 Task: Share a travel diary album with fellow travelers and travel enthusiasts.
Action: Mouse moved to (53, 182)
Screenshot: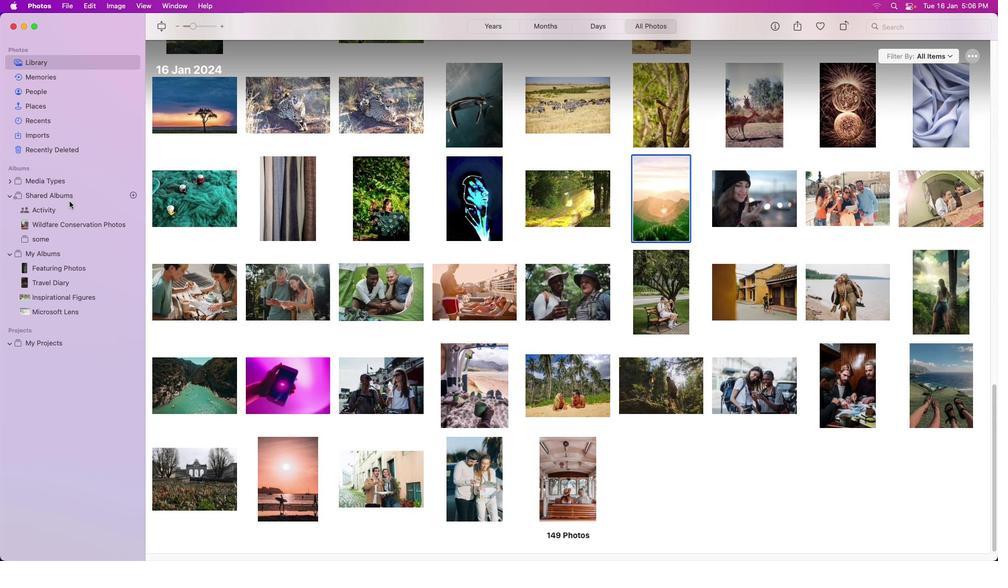 
Action: Mouse pressed left at (53, 182)
Screenshot: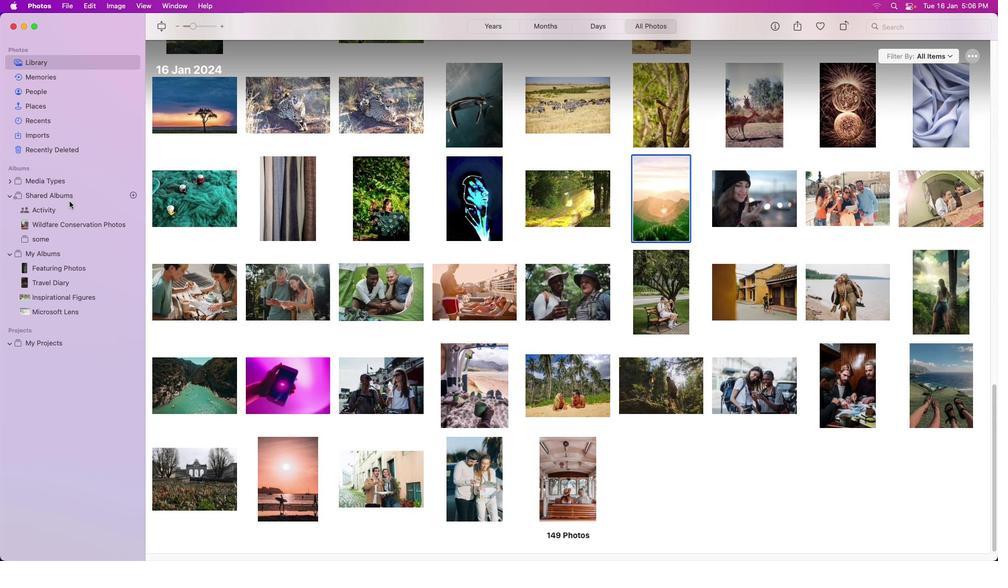 
Action: Mouse moved to (132, 251)
Screenshot: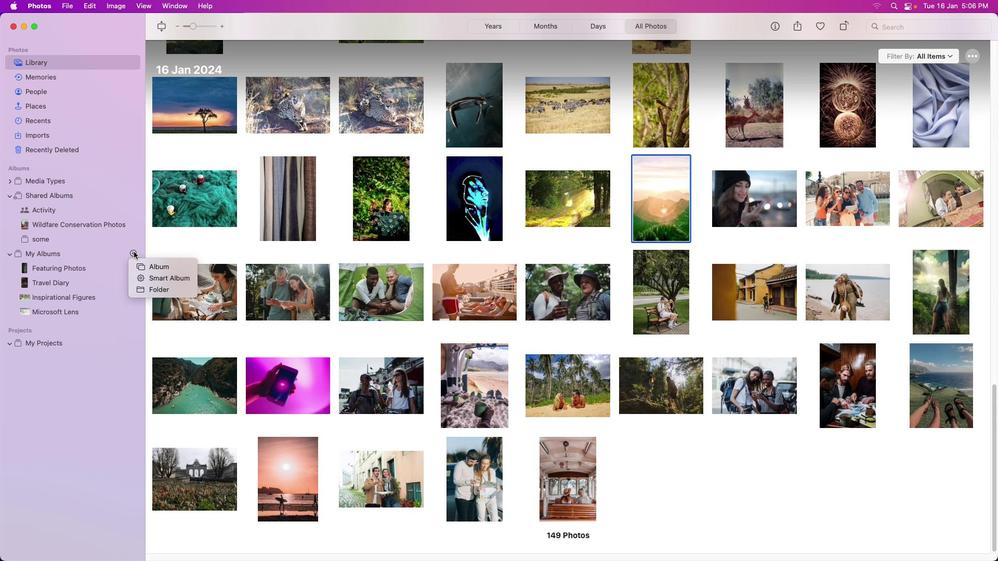 
Action: Mouse pressed left at (132, 251)
Screenshot: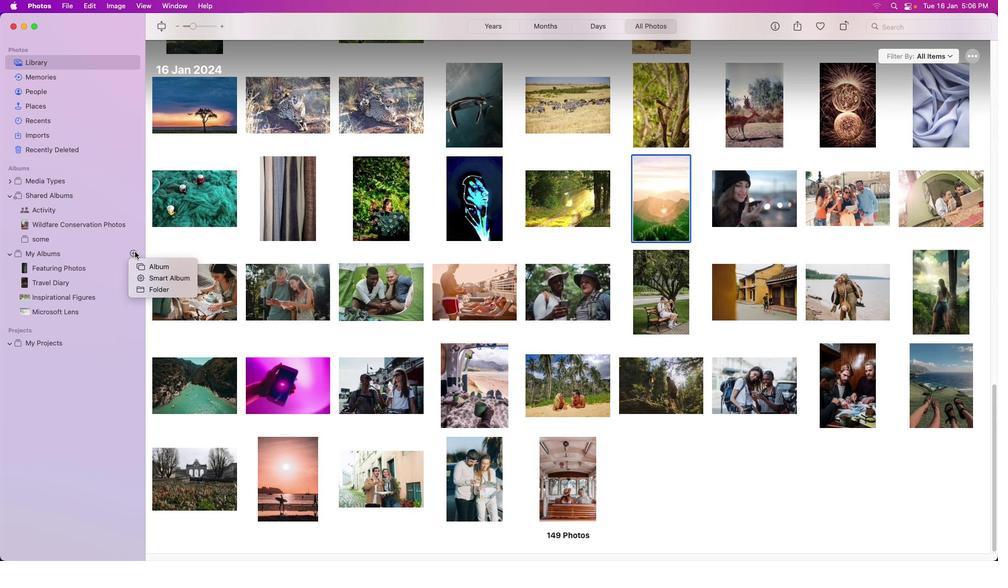 
Action: Mouse moved to (154, 268)
Screenshot: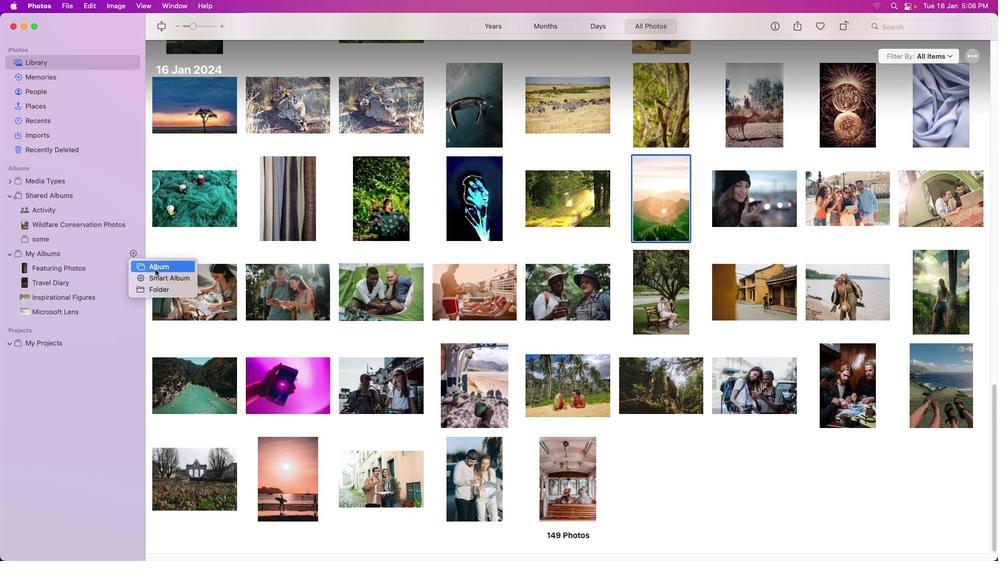 
Action: Mouse pressed left at (154, 268)
Screenshot: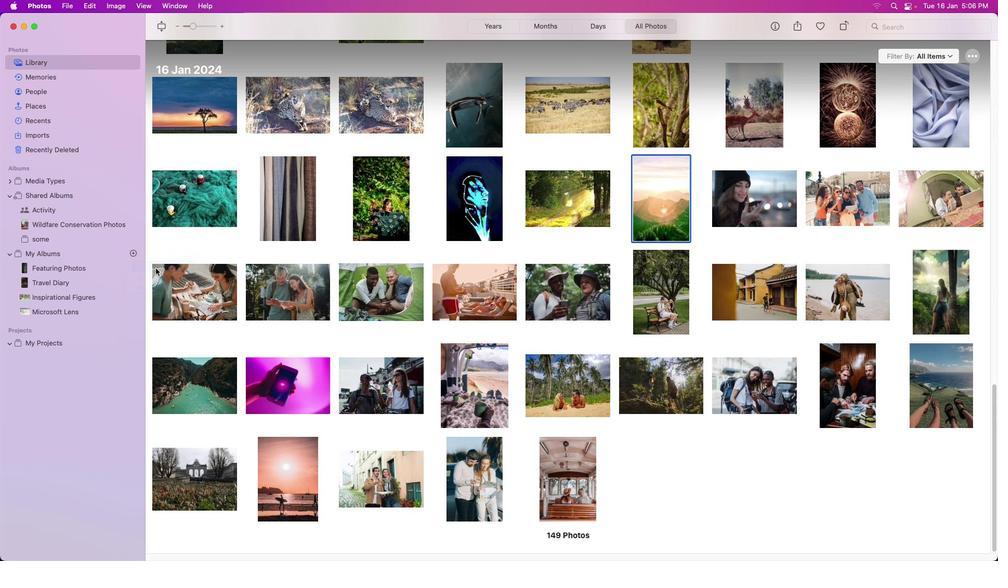 
Action: Mouse moved to (84, 268)
Screenshot: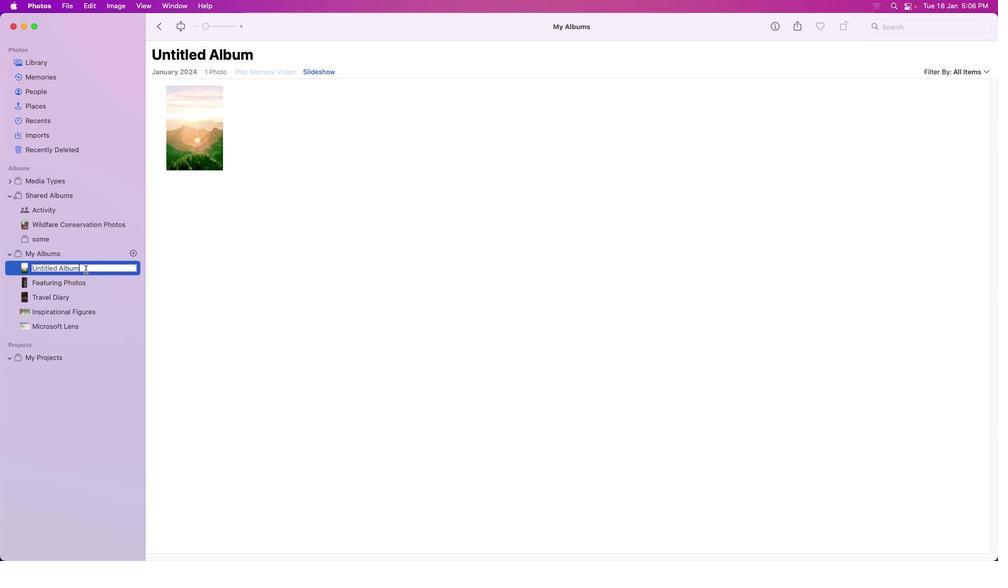 
Action: Mouse pressed left at (84, 268)
Screenshot: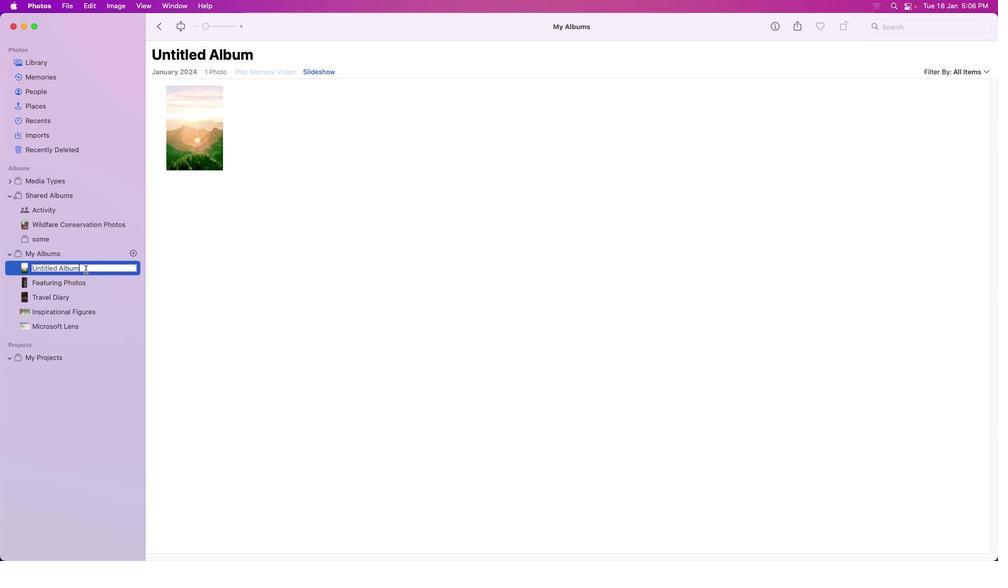 
Action: Mouse moved to (84, 268)
Screenshot: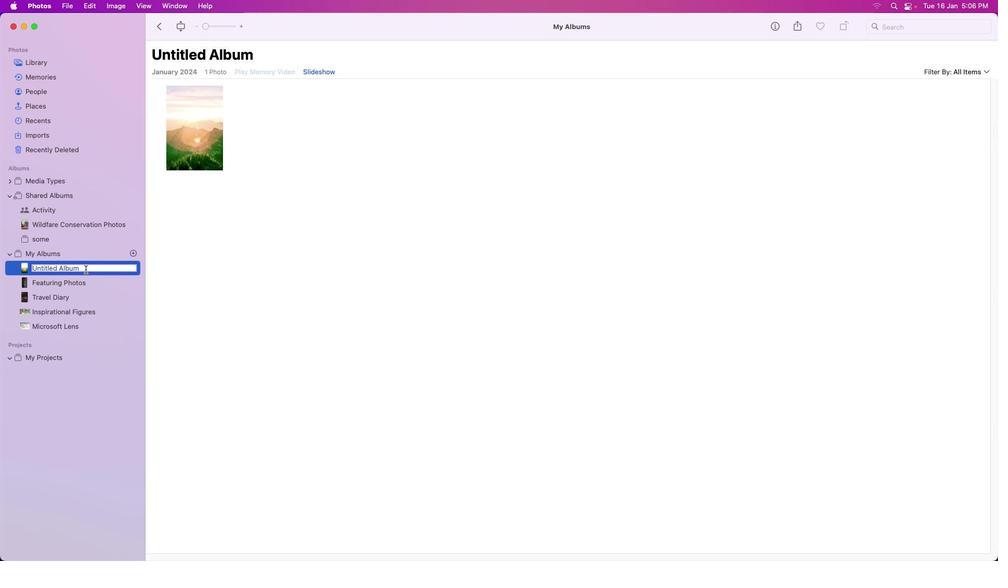 
Action: Key pressed Key.backspaceKey.backspaceKey.backspaceKey.backspaceKey.backspaceKey.backspaceKey.backspaceKey.backspaceKey.backspaceKey.backspaceKey.backspaceKey.backspaceKey.backspaceKey.backspaceKey.backspaceKey.backspaceKey.backspaceKey.shift_r'T''r''a''v''e''l'Key.space'd''i''a''r''y'Key.space'a''l''b''u''m'Key.space'a'Key.backspaceKey.enter
Screenshot: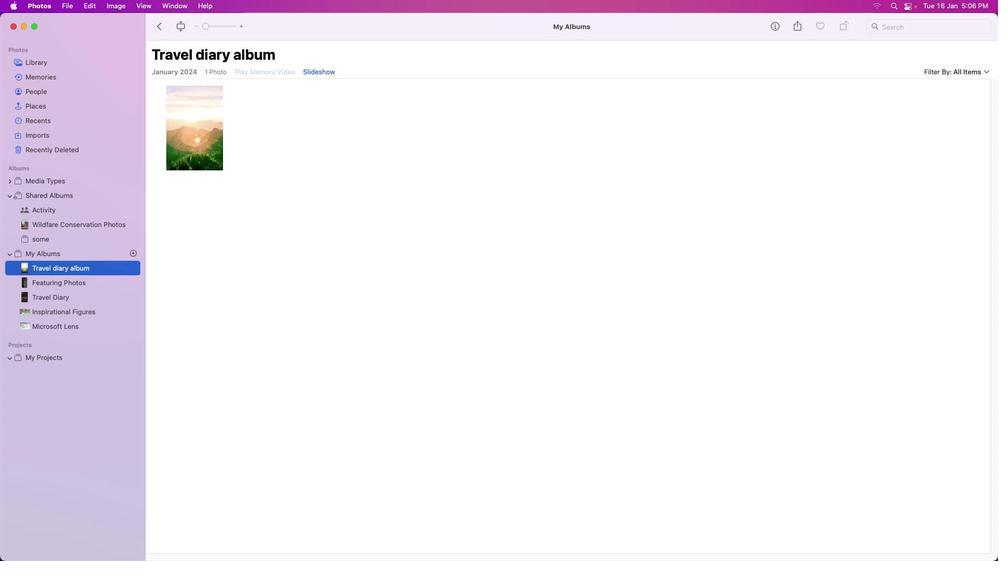 
Action: Mouse moved to (39, 264)
Screenshot: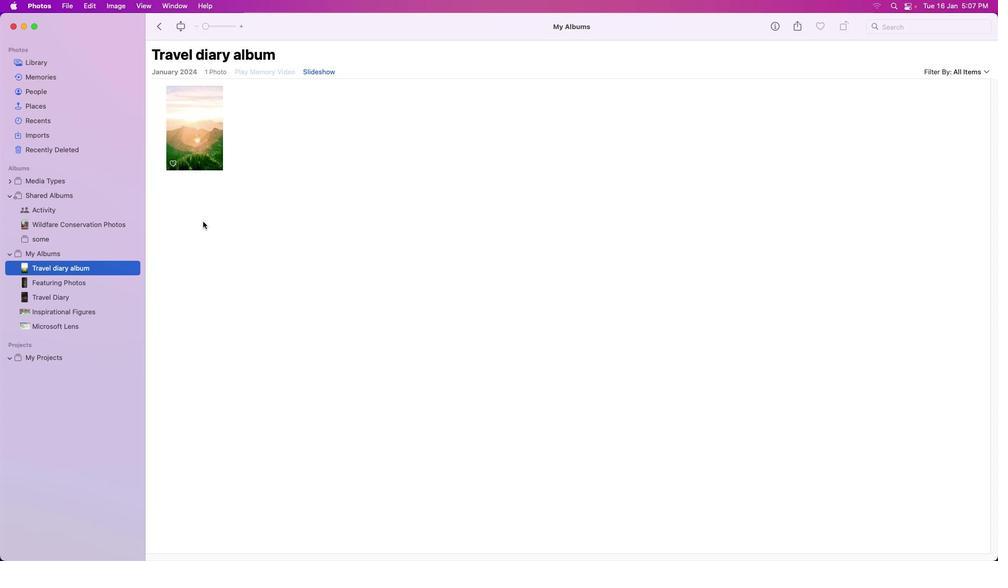 
Action: Mouse pressed left at (39, 264)
Screenshot: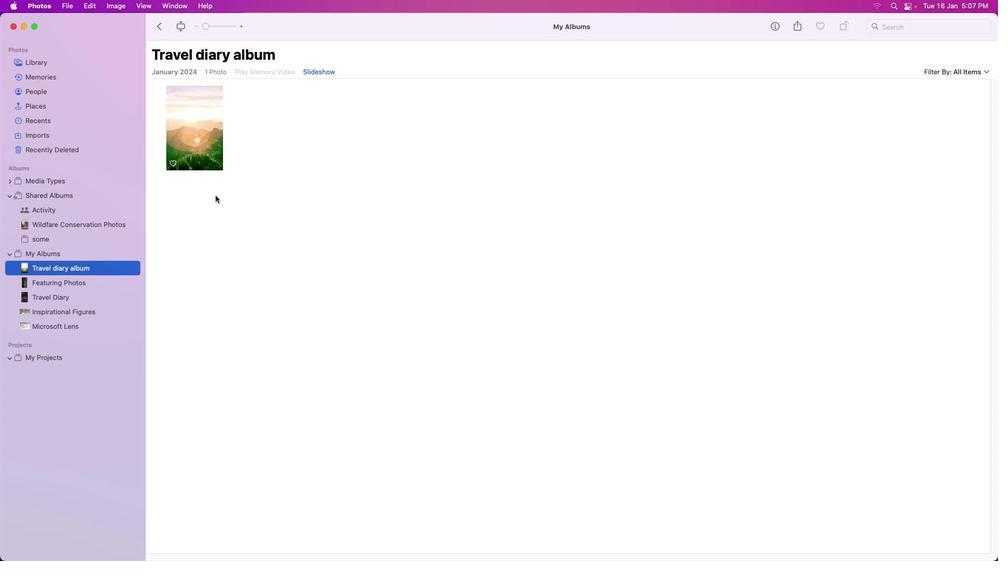 
Action: Mouse moved to (259, 136)
Screenshot: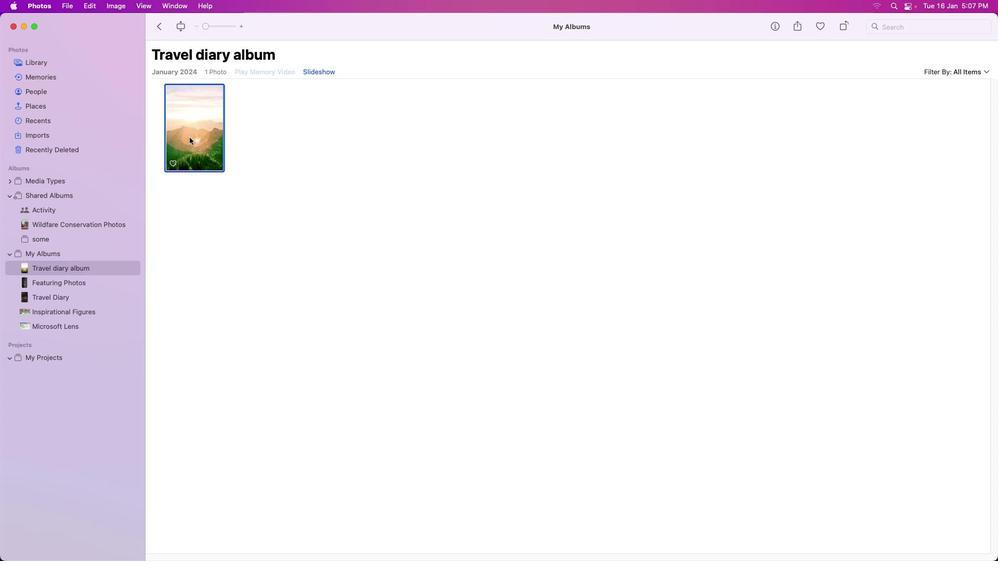 
Action: Mouse pressed left at (259, 136)
Screenshot: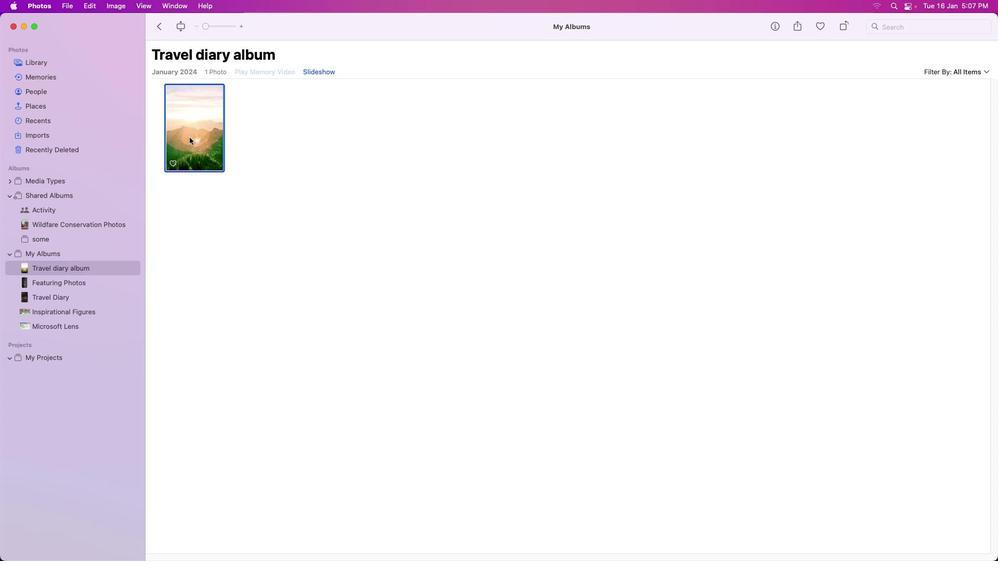 
Action: Mouse moved to (191, 135)
Screenshot: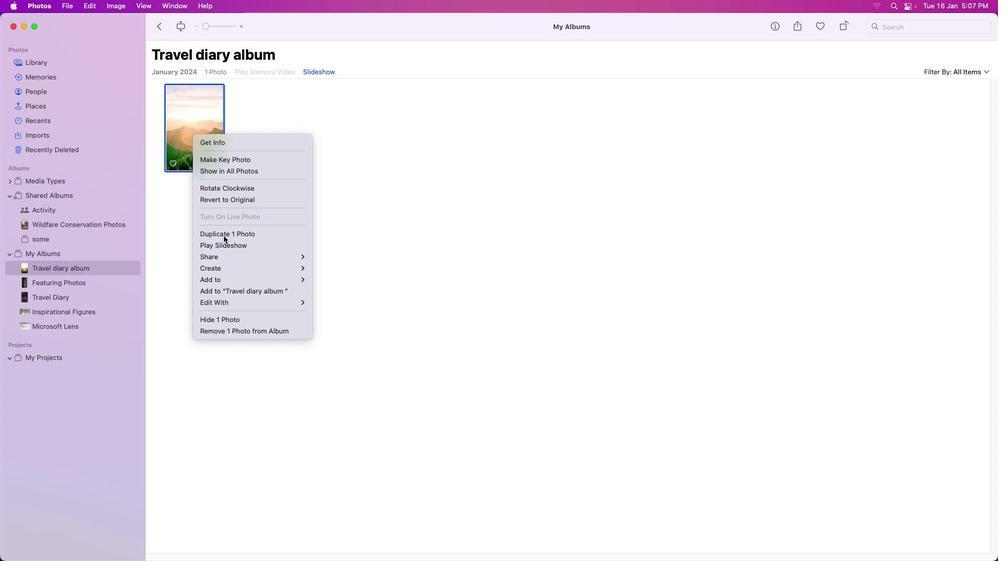 
Action: Mouse pressed right at (191, 135)
Screenshot: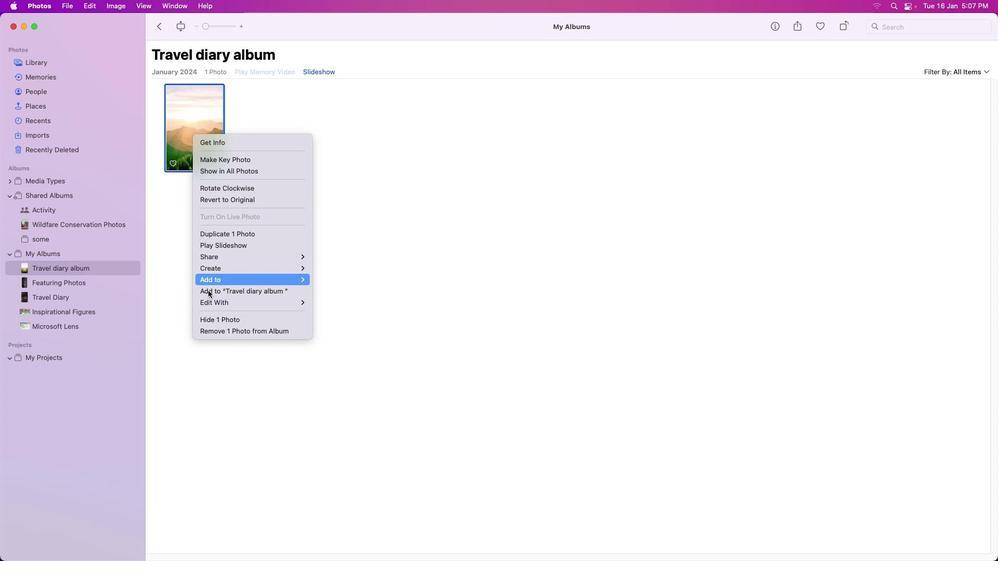 
Action: Mouse moved to (216, 327)
Screenshot: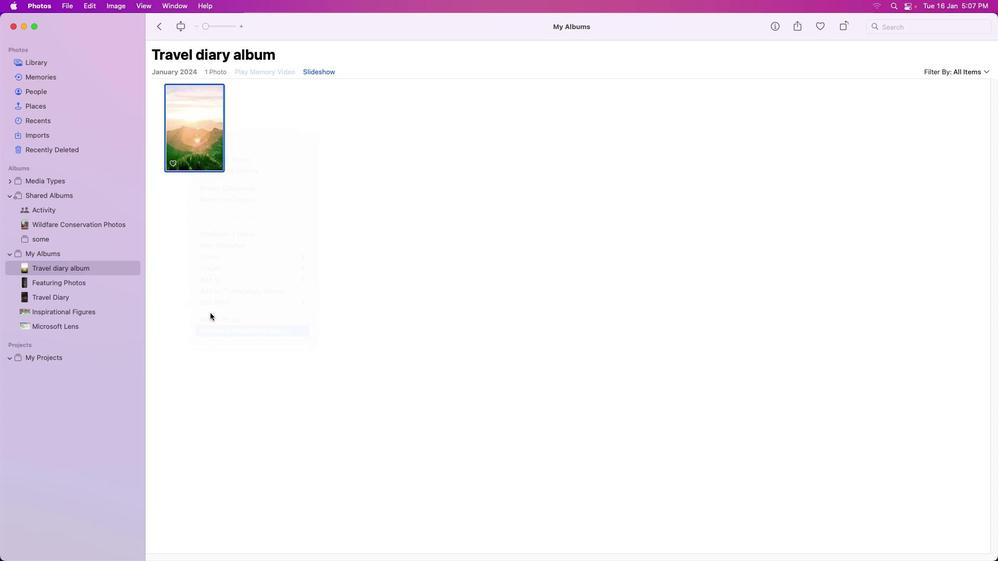 
Action: Mouse pressed left at (216, 327)
Screenshot: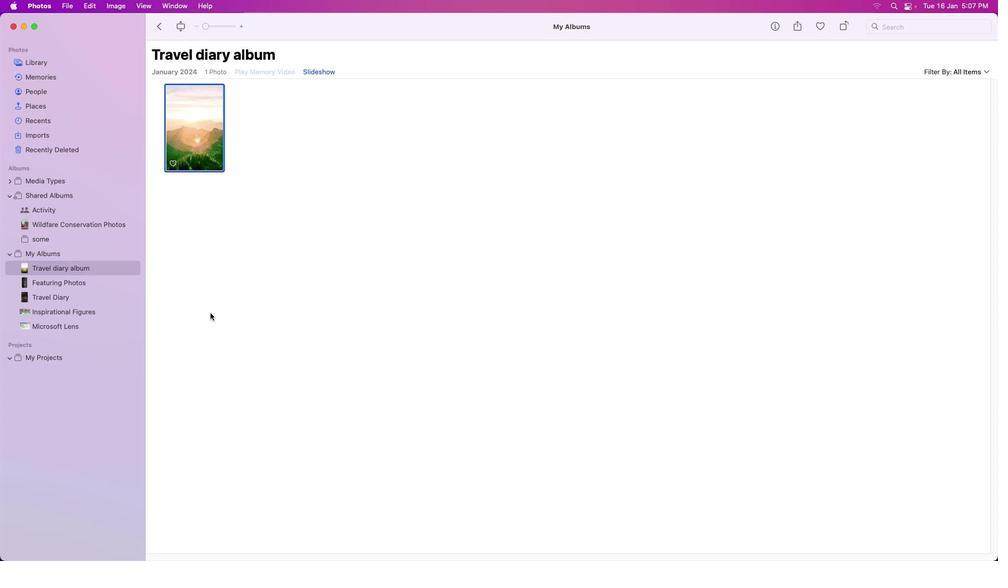 
Action: Mouse moved to (94, 265)
Screenshot: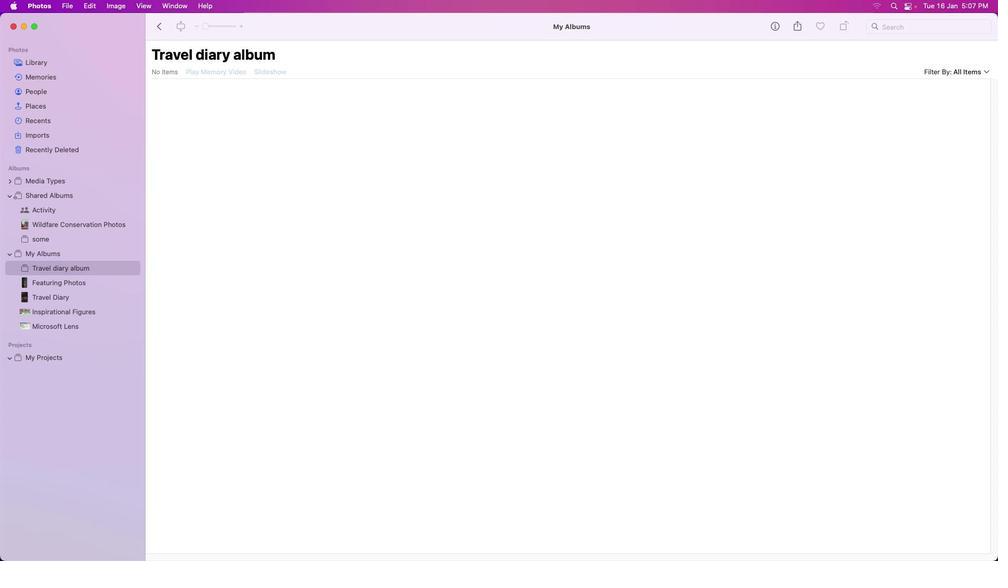 
Action: Mouse pressed left at (94, 265)
Screenshot: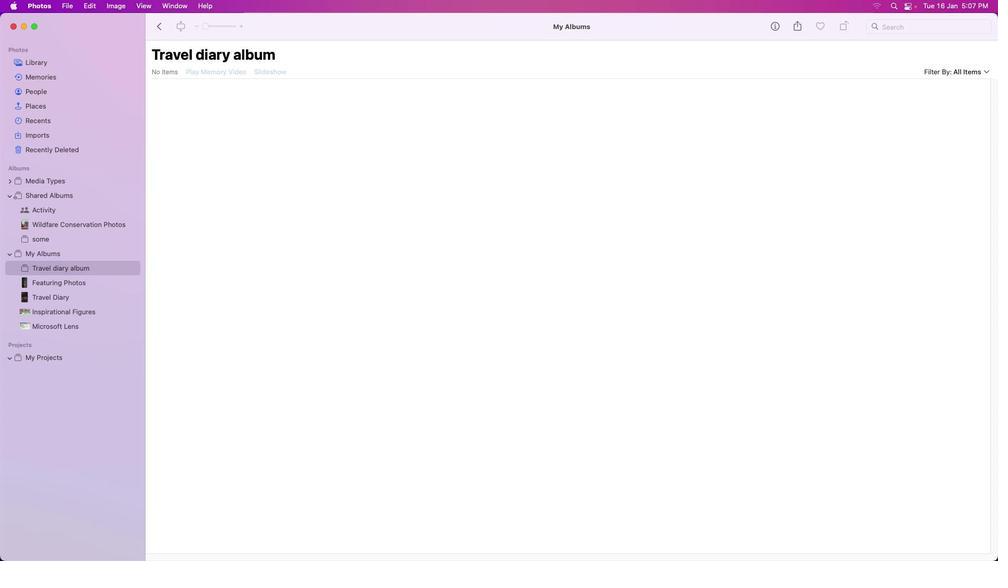 
Action: Mouse moved to (56, 68)
Screenshot: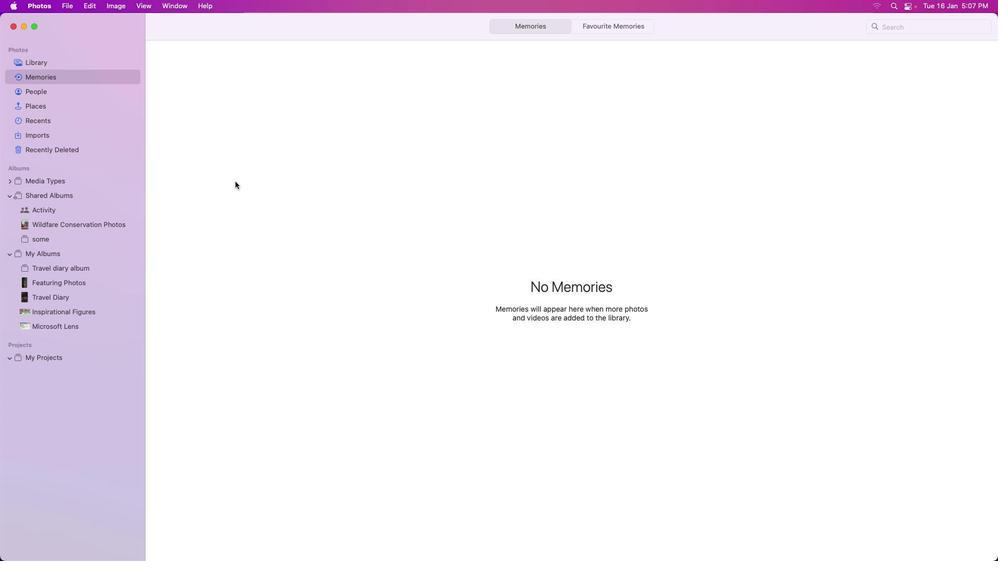 
Action: Mouse pressed left at (56, 68)
Screenshot: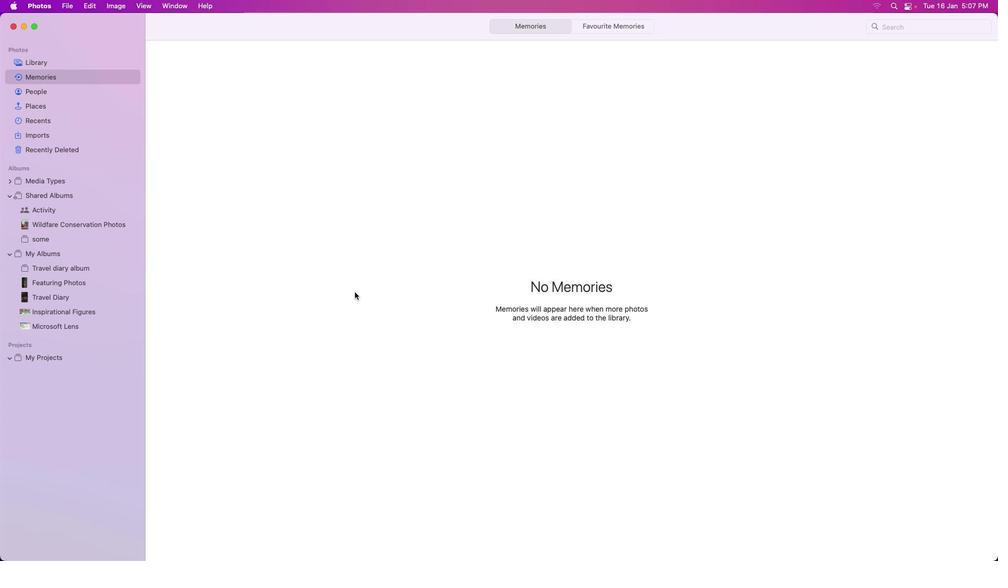 
Action: Mouse moved to (56, 62)
Screenshot: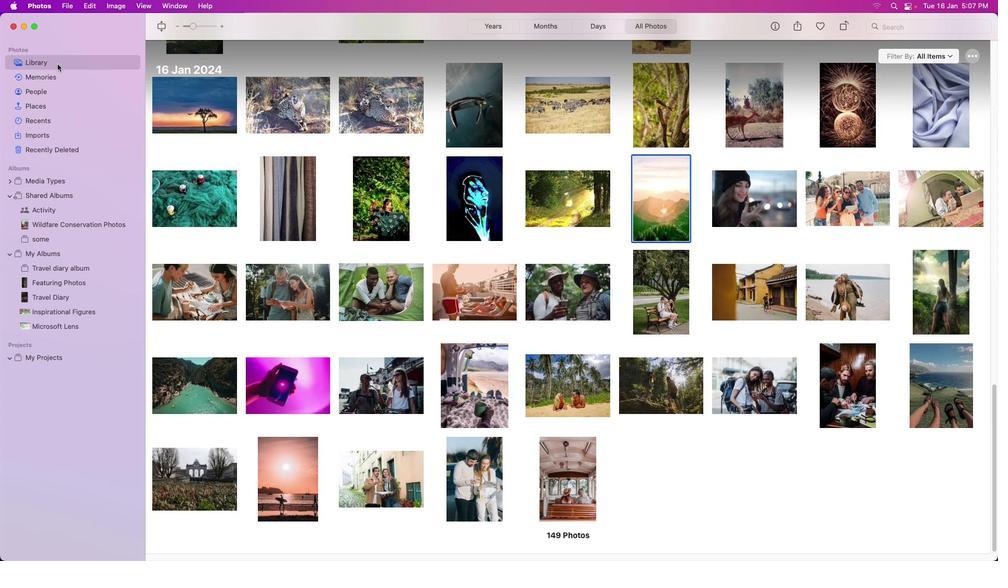 
Action: Mouse pressed left at (56, 62)
Screenshot: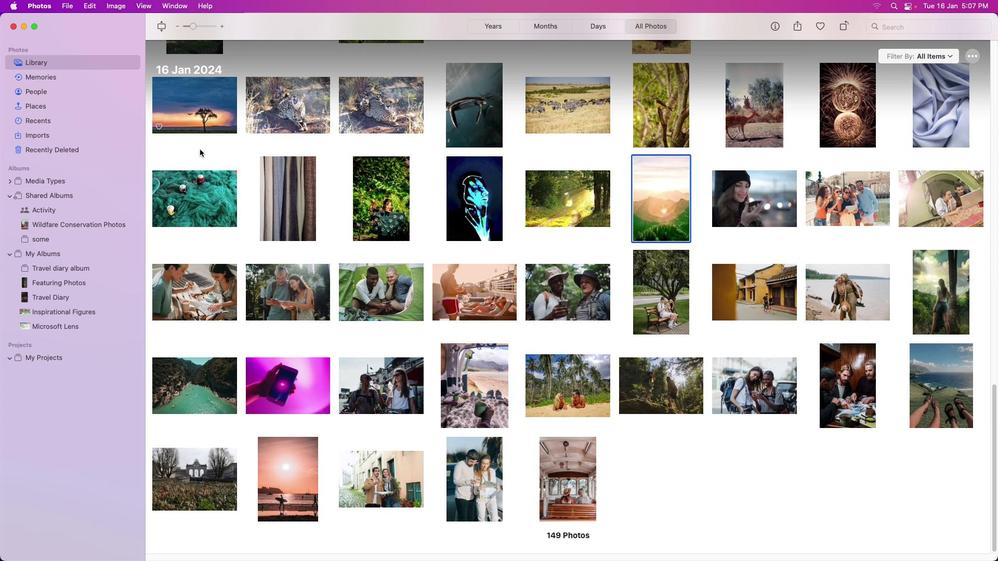 
Action: Mouse moved to (391, 348)
Screenshot: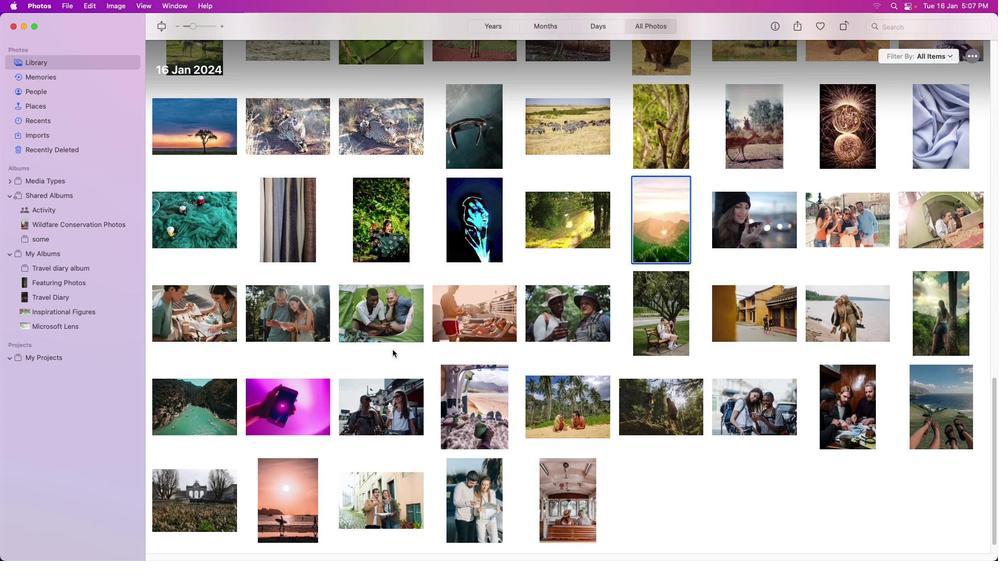 
Action: Mouse scrolled (391, 348) with delta (0, -1)
Screenshot: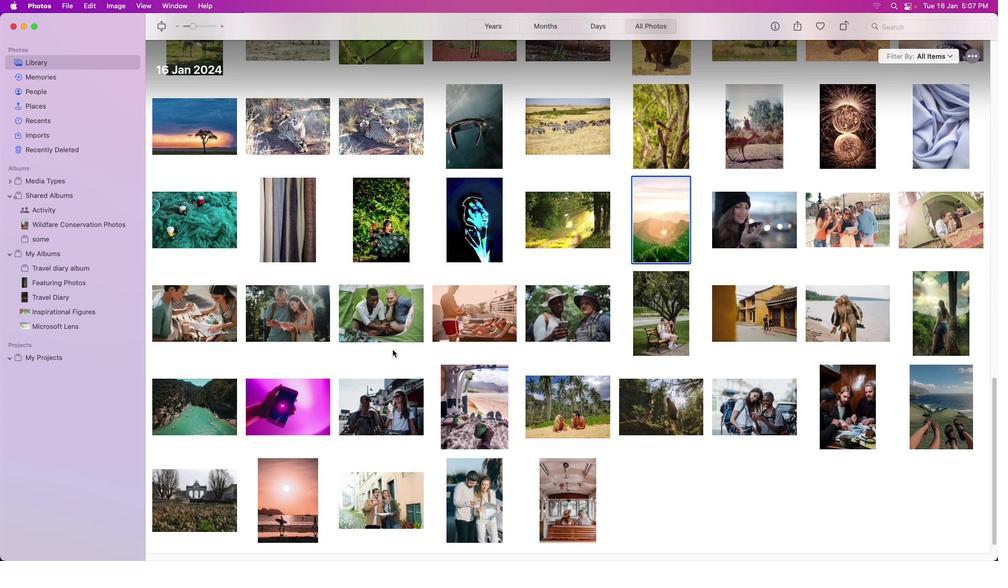 
Action: Mouse scrolled (391, 348) with delta (0, -1)
Screenshot: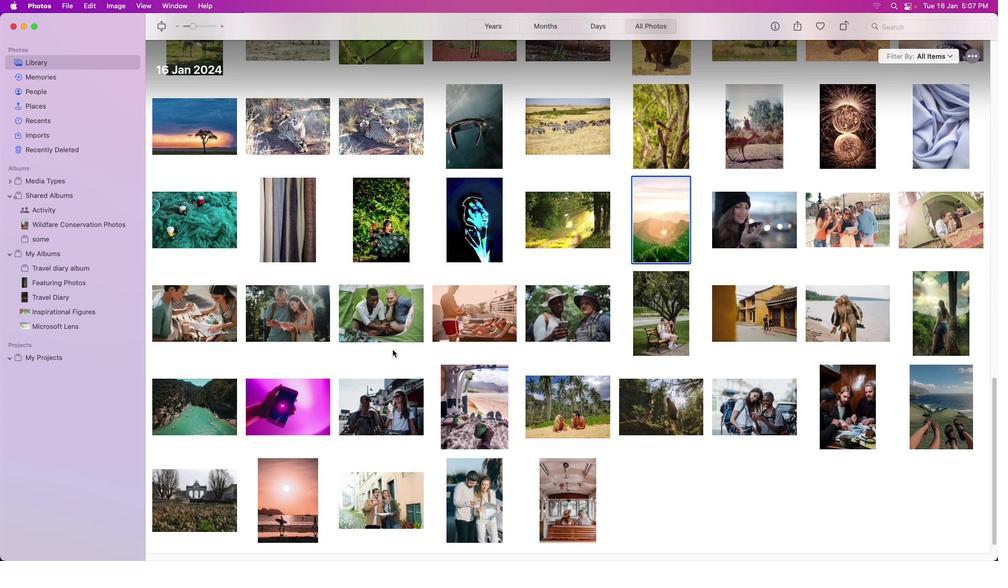 
Action: Mouse scrolled (391, 348) with delta (0, -2)
Screenshot: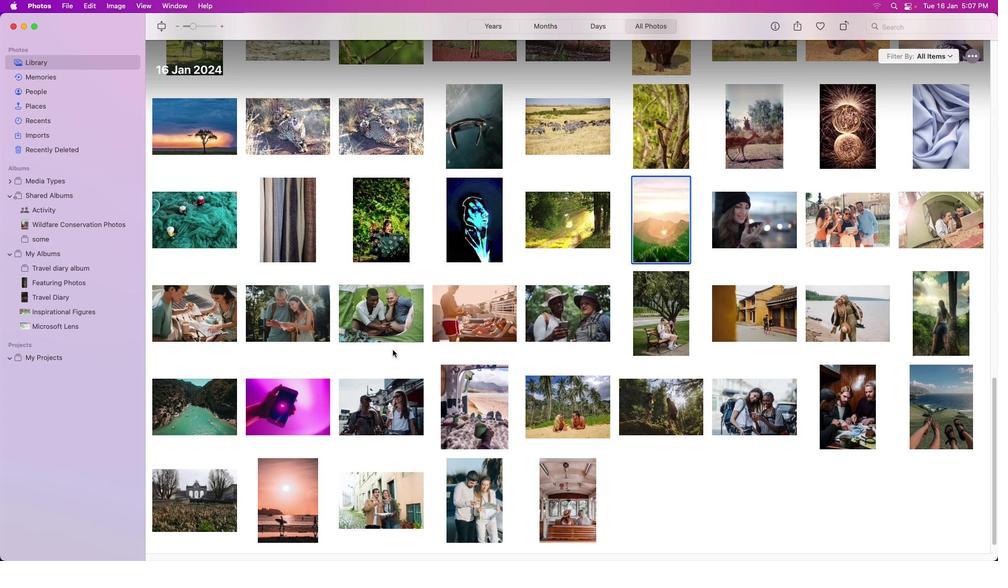 
Action: Mouse scrolled (391, 348) with delta (0, -3)
Screenshot: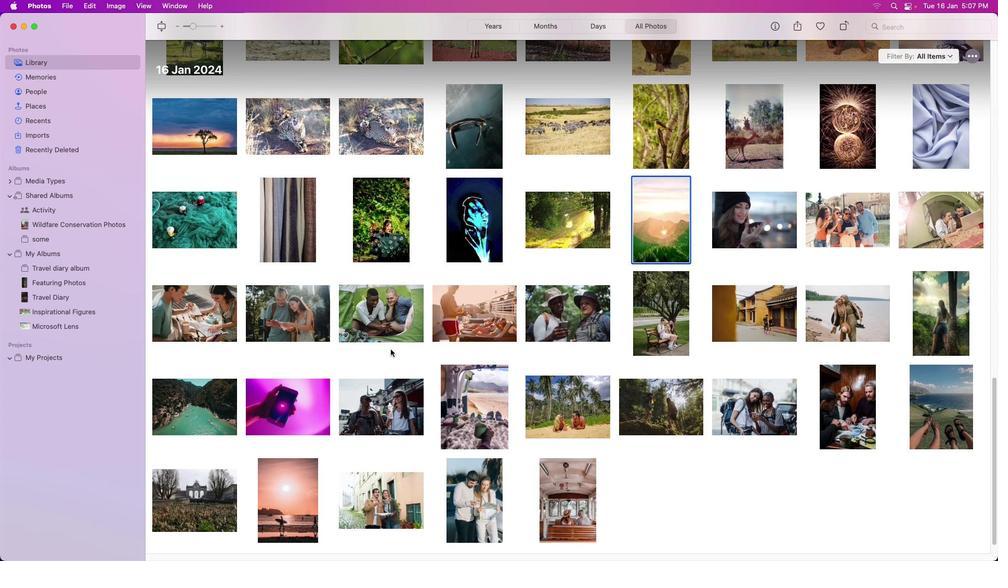 
Action: Mouse moved to (391, 349)
Screenshot: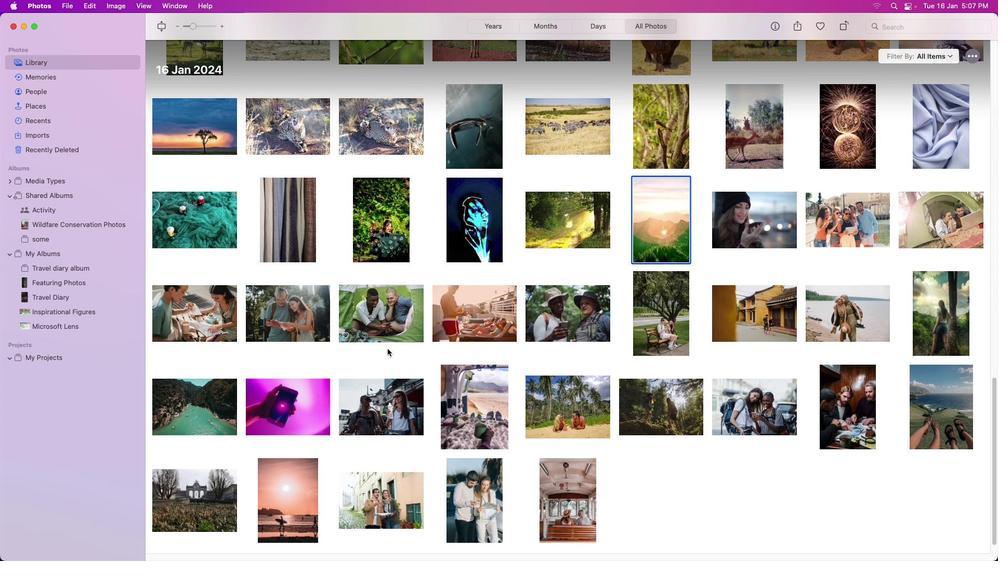 
Action: Mouse scrolled (391, 349) with delta (0, -3)
Screenshot: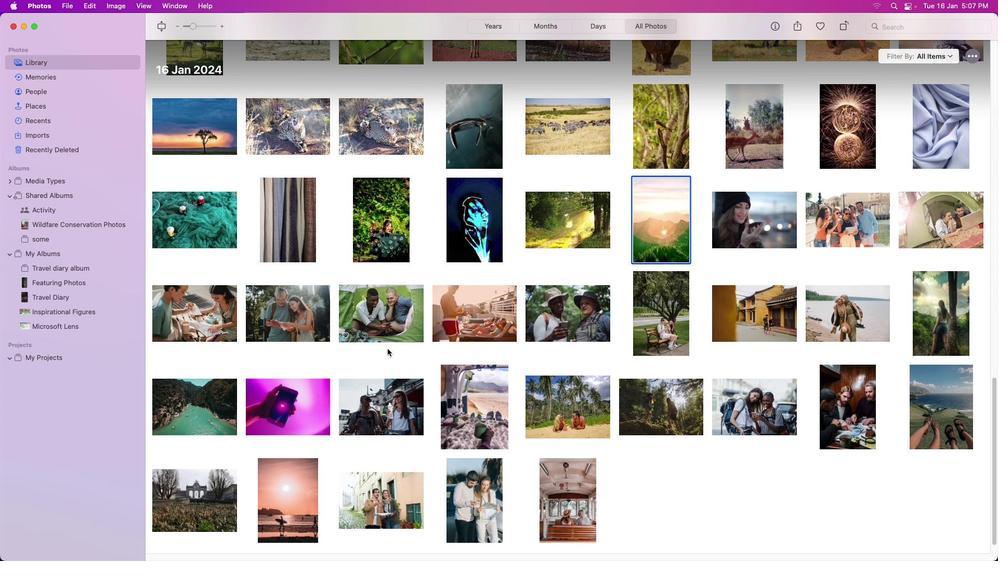 
Action: Mouse scrolled (391, 349) with delta (0, 0)
Screenshot: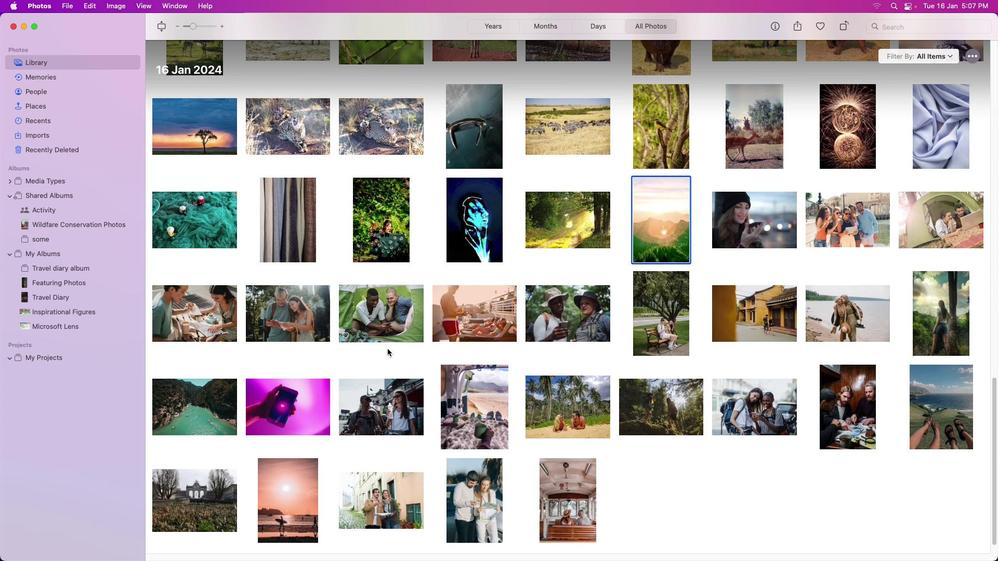 
Action: Mouse scrolled (391, 349) with delta (0, 0)
Screenshot: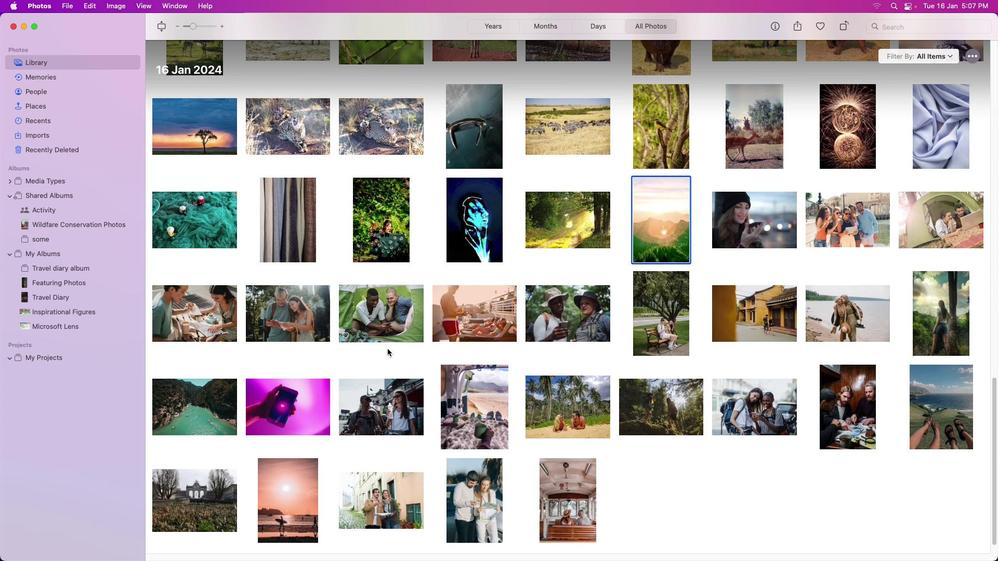 
Action: Mouse scrolled (391, 349) with delta (0, 0)
Screenshot: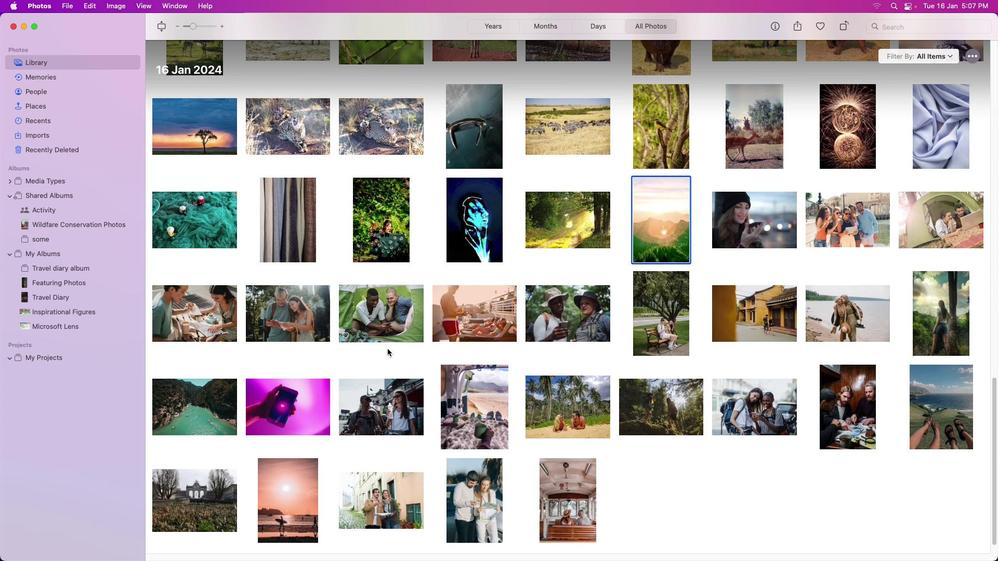 
Action: Mouse moved to (749, 228)
Screenshot: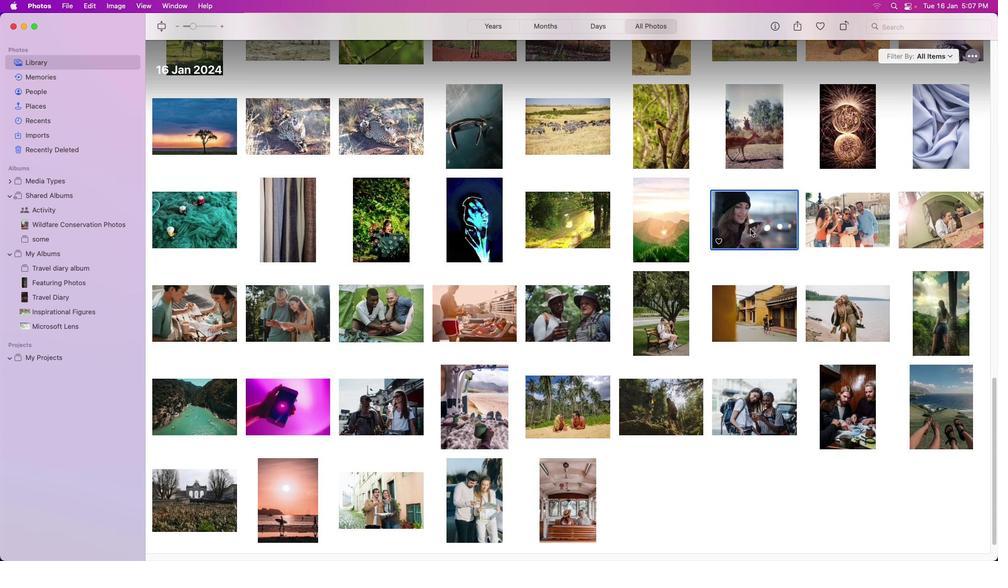 
Action: Mouse pressed left at (749, 228)
Screenshot: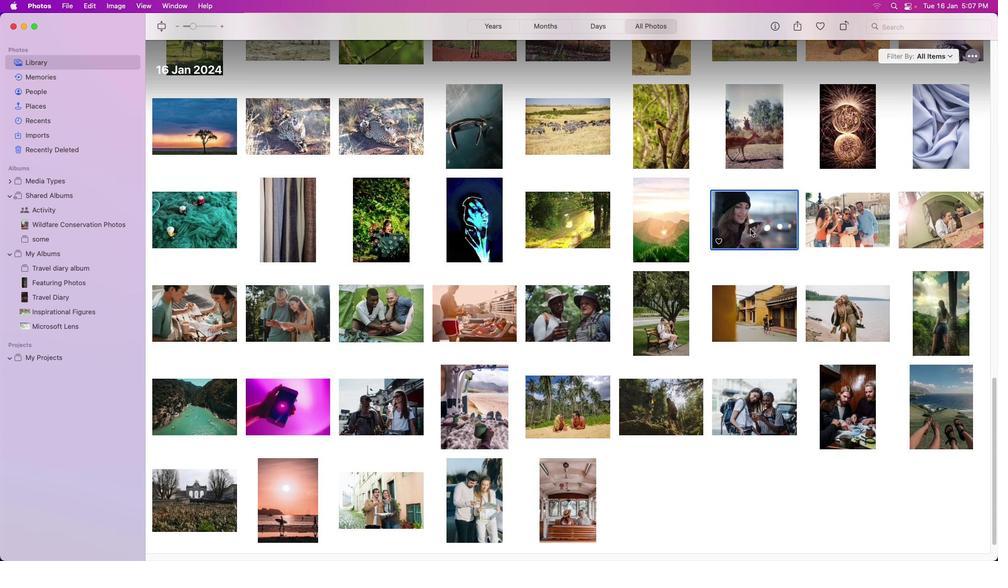 
Action: Mouse moved to (749, 228)
Screenshot: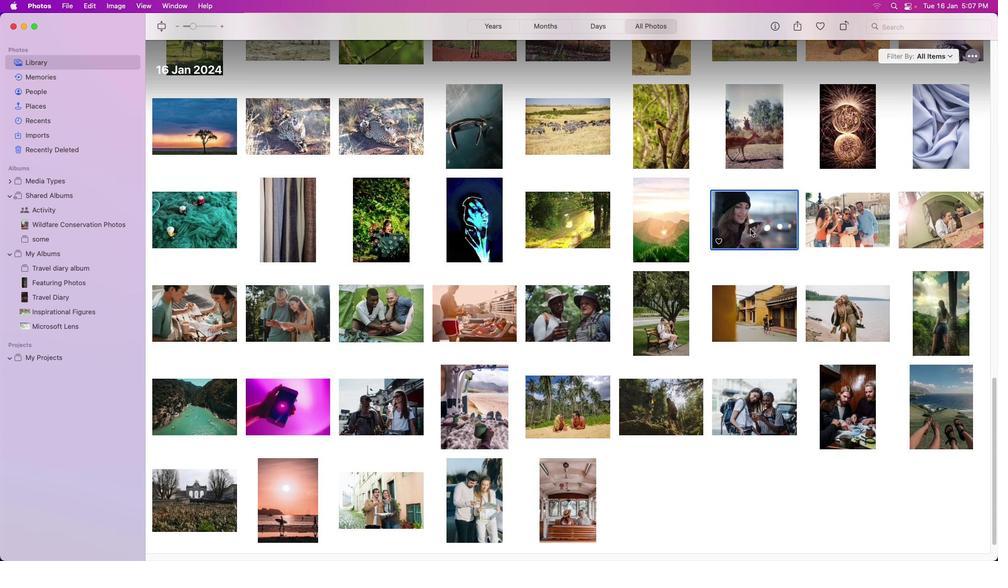 
Action: Mouse pressed right at (749, 228)
Screenshot: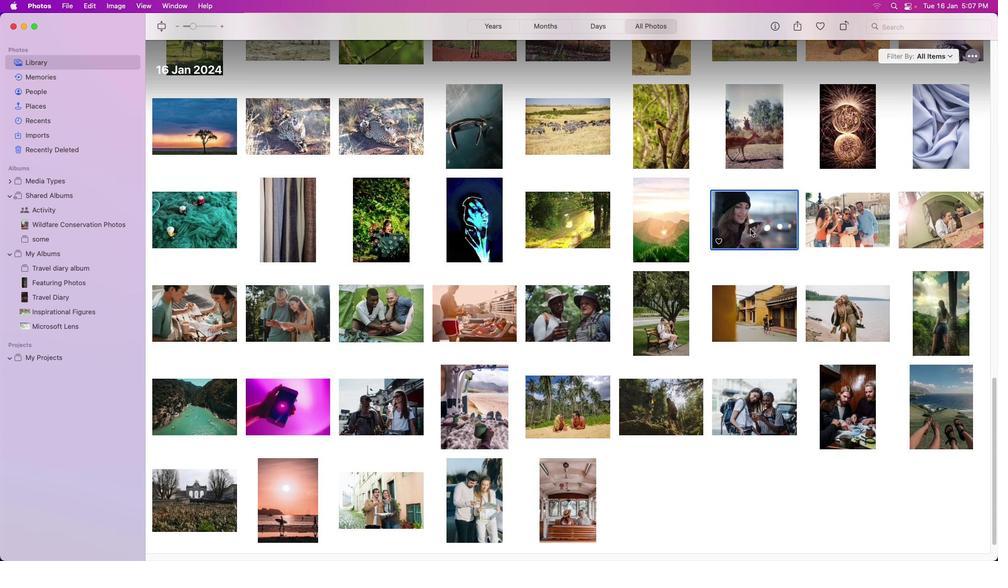 
Action: Mouse moved to (846, 225)
Screenshot: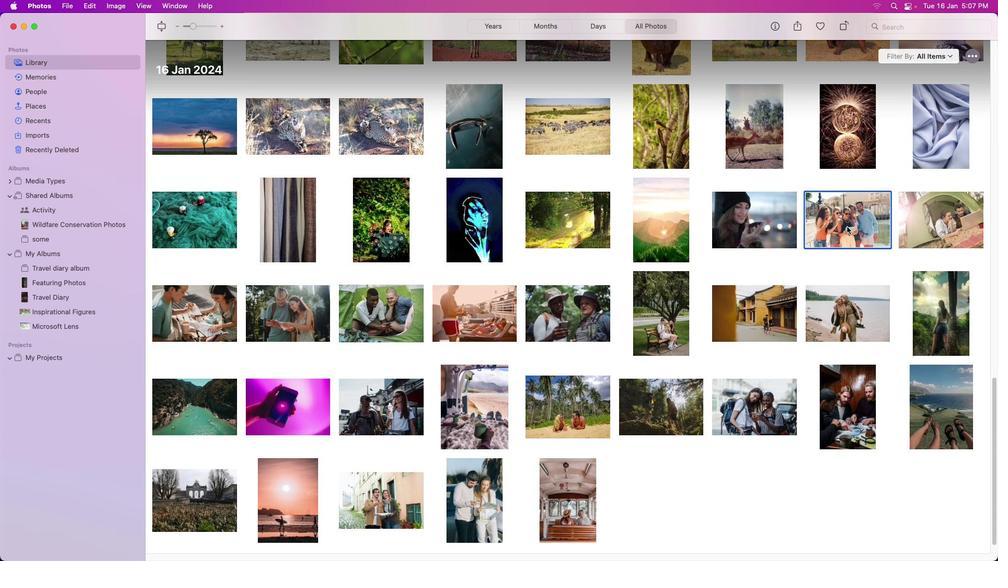 
Action: Mouse pressed left at (846, 225)
Screenshot: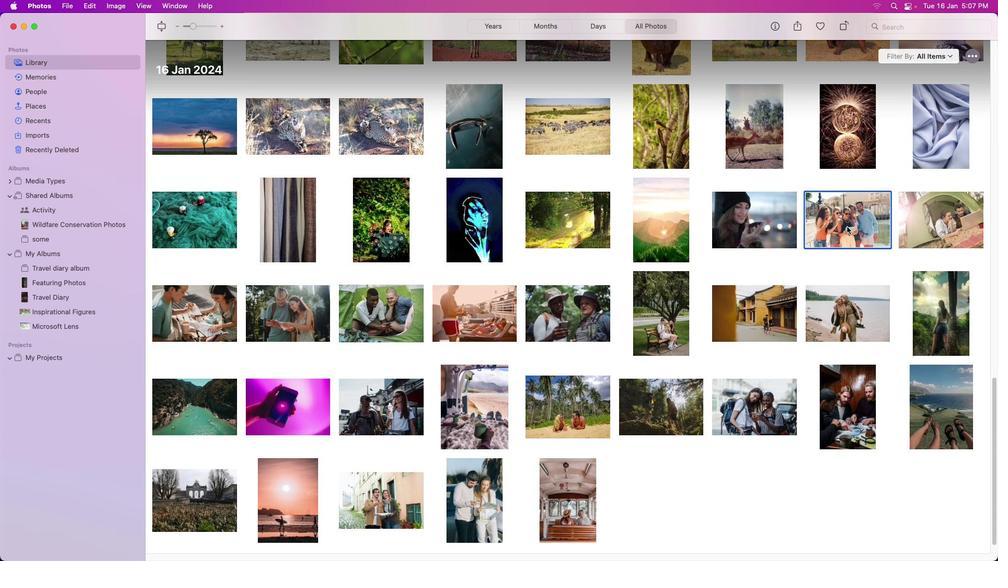 
Action: Mouse moved to (845, 225)
Screenshot: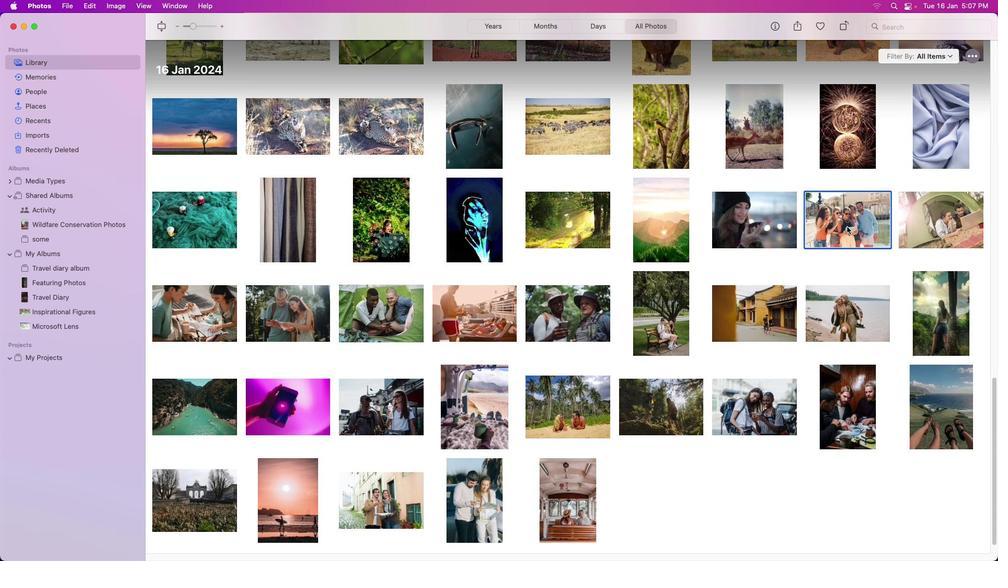
Action: Mouse pressed right at (845, 225)
Screenshot: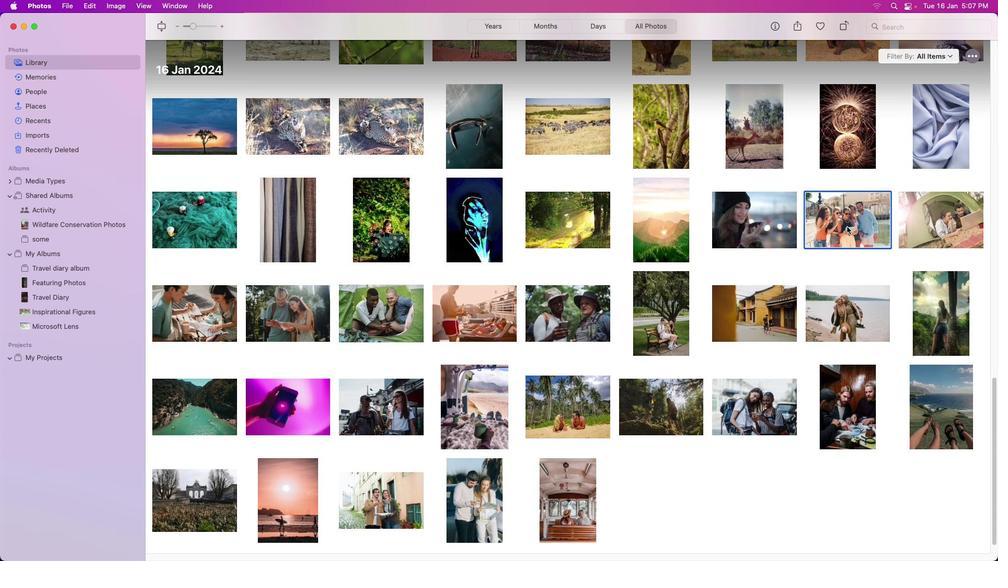 
Action: Mouse pressed right at (845, 225)
Screenshot: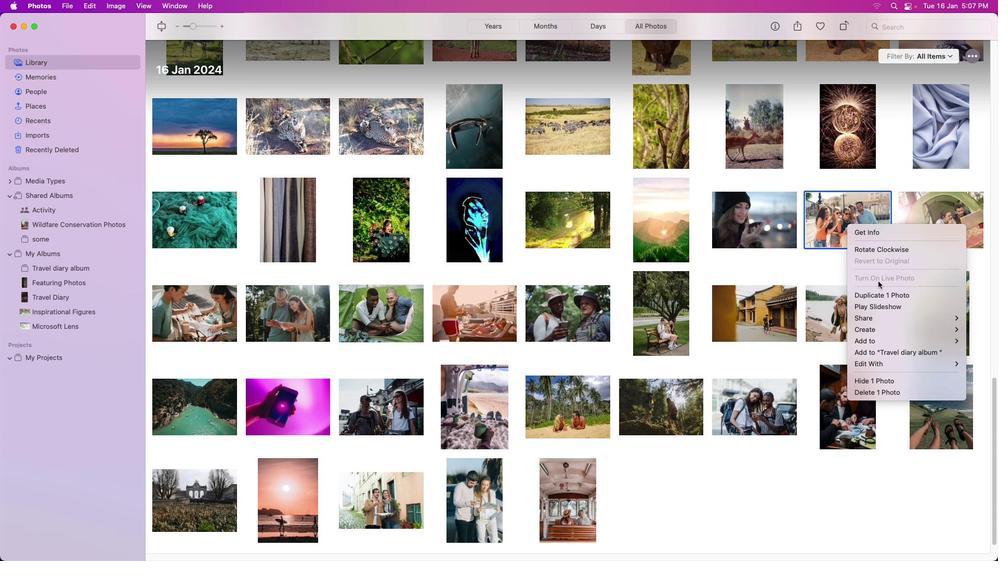 
Action: Mouse moved to (823, 354)
Screenshot: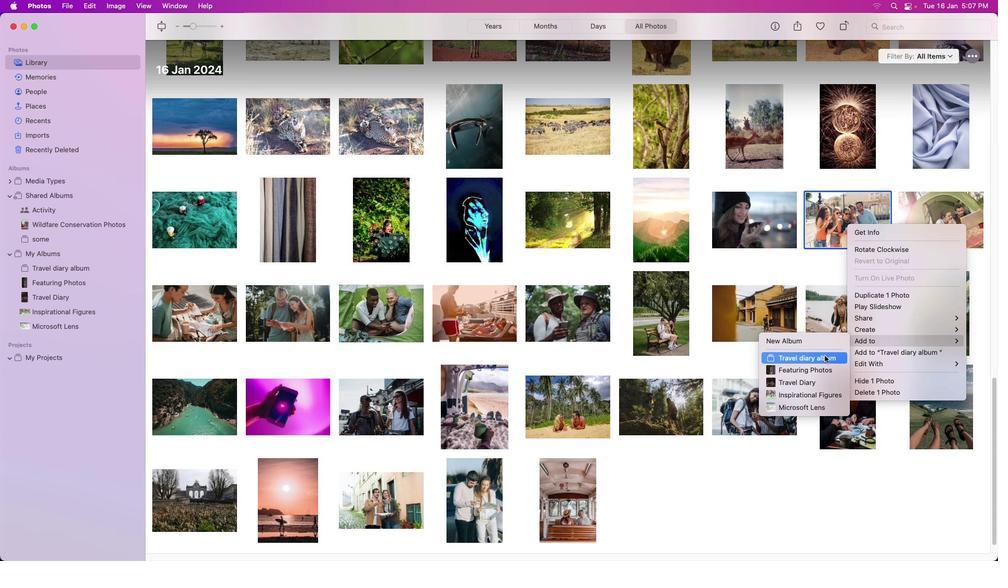
Action: Mouse pressed left at (823, 354)
Screenshot: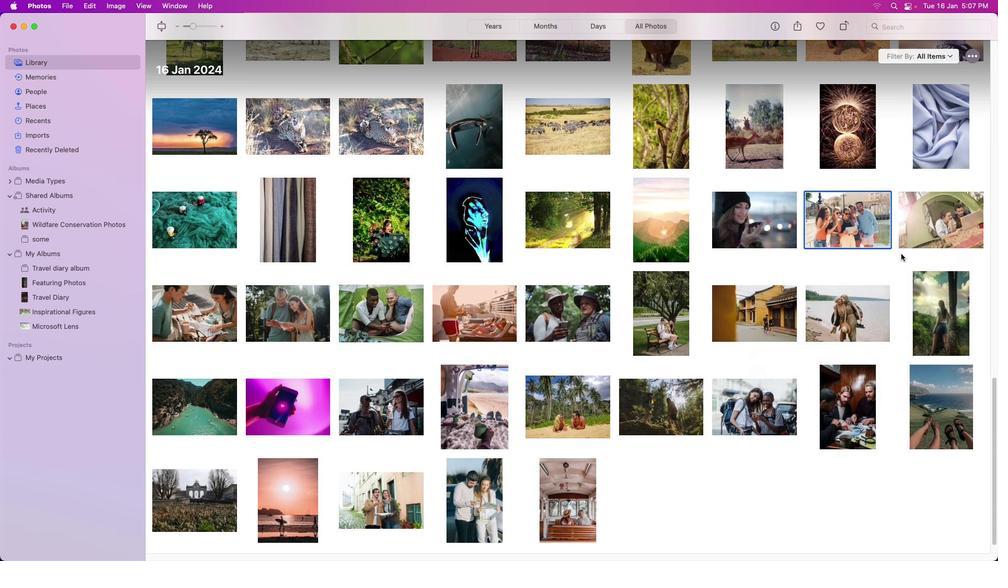 
Action: Mouse moved to (924, 220)
Screenshot: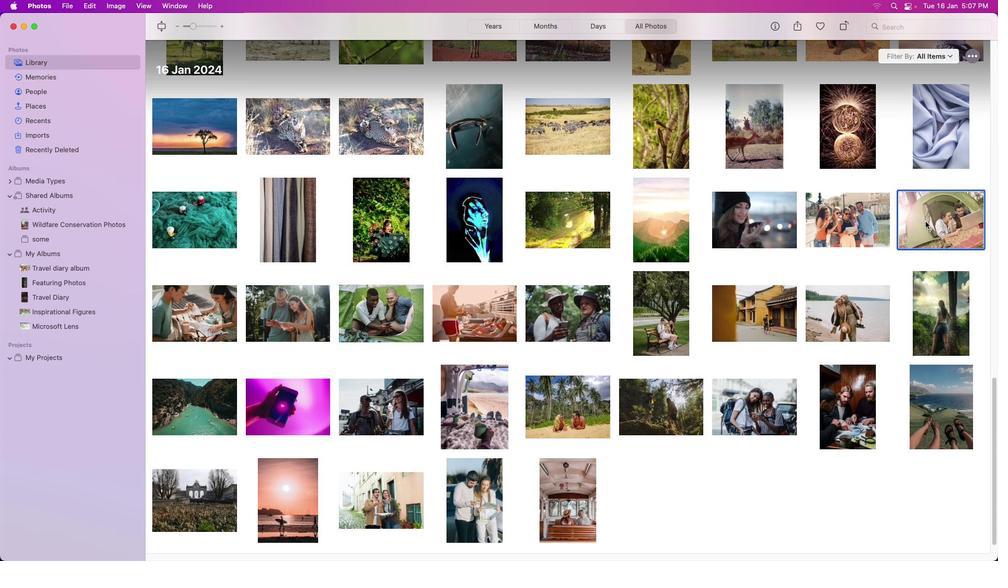 
Action: Mouse pressed left at (924, 220)
Screenshot: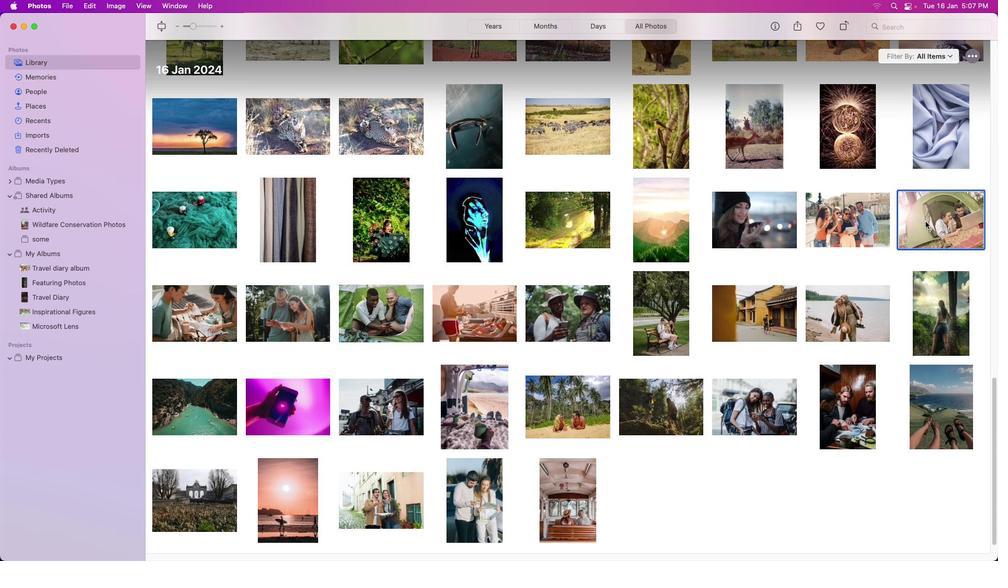 
Action: Mouse pressed right at (924, 220)
Screenshot: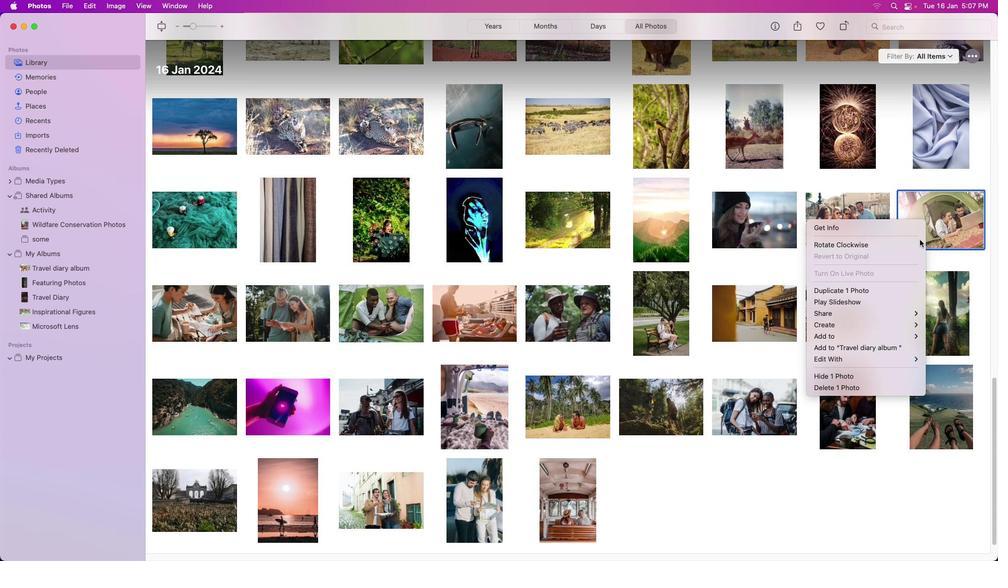 
Action: Mouse moved to (750, 348)
Screenshot: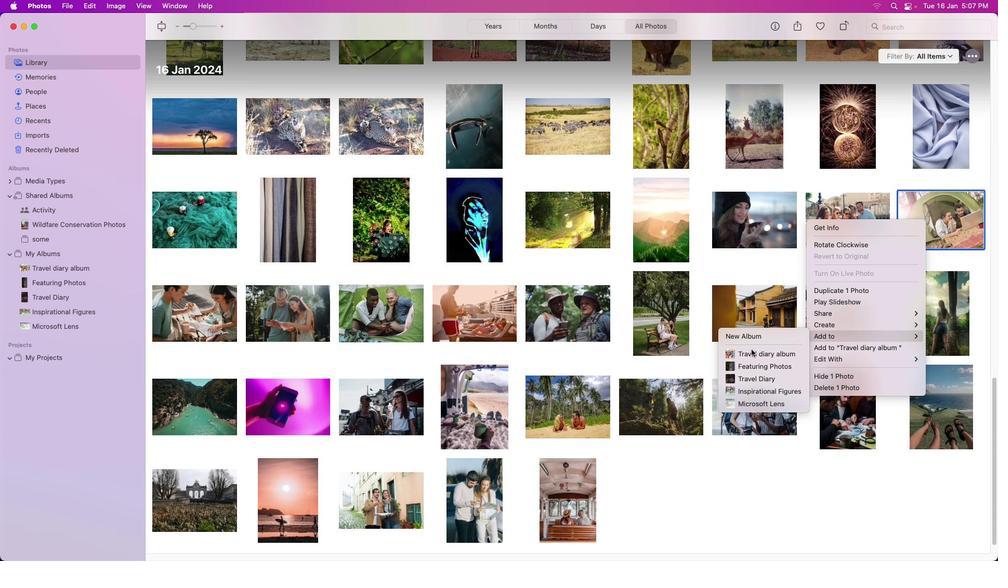 
Action: Mouse pressed left at (750, 348)
Screenshot: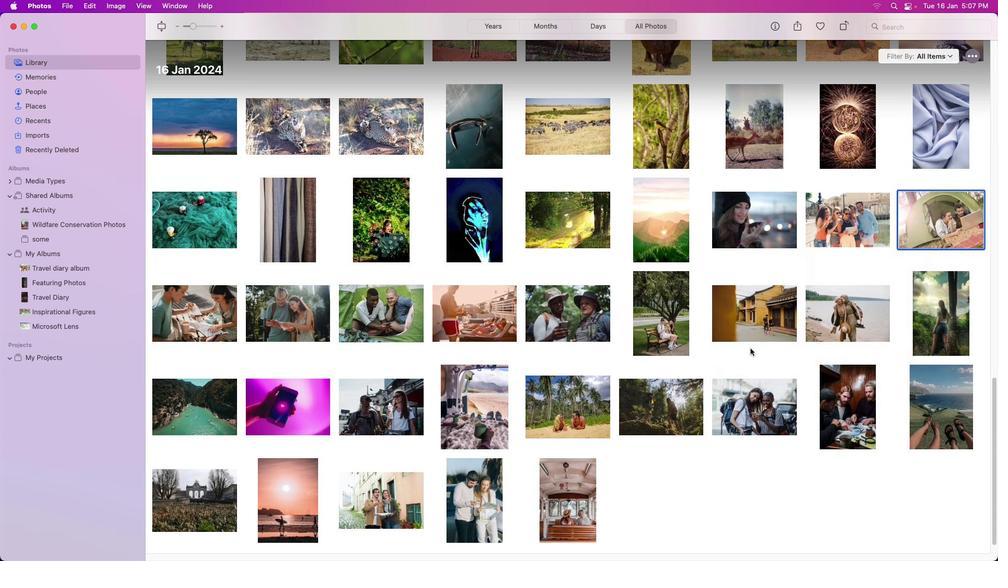 
Action: Mouse moved to (175, 294)
Screenshot: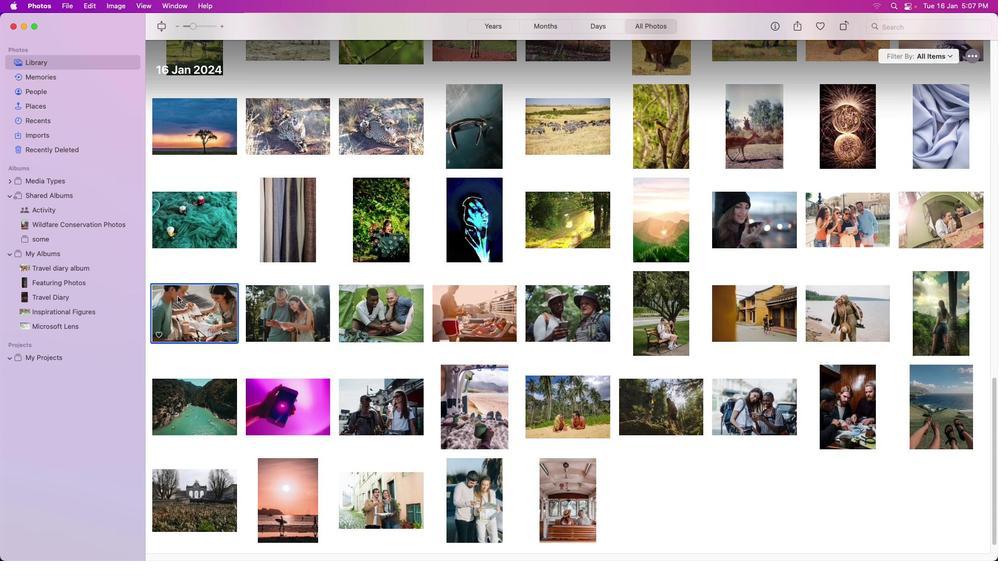 
Action: Mouse pressed left at (175, 294)
Screenshot: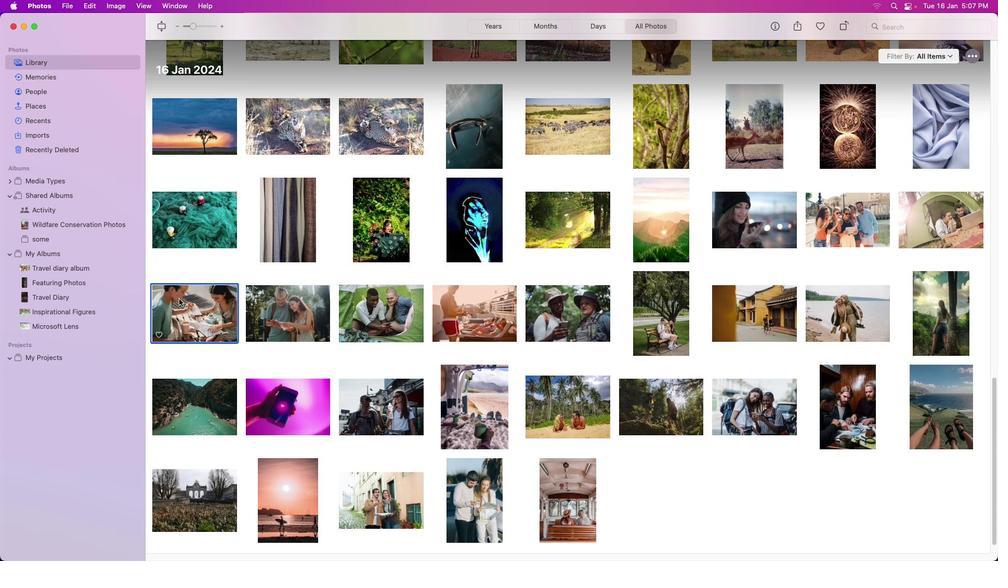 
Action: Mouse moved to (177, 297)
Screenshot: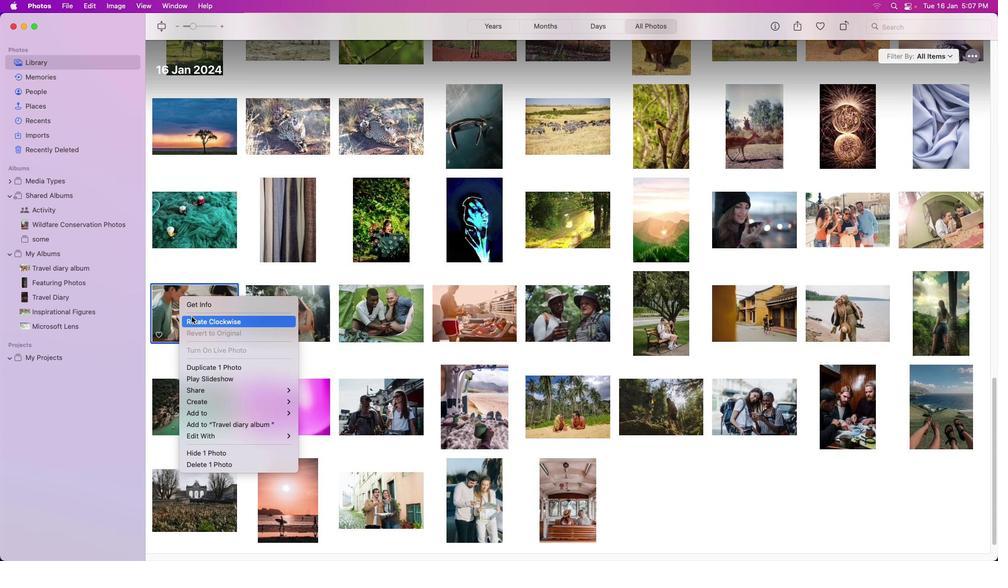 
Action: Mouse pressed right at (177, 297)
Screenshot: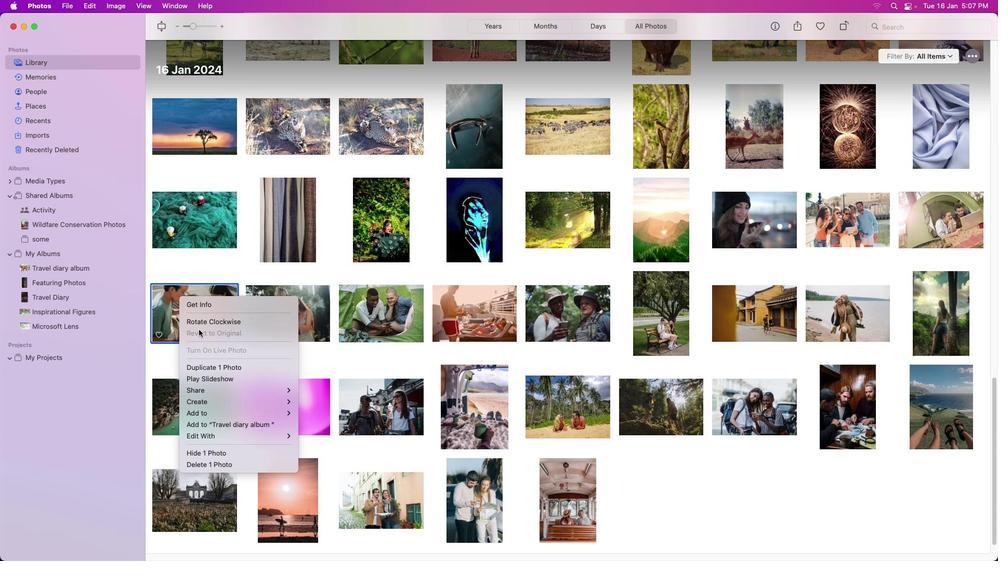 
Action: Mouse moved to (357, 427)
Screenshot: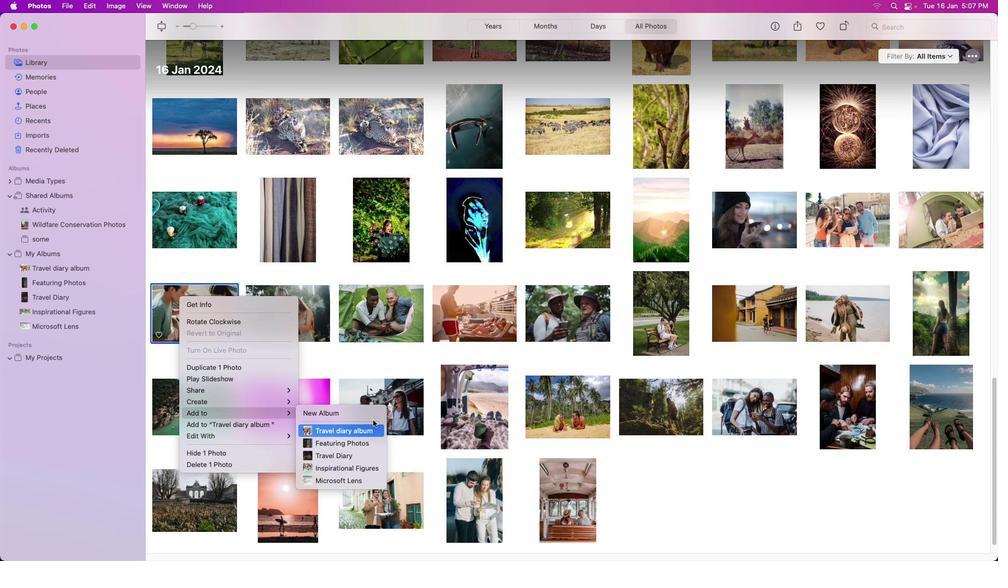 
Action: Mouse pressed left at (357, 427)
Screenshot: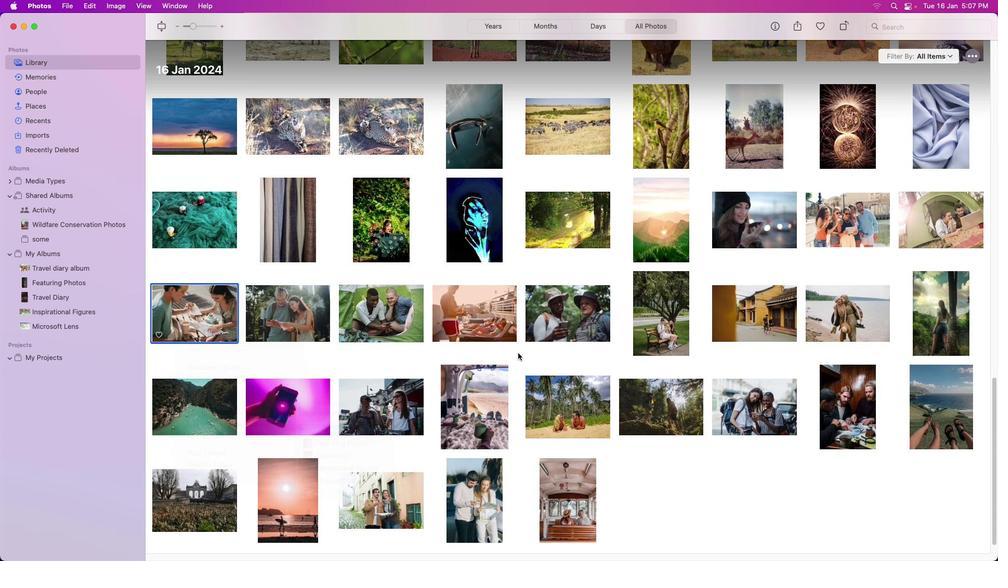 
Action: Mouse moved to (271, 320)
Screenshot: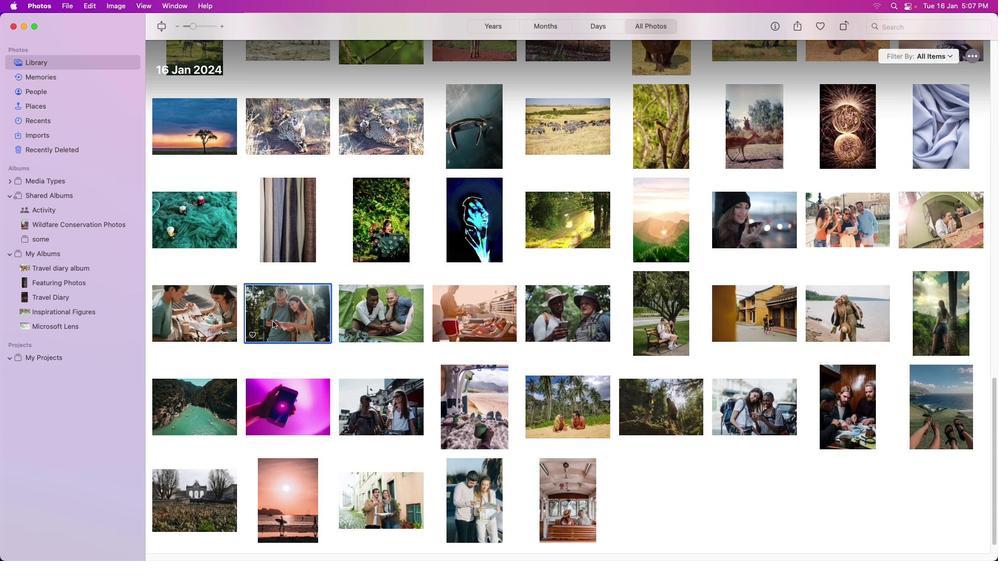 
Action: Mouse pressed left at (271, 320)
Screenshot: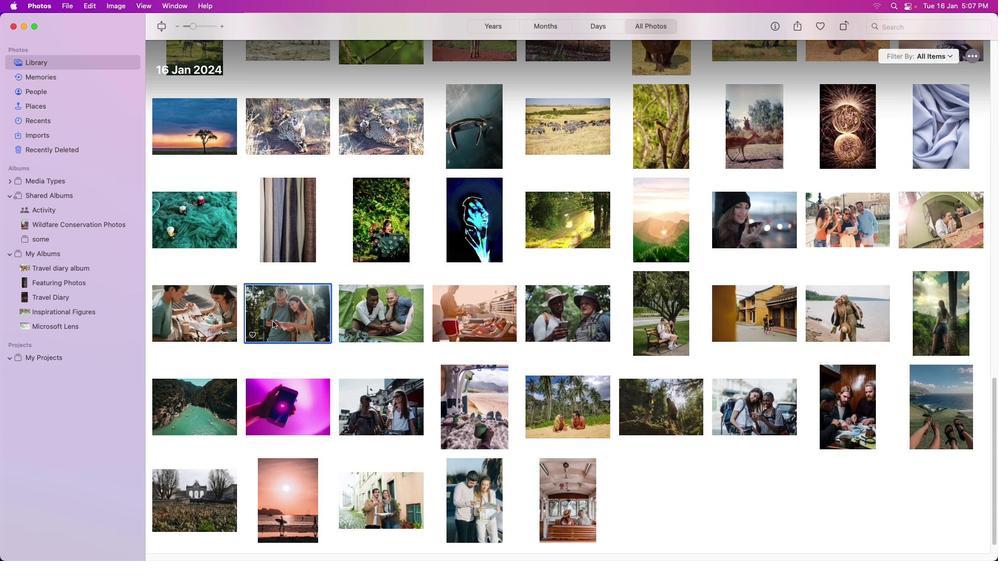 
Action: Mouse moved to (271, 320)
Screenshot: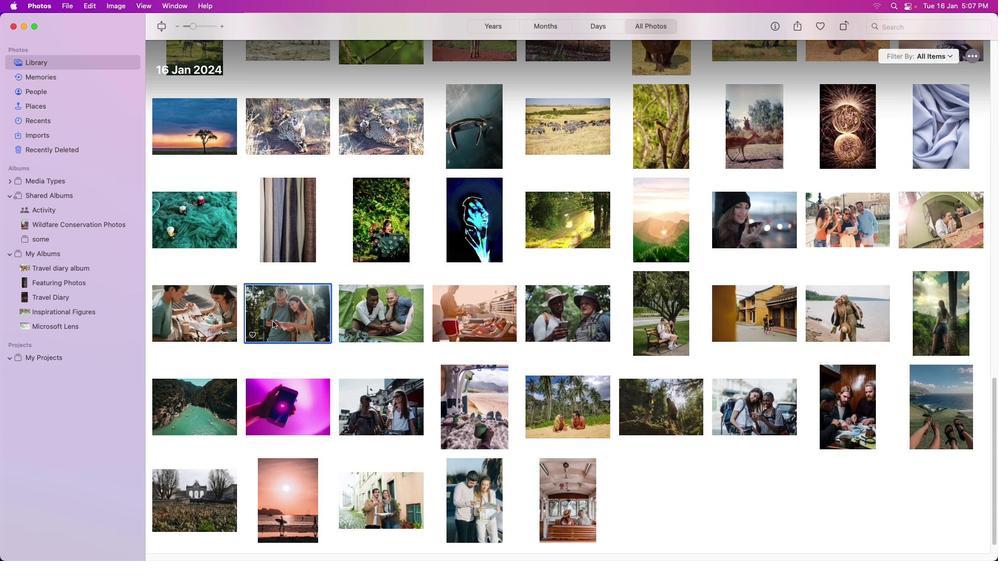 
Action: Mouse pressed right at (271, 320)
Screenshot: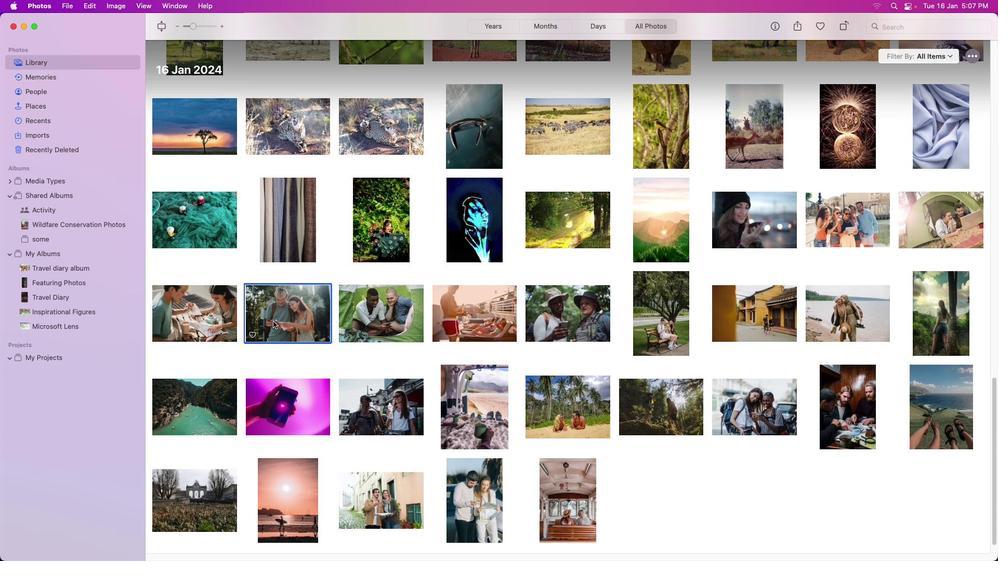 
Action: Mouse moved to (272, 320)
Screenshot: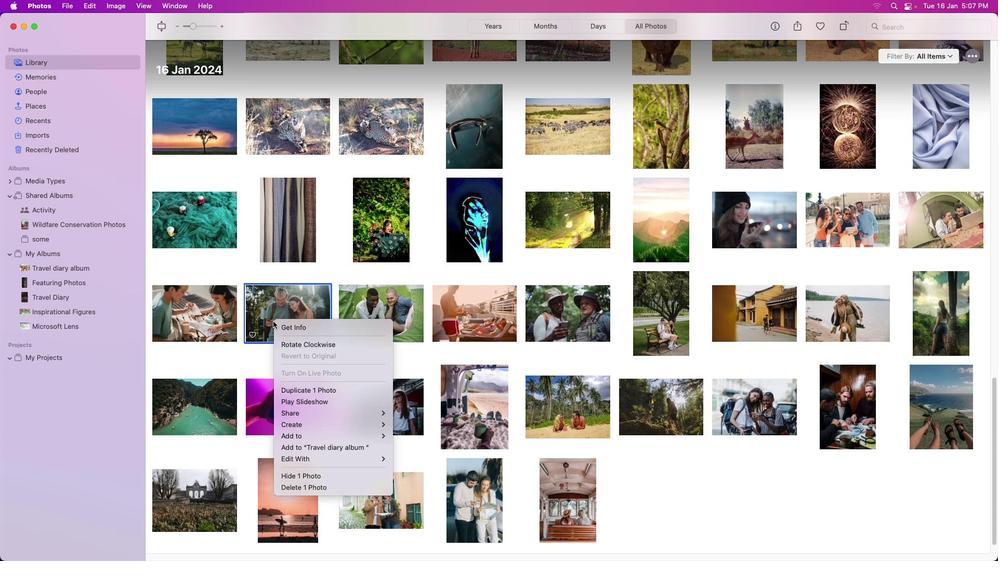 
Action: Mouse pressed right at (272, 320)
Screenshot: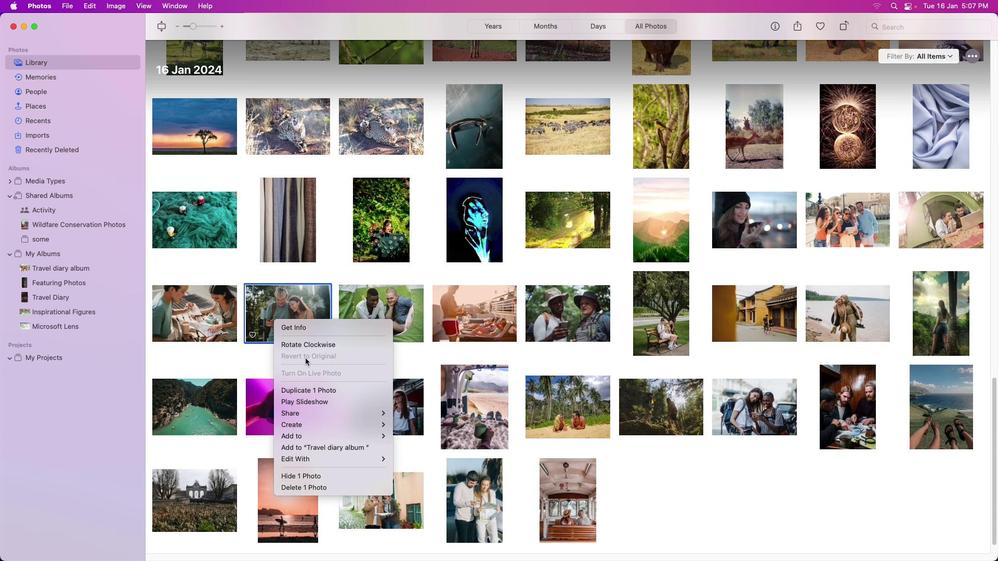 
Action: Mouse moved to (434, 451)
Screenshot: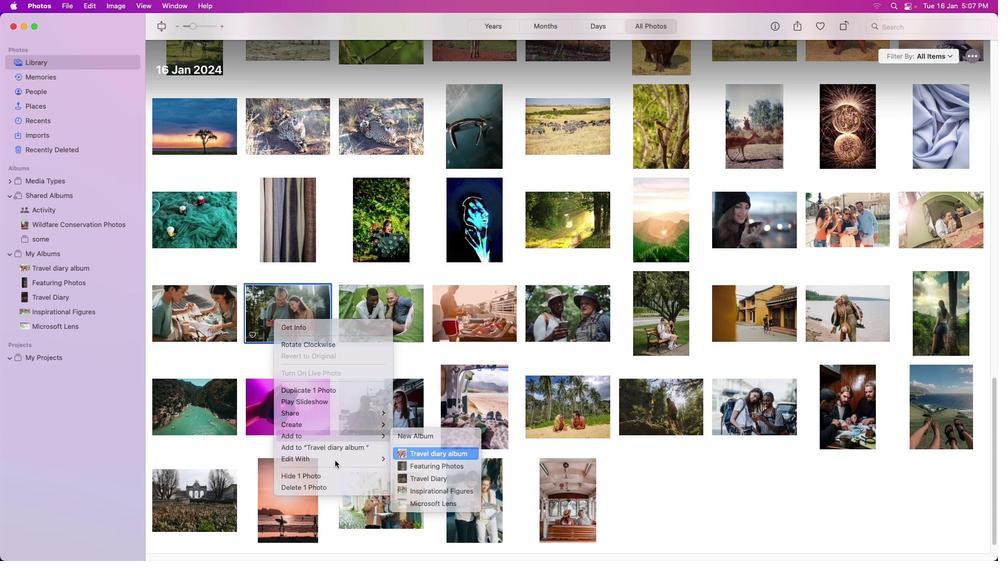 
Action: Mouse pressed left at (434, 451)
Screenshot: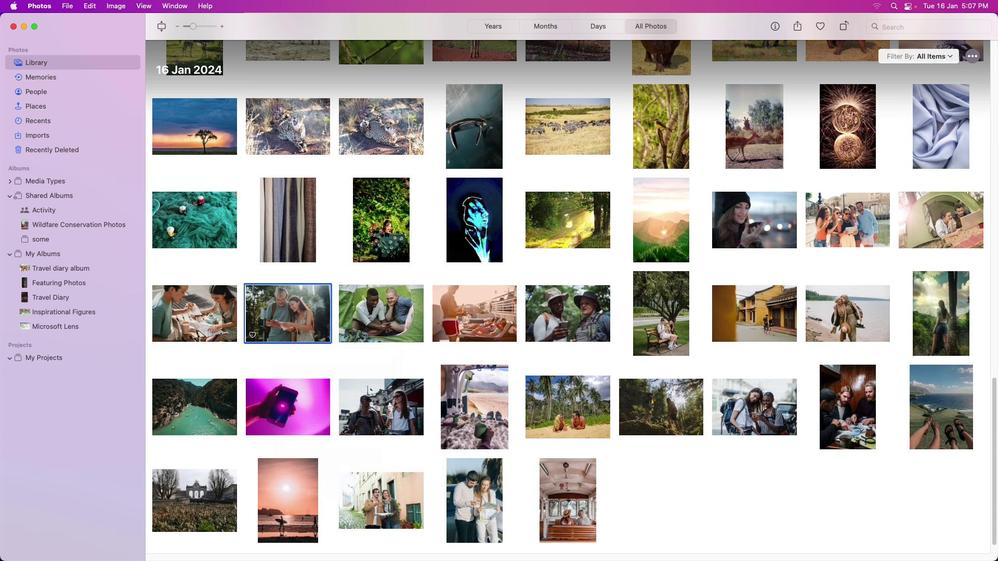
Action: Mouse moved to (363, 318)
Screenshot: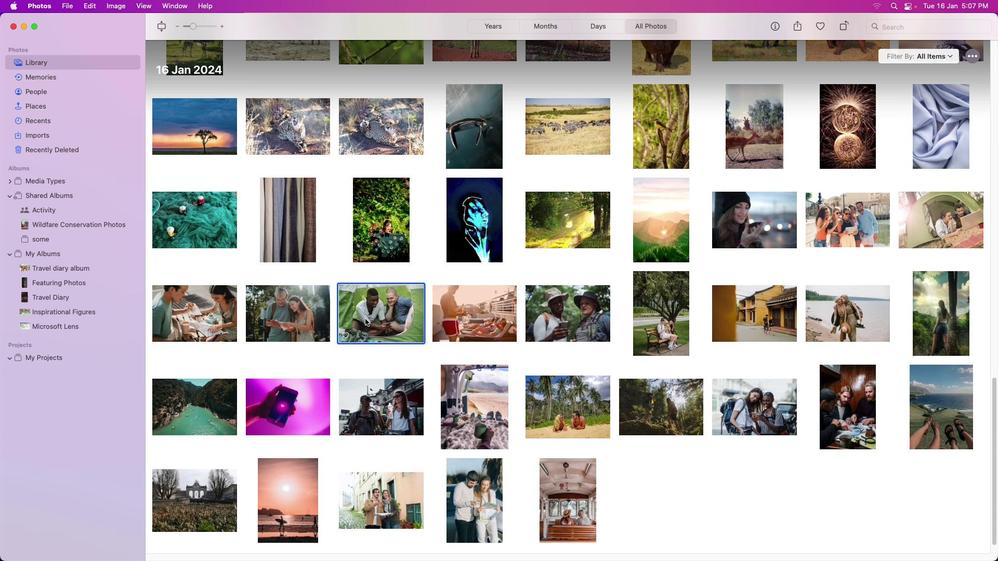 
Action: Mouse pressed left at (363, 318)
Screenshot: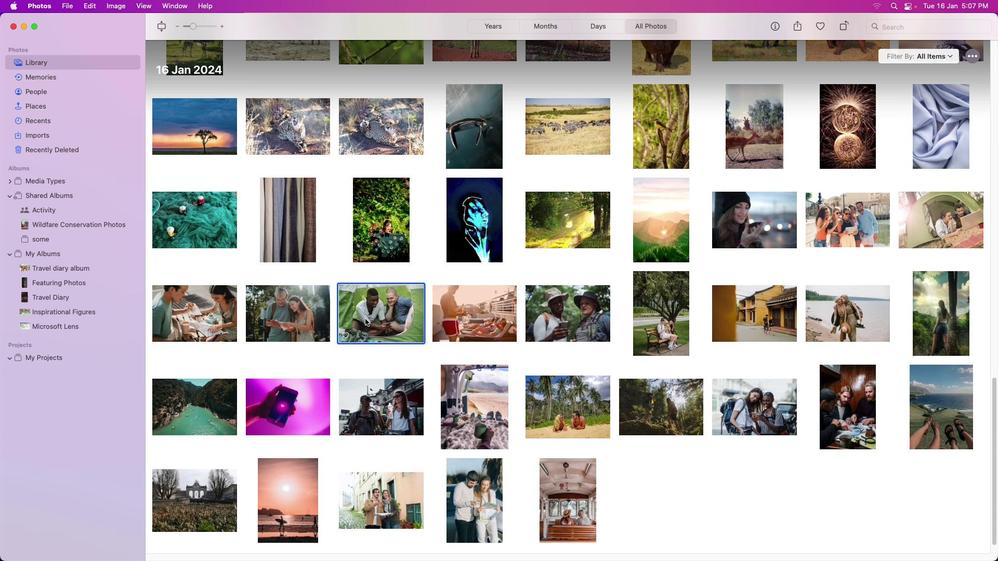 
Action: Mouse moved to (364, 318)
Screenshot: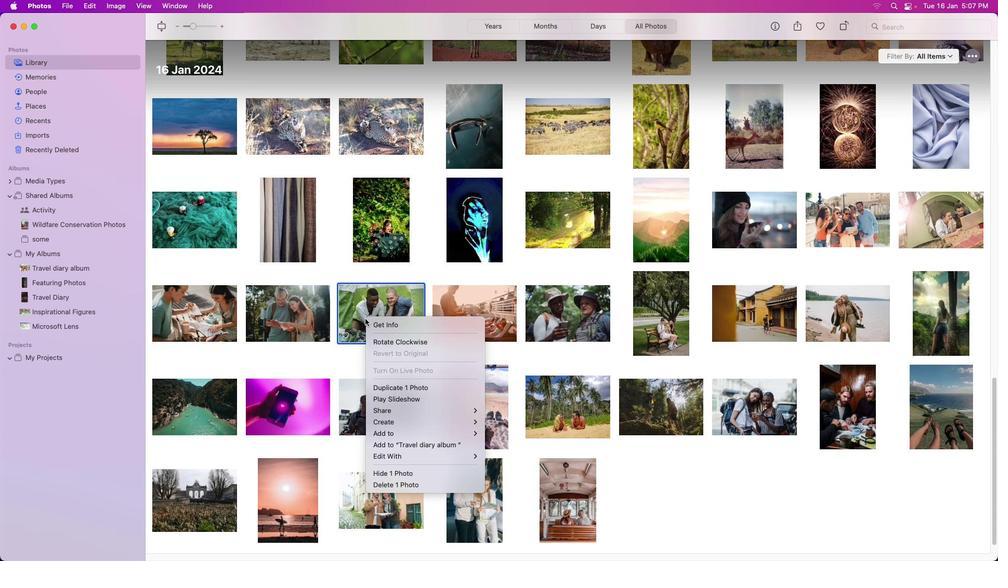
Action: Mouse pressed right at (364, 318)
Screenshot: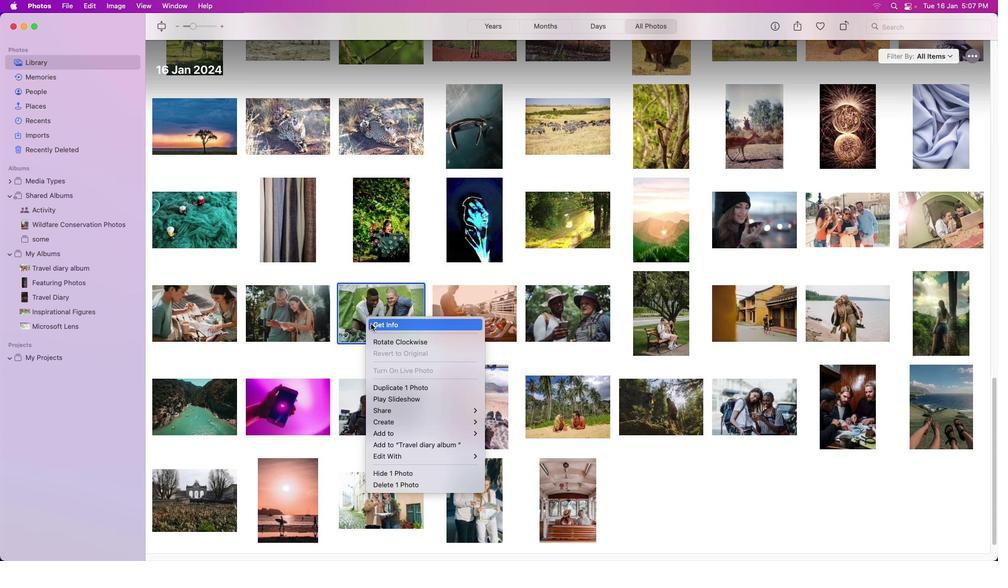 
Action: Mouse moved to (513, 444)
Screenshot: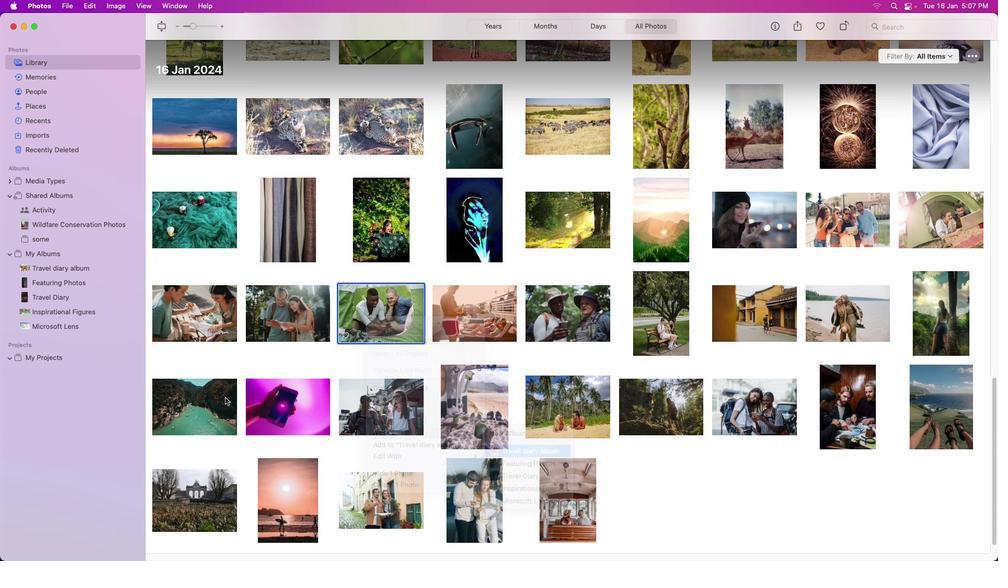
Action: Mouse pressed left at (513, 444)
Screenshot: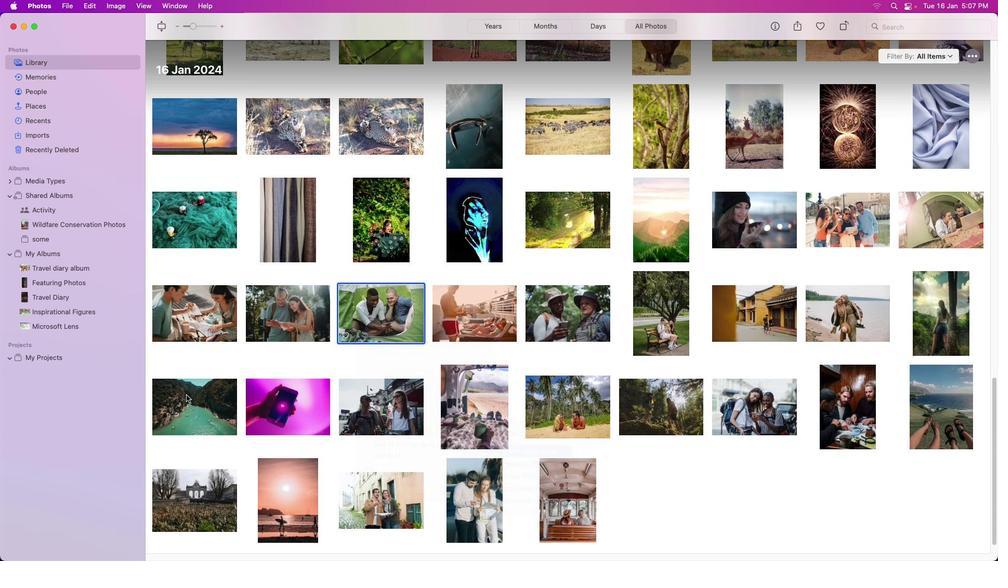 
Action: Mouse moved to (456, 334)
Screenshot: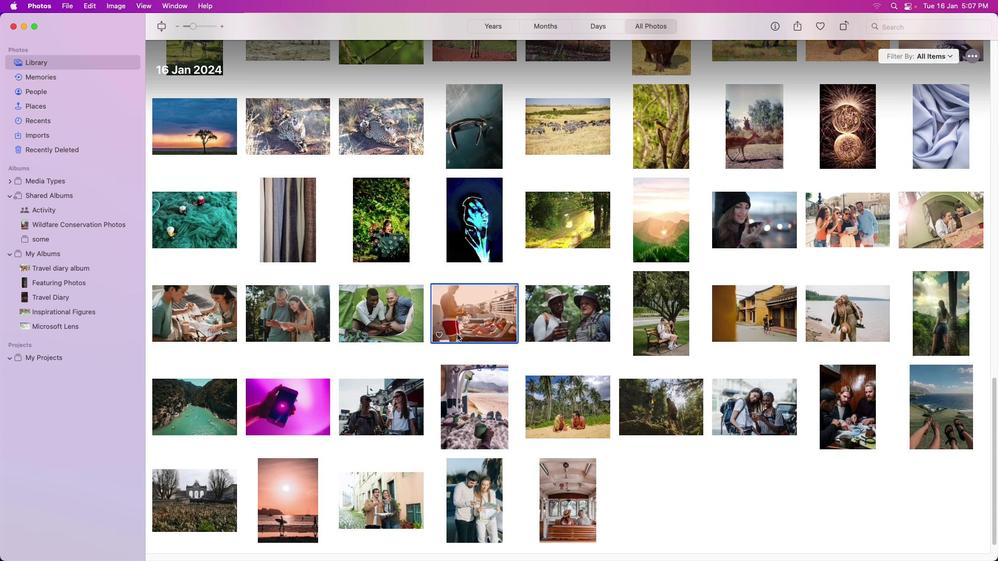 
Action: Mouse pressed left at (456, 334)
Screenshot: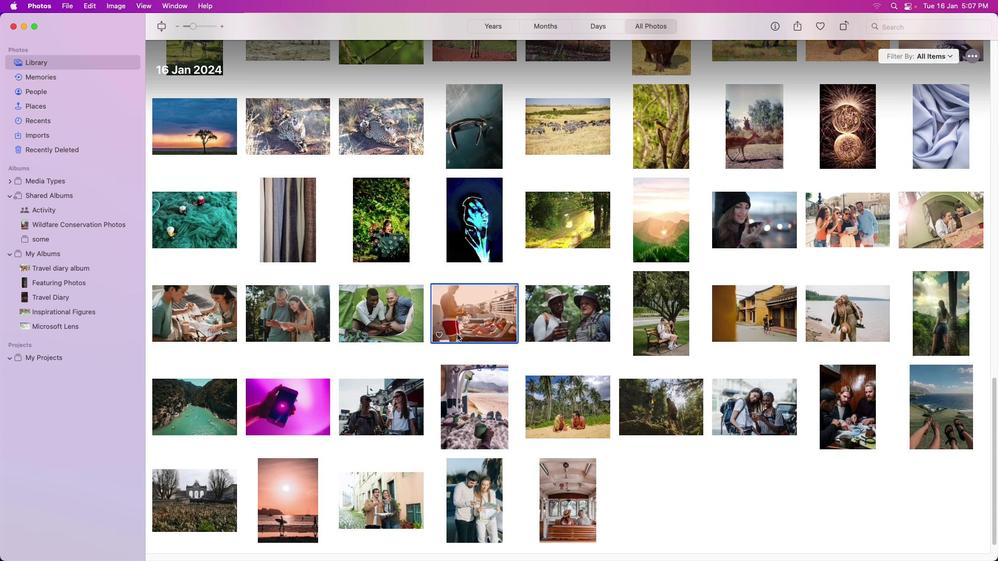 
Action: Mouse moved to (455, 333)
Screenshot: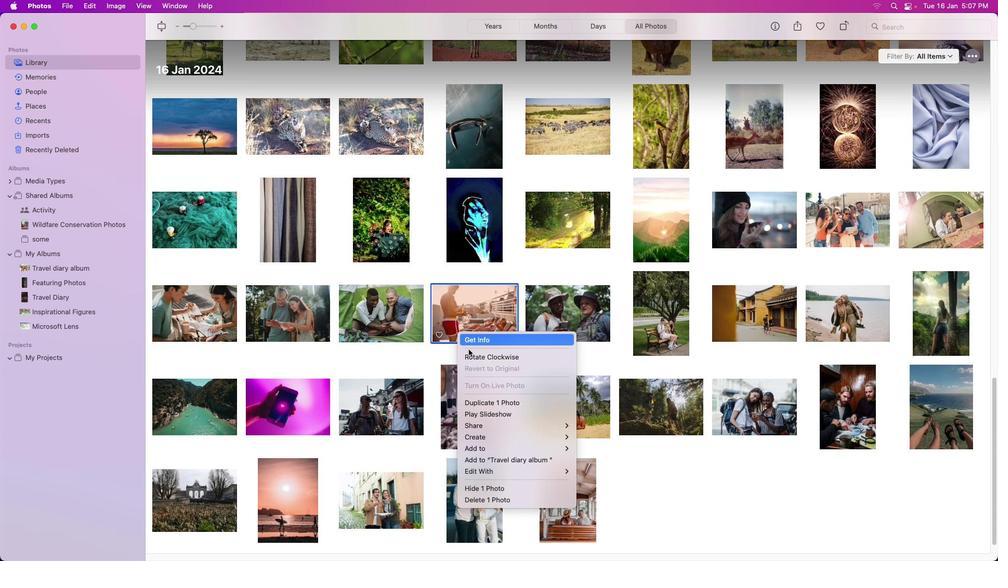 
Action: Mouse pressed right at (455, 333)
Screenshot: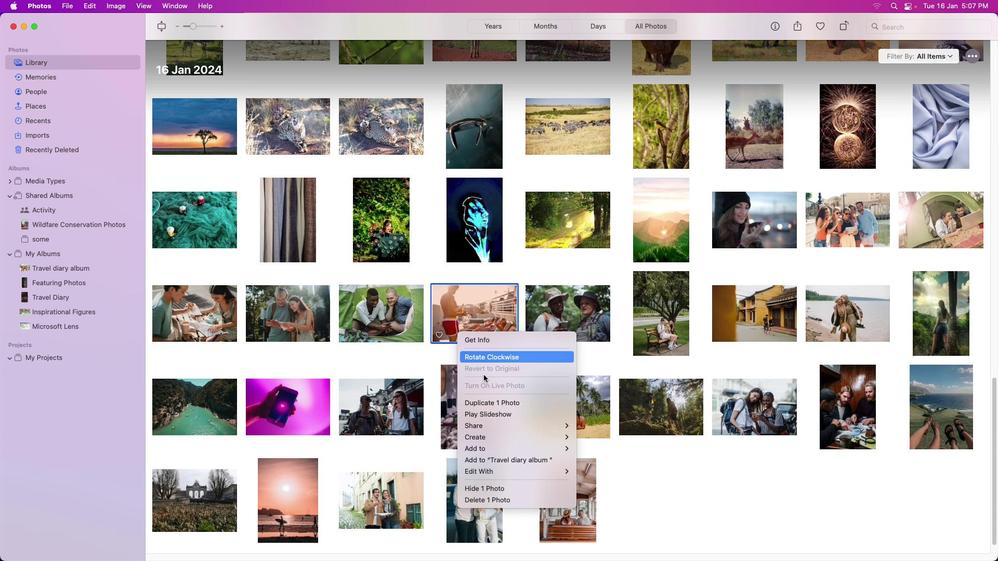
Action: Mouse moved to (608, 458)
Screenshot: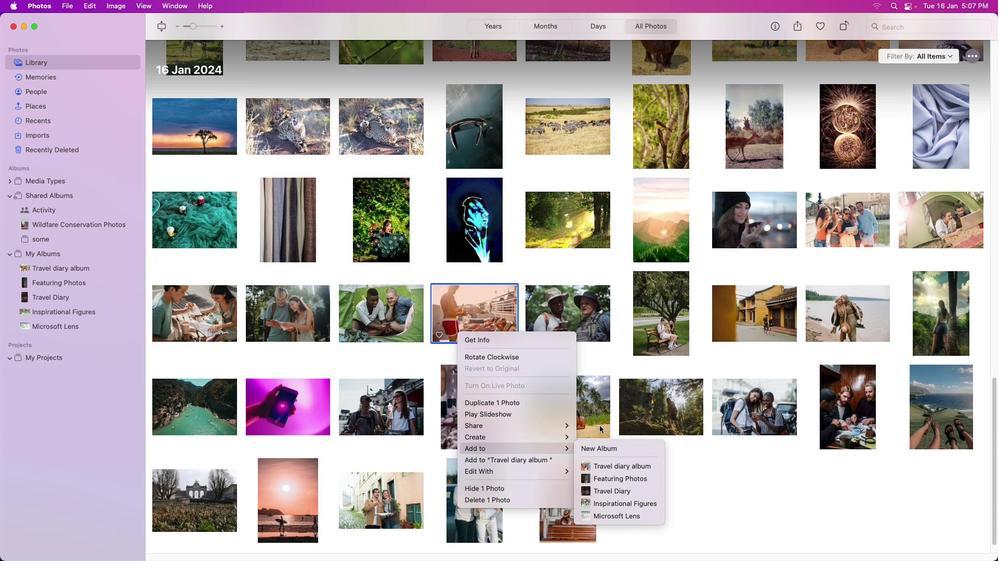 
Action: Mouse pressed left at (608, 458)
Screenshot: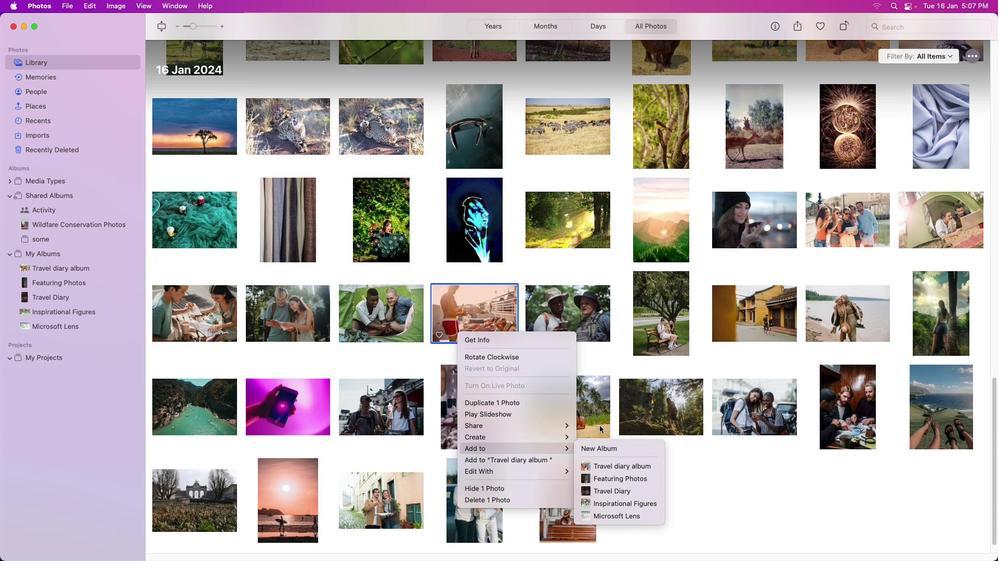 
Action: Mouse moved to (605, 461)
Screenshot: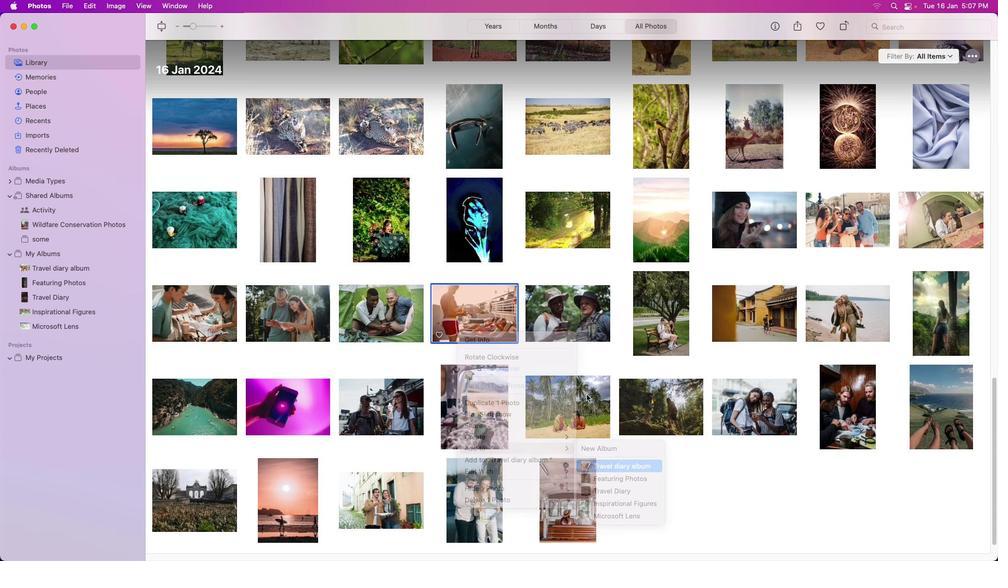 
Action: Mouse pressed left at (605, 461)
Screenshot: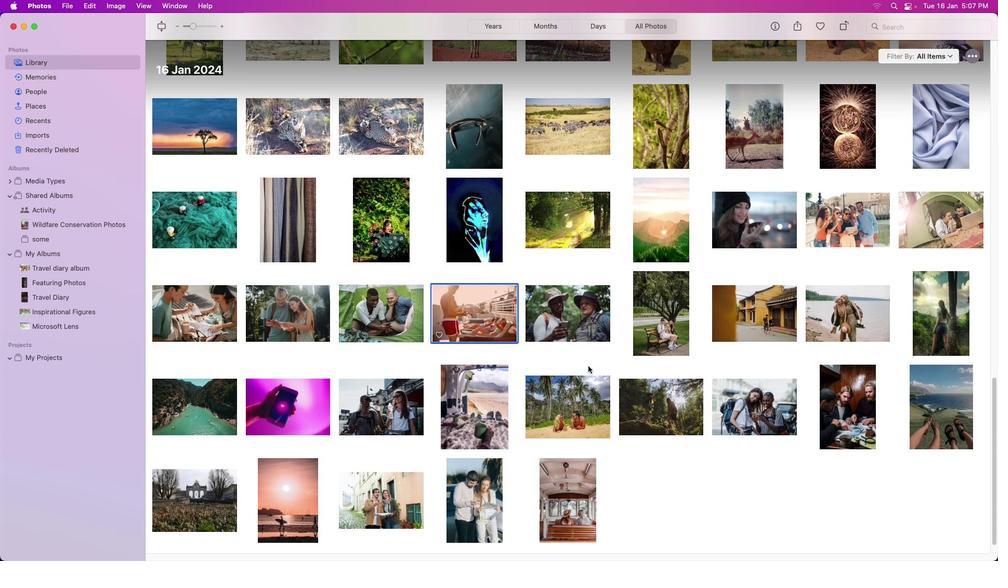 
Action: Mouse moved to (564, 324)
Screenshot: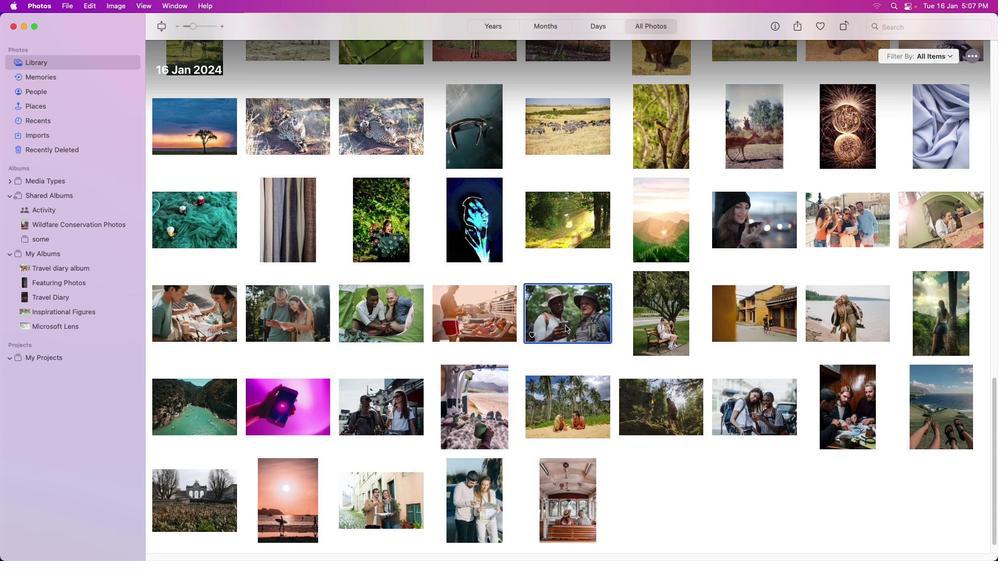 
Action: Mouse pressed left at (564, 324)
Screenshot: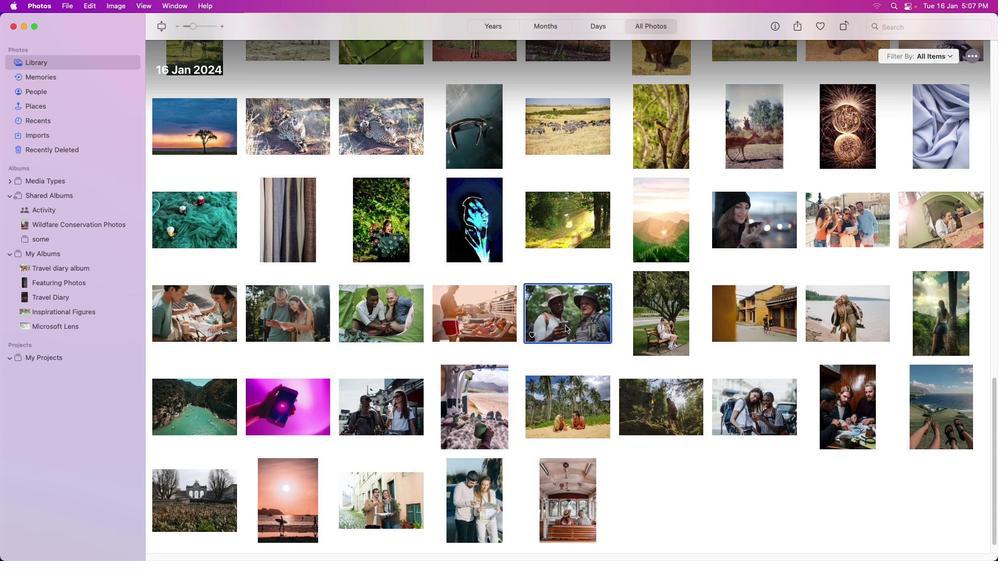 
Action: Mouse pressed right at (564, 324)
Screenshot: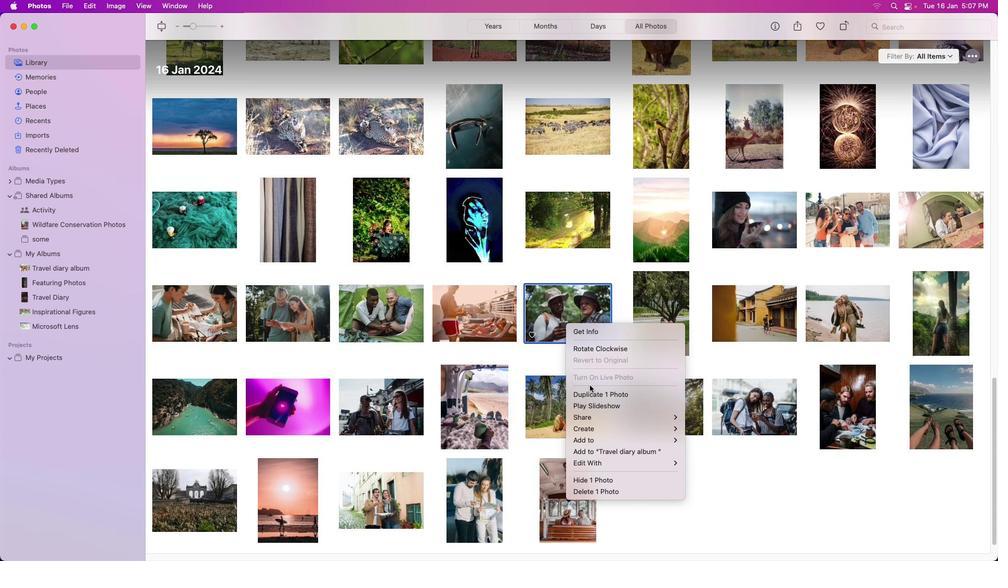
Action: Mouse moved to (732, 459)
Screenshot: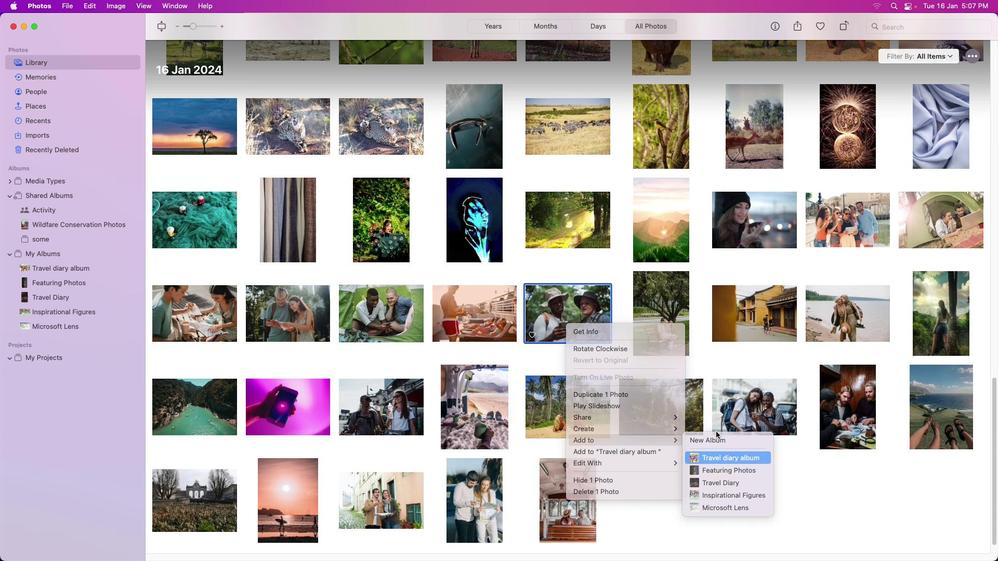 
Action: Mouse pressed left at (732, 459)
Screenshot: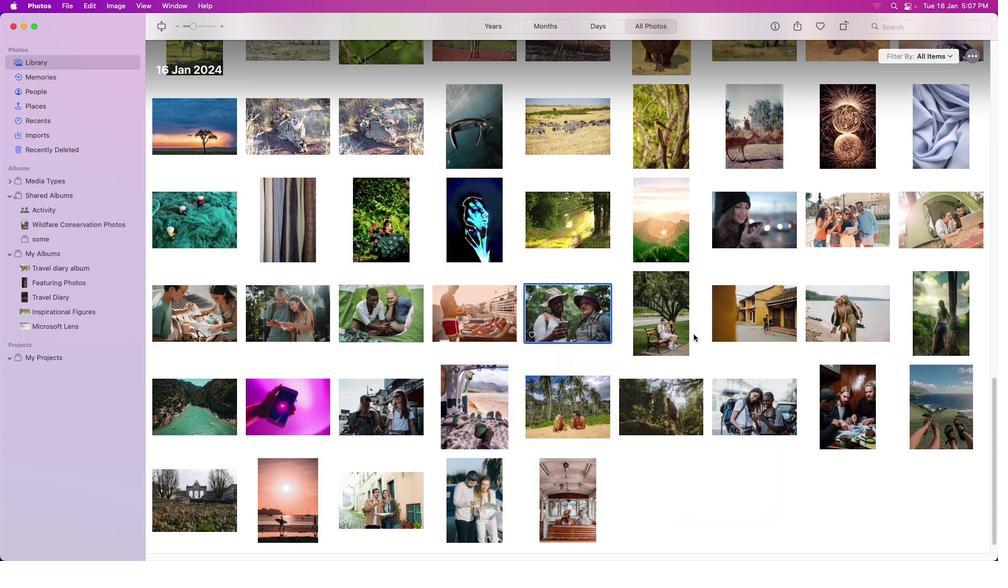 
Action: Mouse moved to (663, 314)
Screenshot: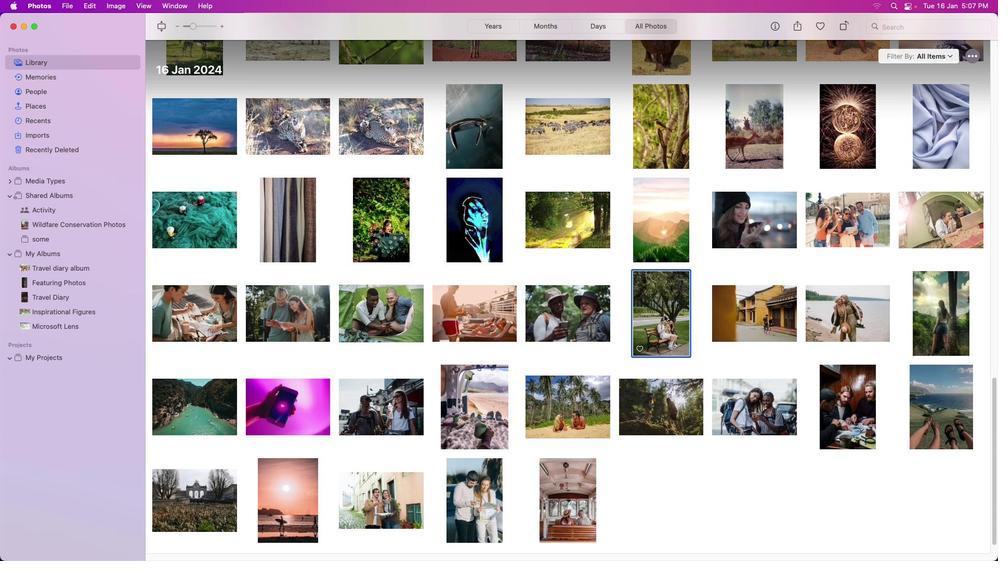 
Action: Mouse pressed left at (663, 314)
Screenshot: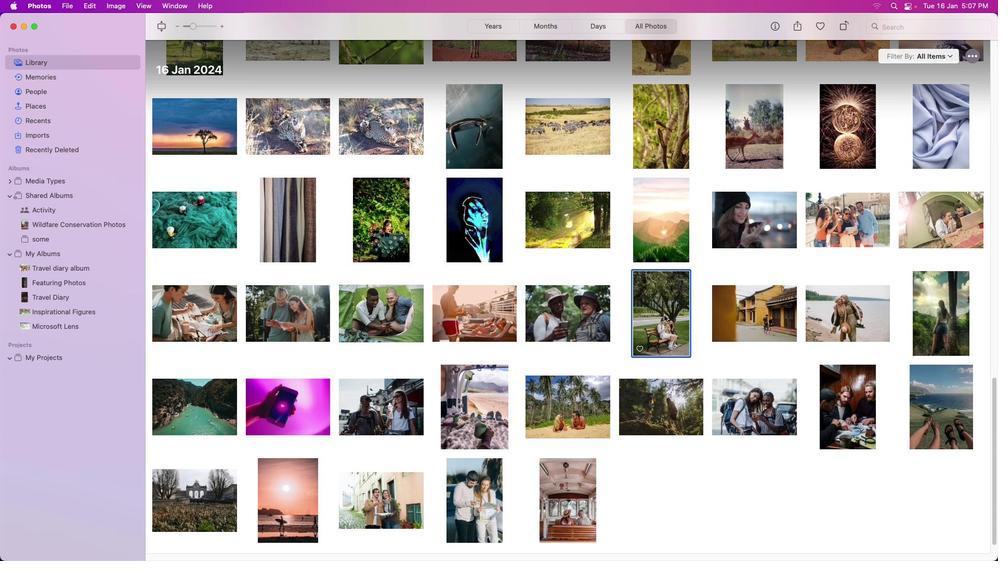 
Action: Mouse pressed right at (663, 314)
Screenshot: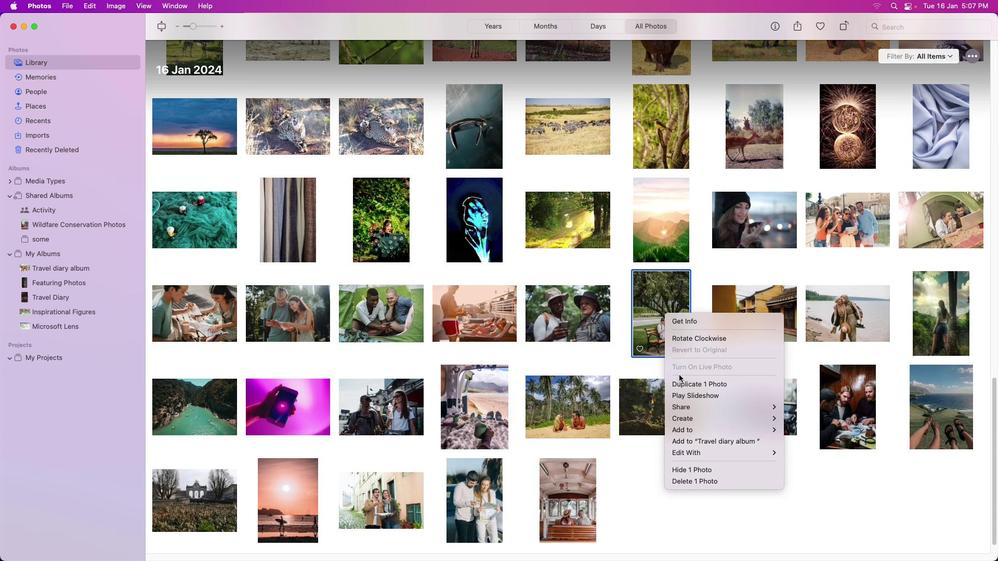 
Action: Mouse moved to (822, 444)
Screenshot: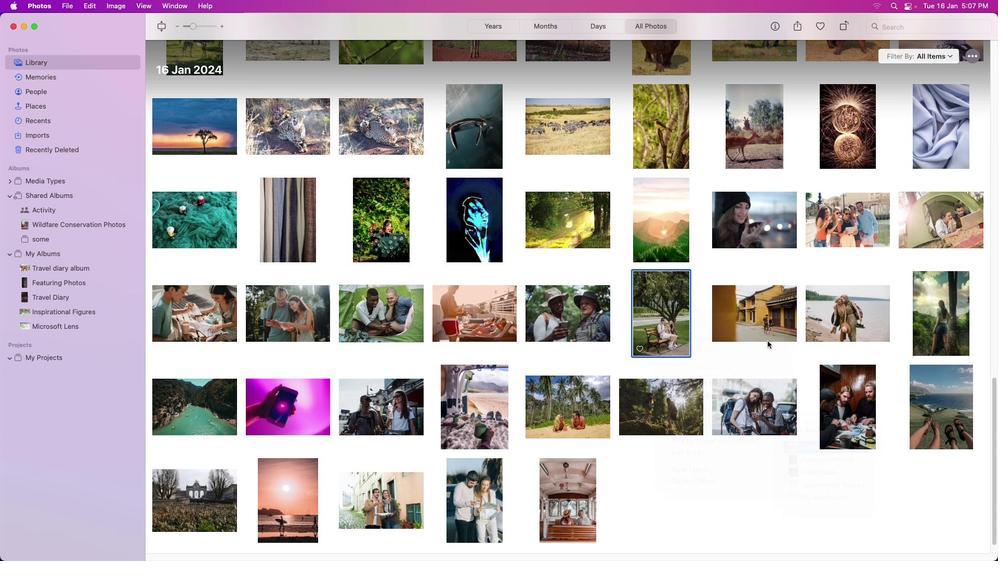 
Action: Mouse pressed left at (822, 444)
Screenshot: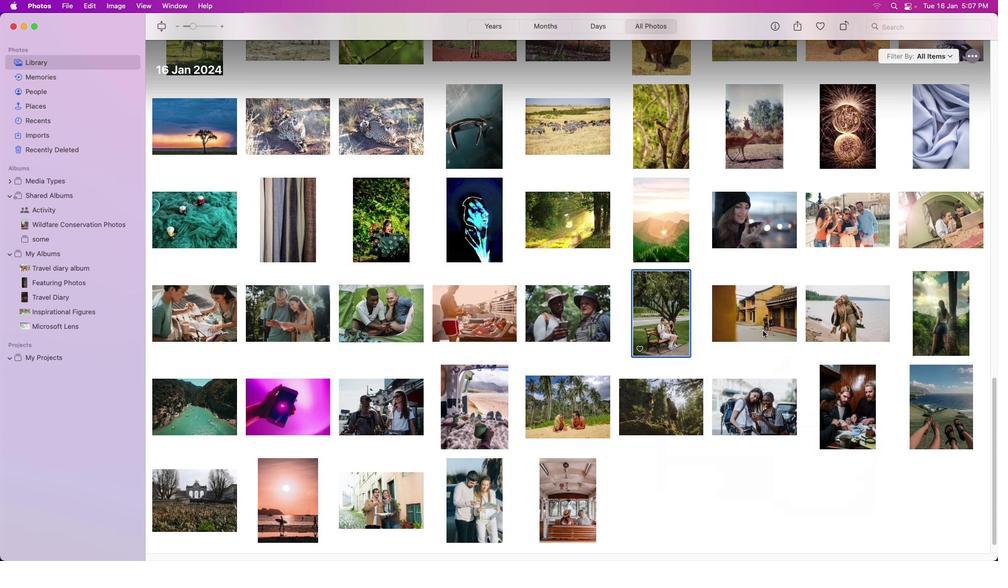 
Action: Mouse moved to (749, 323)
Screenshot: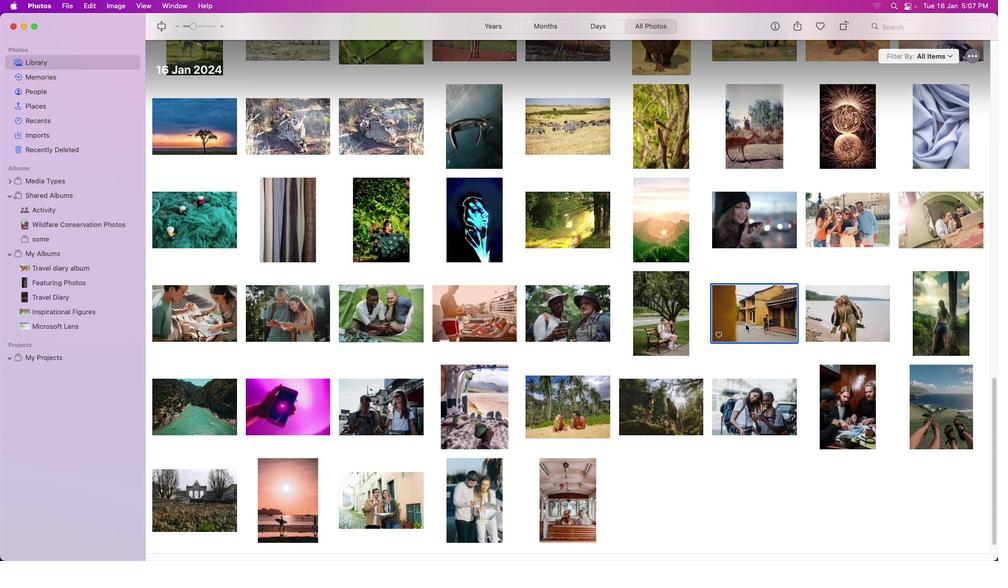 
Action: Mouse pressed left at (749, 323)
Screenshot: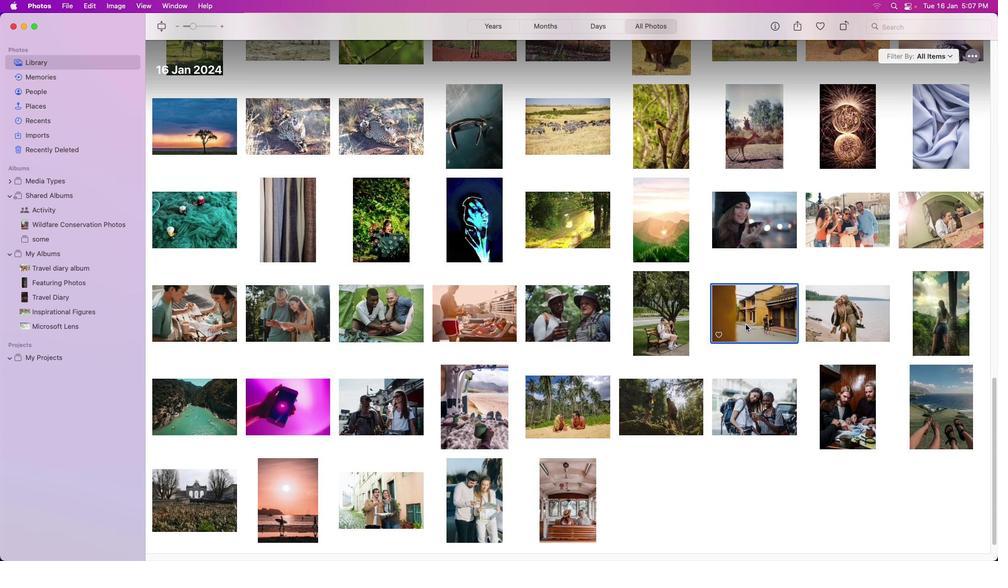 
Action: Mouse moved to (744, 323)
Screenshot: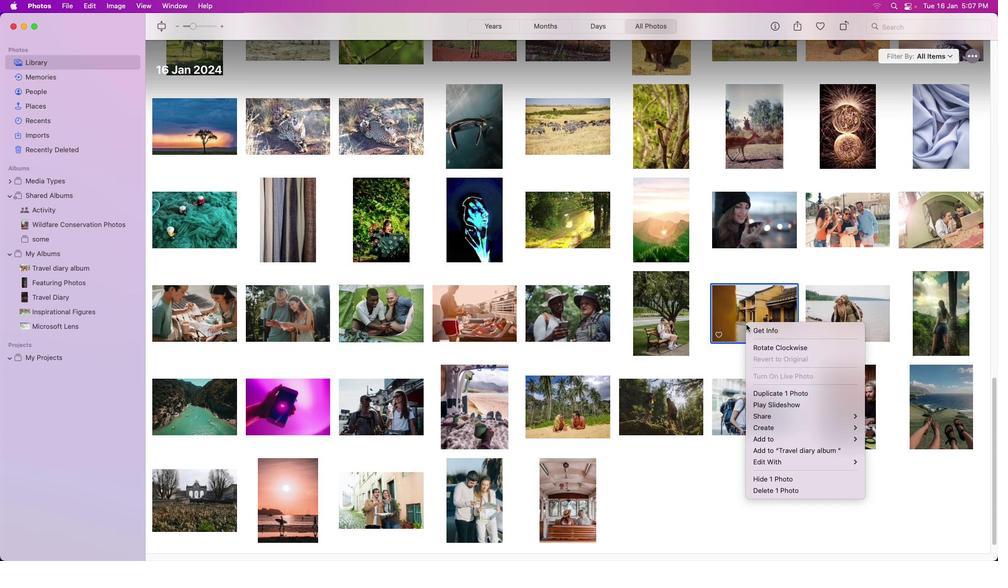 
Action: Mouse pressed right at (744, 323)
Screenshot: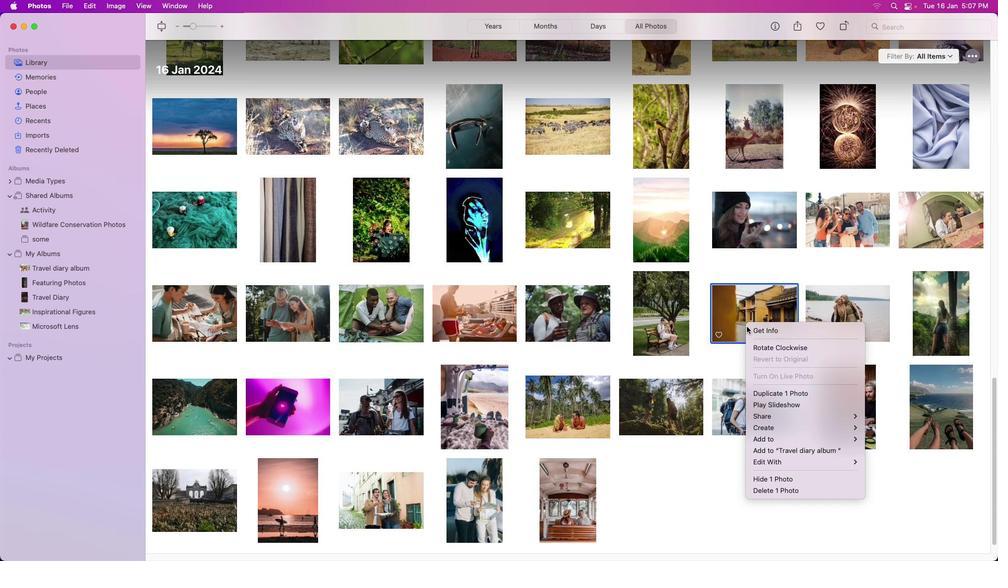 
Action: Mouse moved to (914, 455)
Screenshot: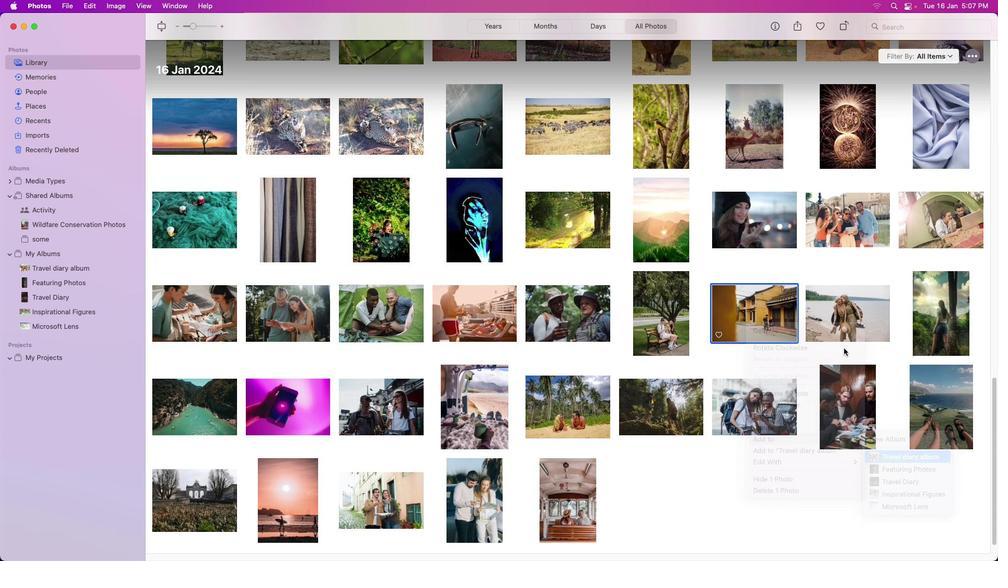 
Action: Mouse pressed left at (914, 455)
Screenshot: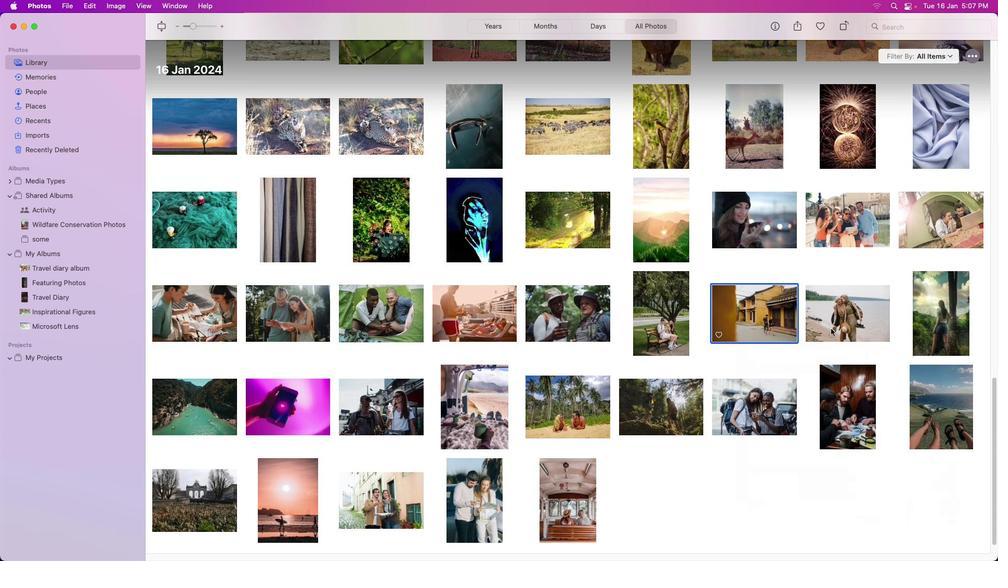 
Action: Mouse moved to (834, 321)
Screenshot: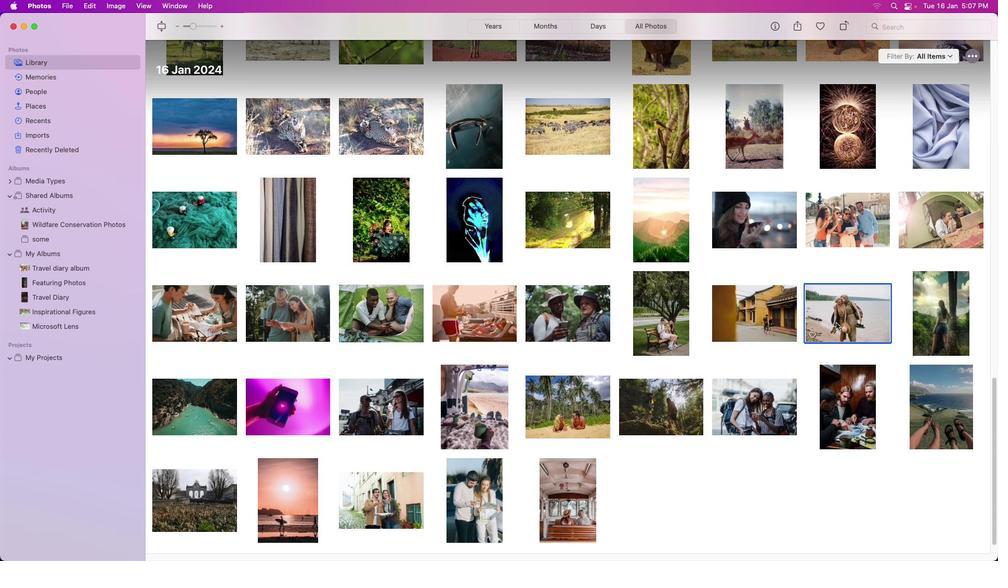 
Action: Mouse pressed left at (834, 321)
Screenshot: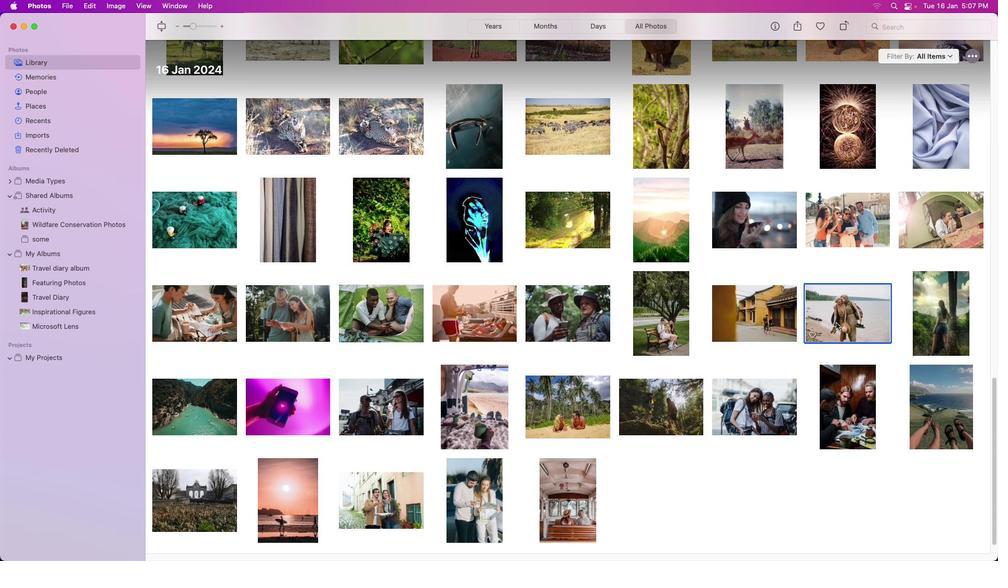 
Action: Mouse pressed right at (834, 321)
Screenshot: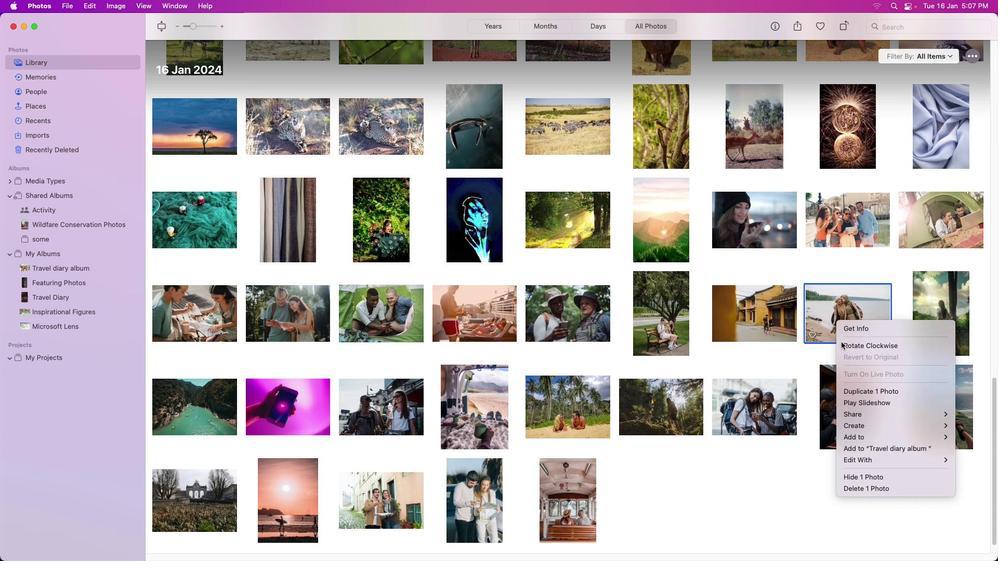 
Action: Mouse moved to (779, 452)
Screenshot: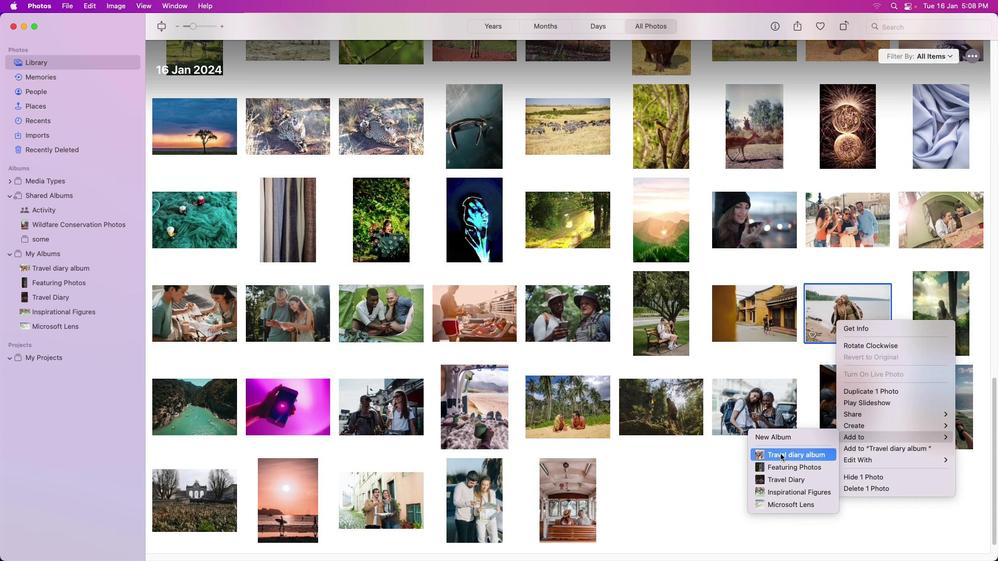 
Action: Mouse pressed left at (779, 452)
Screenshot: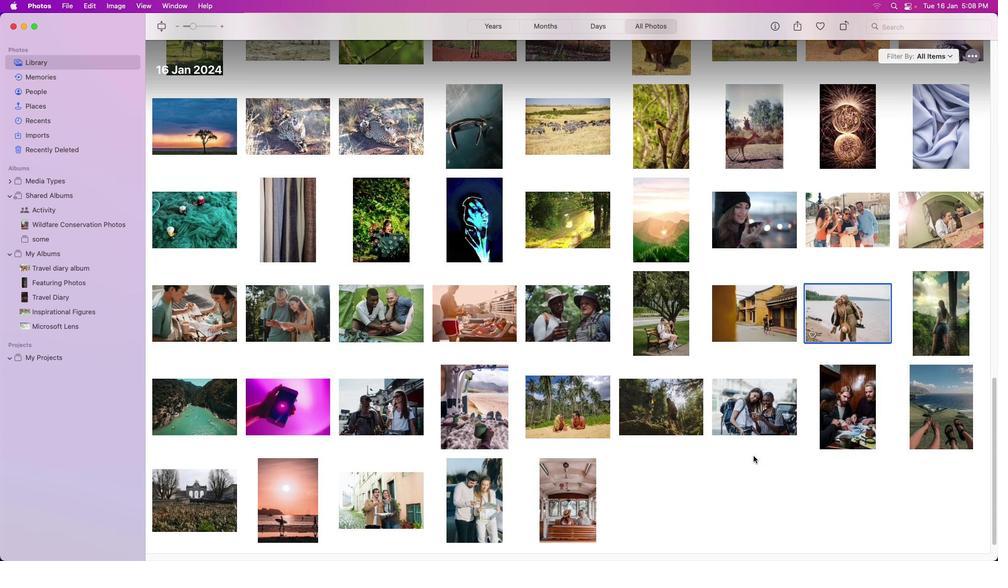 
Action: Mouse moved to (931, 311)
Screenshot: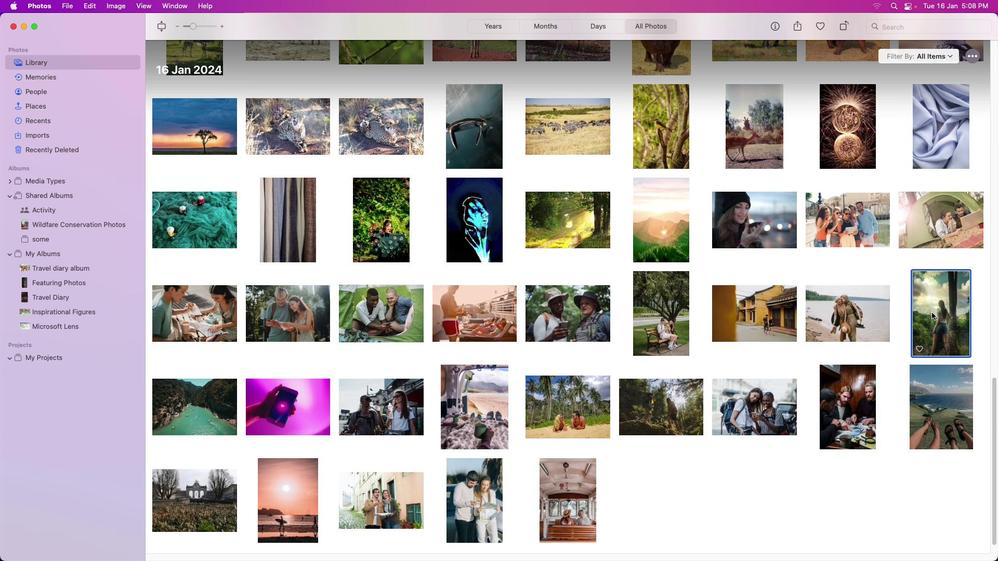 
Action: Mouse pressed left at (931, 311)
Screenshot: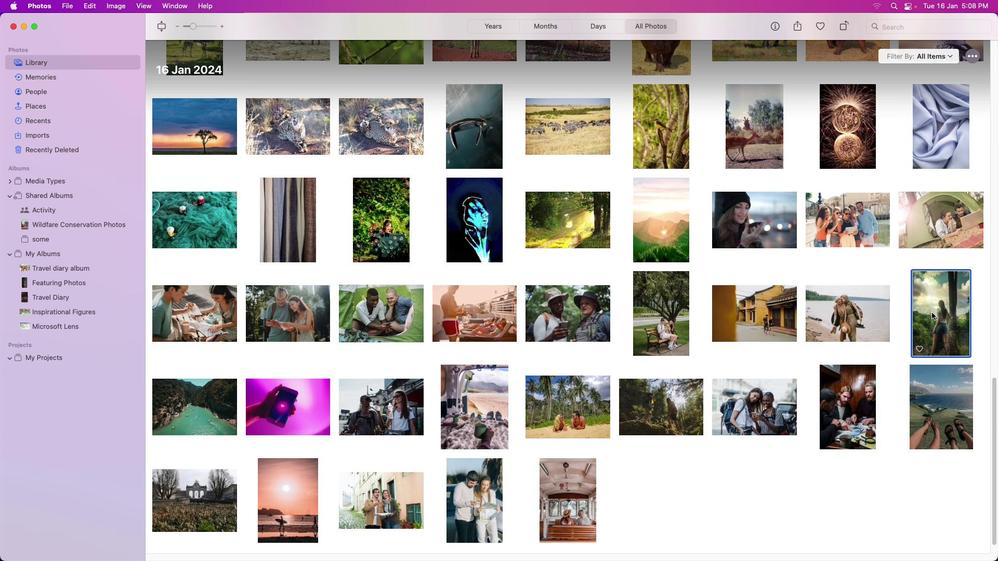 
Action: Mouse pressed right at (931, 311)
Screenshot: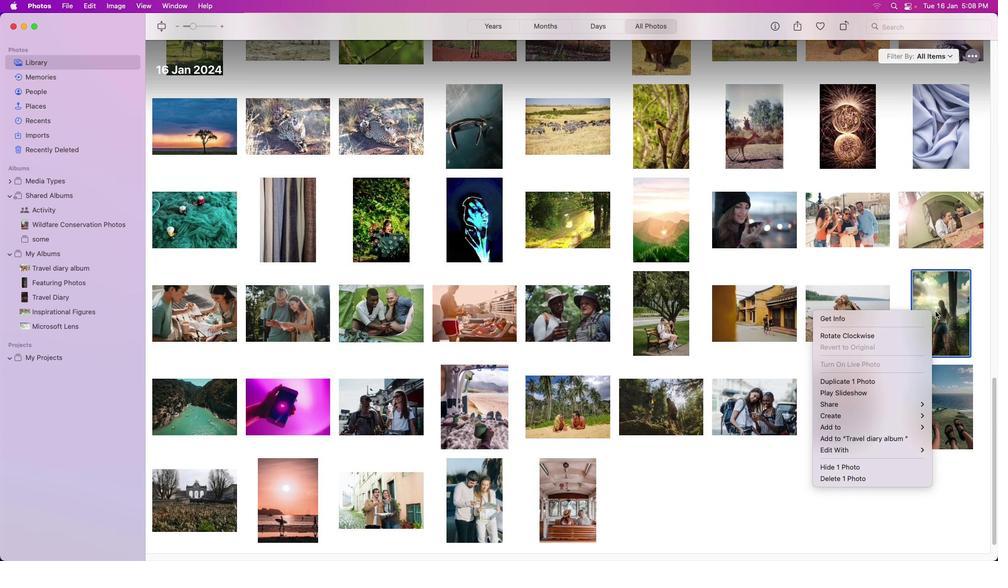 
Action: Mouse moved to (778, 441)
Screenshot: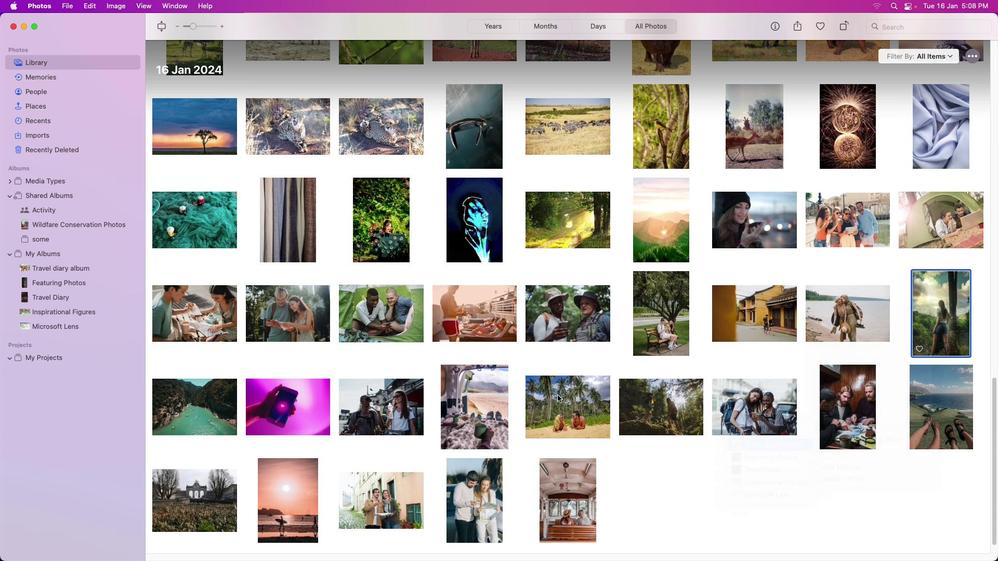 
Action: Mouse pressed left at (778, 441)
Screenshot: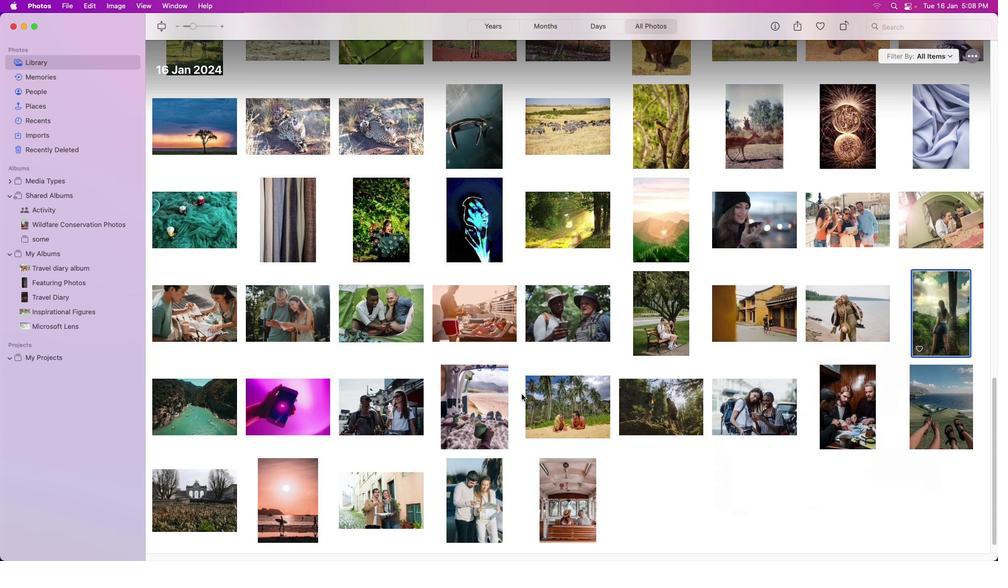 
Action: Mouse moved to (185, 397)
Screenshot: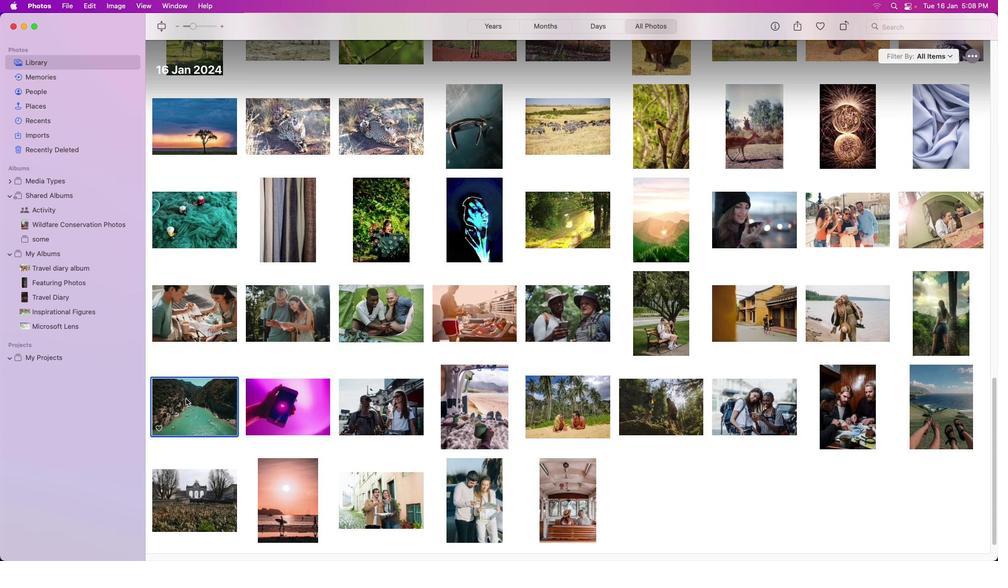 
Action: Mouse pressed left at (185, 397)
Screenshot: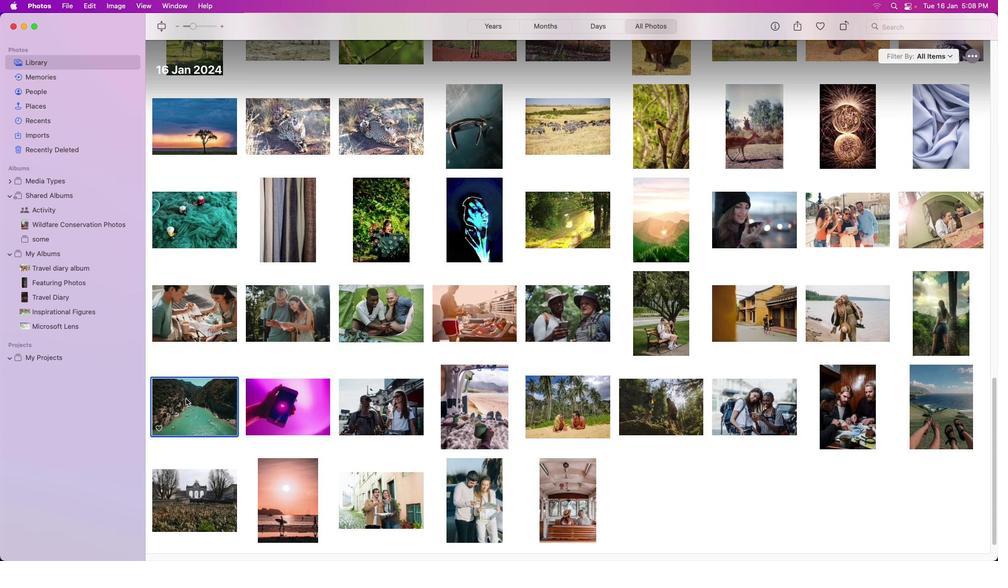 
Action: Mouse pressed right at (185, 397)
Screenshot: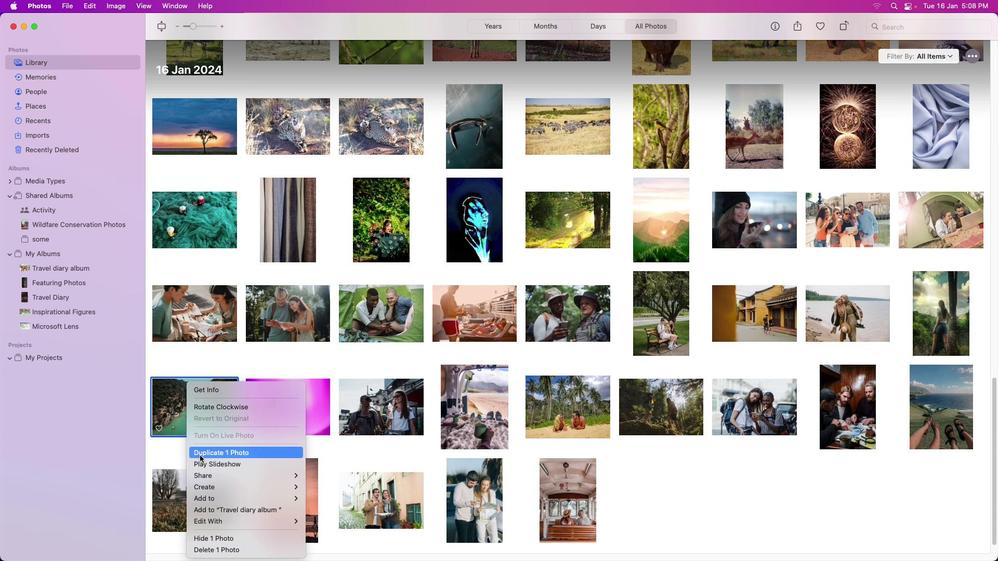 
Action: Mouse moved to (339, 501)
Screenshot: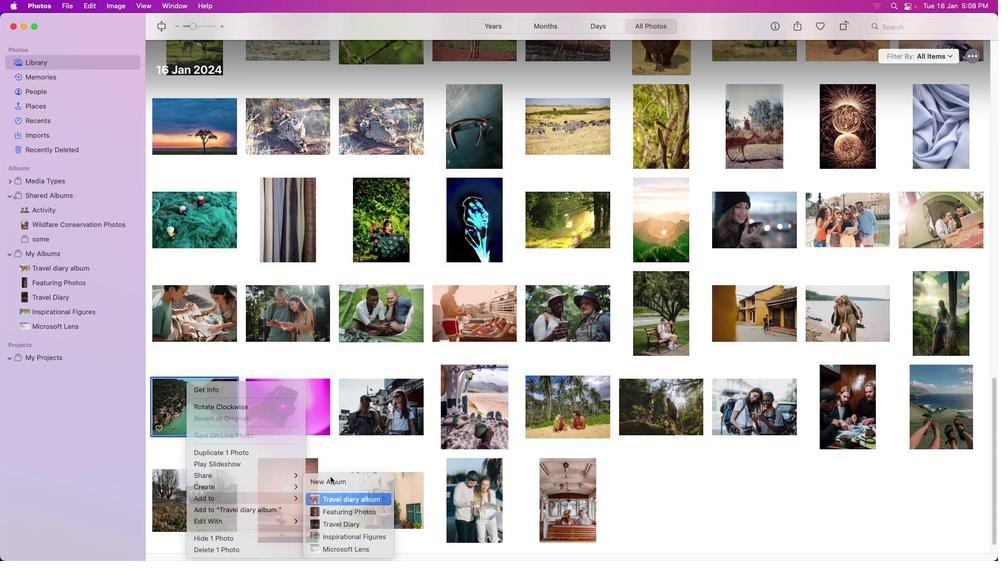 
Action: Mouse pressed left at (339, 501)
Screenshot: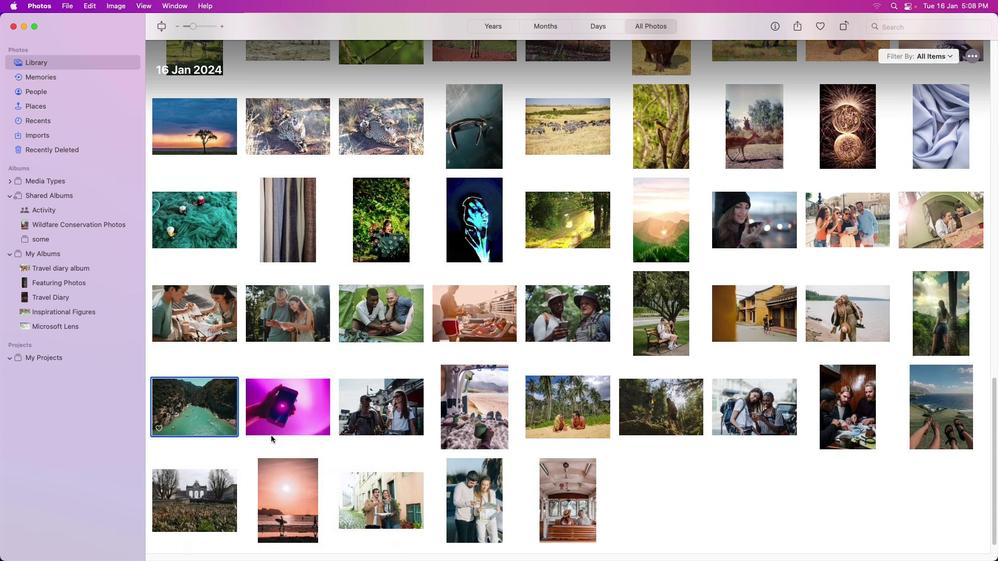 
Action: Mouse moved to (290, 412)
Screenshot: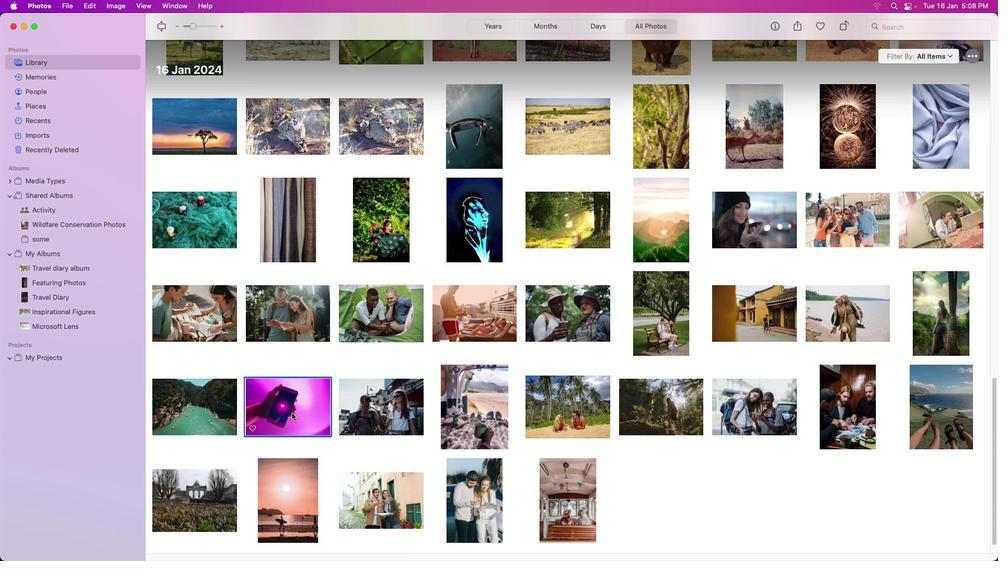 
Action: Mouse pressed left at (290, 412)
Screenshot: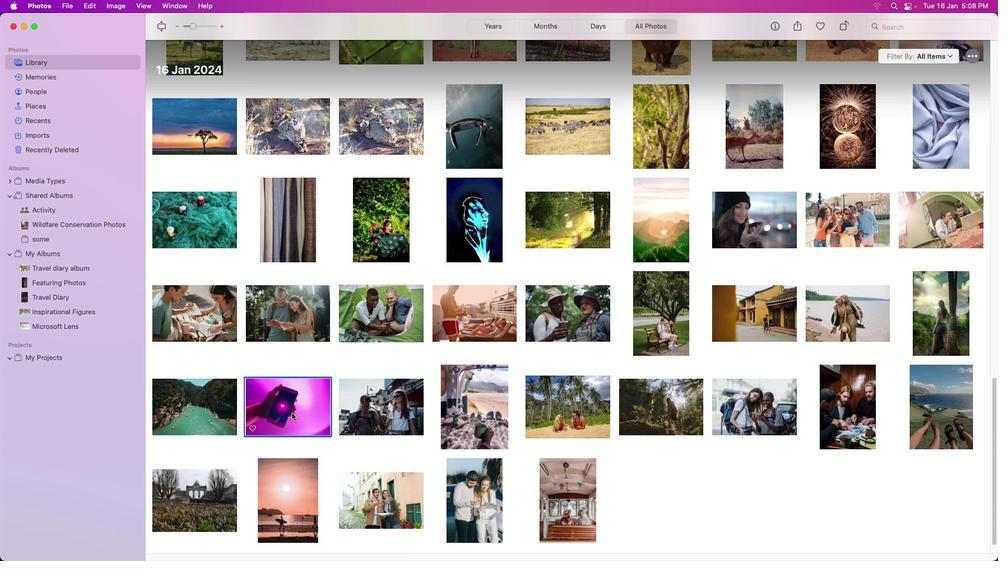 
Action: Mouse moved to (377, 412)
Screenshot: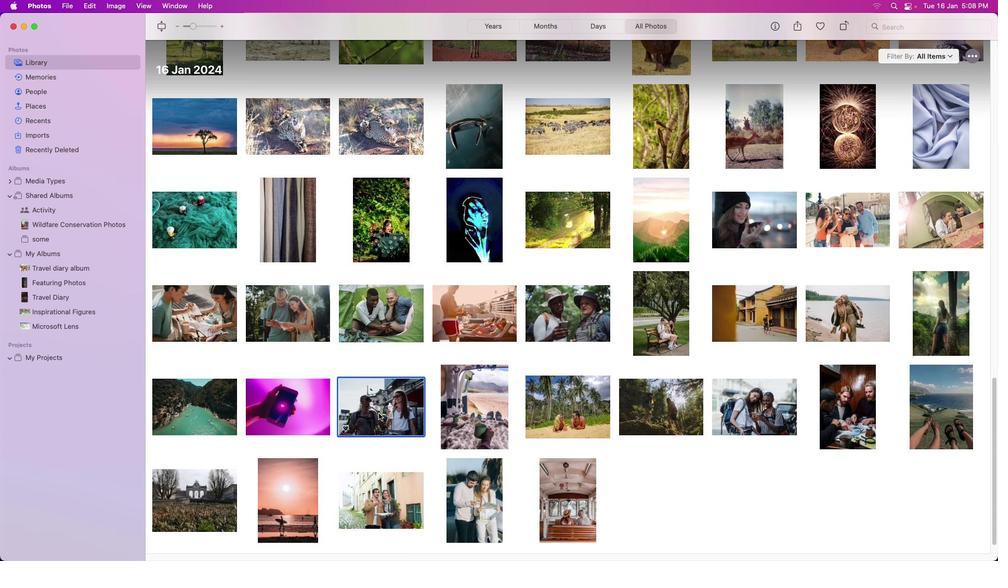 
Action: Mouse pressed left at (377, 412)
Screenshot: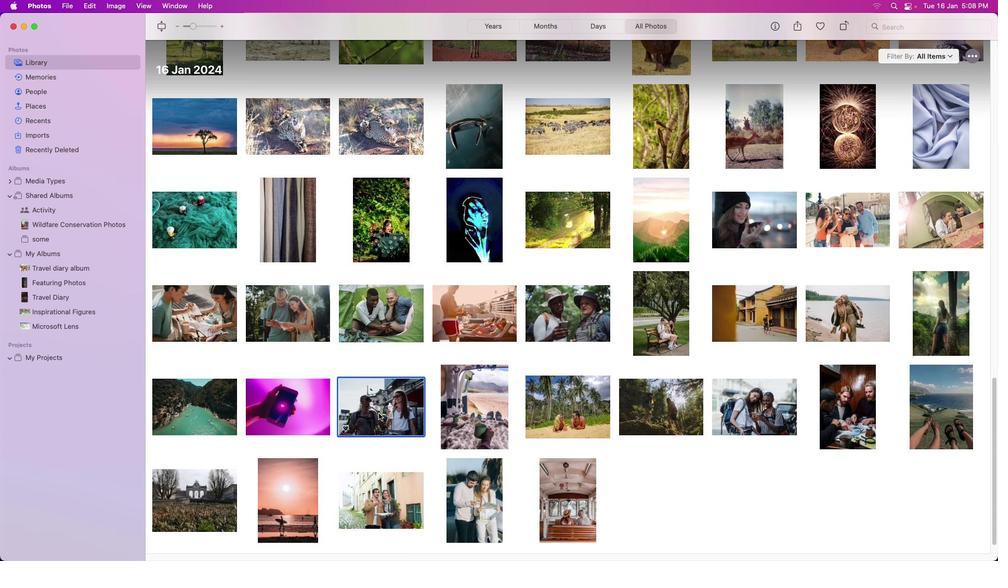 
Action: Mouse pressed right at (377, 412)
Screenshot: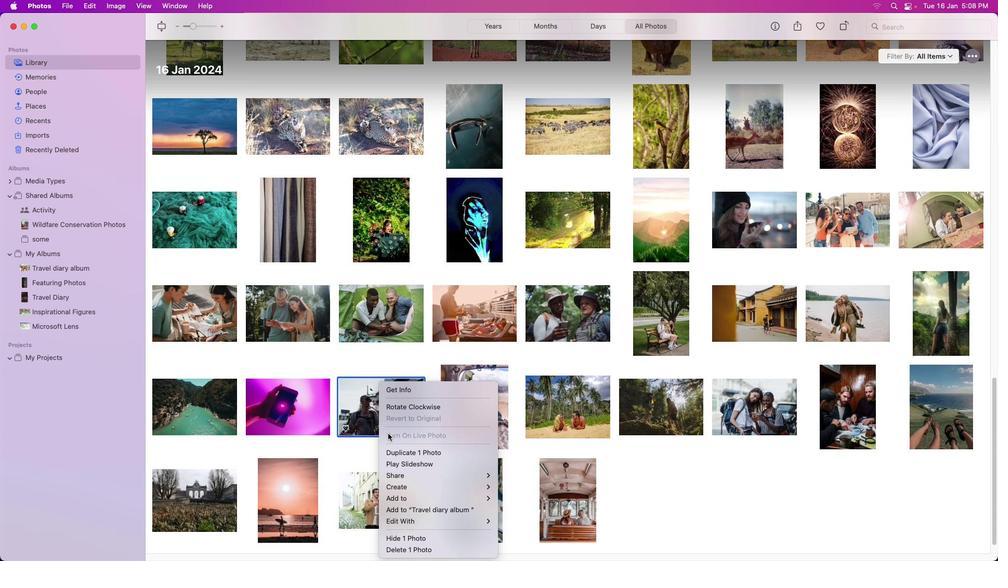 
Action: Mouse moved to (420, 507)
Screenshot: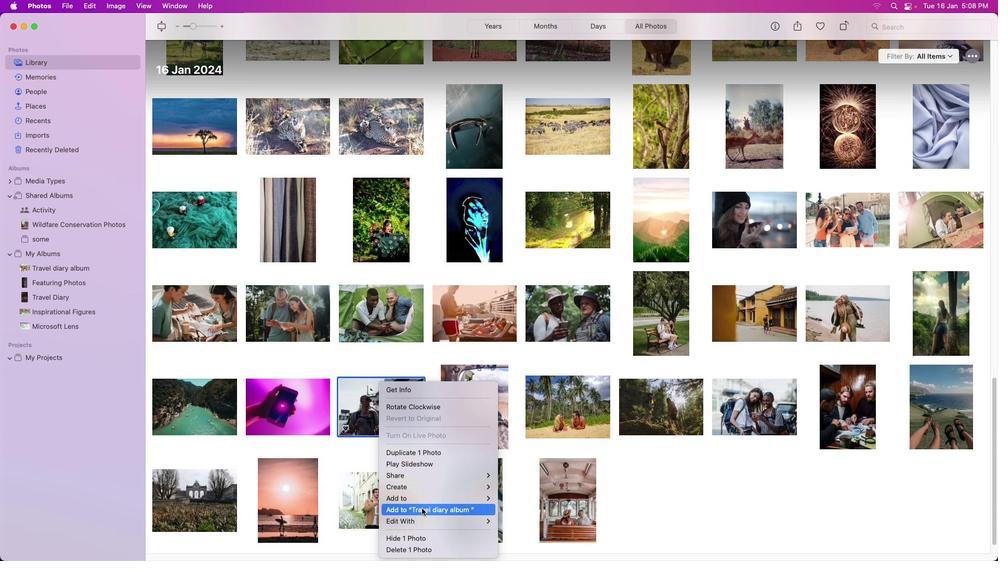 
Action: Mouse pressed left at (420, 507)
Screenshot: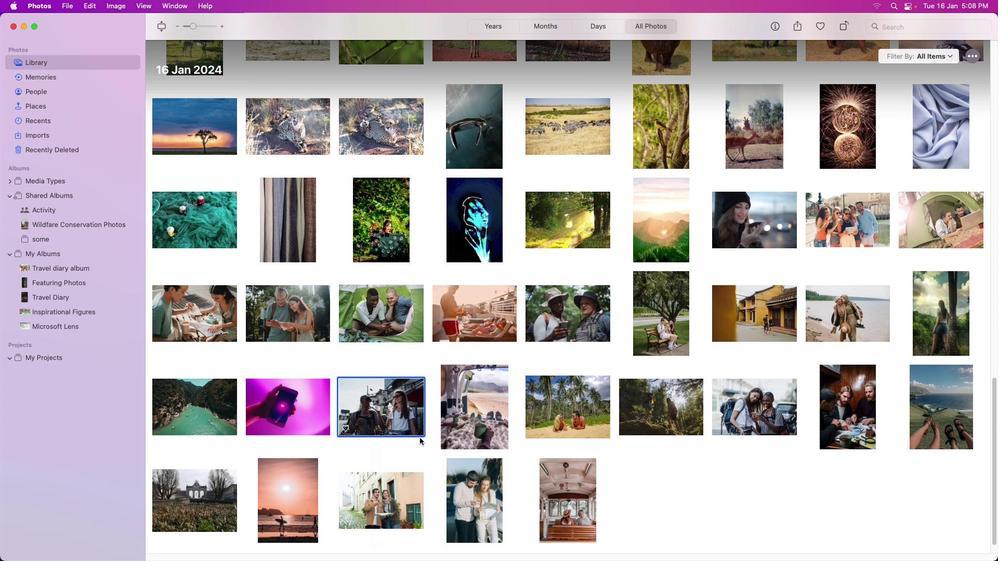 
Action: Mouse moved to (462, 391)
Screenshot: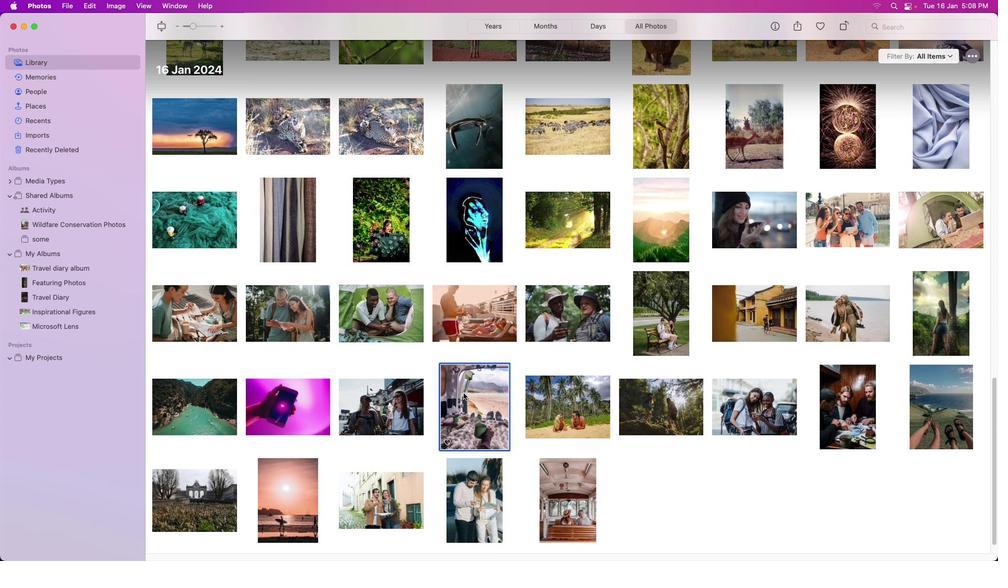 
Action: Mouse pressed left at (462, 391)
Screenshot: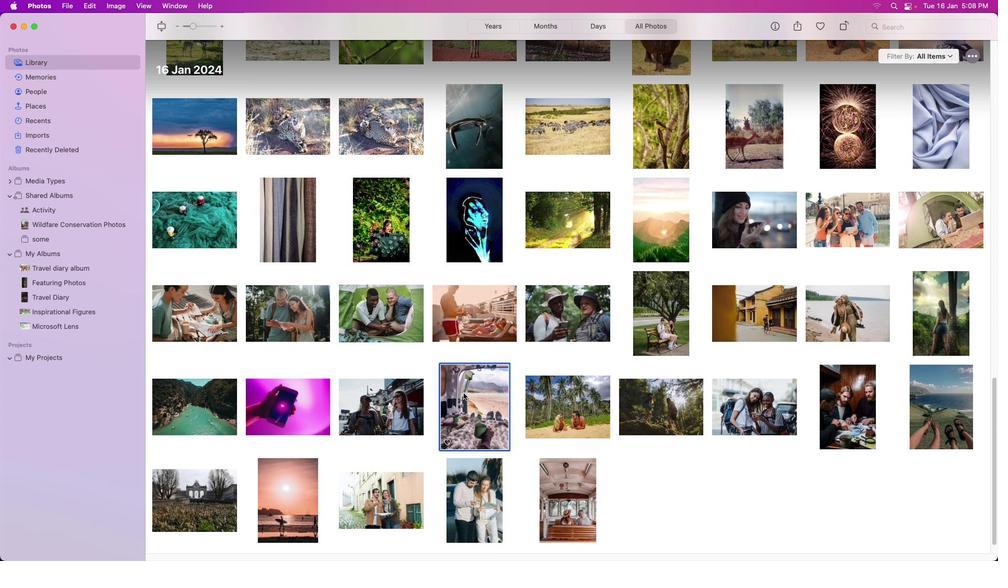 
Action: Mouse pressed right at (462, 391)
Screenshot: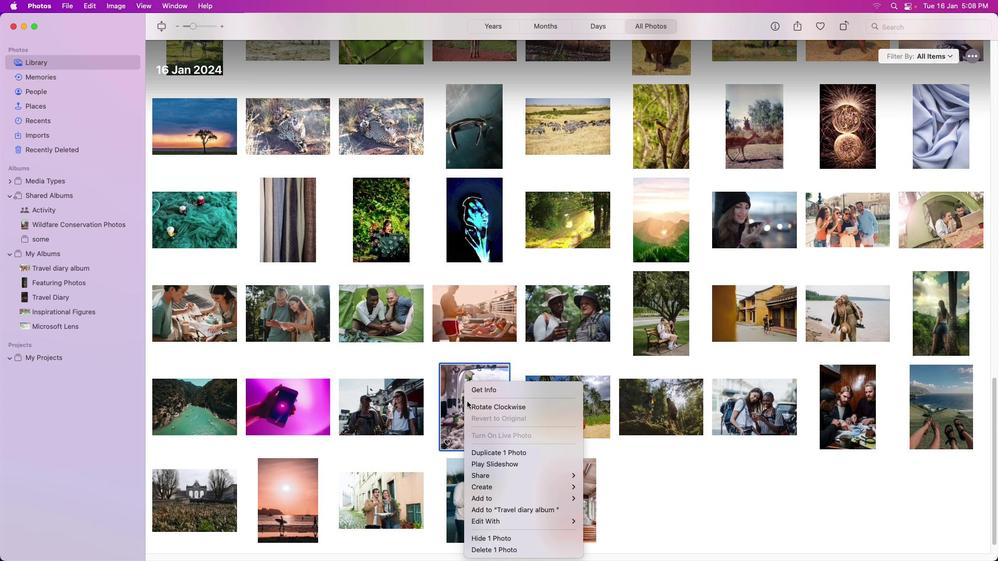 
Action: Mouse moved to (666, 494)
Screenshot: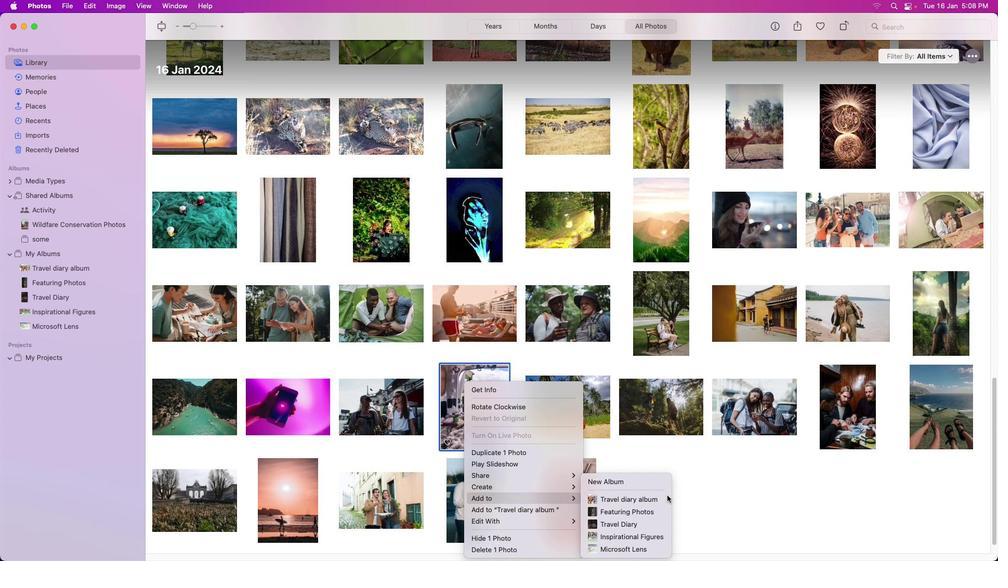 
Action: Mouse pressed left at (666, 494)
Screenshot: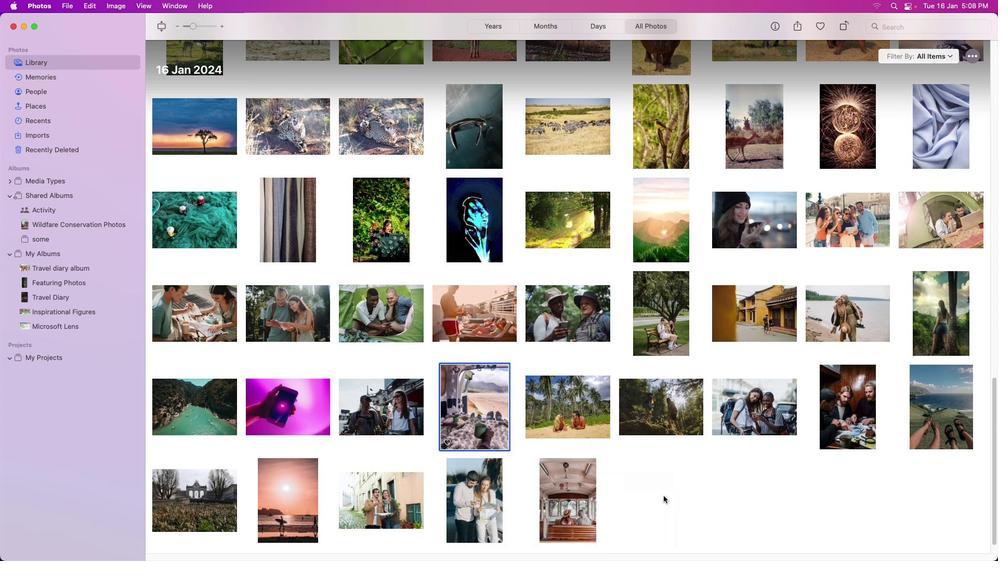 
Action: Mouse moved to (572, 403)
Screenshot: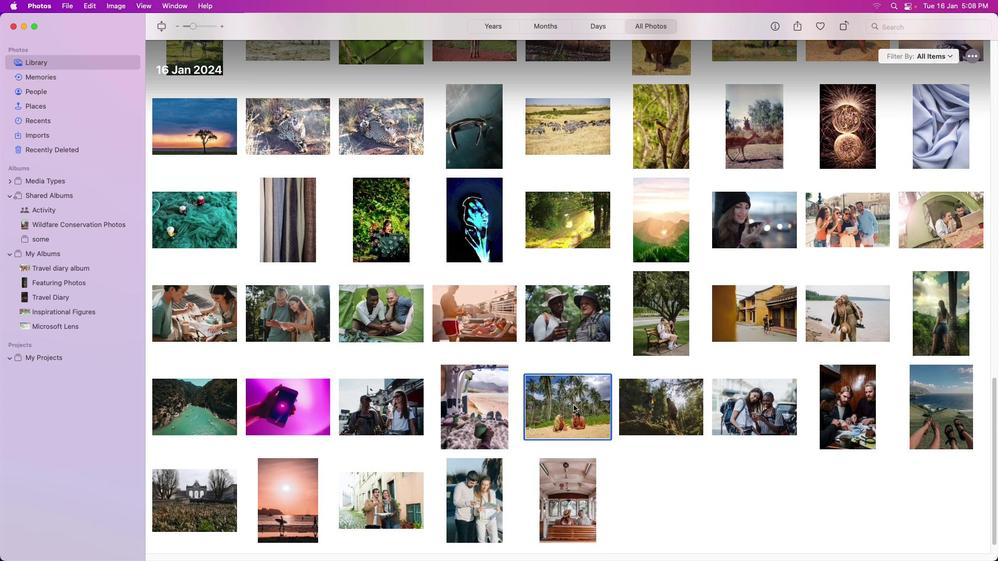 
Action: Mouse pressed left at (572, 403)
Screenshot: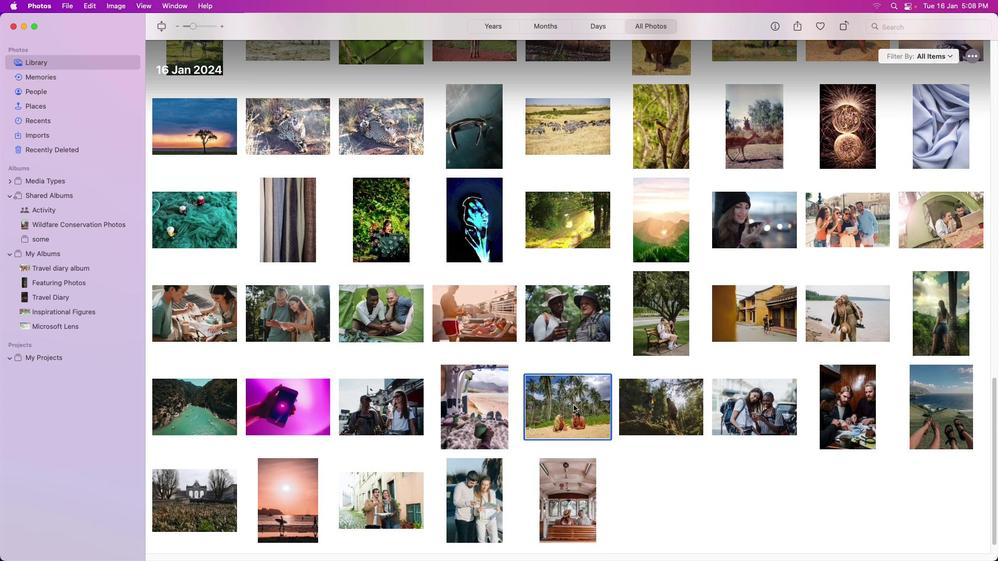 
Action: Mouse pressed right at (572, 403)
Screenshot: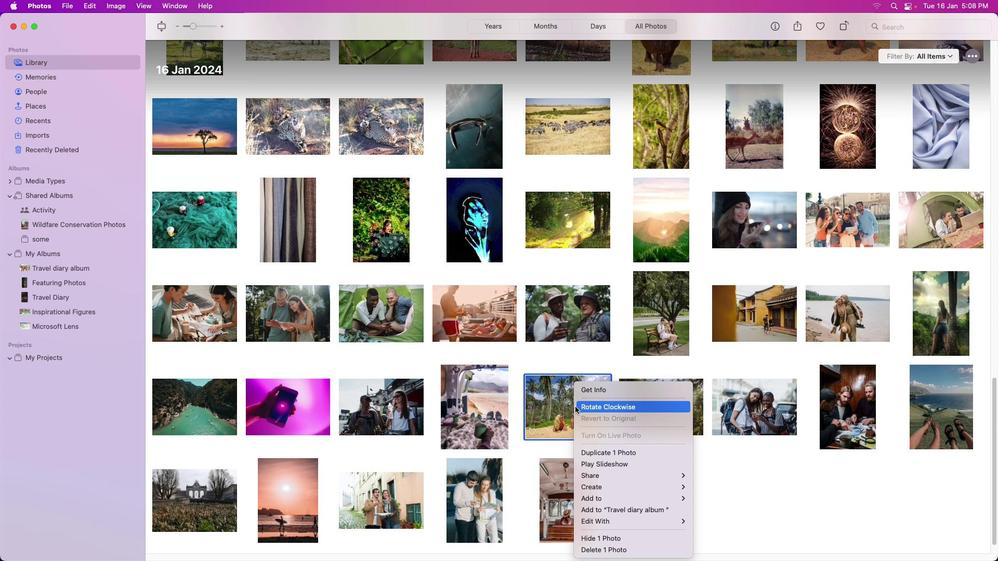 
Action: Mouse moved to (622, 507)
Screenshot: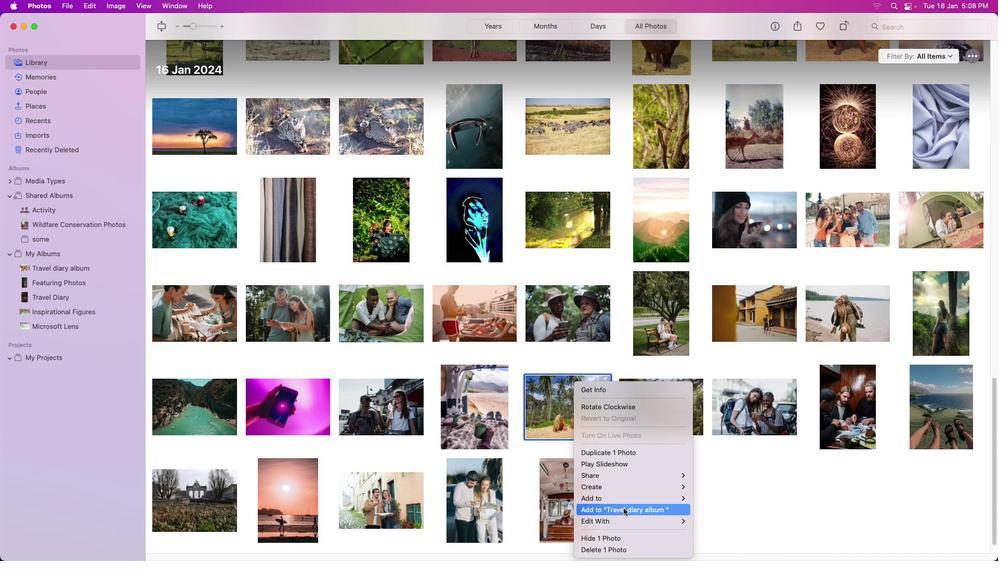 
Action: Mouse pressed left at (622, 507)
Screenshot: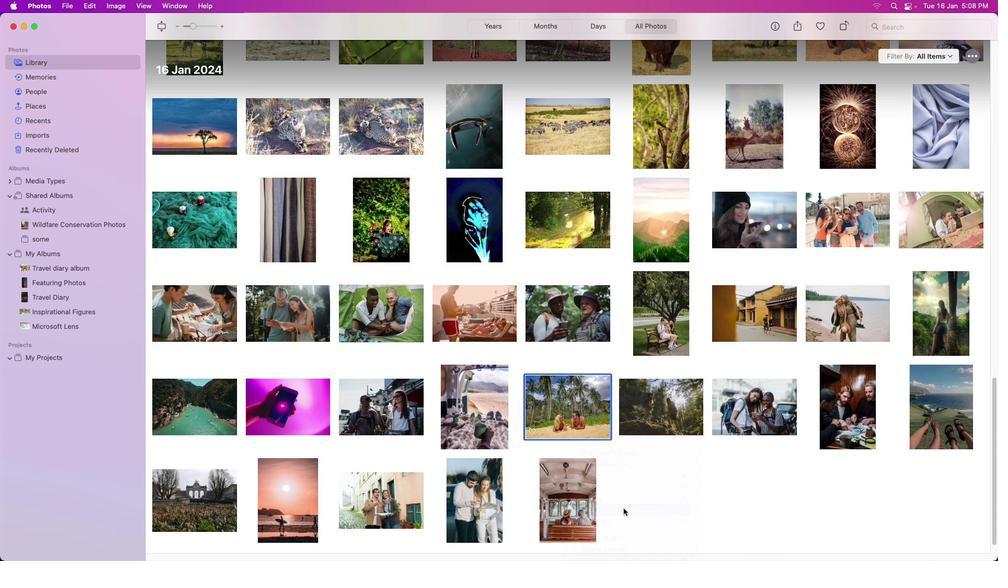 
Action: Mouse moved to (650, 415)
Screenshot: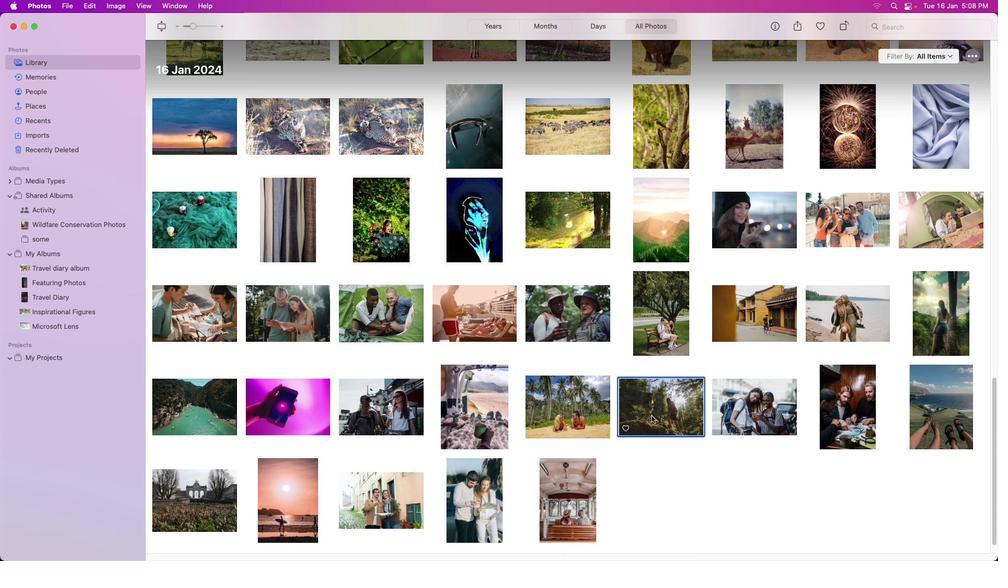 
Action: Mouse pressed left at (650, 415)
Screenshot: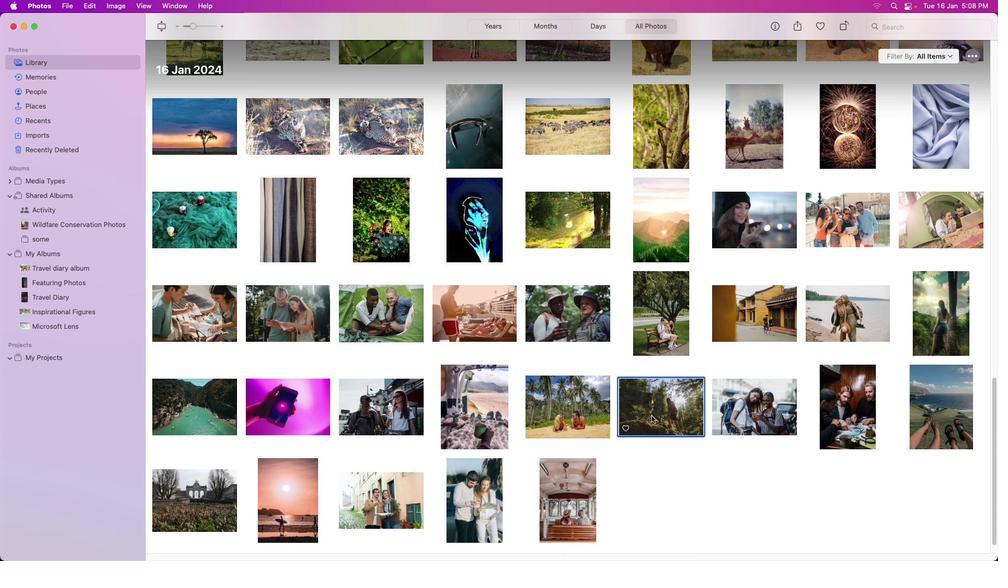 
Action: Mouse pressed right at (650, 415)
Screenshot: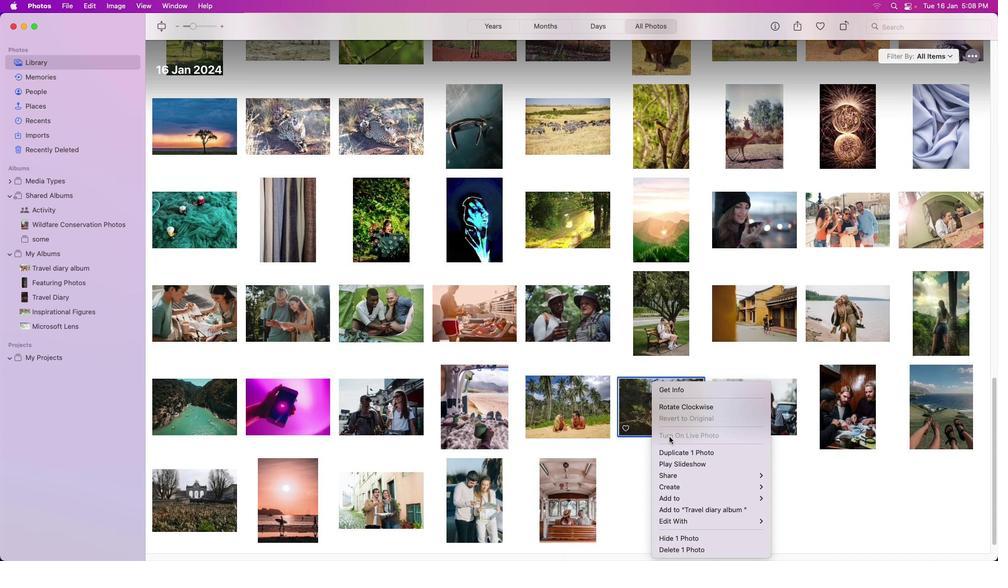 
Action: Mouse moved to (691, 505)
Screenshot: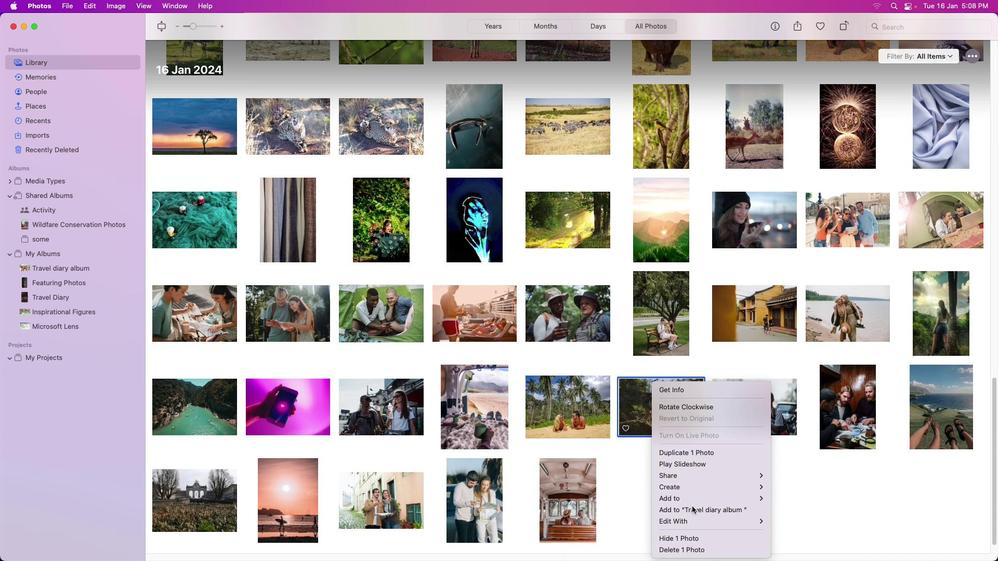
Action: Mouse pressed left at (691, 505)
Screenshot: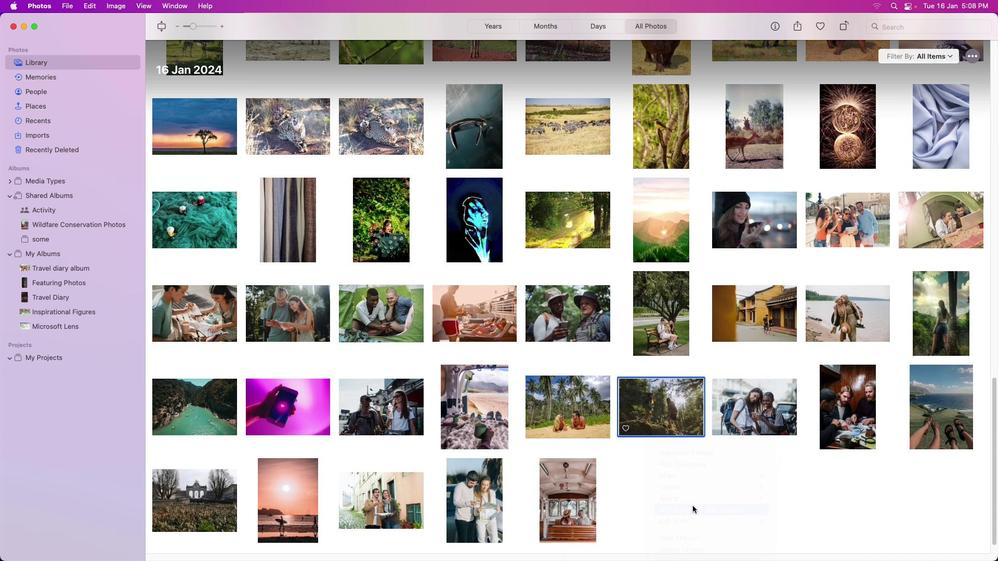 
Action: Mouse moved to (731, 405)
Screenshot: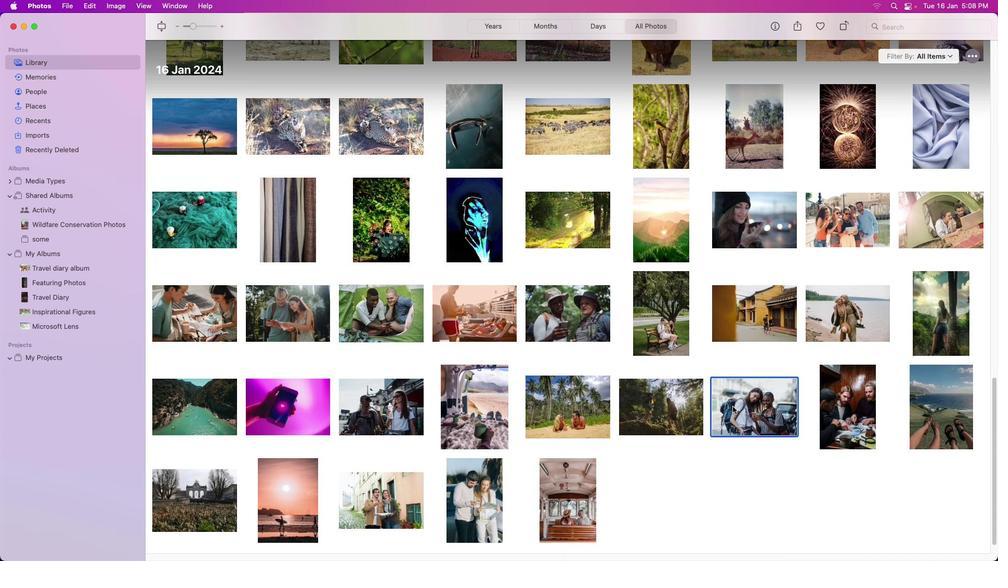 
Action: Mouse pressed left at (731, 405)
Screenshot: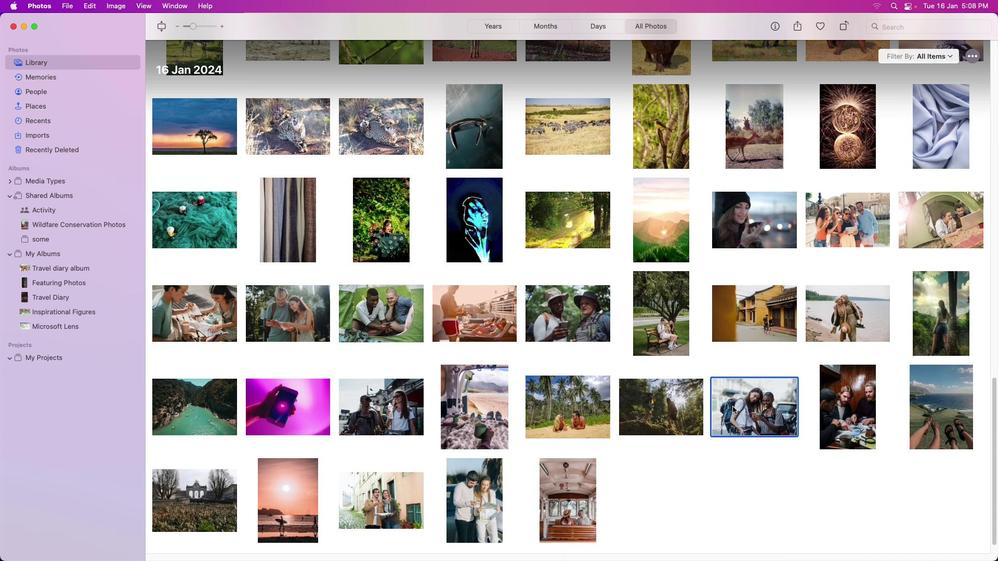 
Action: Mouse pressed right at (731, 405)
Screenshot: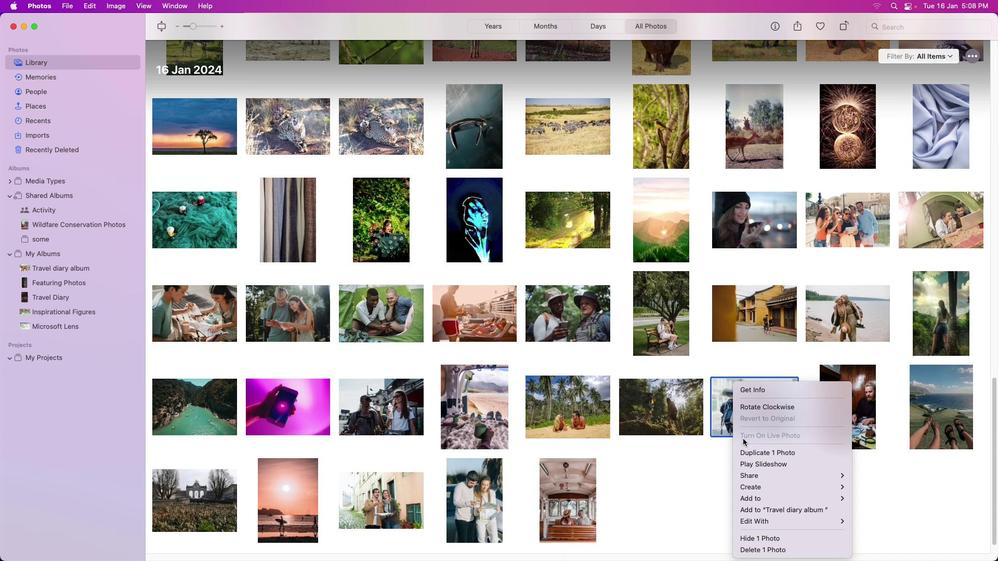
Action: Mouse moved to (759, 508)
Screenshot: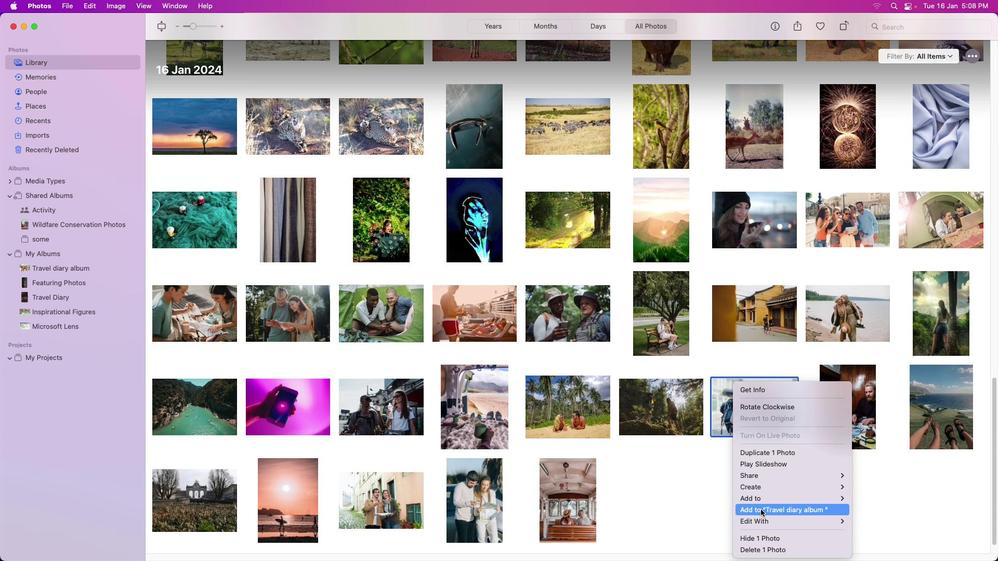 
Action: Mouse pressed left at (759, 508)
Screenshot: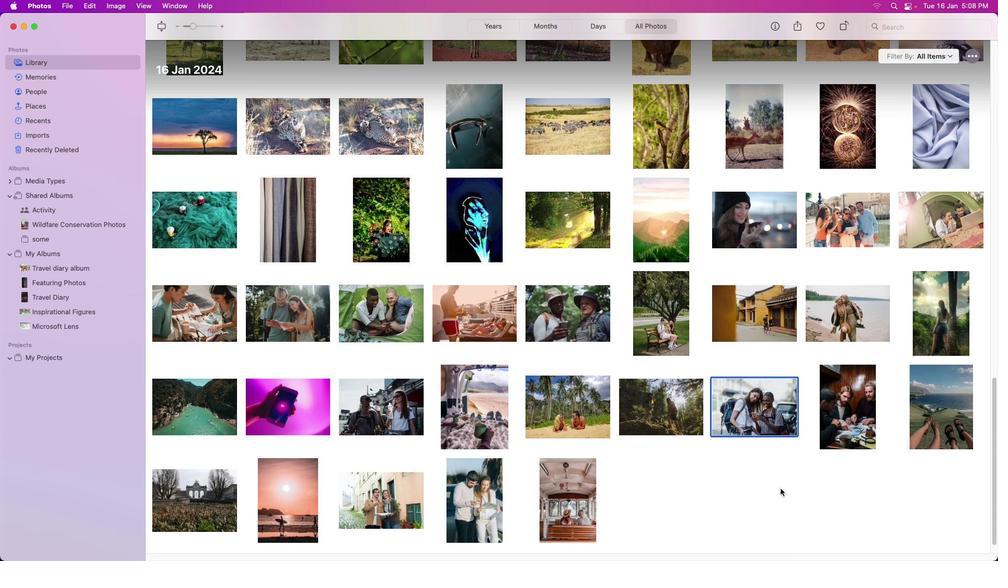 
Action: Mouse moved to (849, 422)
Screenshot: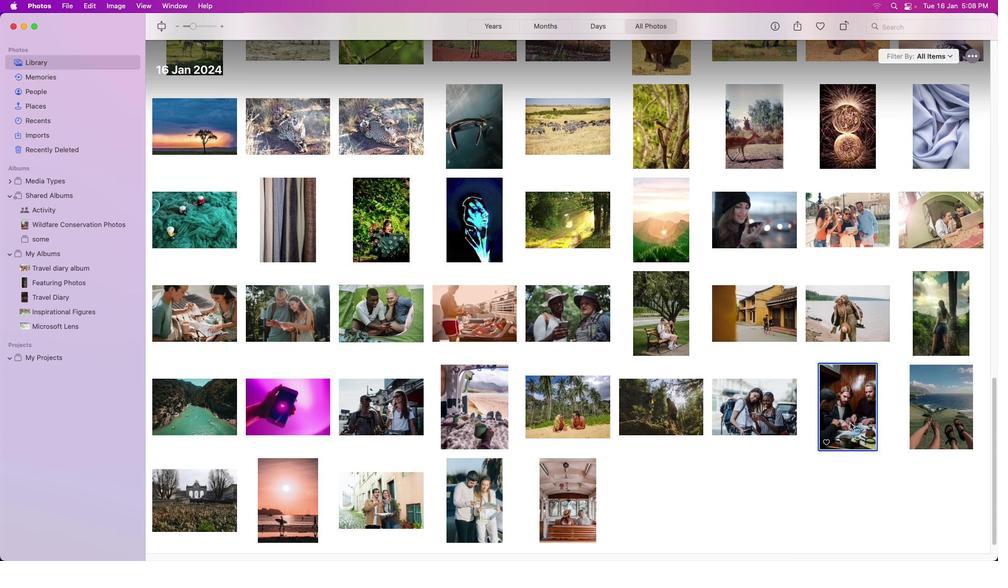 
Action: Mouse pressed left at (849, 422)
Screenshot: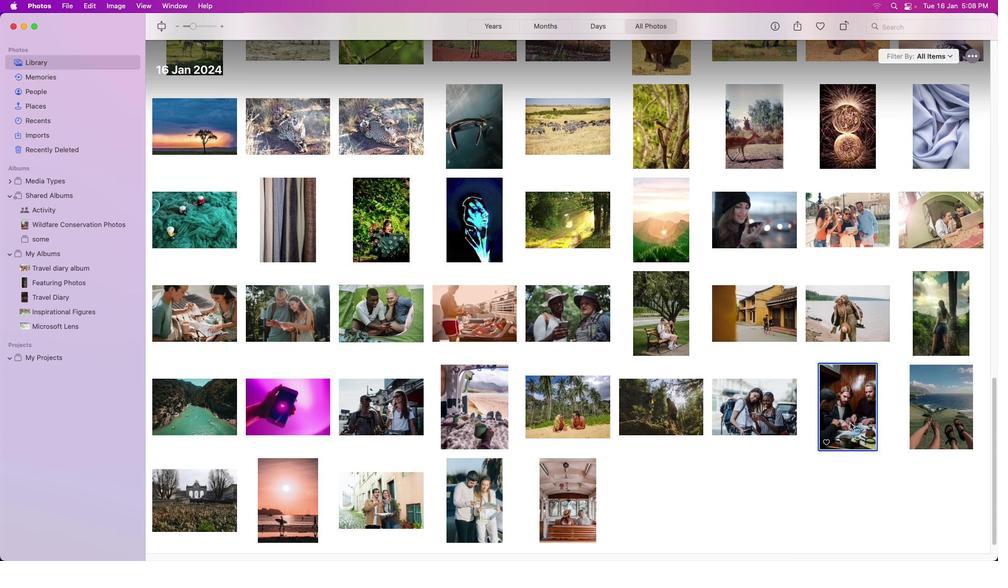 
Action: Mouse pressed right at (849, 422)
Screenshot: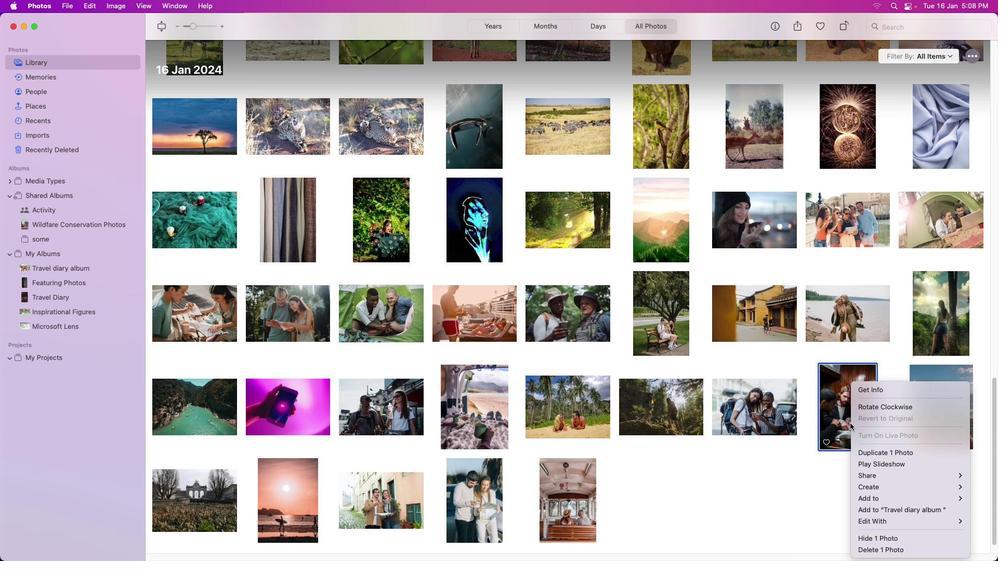 
Action: Mouse moved to (864, 509)
Screenshot: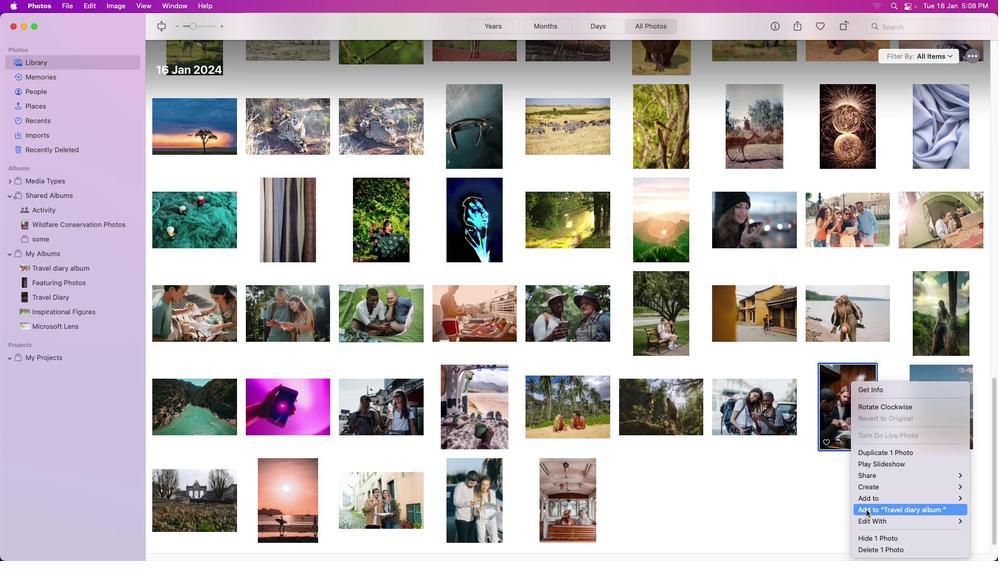 
Action: Mouse pressed left at (864, 509)
Screenshot: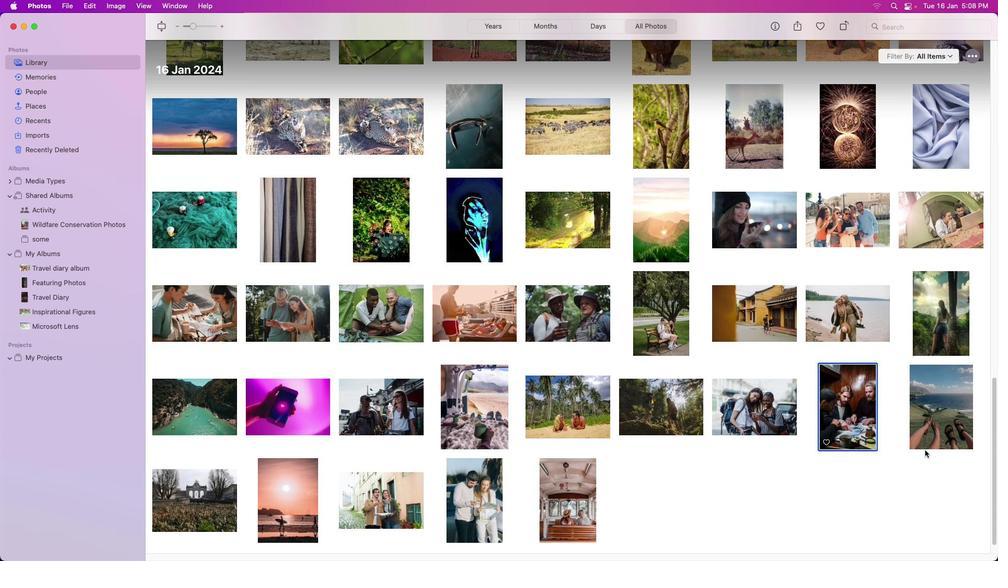 
Action: Mouse moved to (924, 417)
Screenshot: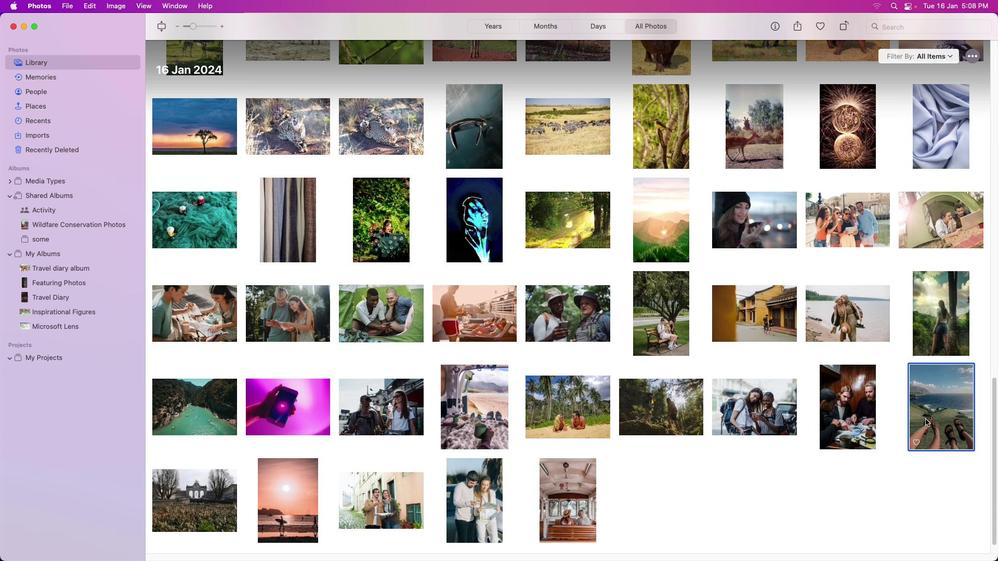
Action: Mouse pressed left at (924, 417)
Screenshot: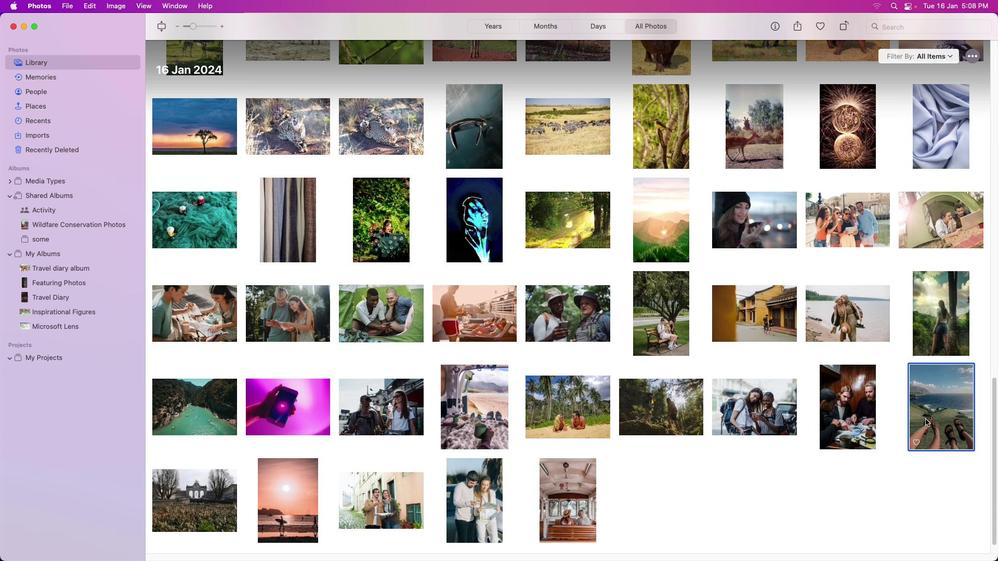 
Action: Mouse pressed right at (924, 417)
Screenshot: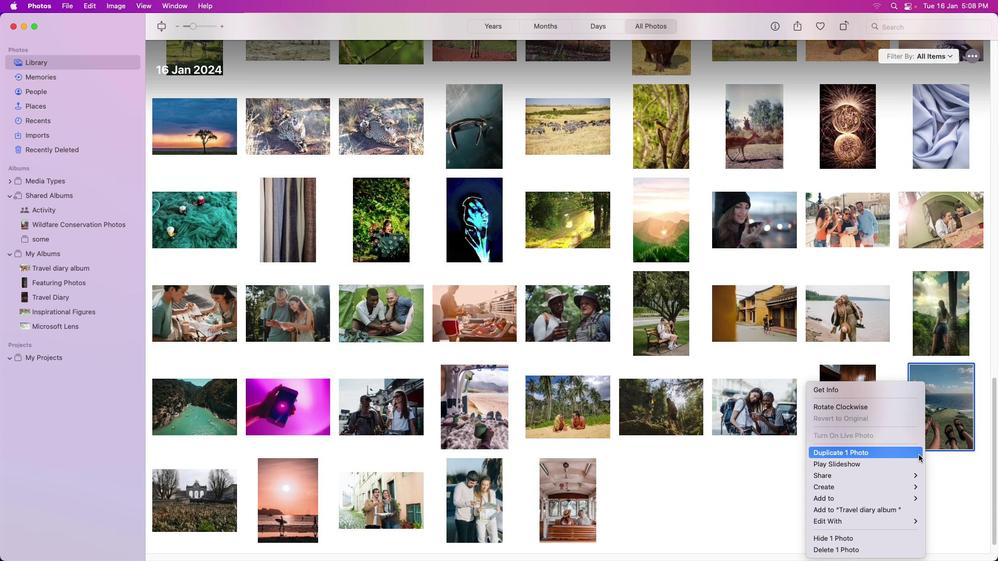 
Action: Mouse moved to (863, 509)
Screenshot: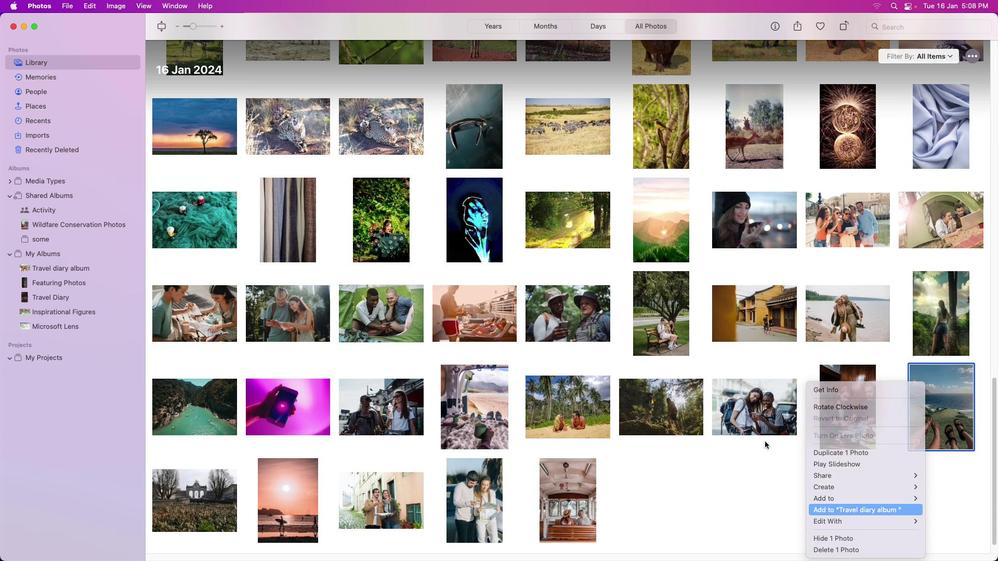 
Action: Mouse pressed left at (863, 509)
Screenshot: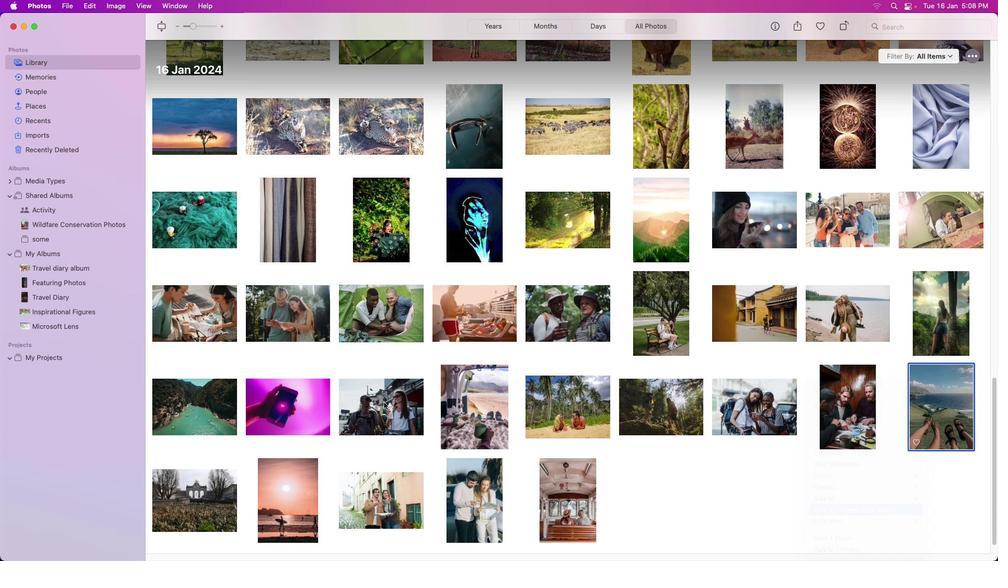 
Action: Mouse moved to (170, 505)
Screenshot: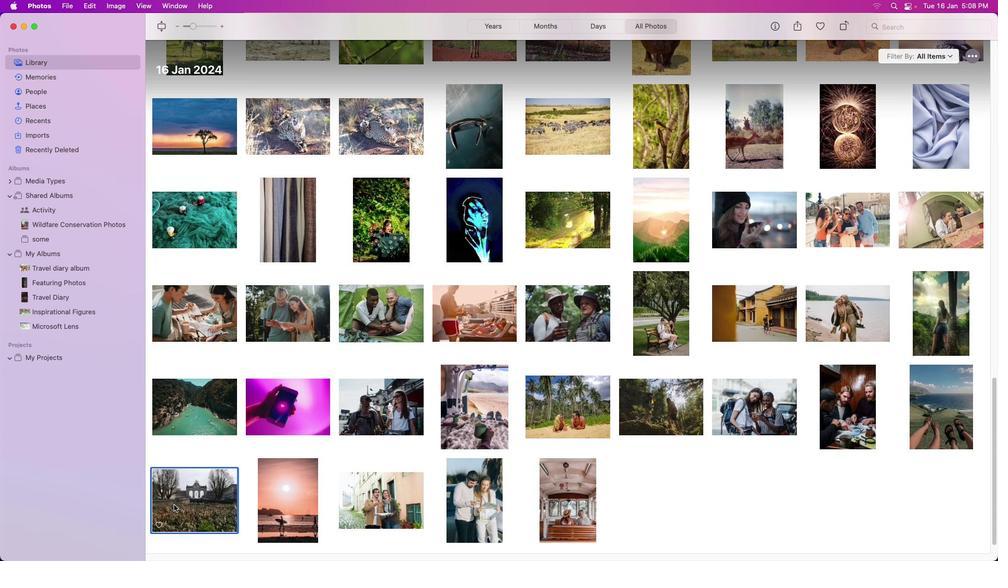 
Action: Mouse pressed left at (170, 505)
Screenshot: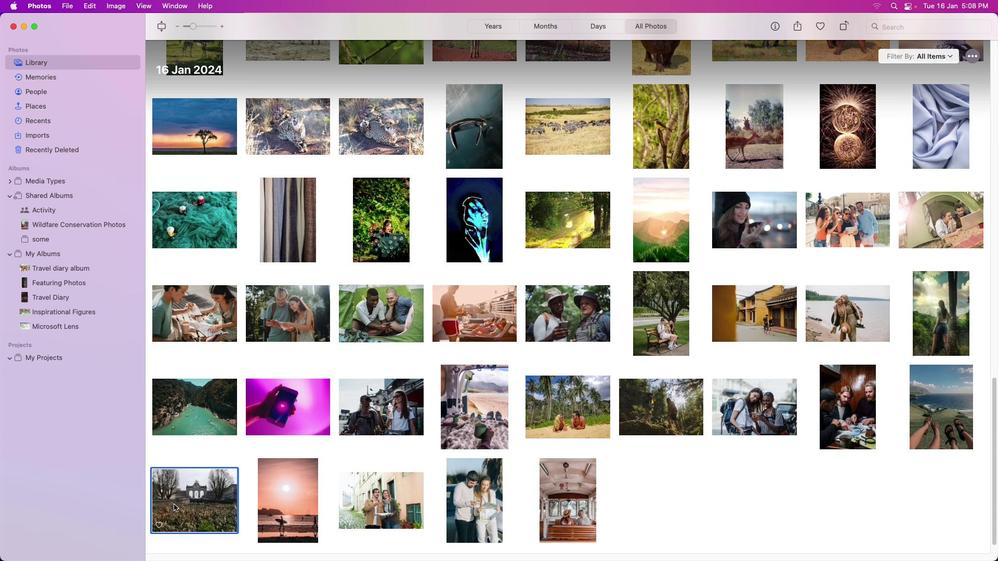 
Action: Mouse moved to (173, 503)
Screenshot: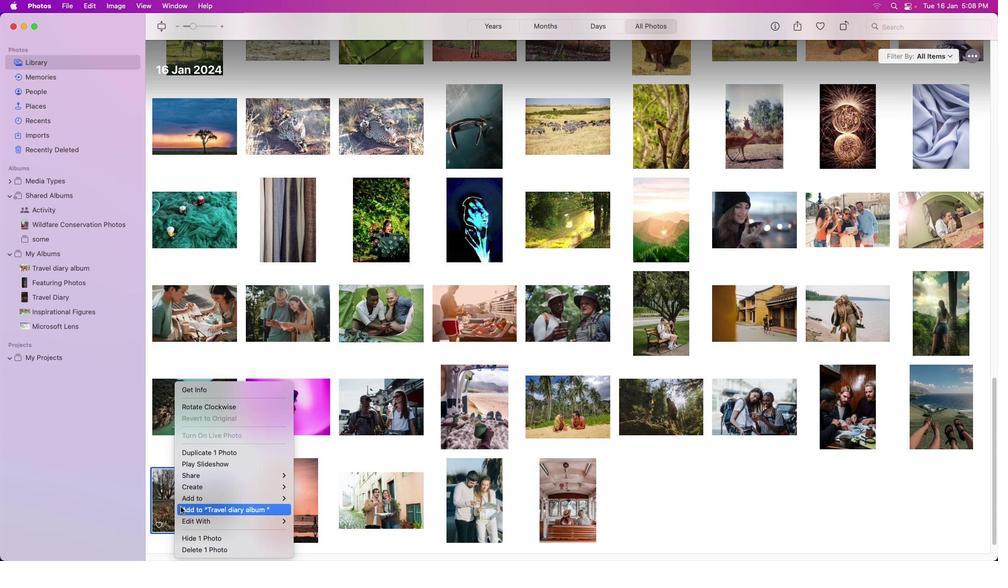 
Action: Mouse pressed right at (173, 503)
Screenshot: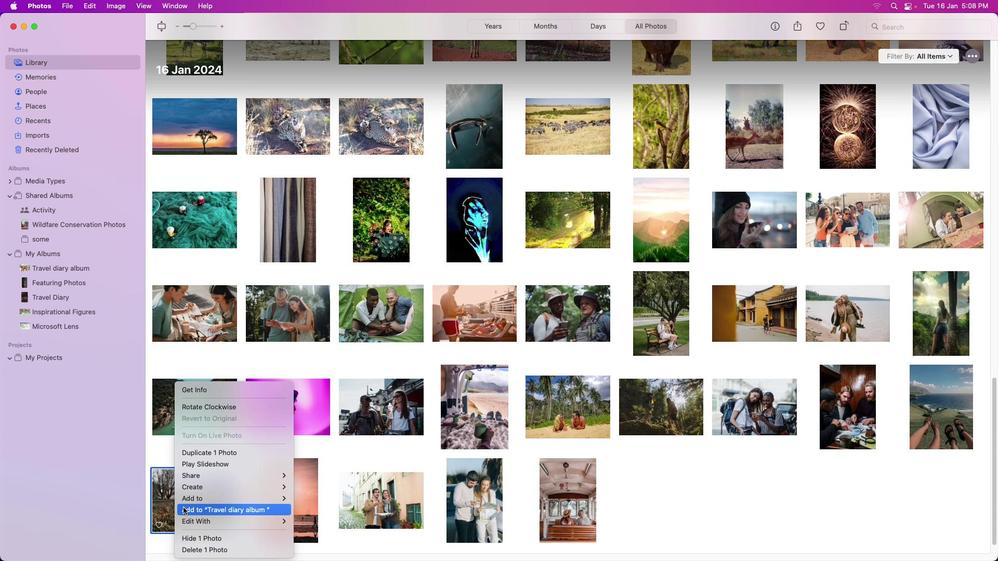 
Action: Mouse moved to (186, 507)
Screenshot: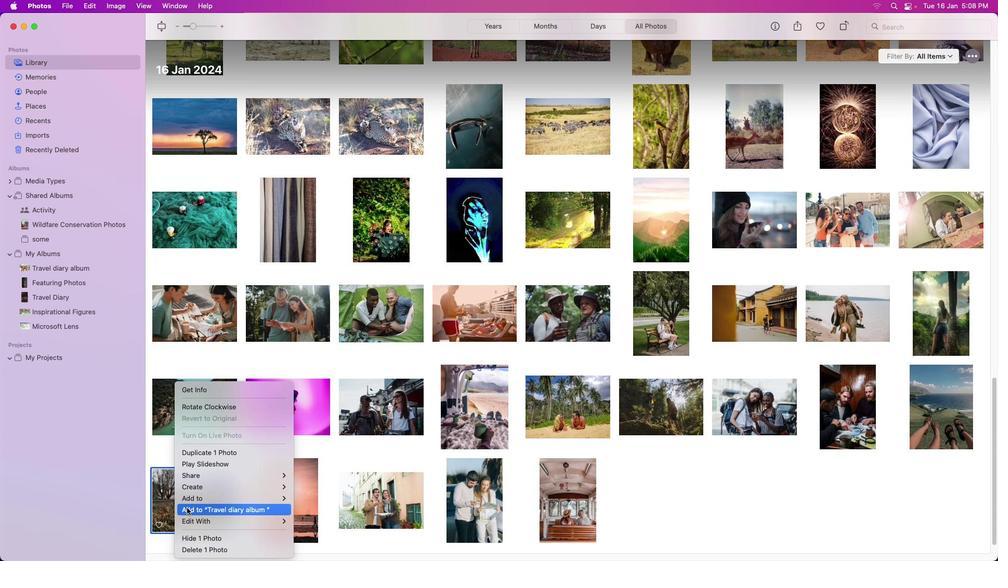 
Action: Mouse pressed left at (186, 507)
Screenshot: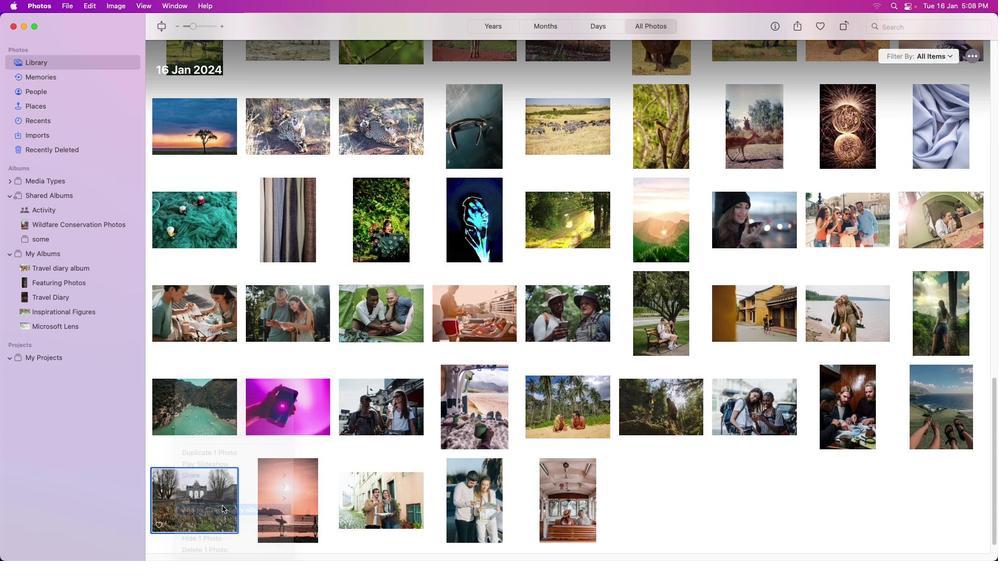
Action: Mouse moved to (274, 497)
Screenshot: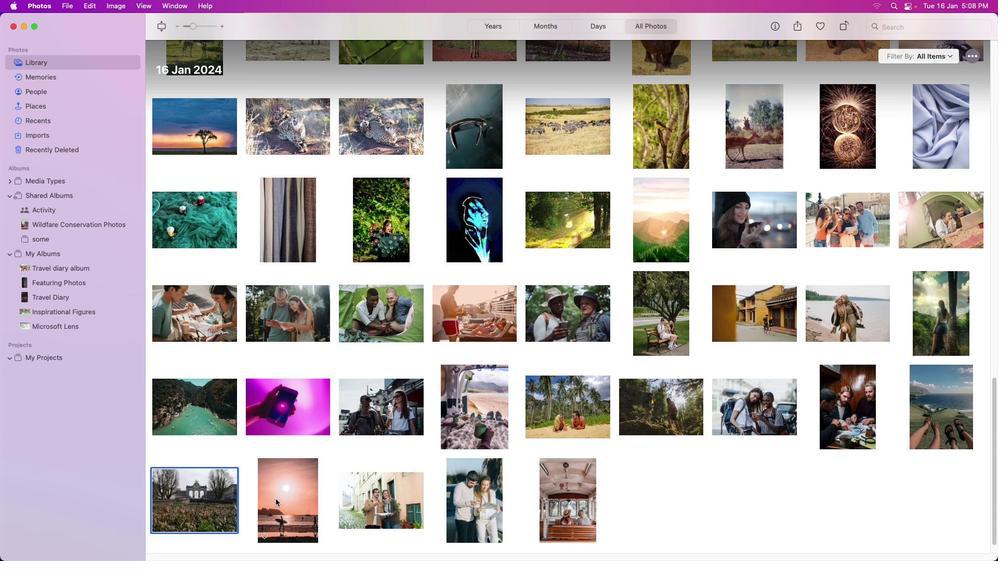 
Action: Mouse pressed left at (274, 497)
Screenshot: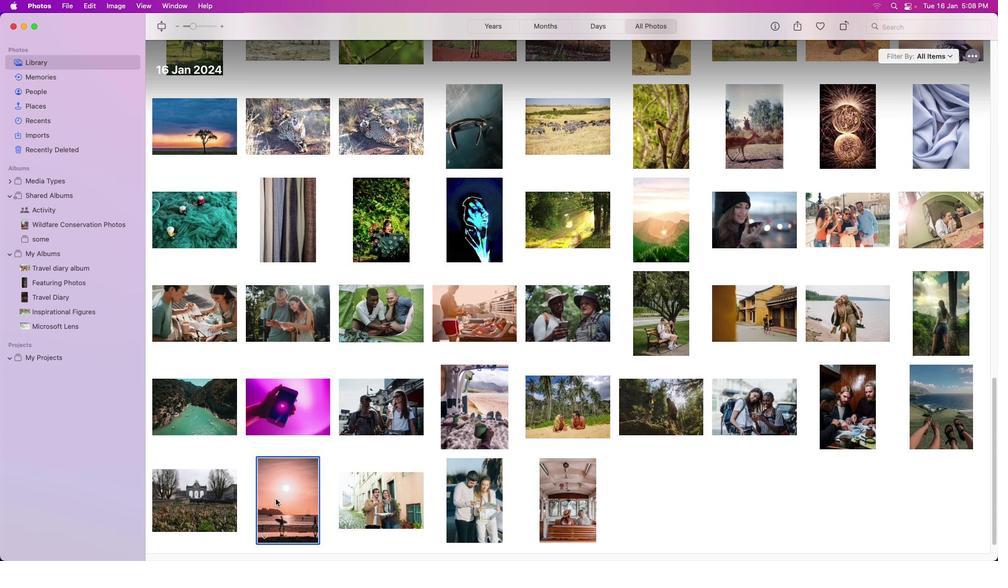 
Action: Mouse pressed right at (274, 497)
Screenshot: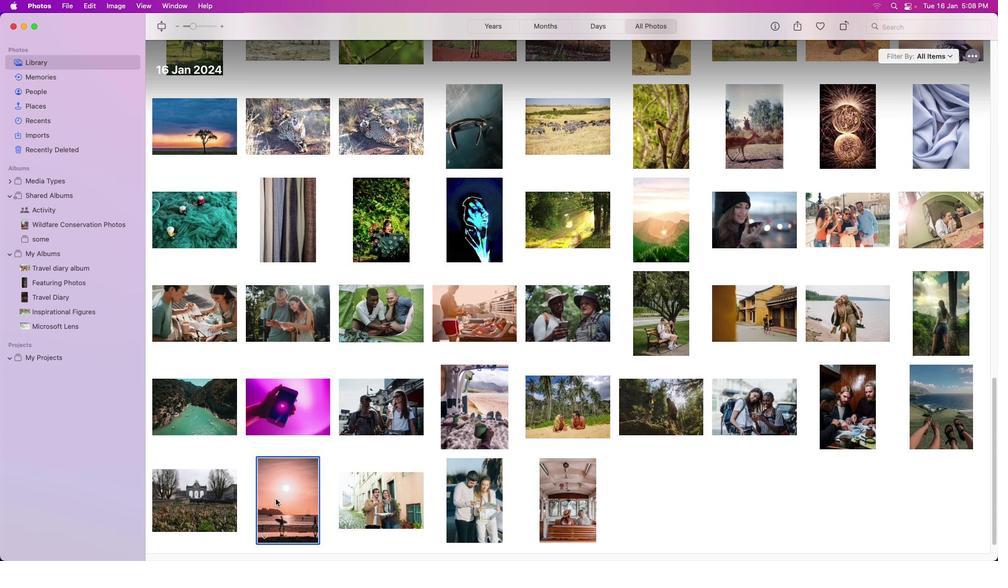 
Action: Mouse moved to (409, 497)
Screenshot: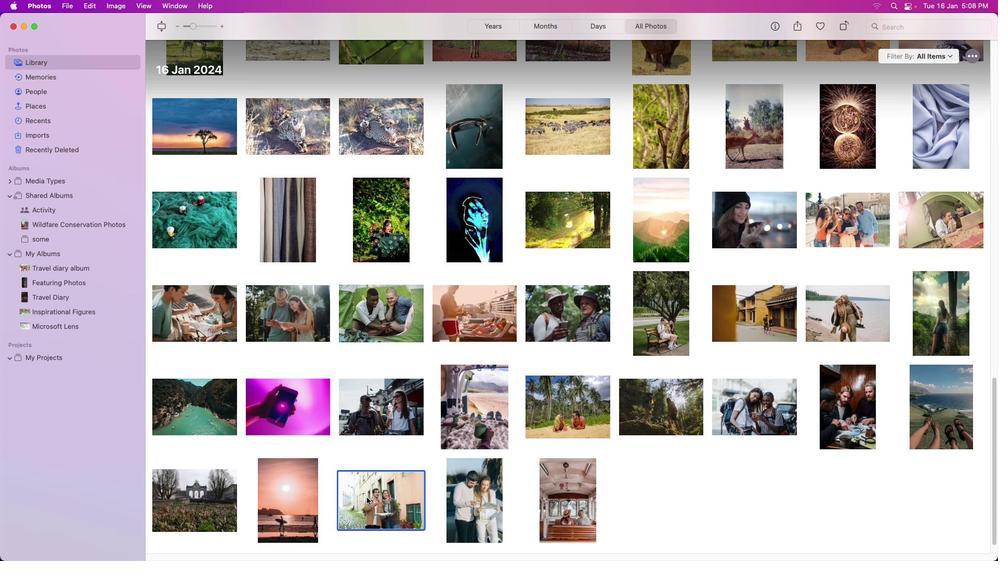 
Action: Mouse pressed left at (409, 497)
Screenshot: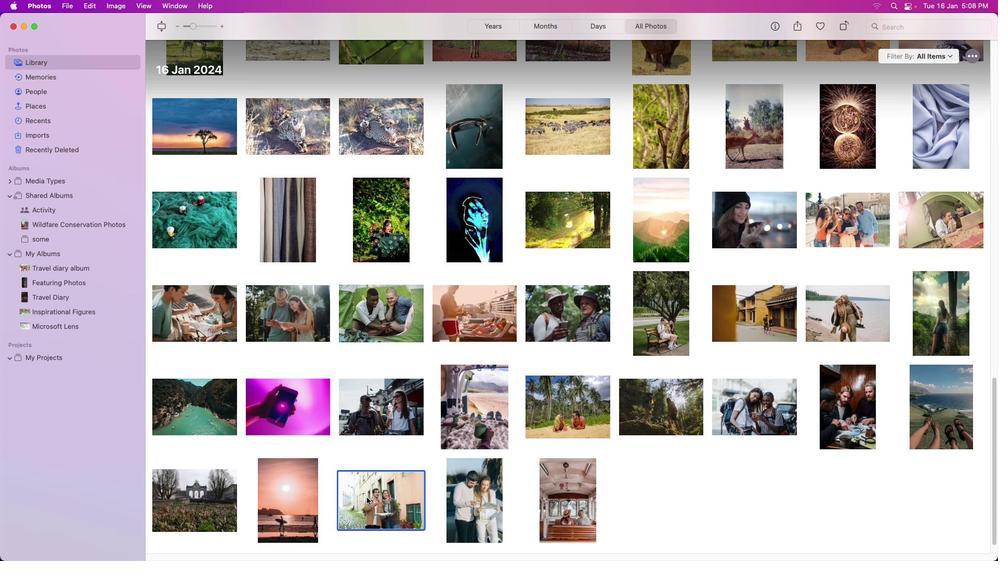 
Action: Mouse moved to (365, 496)
Screenshot: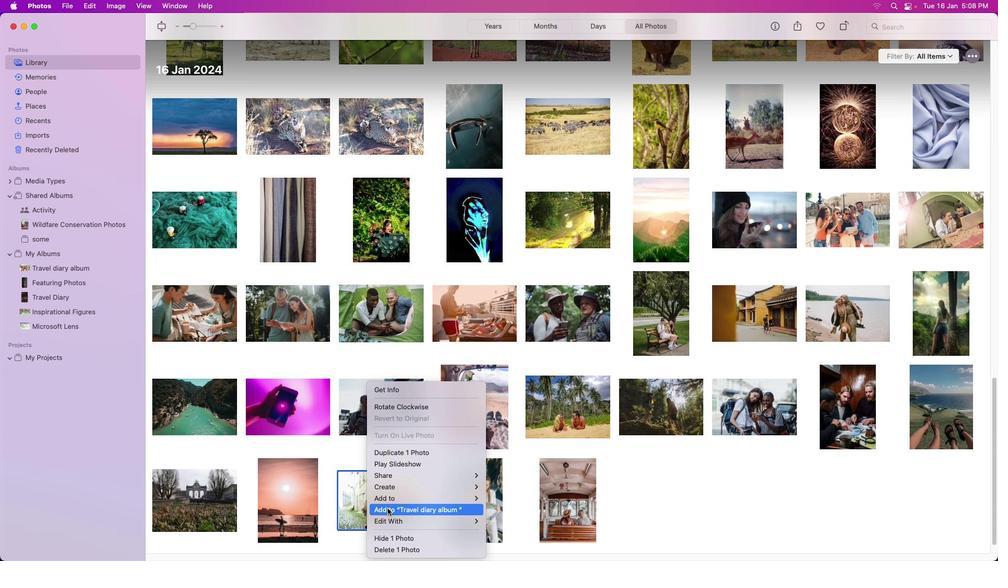 
Action: Mouse pressed right at (365, 496)
Screenshot: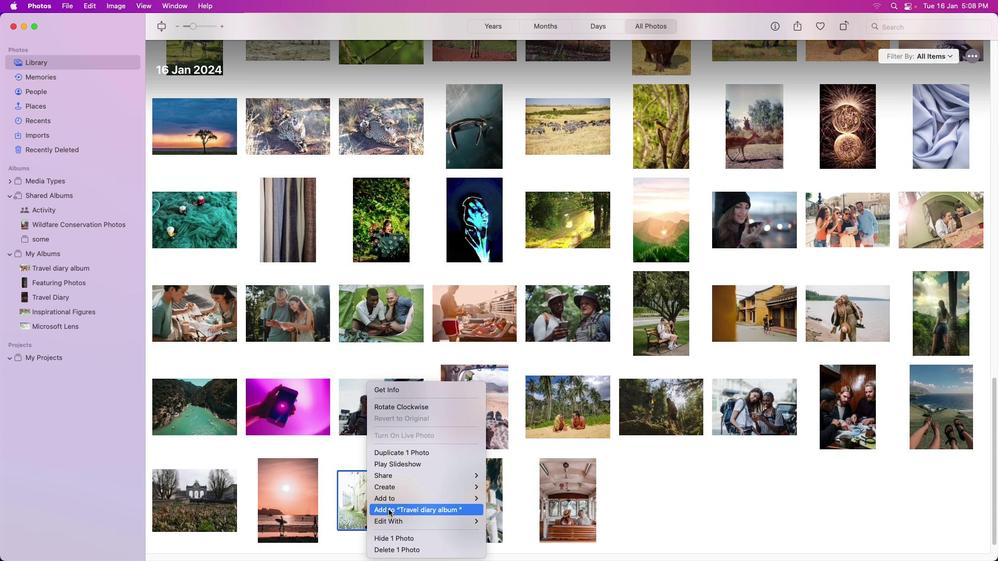 
Action: Mouse moved to (397, 507)
Screenshot: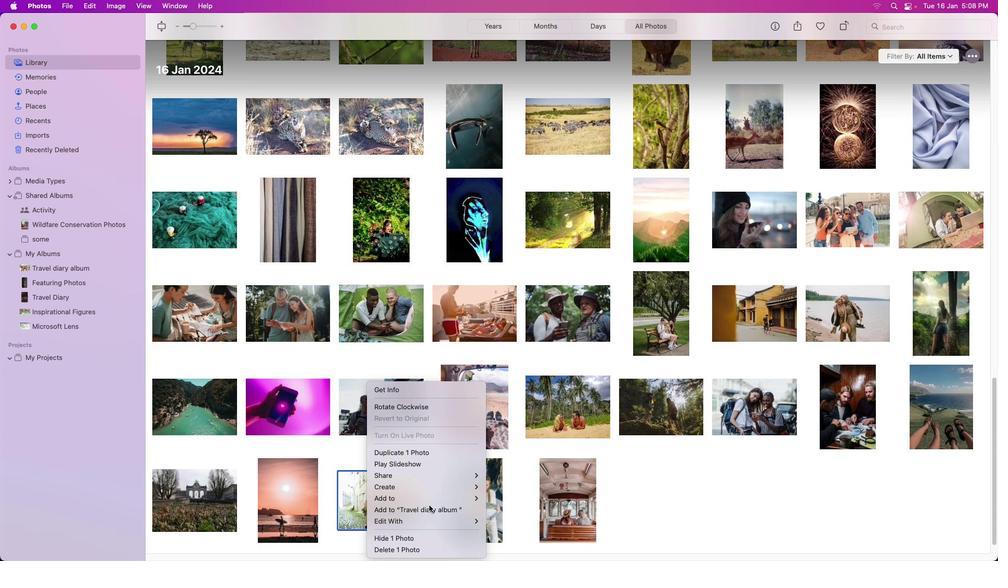 
Action: Mouse pressed left at (397, 507)
Screenshot: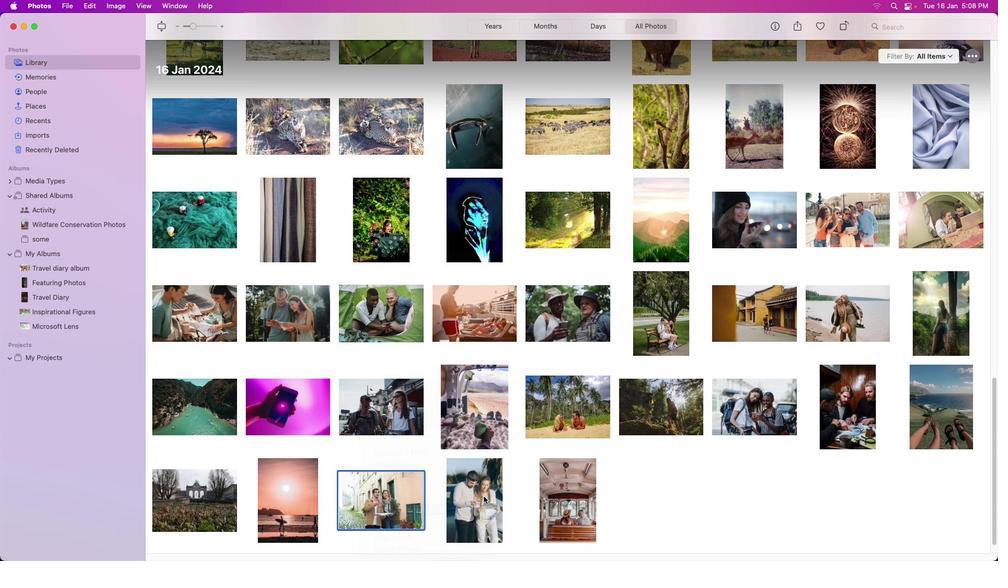 
Action: Mouse moved to (483, 495)
Screenshot: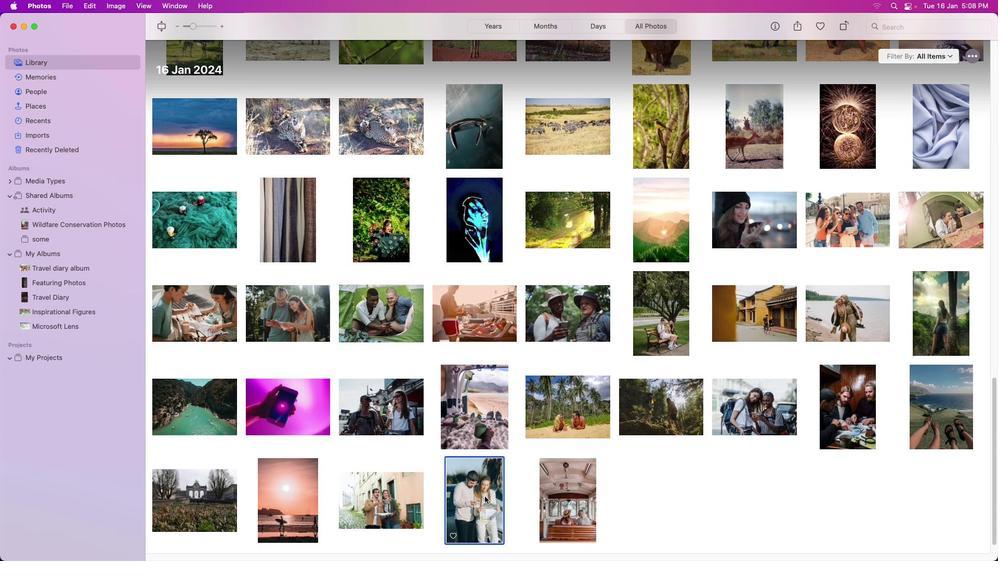 
Action: Mouse pressed left at (483, 495)
Screenshot: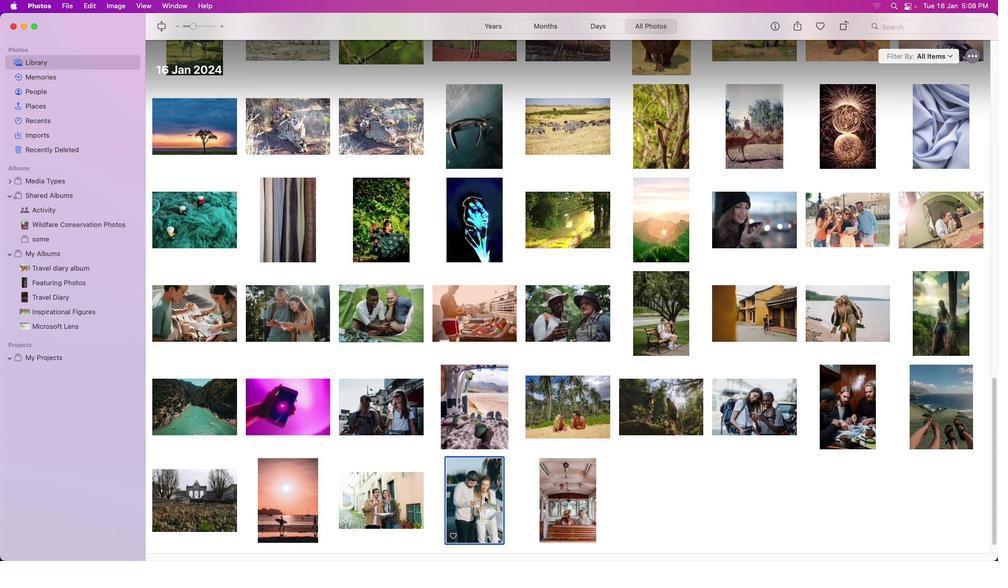 
Action: Mouse moved to (479, 494)
Screenshot: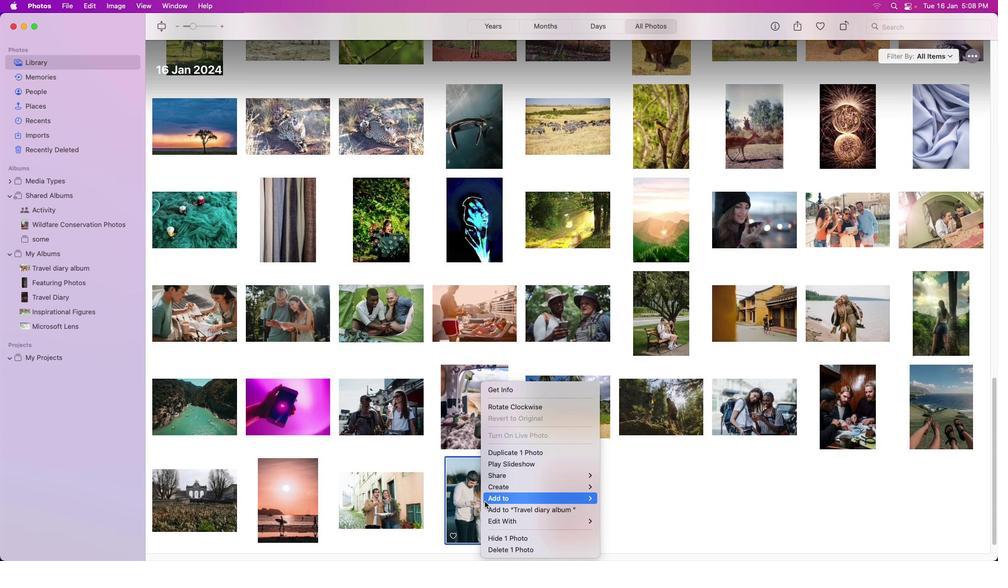 
Action: Mouse pressed right at (479, 494)
Screenshot: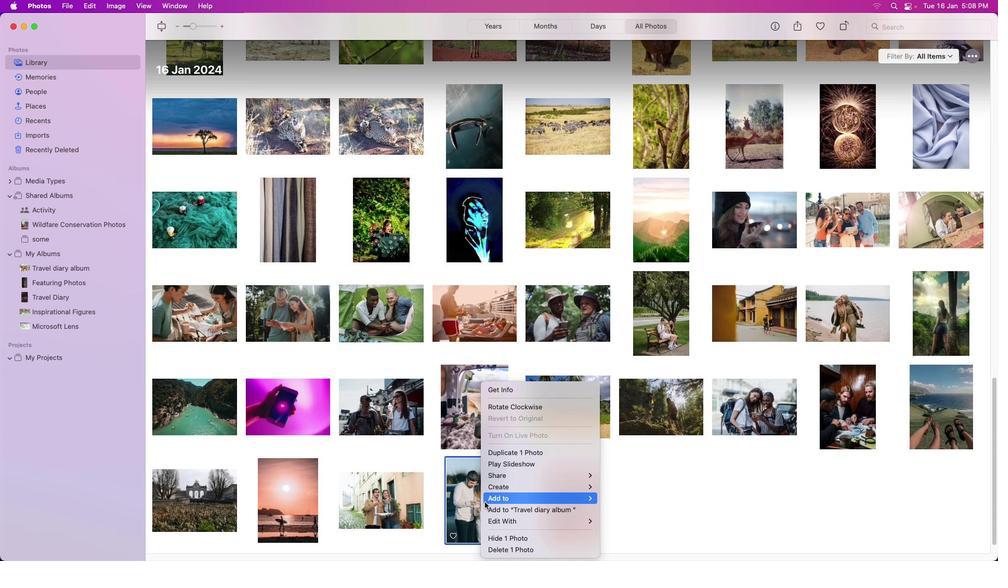 
Action: Mouse moved to (494, 505)
Screenshot: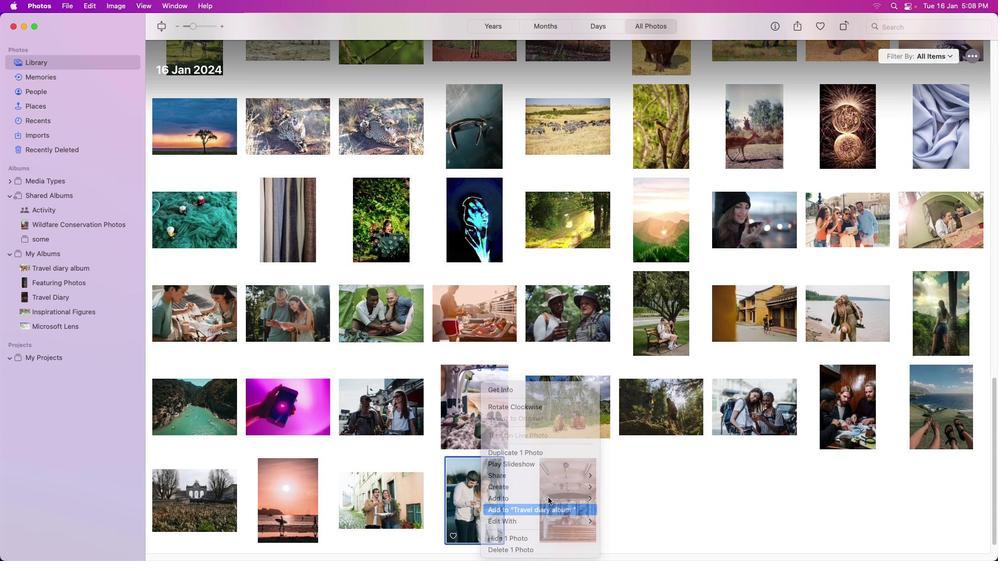 
Action: Mouse pressed left at (494, 505)
Screenshot: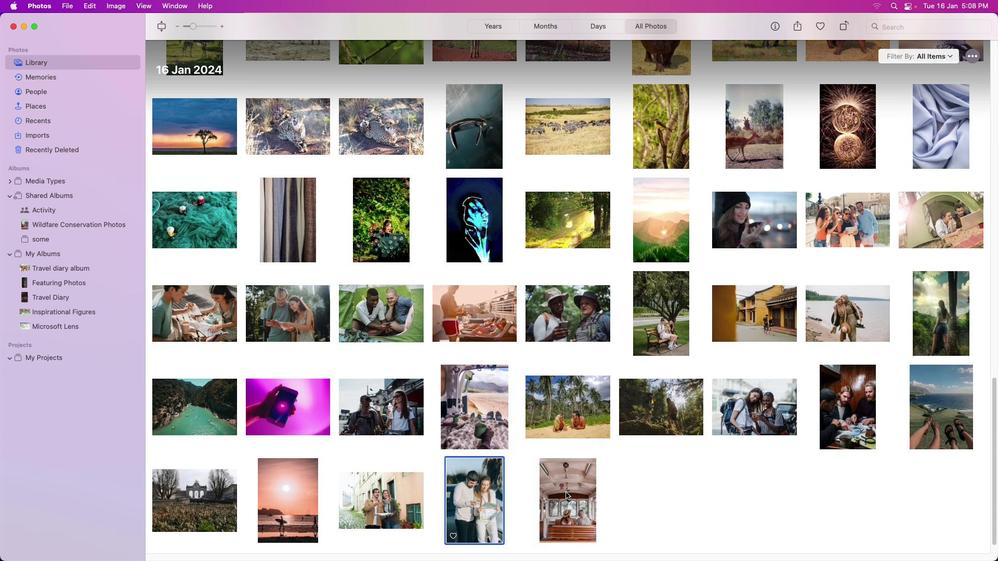 
Action: Mouse moved to (566, 490)
Screenshot: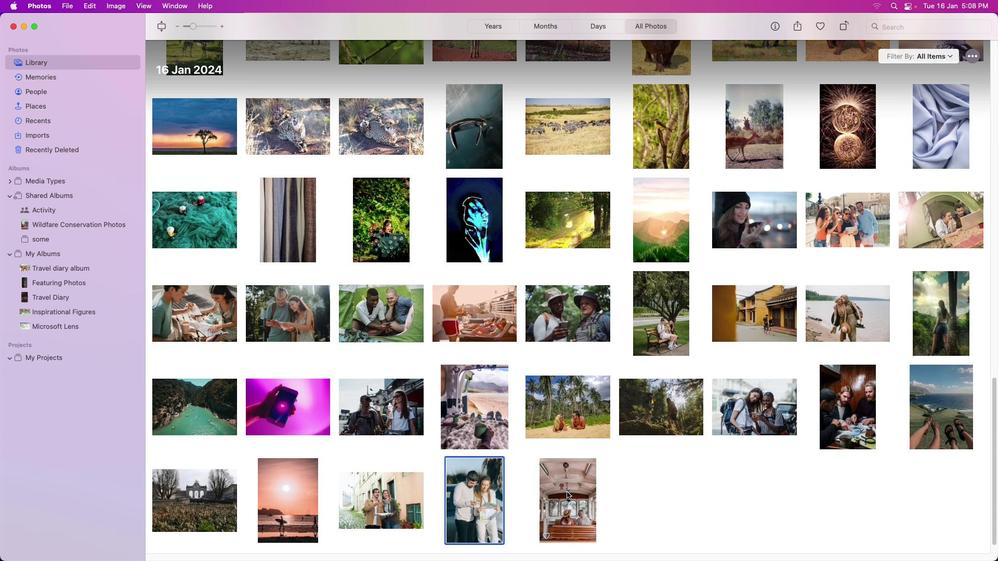 
Action: Mouse pressed left at (566, 490)
Screenshot: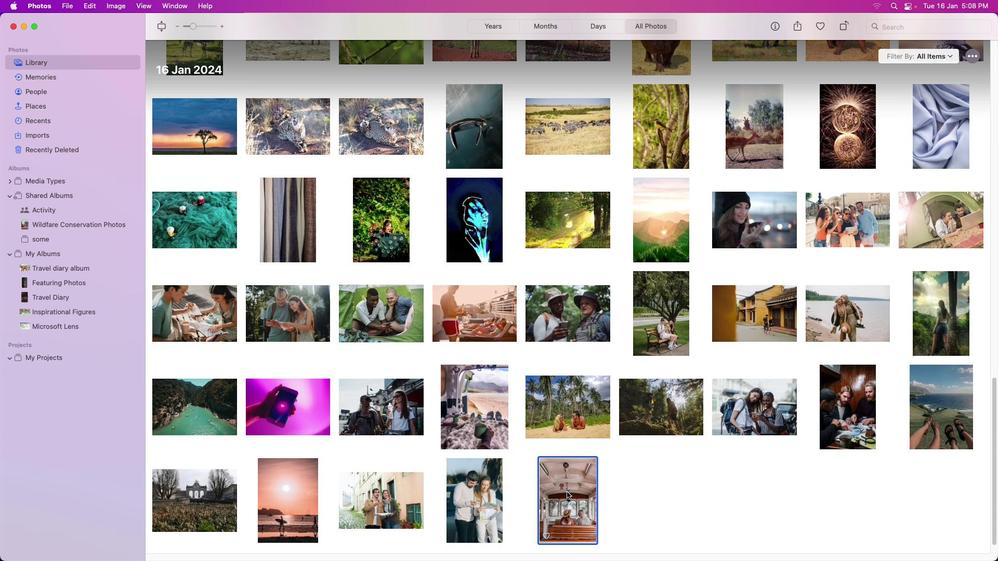 
Action: Mouse pressed right at (566, 490)
Screenshot: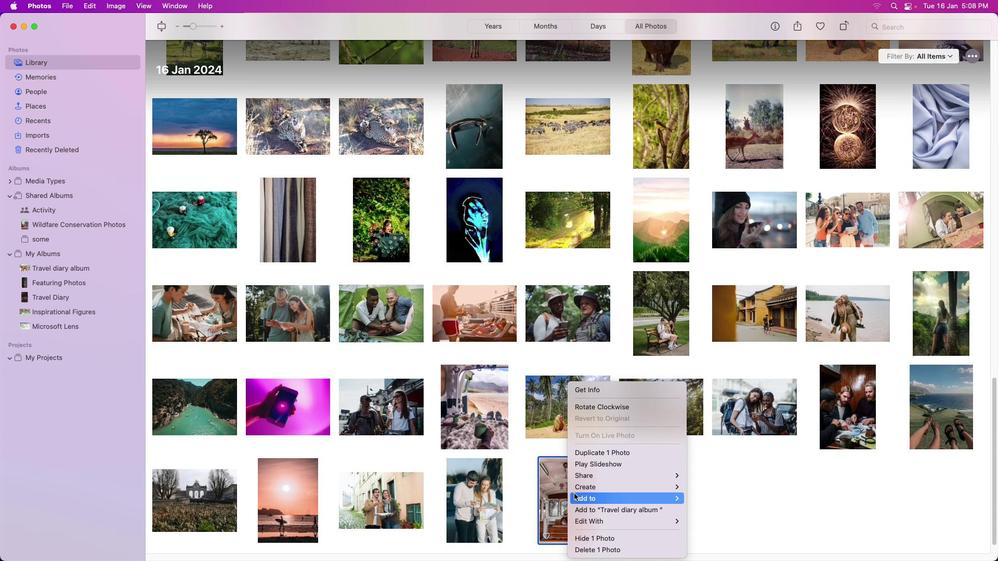 
Action: Mouse moved to (656, 504)
Screenshot: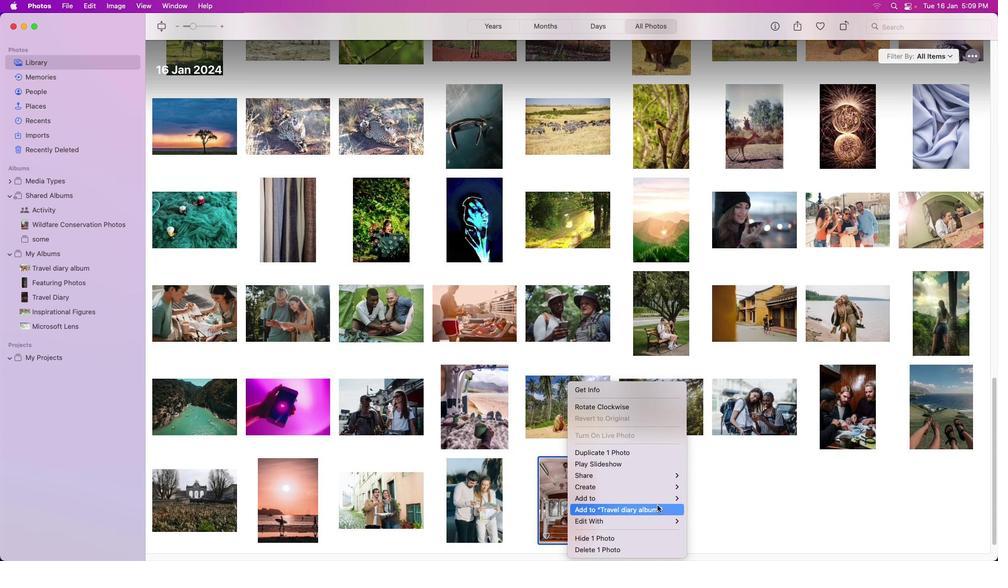 
Action: Mouse pressed left at (656, 504)
Screenshot: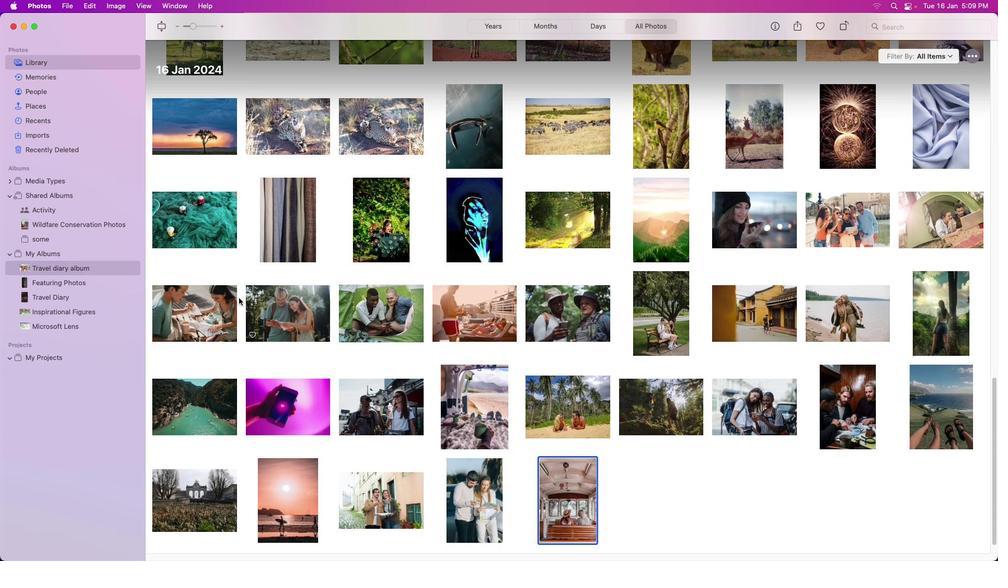 
Action: Mouse moved to (74, 266)
Screenshot: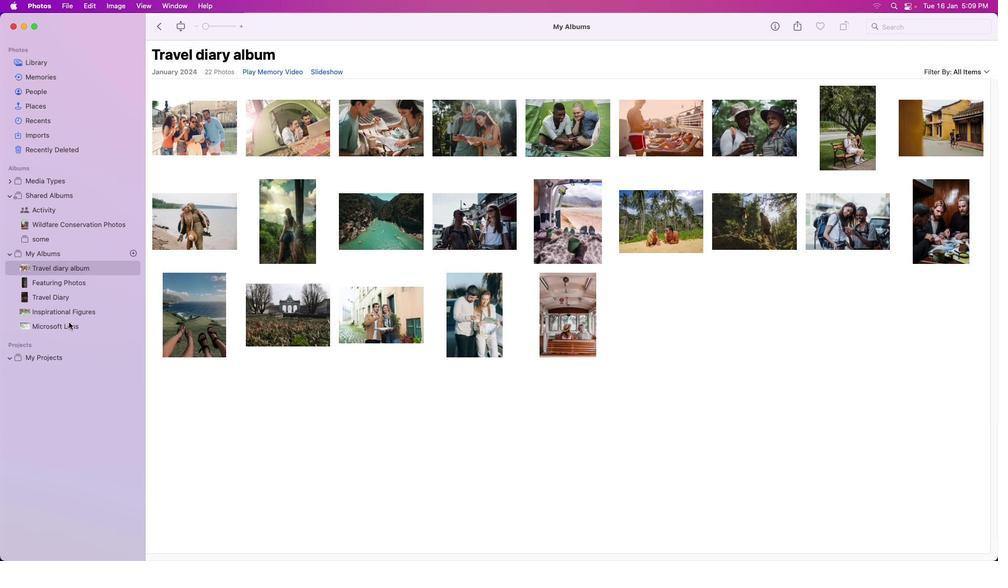 
Action: Mouse pressed left at (74, 266)
Screenshot: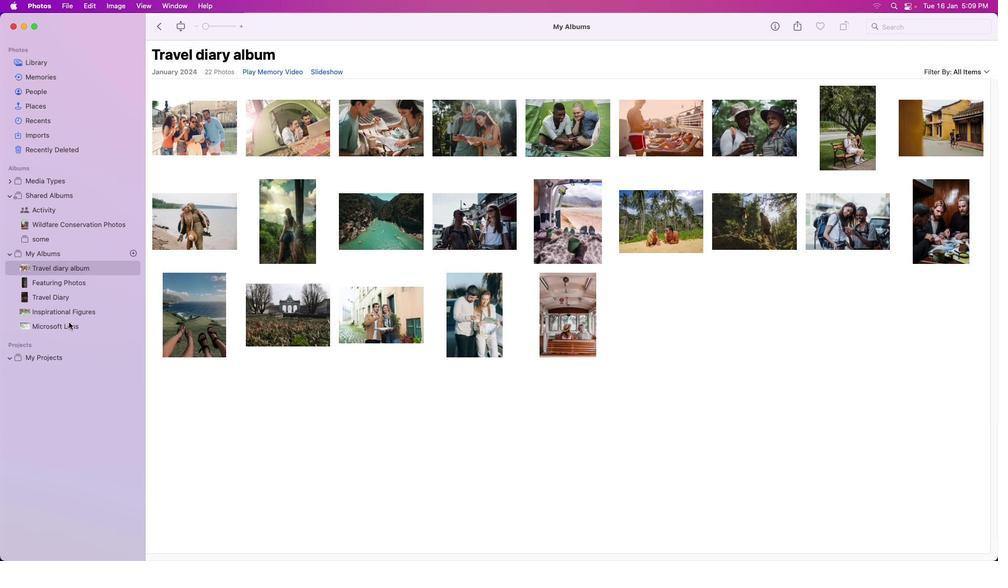 
Action: Mouse moved to (727, 370)
Screenshot: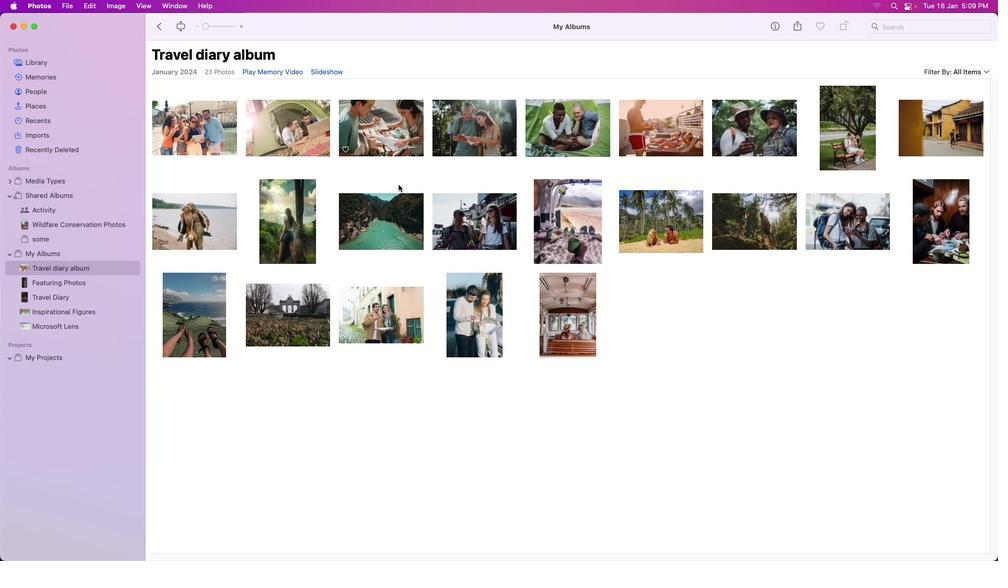 
Action: Mouse scrolled (727, 370) with delta (0, 0)
Screenshot: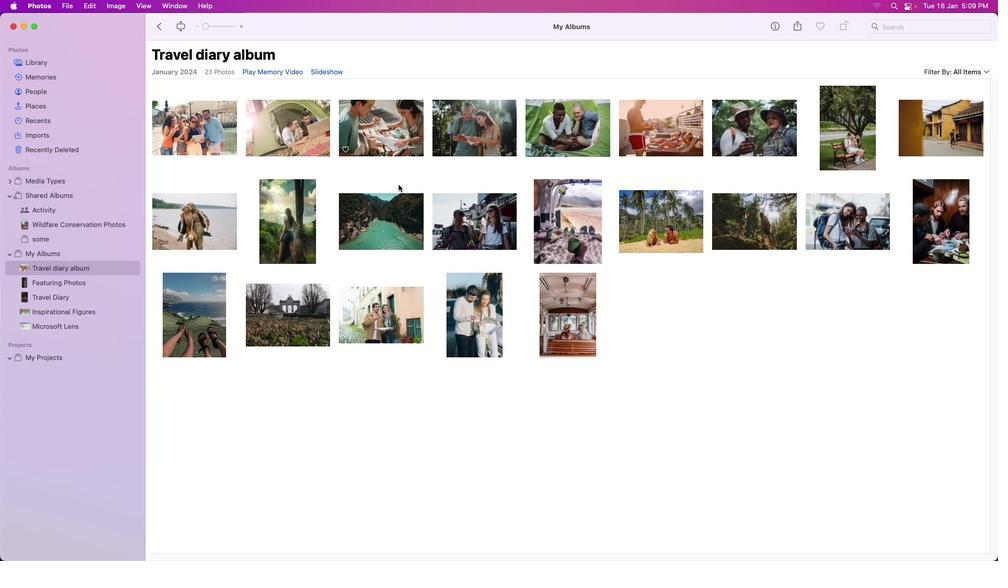 
Action: Mouse moved to (727, 370)
Screenshot: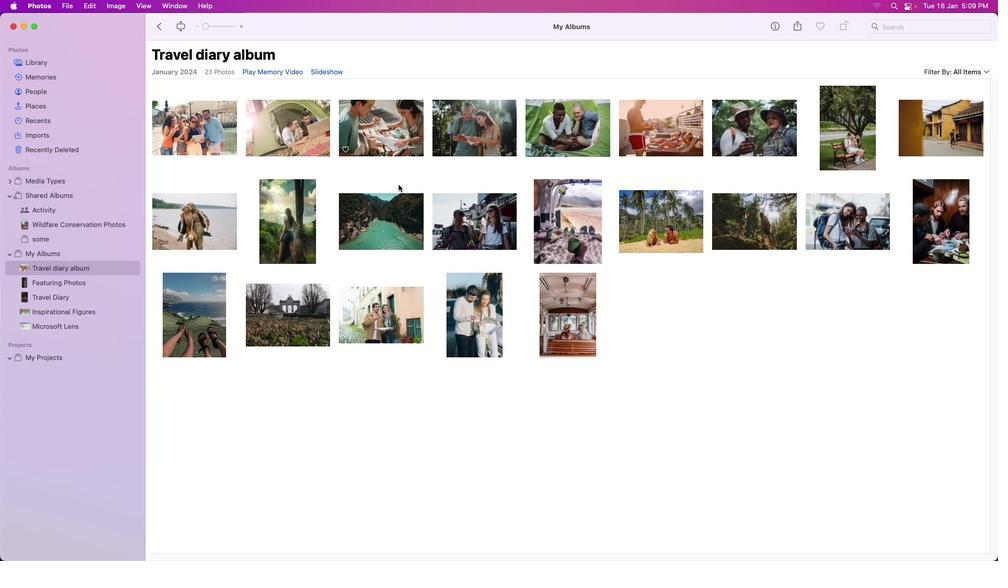 
Action: Mouse scrolled (727, 370) with delta (0, 0)
Screenshot: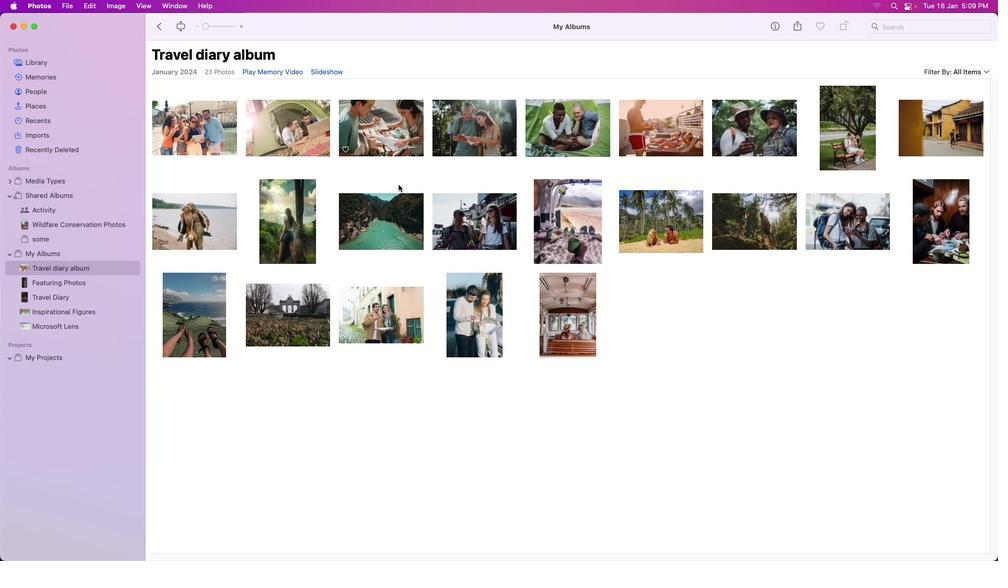 
Action: Mouse moved to (726, 368)
Screenshot: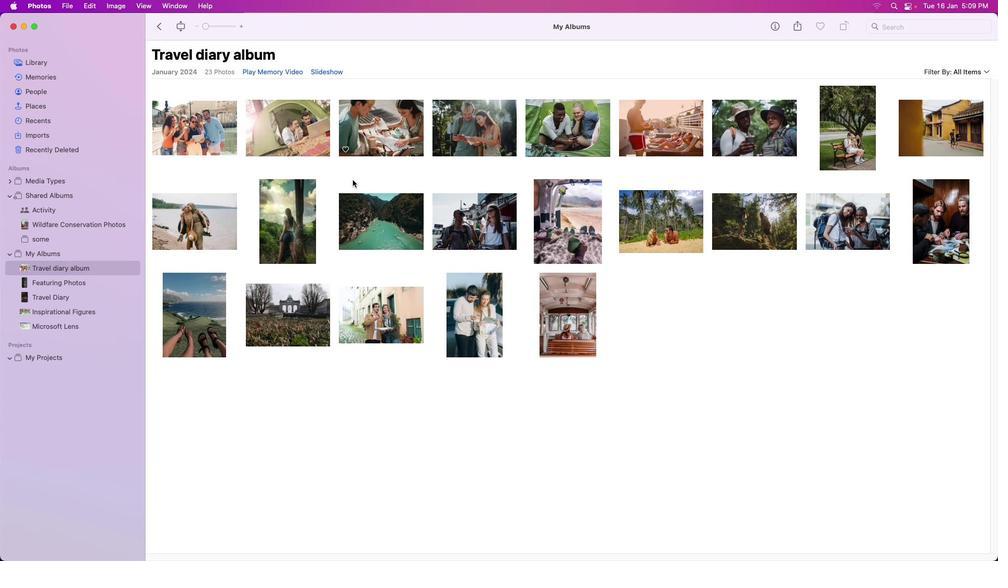 
Action: Mouse scrolled (726, 368) with delta (0, 0)
Screenshot: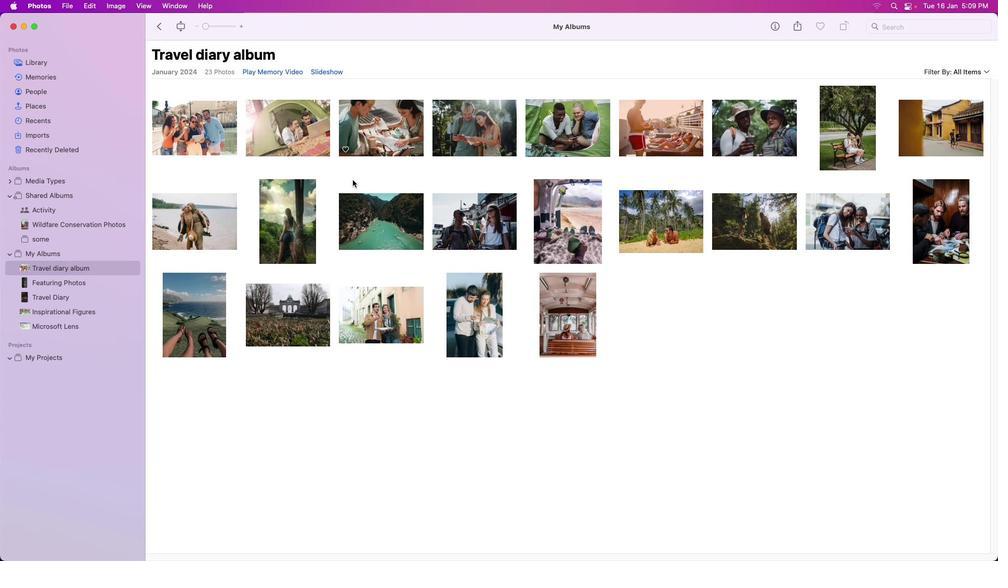 
Action: Mouse moved to (723, 363)
Screenshot: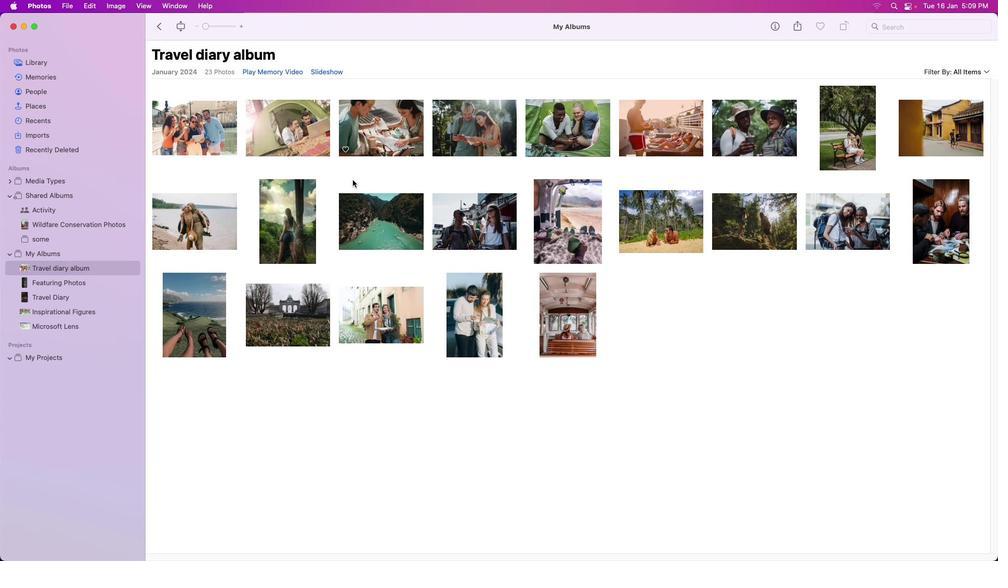 
Action: Mouse scrolled (723, 363) with delta (0, 1)
Screenshot: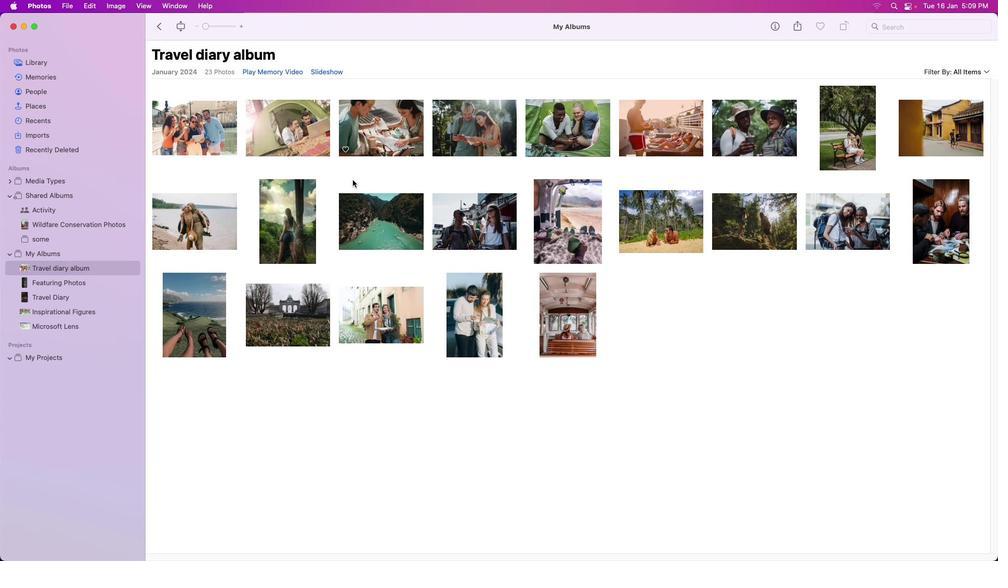 
Action: Mouse moved to (187, 123)
Screenshot: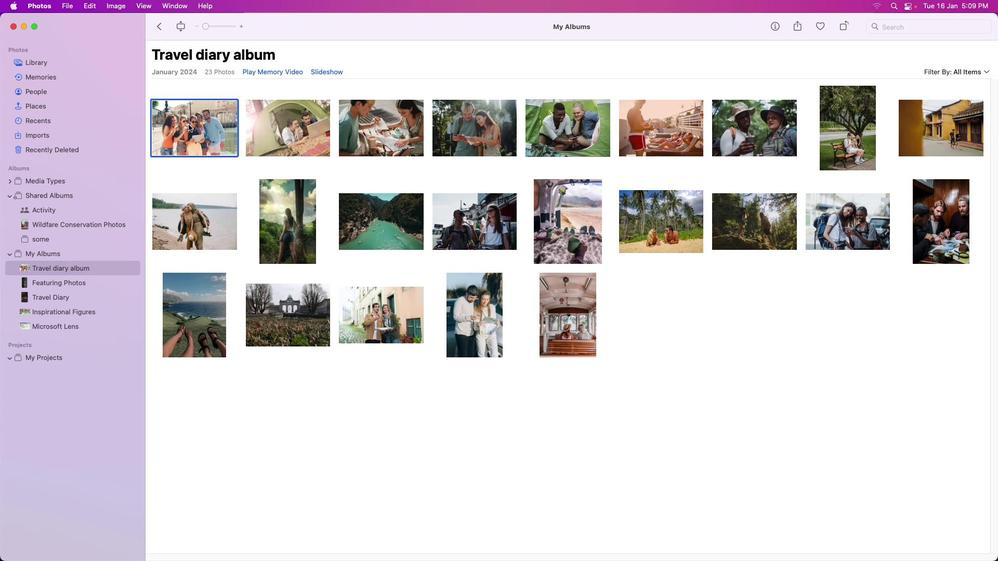 
Action: Mouse pressed left at (187, 123)
Screenshot: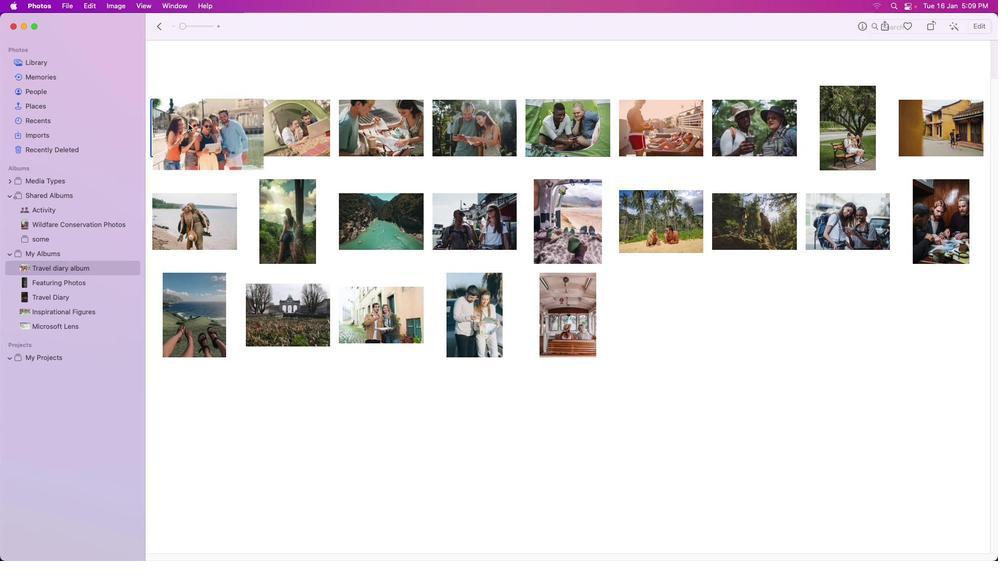 
Action: Mouse pressed left at (187, 123)
Screenshot: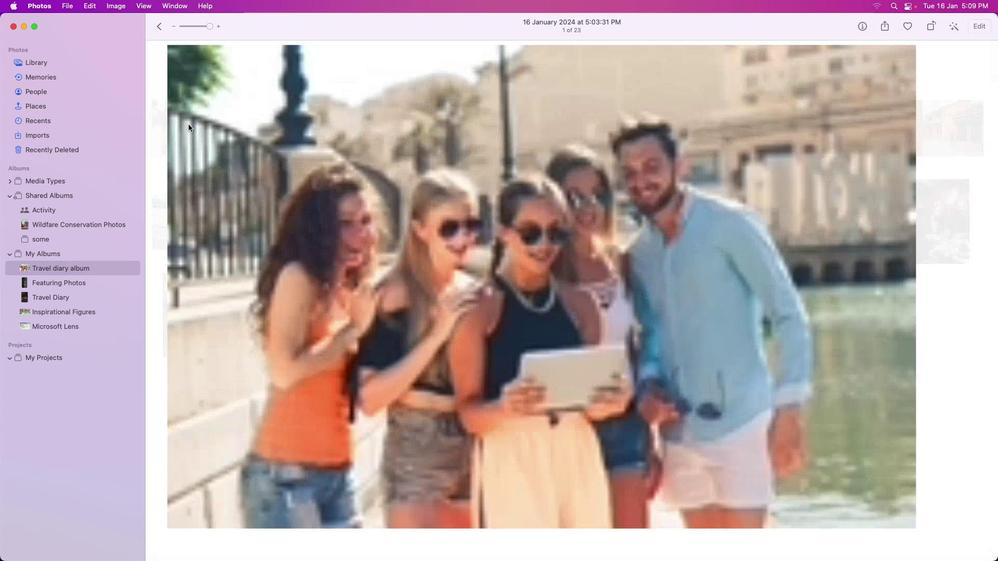 
Action: Mouse moved to (959, 277)
Screenshot: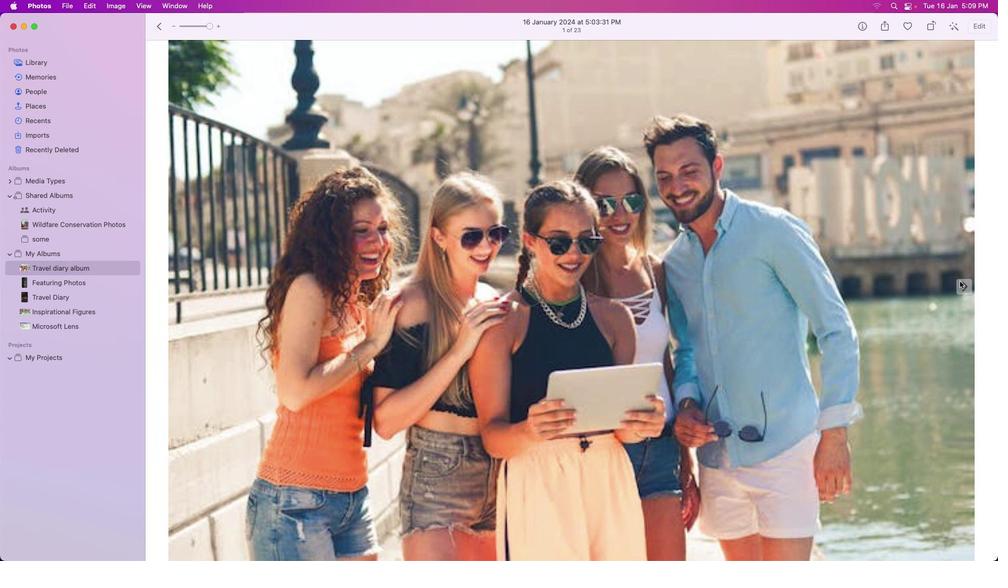 
Action: Mouse pressed left at (959, 277)
Screenshot: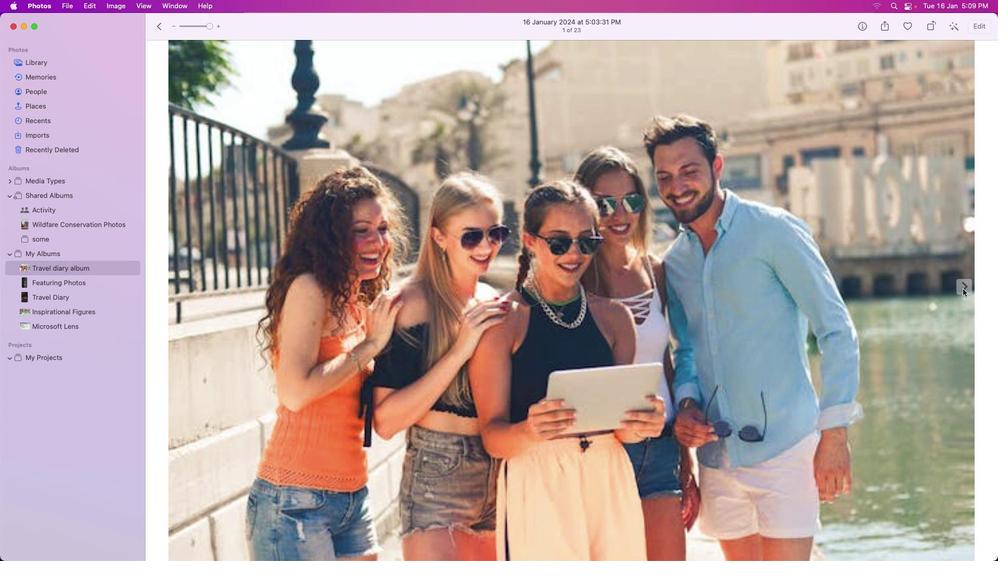 
Action: Mouse moved to (962, 288)
Screenshot: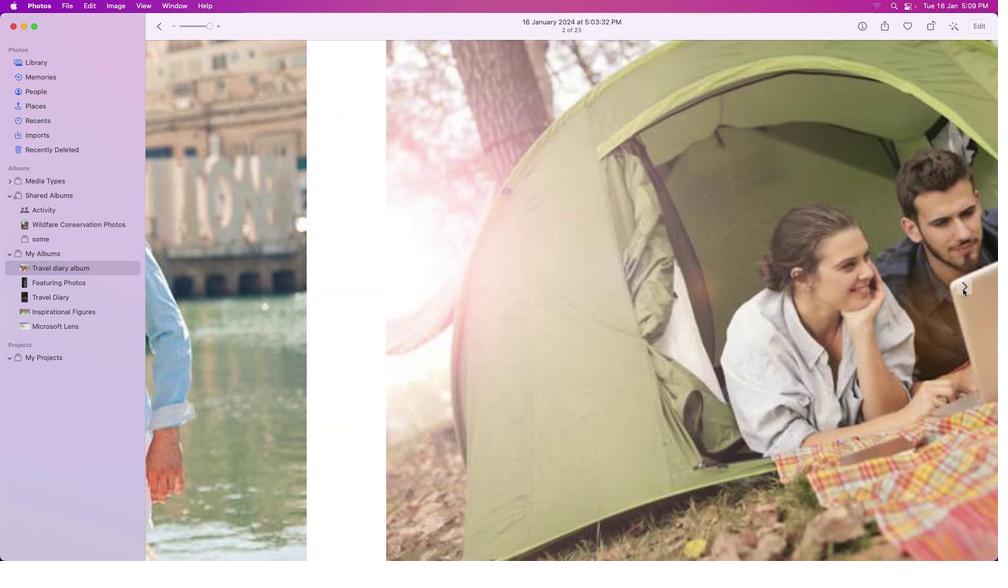 
Action: Mouse pressed left at (962, 288)
Screenshot: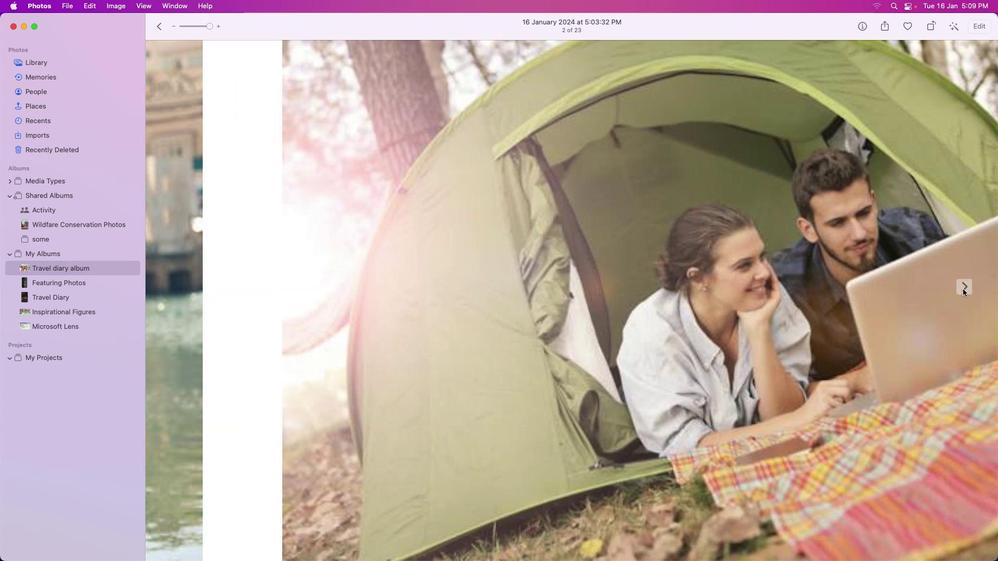 
Action: Mouse moved to (963, 283)
Screenshot: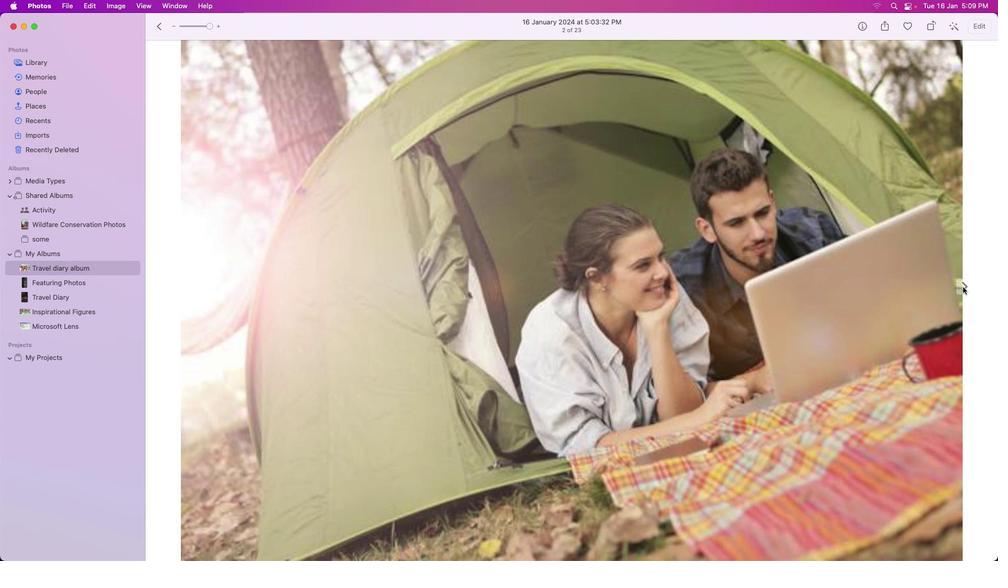 
Action: Mouse pressed left at (963, 283)
Screenshot: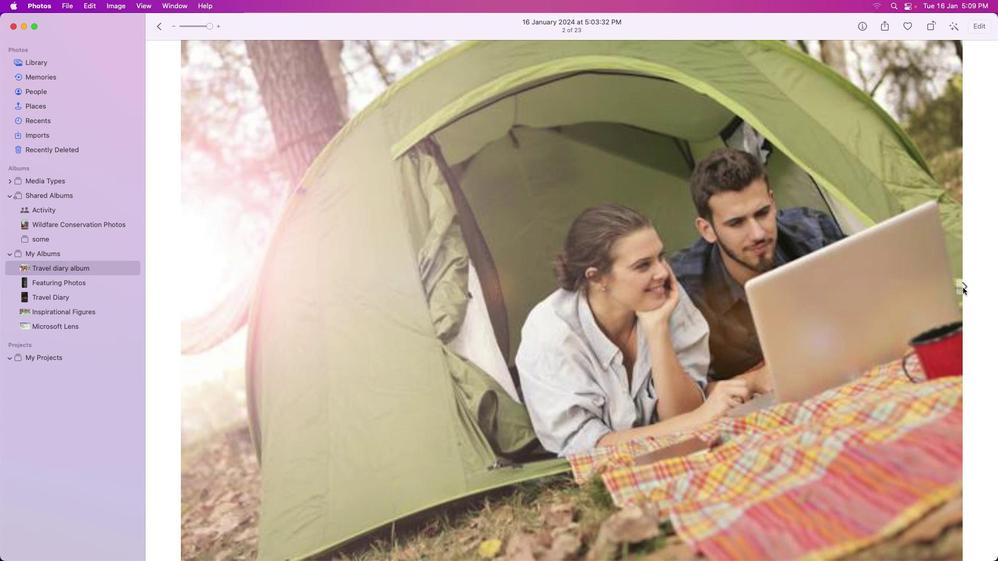 
Action: Mouse moved to (961, 286)
Screenshot: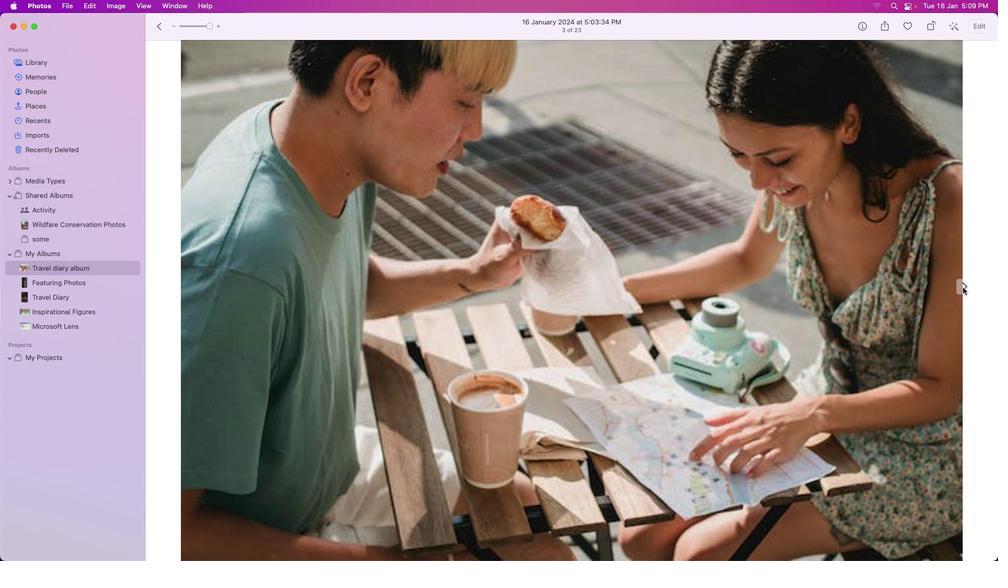 
Action: Mouse pressed left at (961, 286)
Screenshot: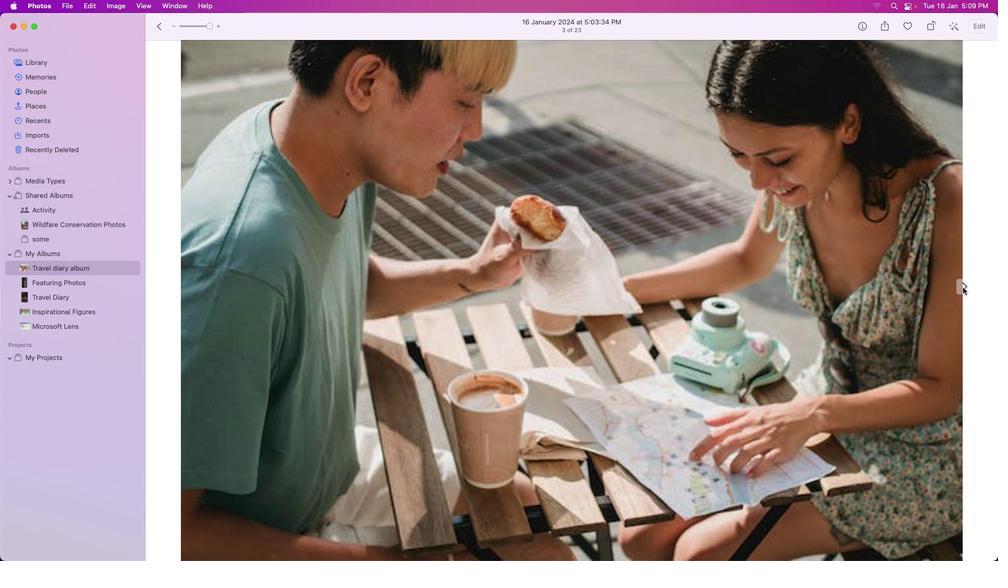 
Action: Mouse pressed left at (961, 286)
Screenshot: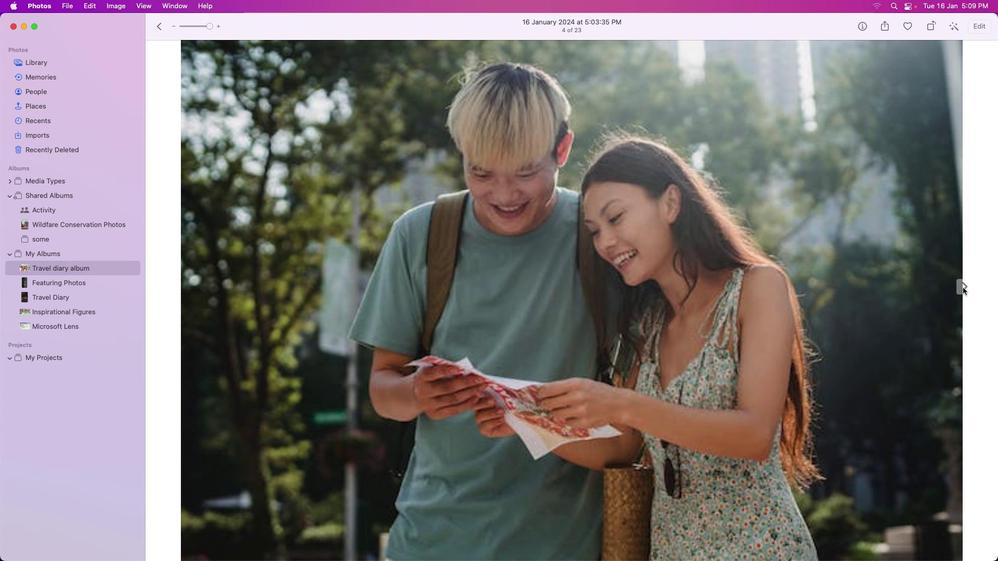 
Action: Mouse pressed left at (961, 286)
Screenshot: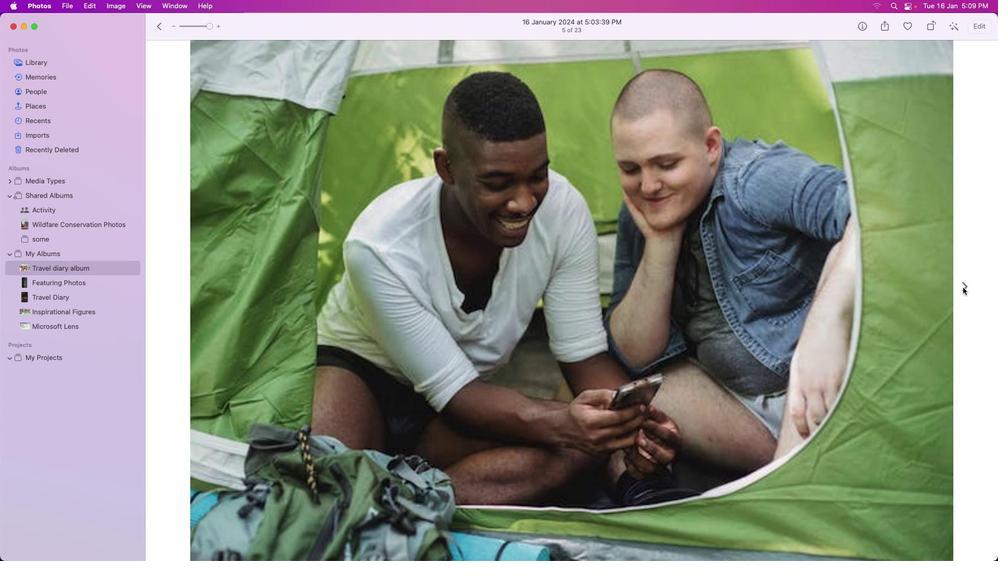 
Action: Mouse pressed left at (961, 286)
Screenshot: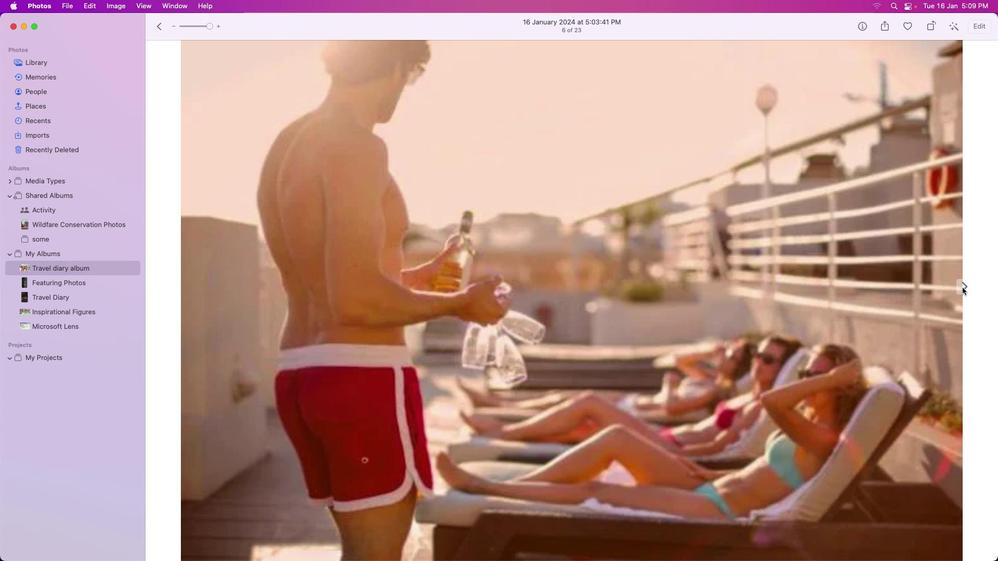 
Action: Mouse moved to (961, 286)
Screenshot: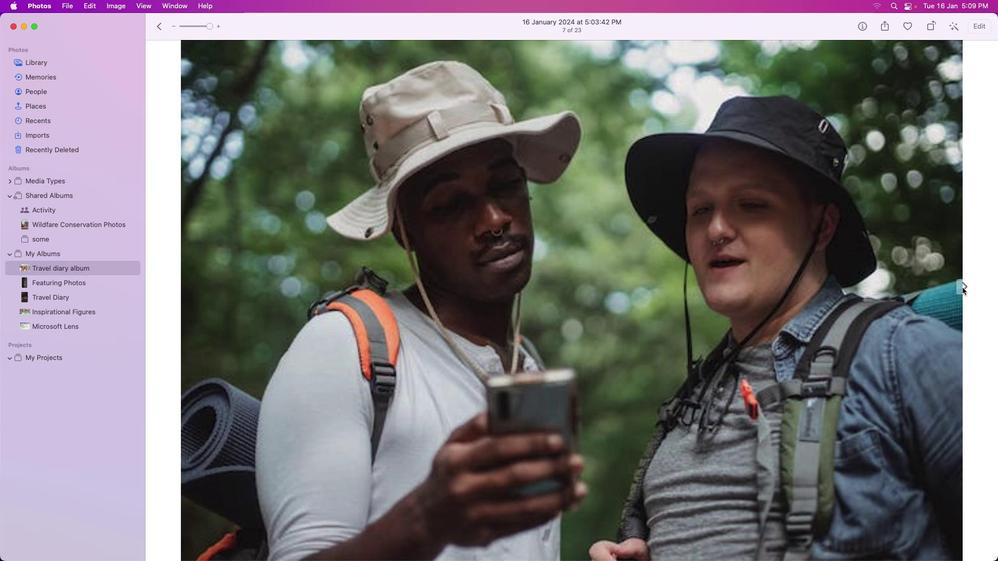
Action: Mouse pressed left at (961, 286)
Screenshot: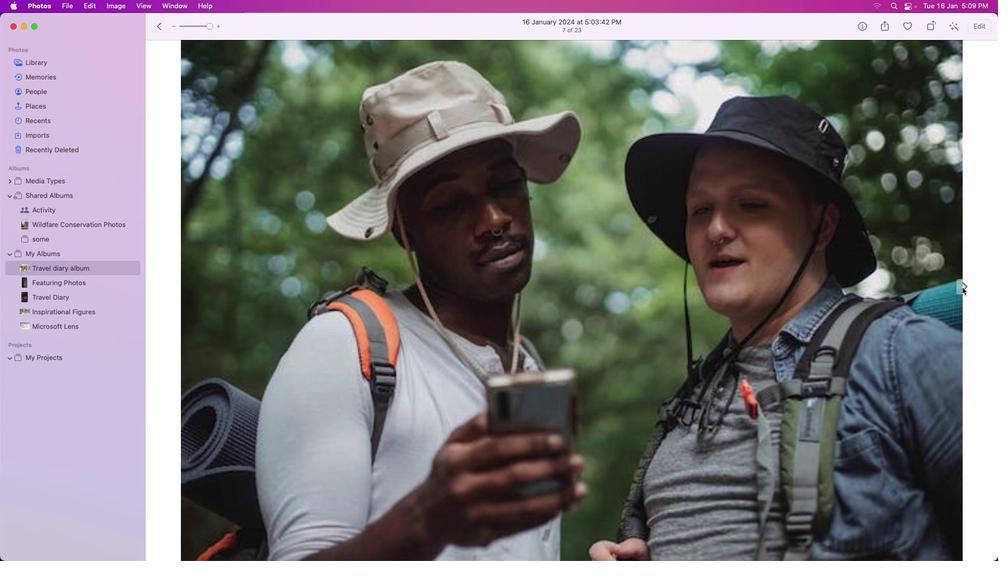 
Action: Mouse pressed left at (961, 286)
Screenshot: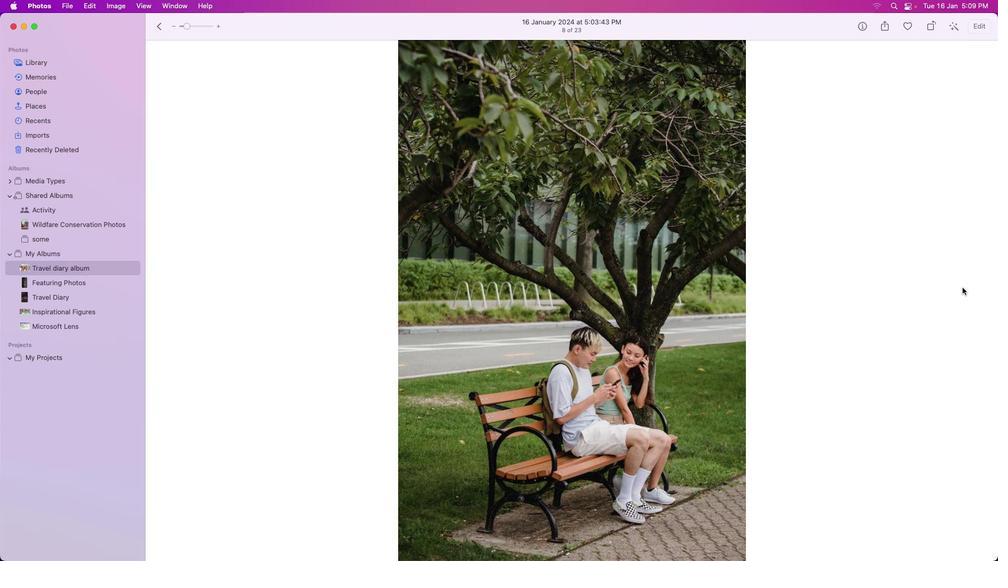 
Action: Mouse pressed left at (961, 286)
Screenshot: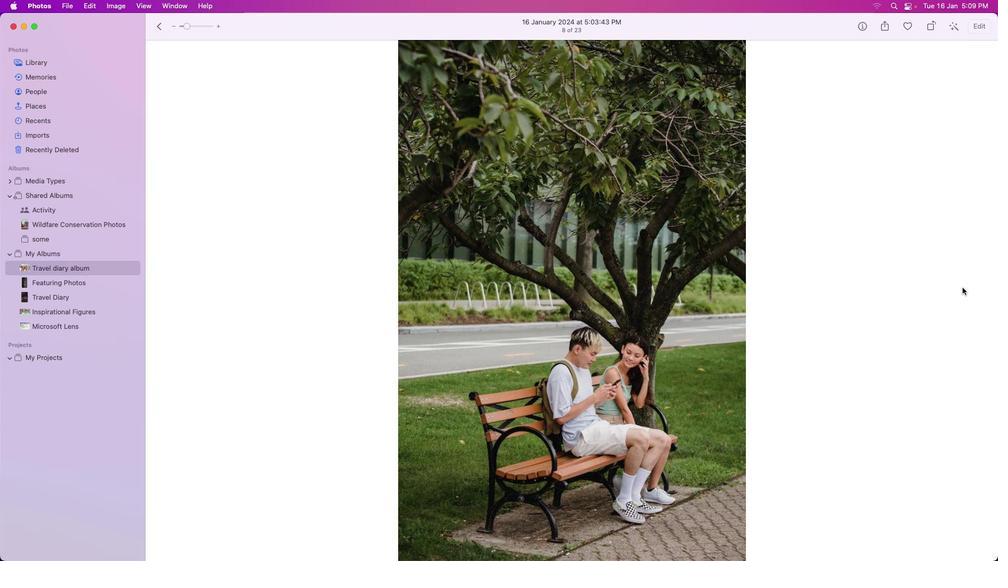 
Action: Mouse moved to (909, 233)
Screenshot: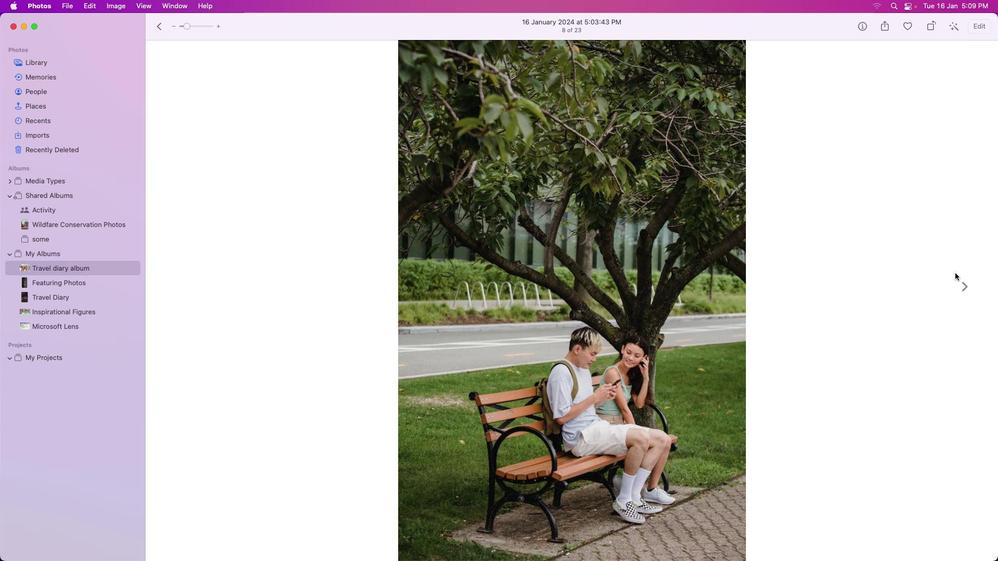 
Action: Mouse pressed left at (909, 233)
Screenshot: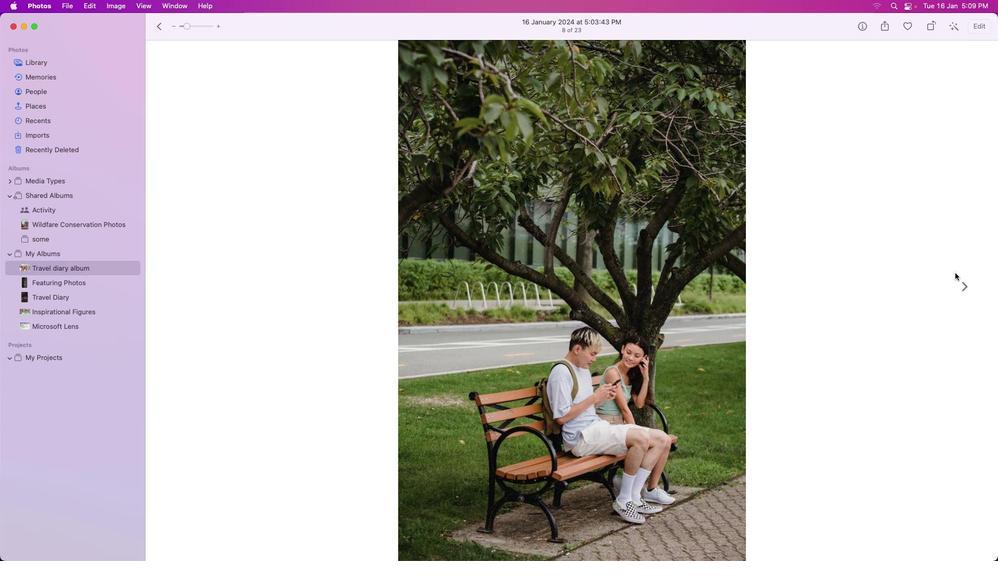 
Action: Mouse moved to (964, 281)
Screenshot: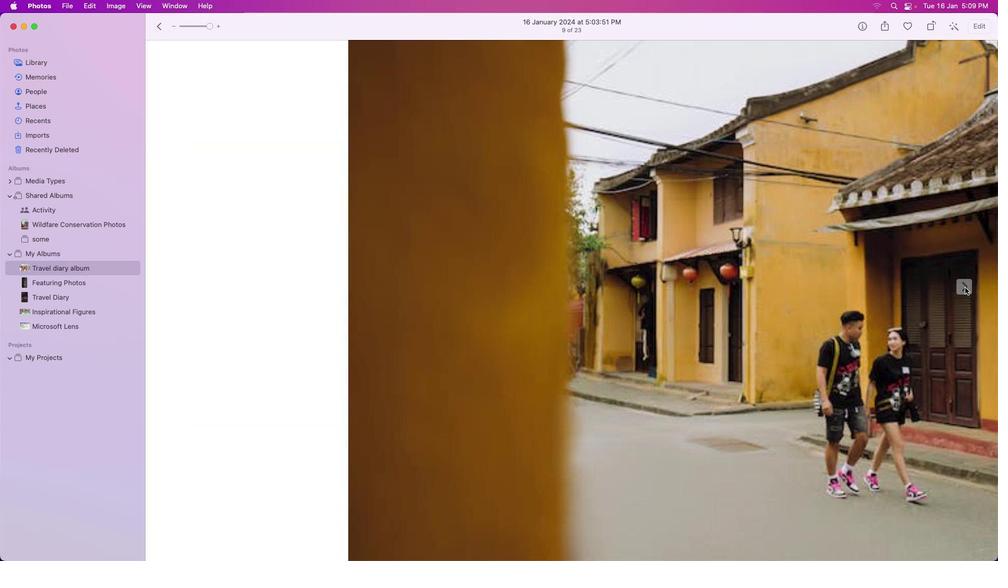 
Action: Mouse pressed left at (964, 281)
Screenshot: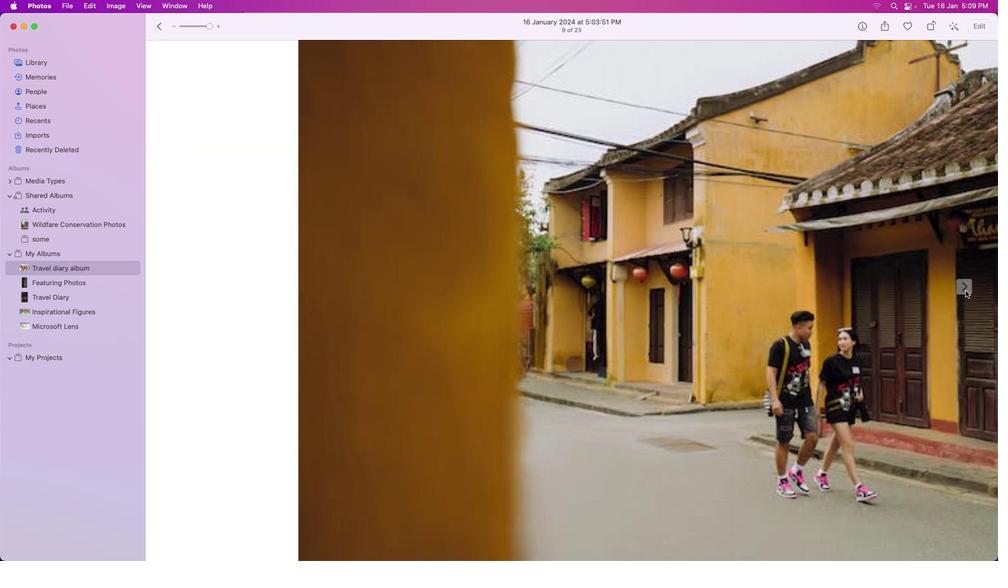 
Action: Mouse moved to (962, 283)
Screenshot: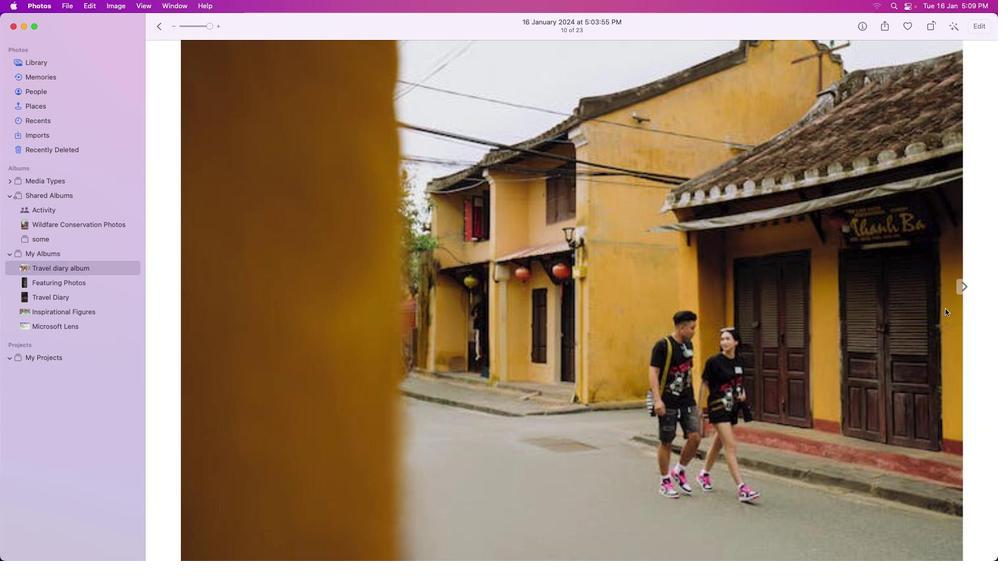 
Action: Mouse pressed left at (962, 283)
Screenshot: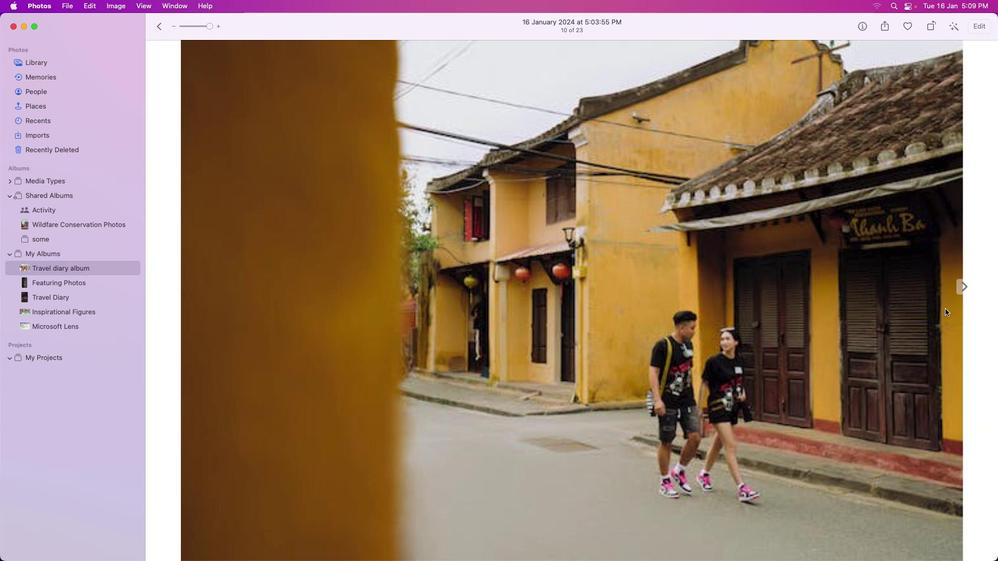 
Action: Mouse moved to (961, 287)
Screenshot: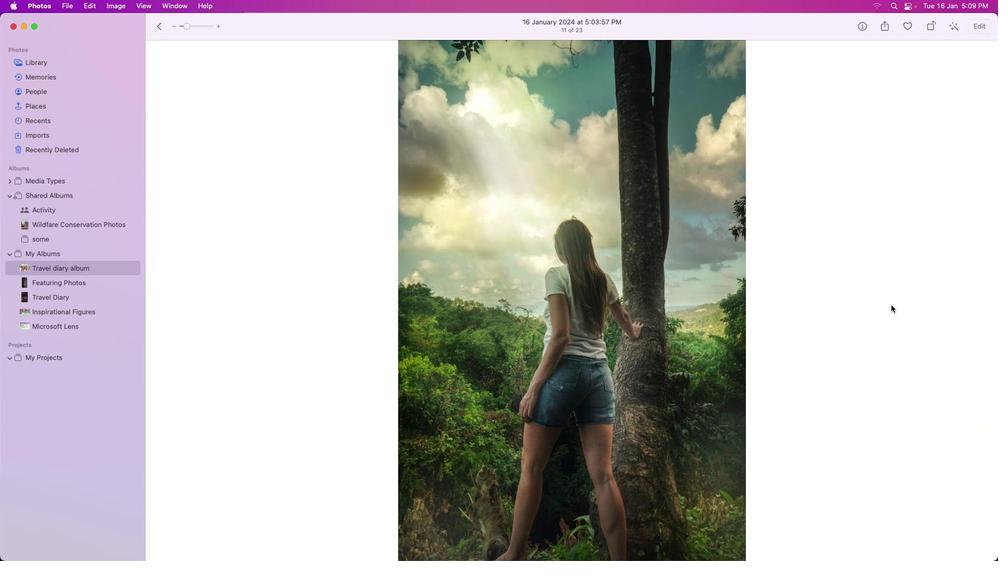 
Action: Mouse pressed left at (961, 287)
Screenshot: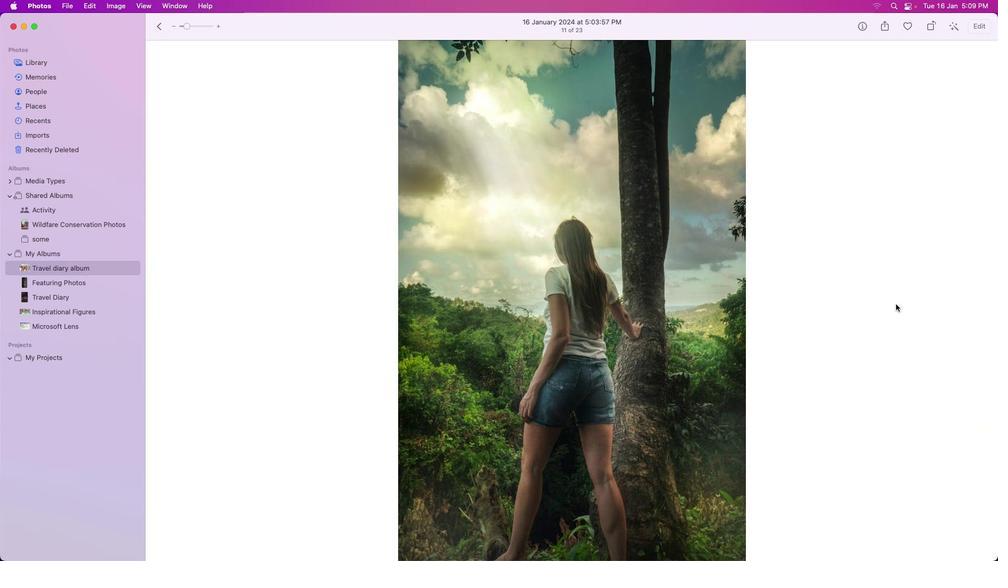 
Action: Mouse moved to (945, 285)
Screenshot: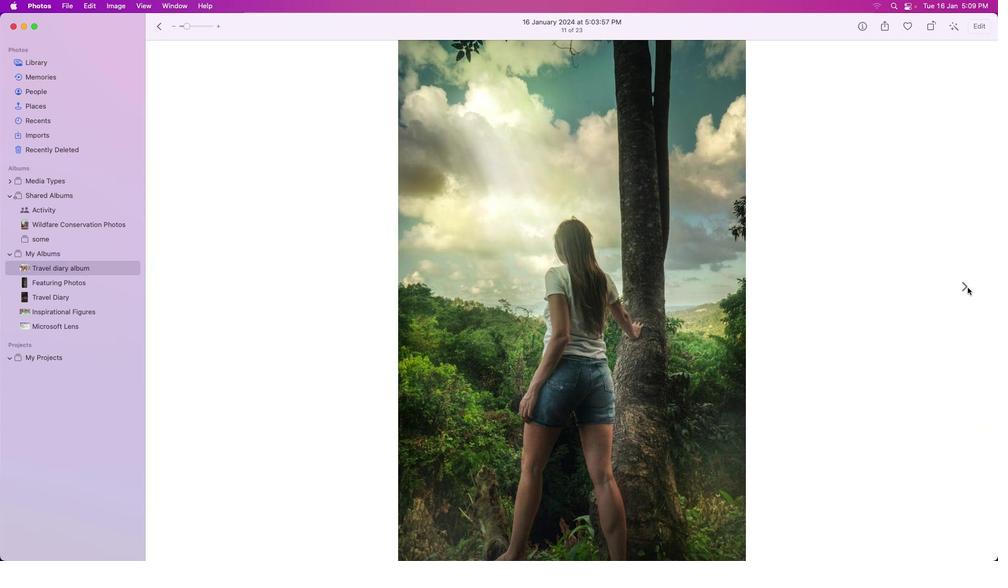 
Action: Mouse pressed left at (945, 285)
Screenshot: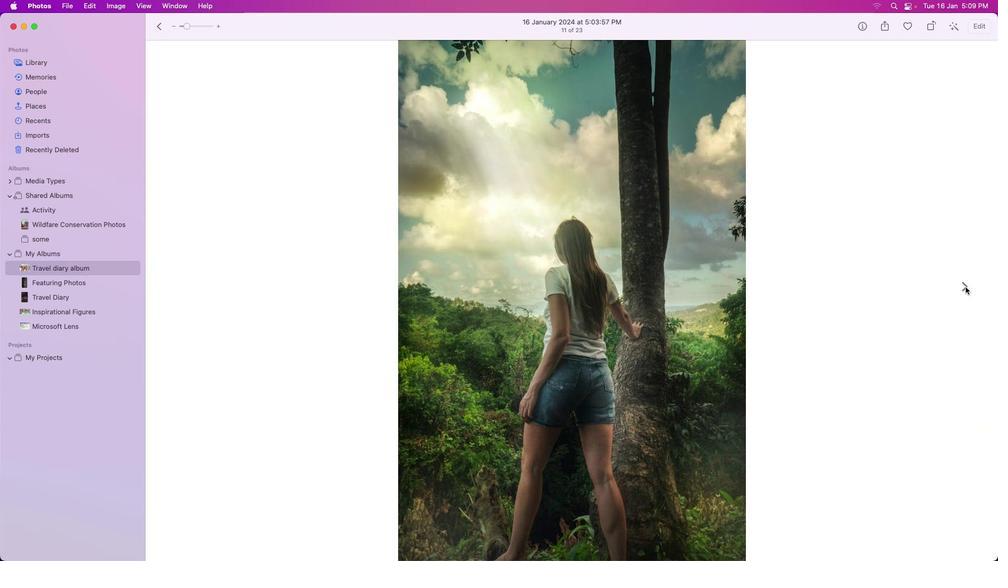 
Action: Mouse moved to (961, 286)
Screenshot: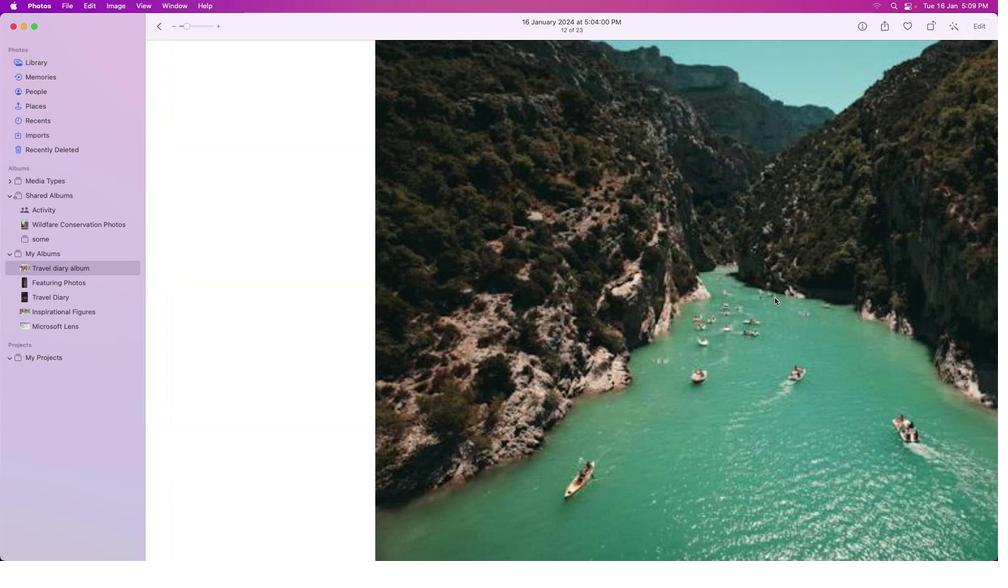 
Action: Mouse pressed left at (961, 286)
Screenshot: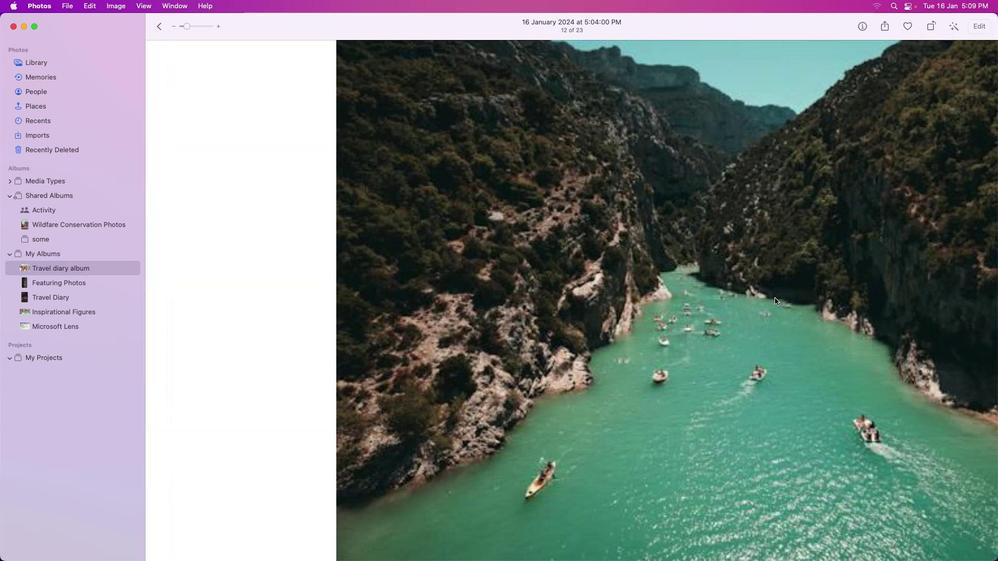 
Action: Mouse moved to (957, 278)
Screenshot: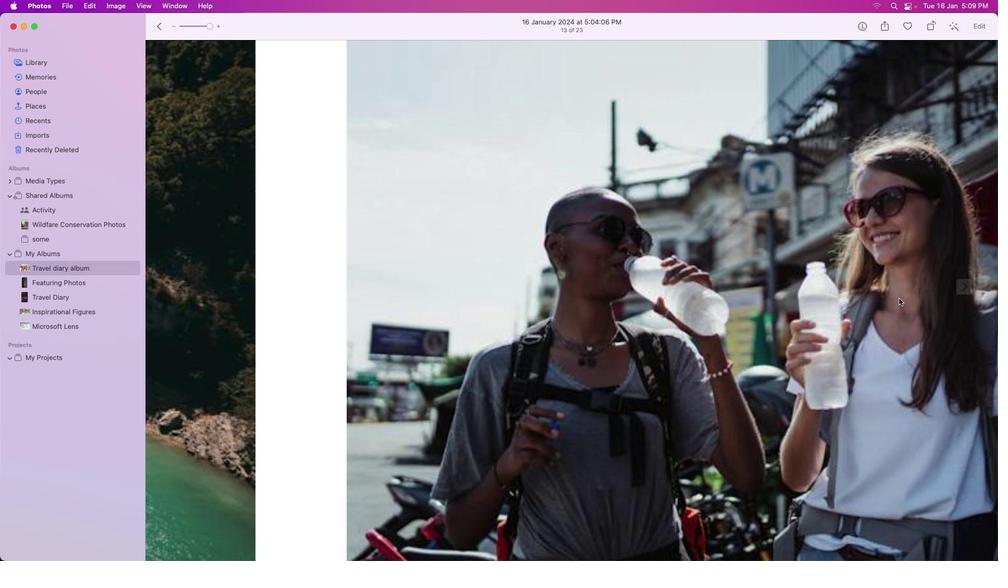 
Action: Mouse pressed left at (957, 278)
Screenshot: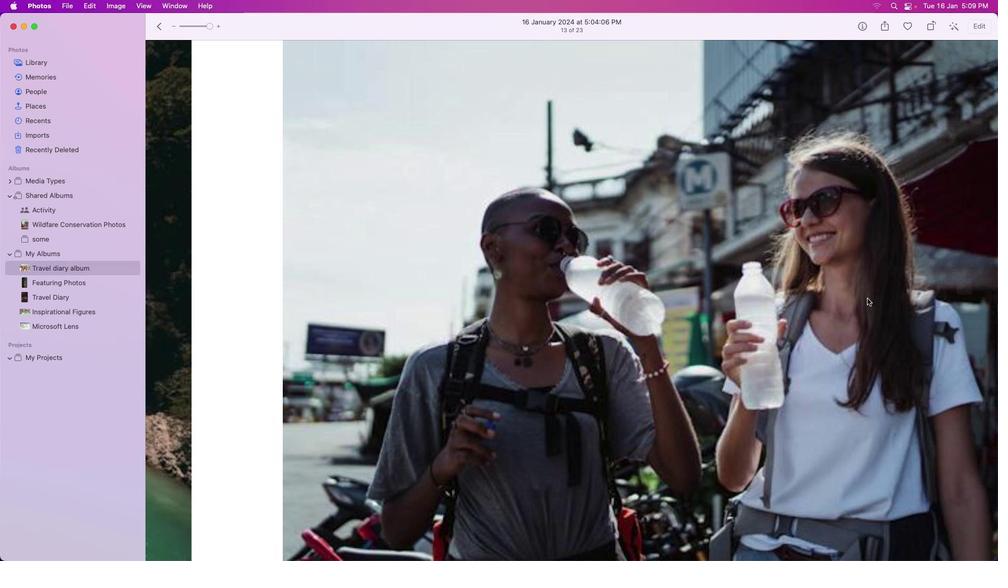 
Action: Mouse moved to (969, 286)
Screenshot: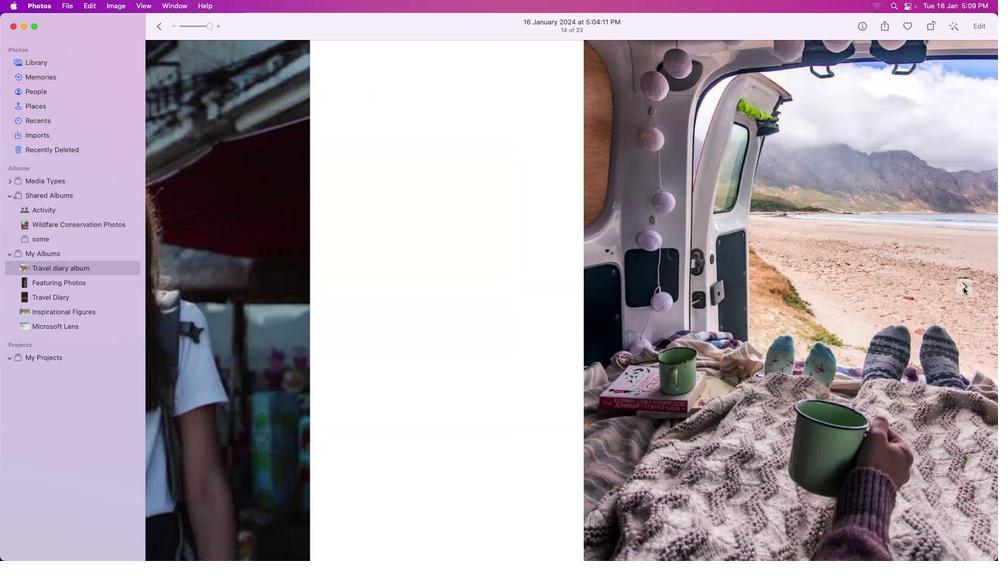 
Action: Mouse pressed left at (969, 286)
Screenshot: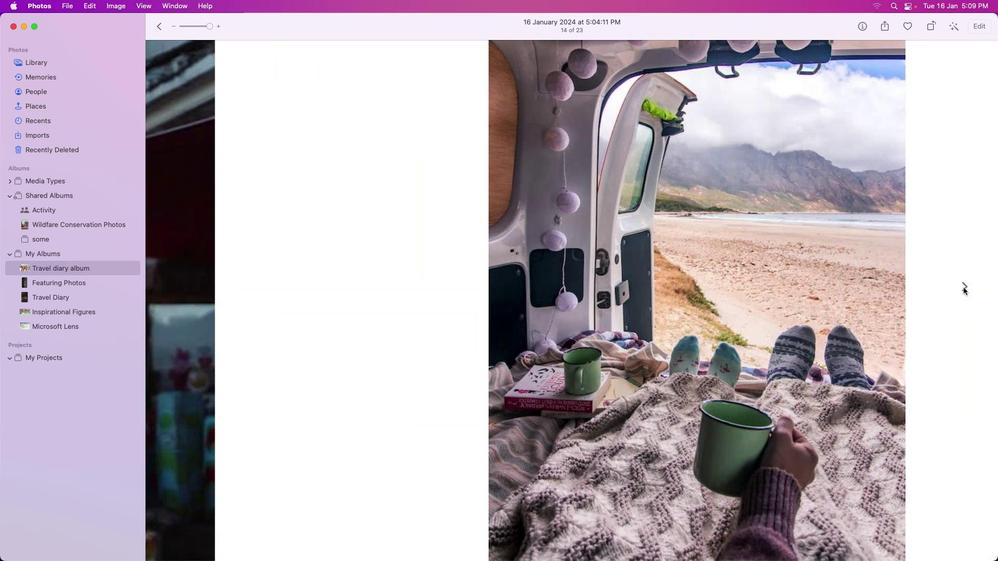 
Action: Mouse moved to (962, 284)
Screenshot: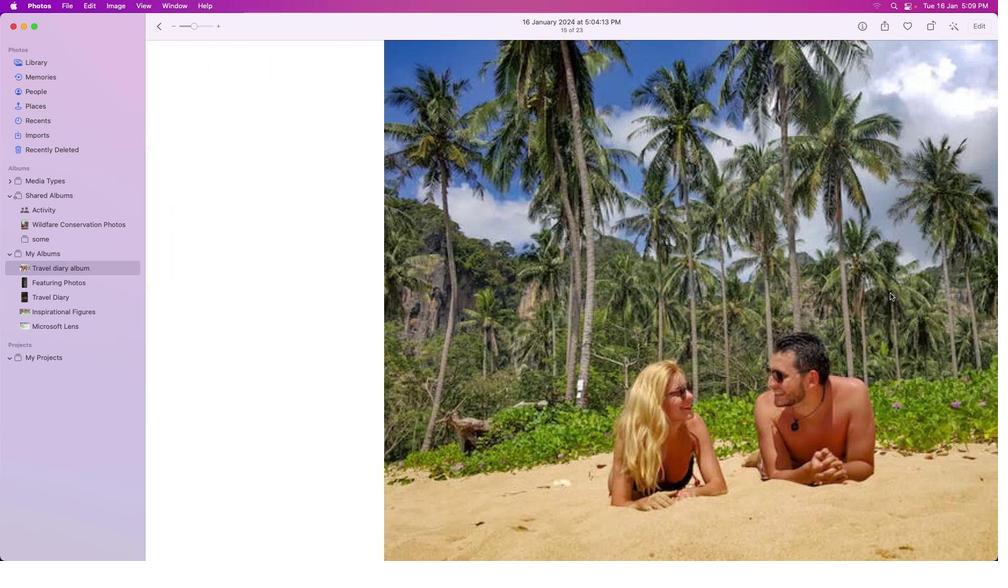 
Action: Mouse pressed left at (962, 284)
Screenshot: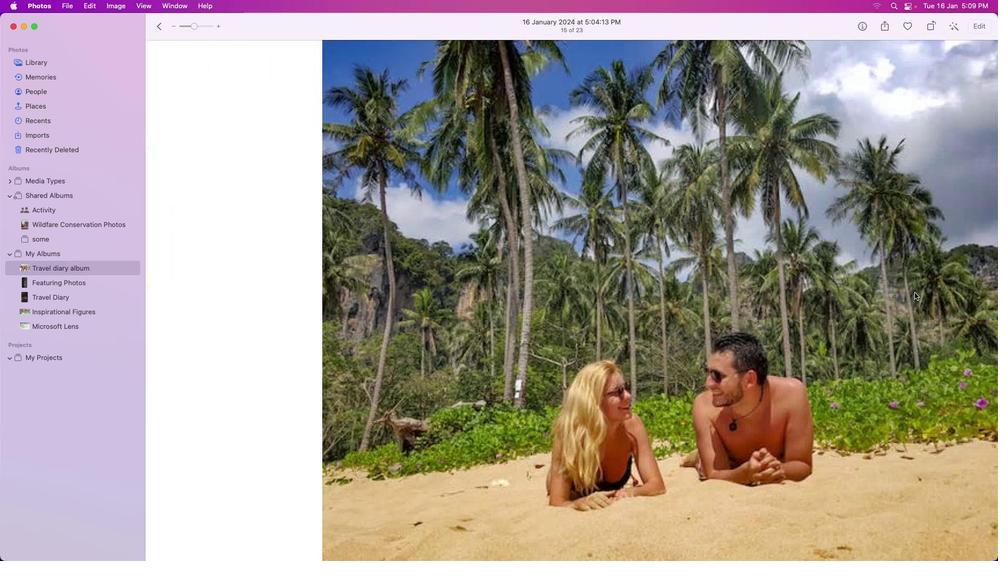 
Action: Mouse moved to (963, 284)
Screenshot: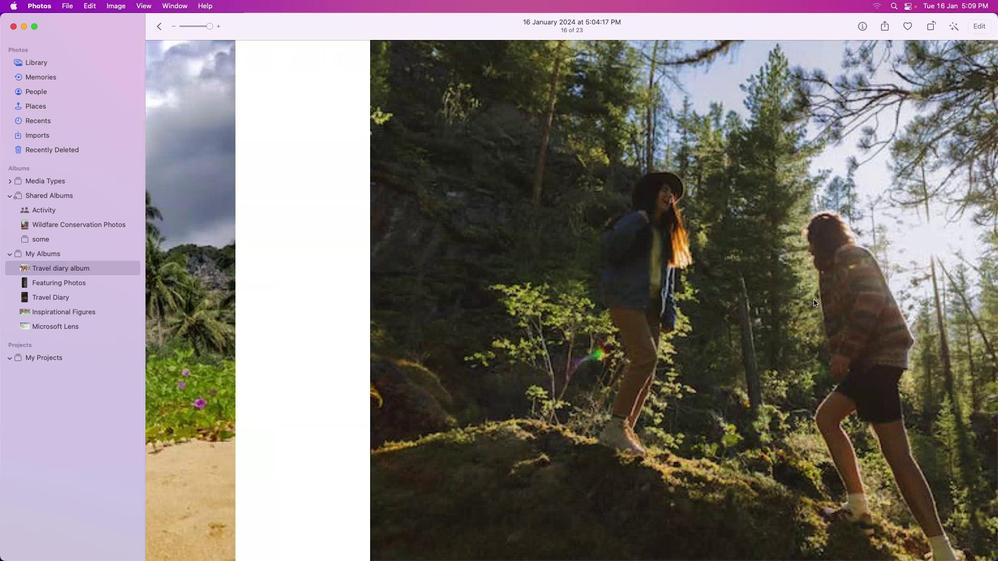 
Action: Mouse pressed left at (963, 284)
Screenshot: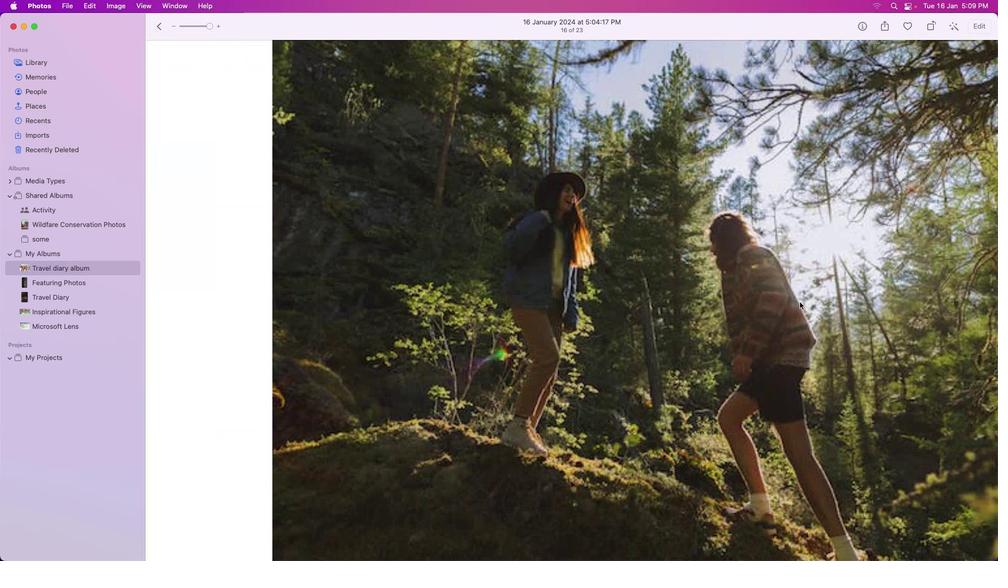 
Action: Mouse moved to (960, 286)
Screenshot: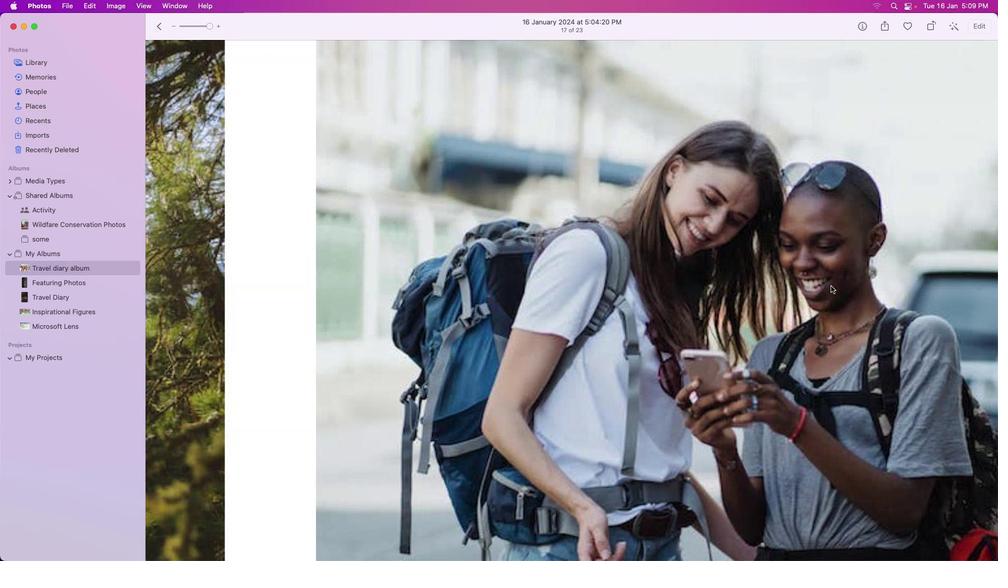 
Action: Mouse pressed left at (960, 286)
Screenshot: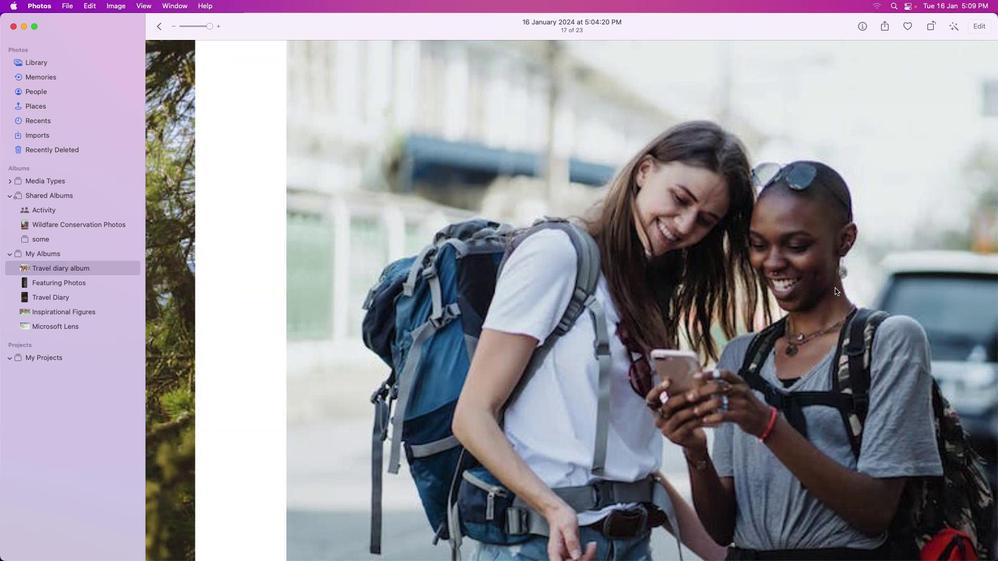 
Action: Mouse moved to (960, 288)
Screenshot: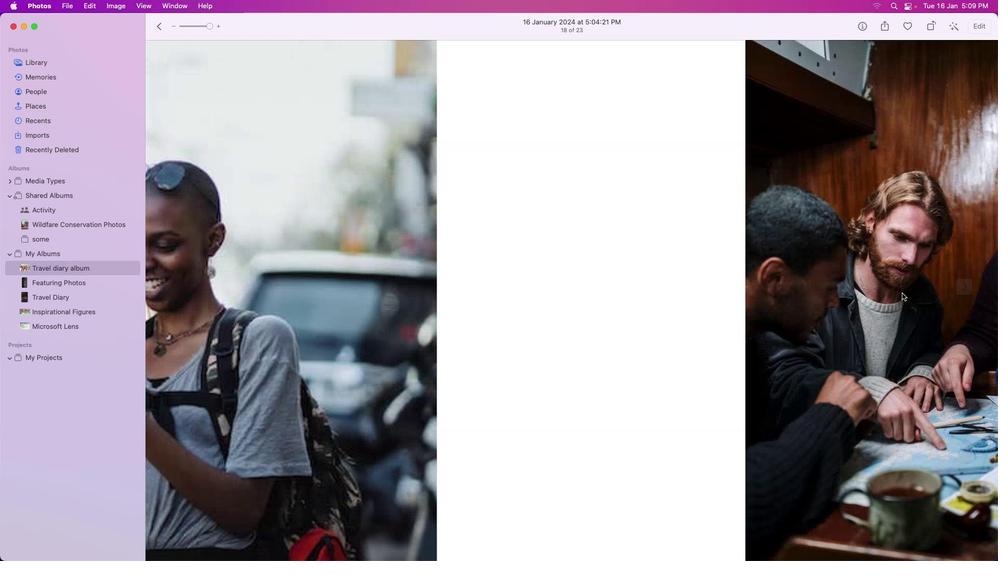 
Action: Mouse pressed left at (960, 288)
Screenshot: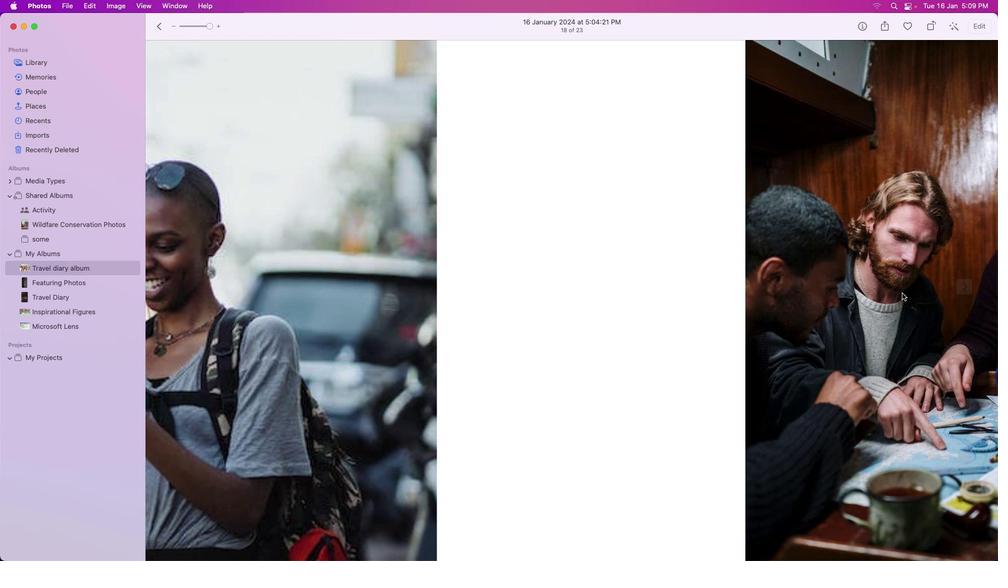 
Action: Mouse moved to (964, 284)
Screenshot: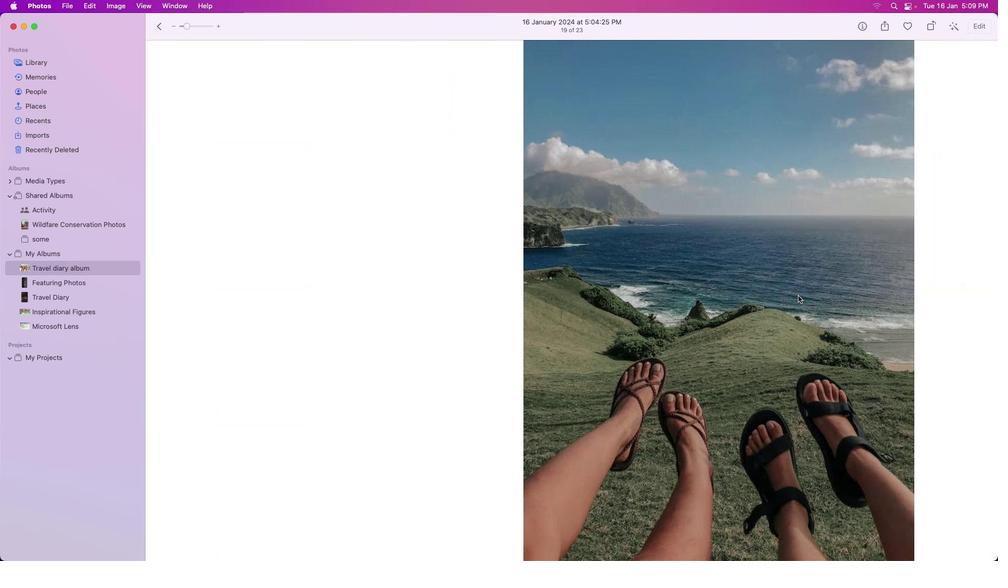 
Action: Mouse pressed left at (964, 284)
Screenshot: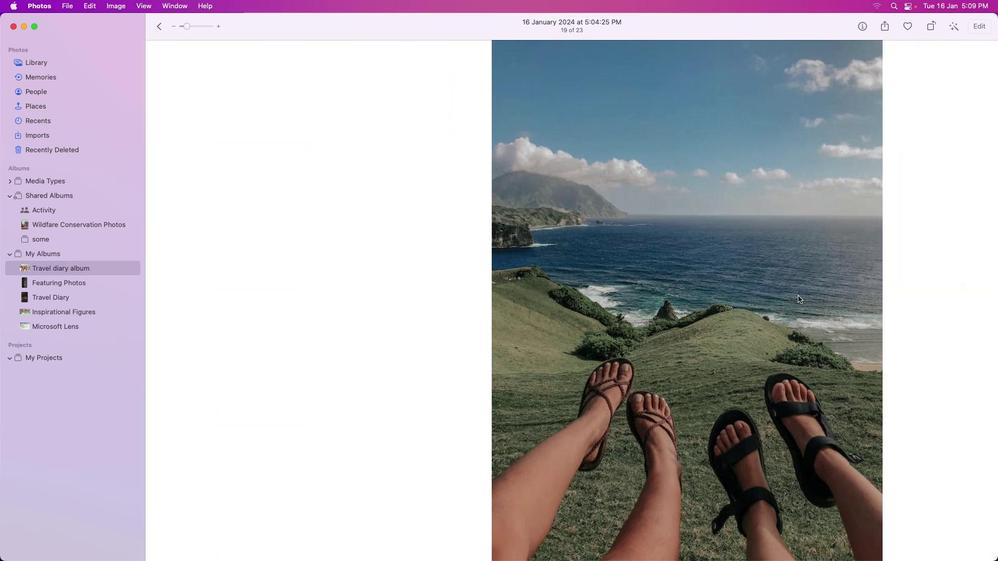 
Action: Mouse moved to (962, 286)
Screenshot: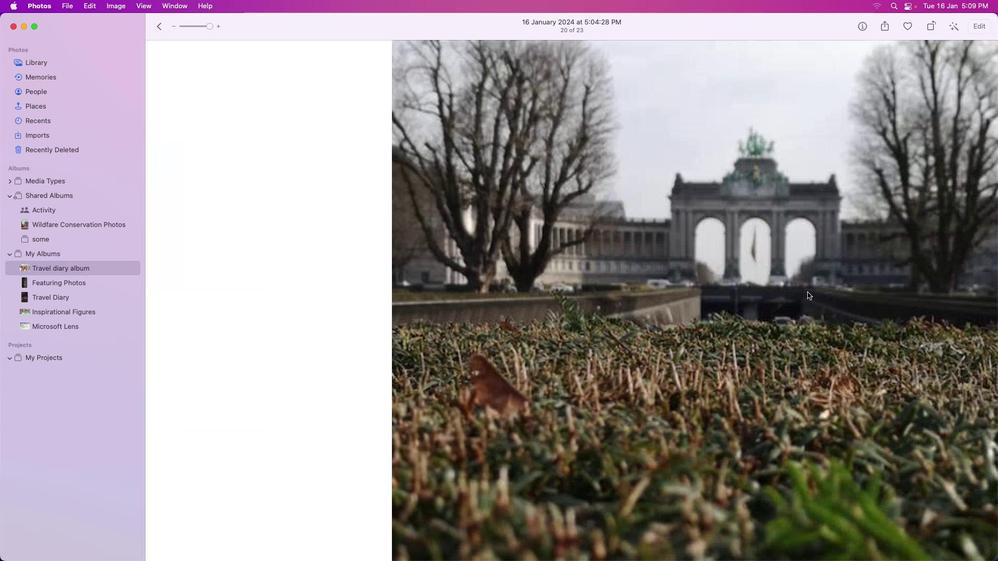 
Action: Mouse pressed left at (962, 286)
Screenshot: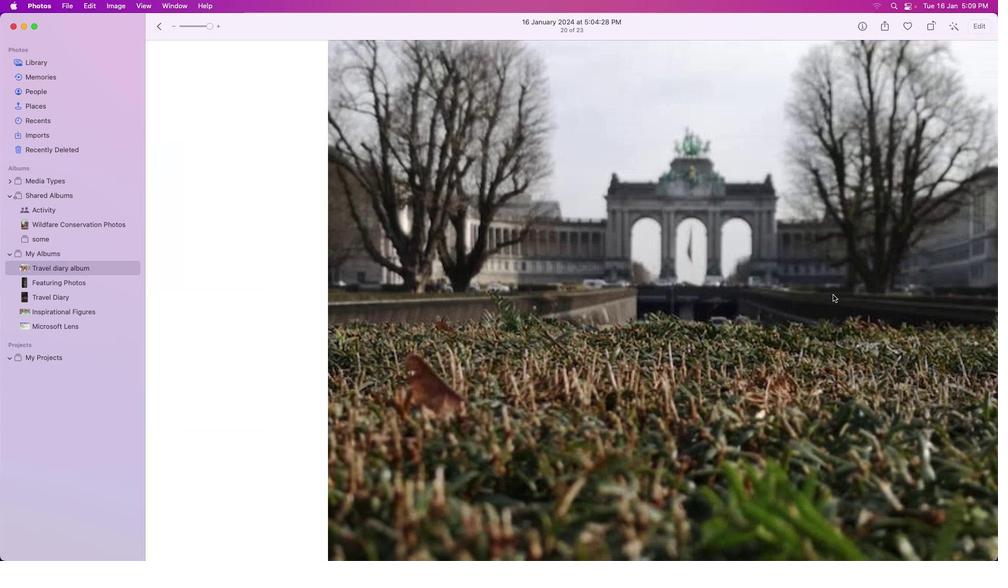 
Action: Mouse moved to (963, 288)
Screenshot: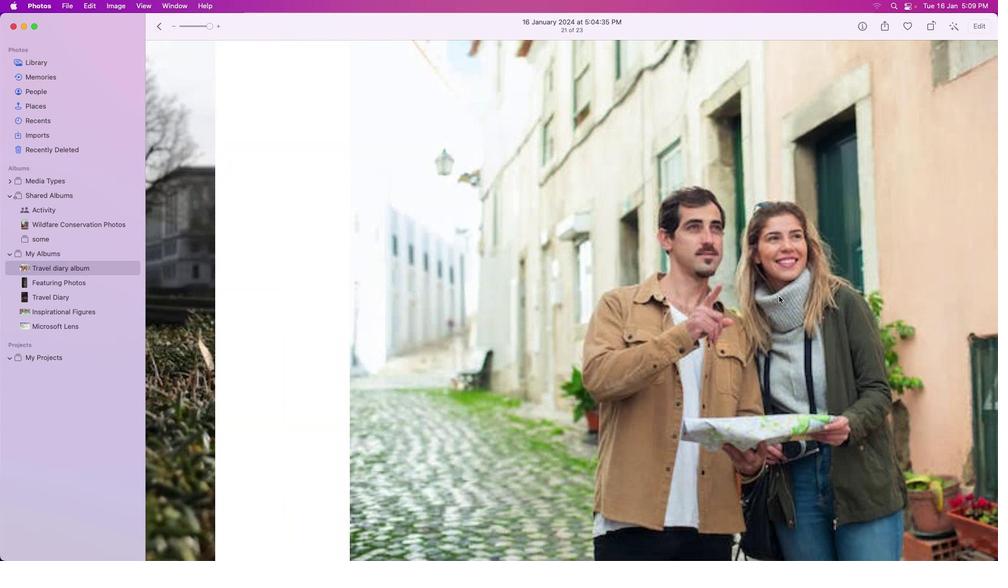 
Action: Mouse pressed left at (963, 288)
Screenshot: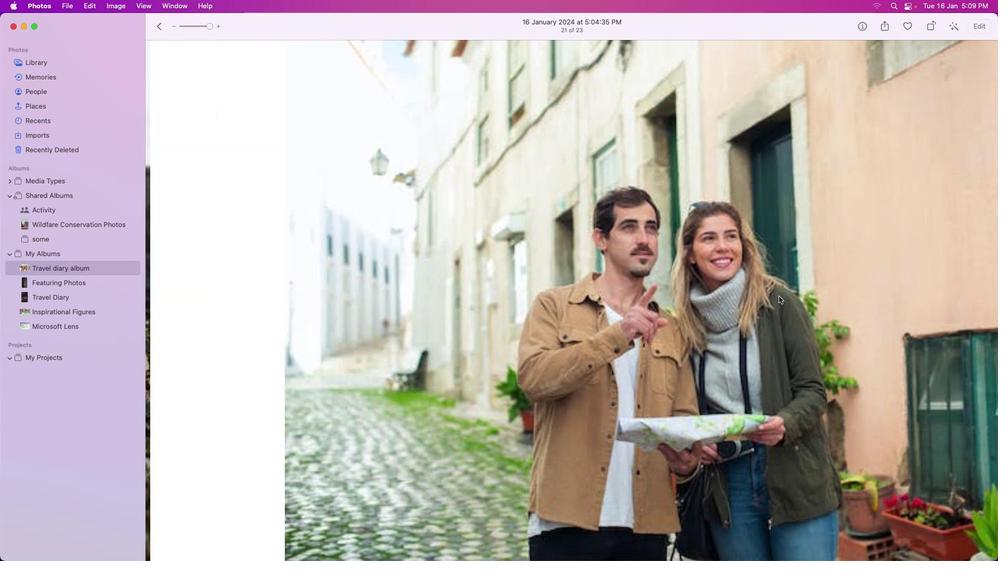 
Action: Mouse moved to (956, 290)
Screenshot: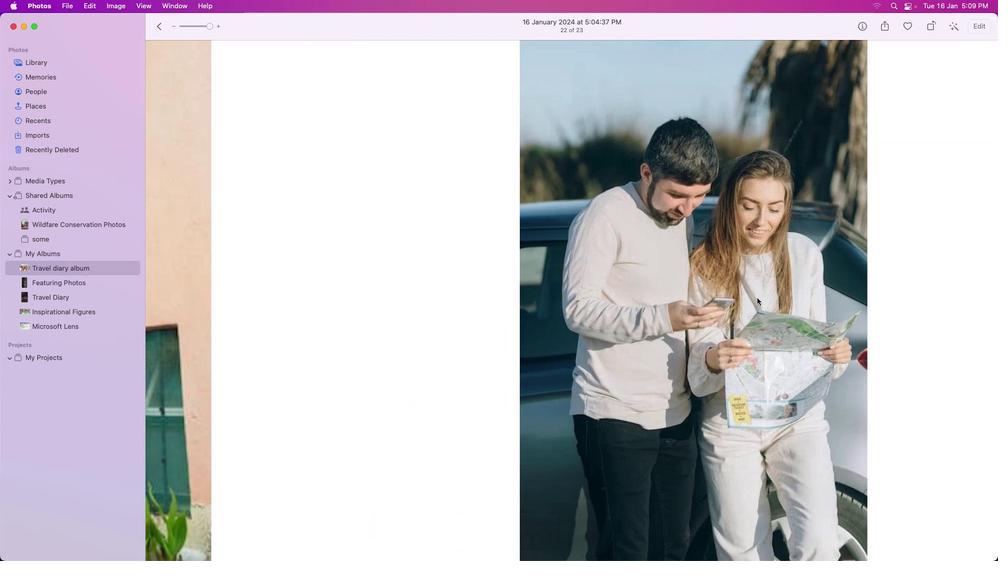 
Action: Mouse pressed left at (956, 290)
Screenshot: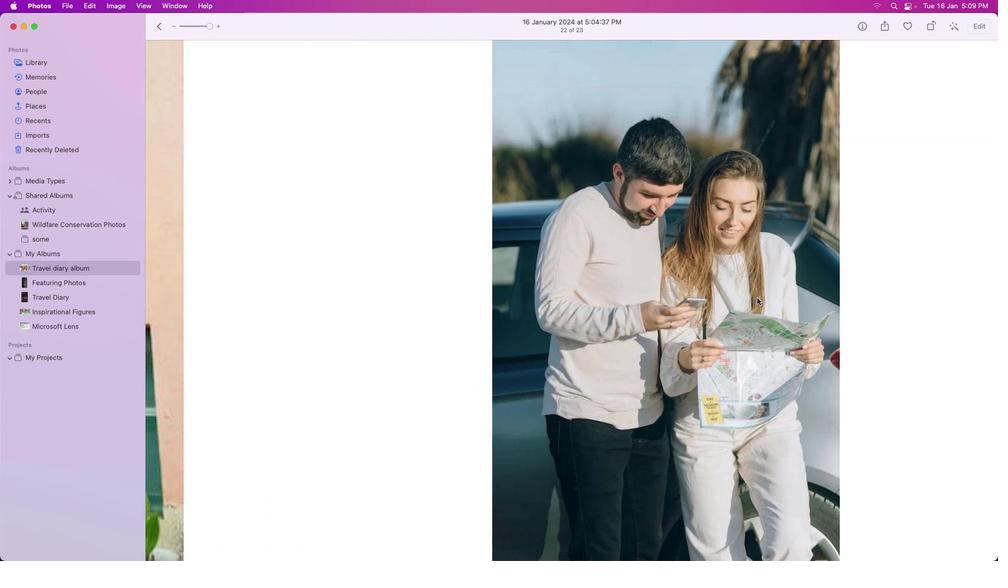 
Action: Mouse moved to (962, 285)
Screenshot: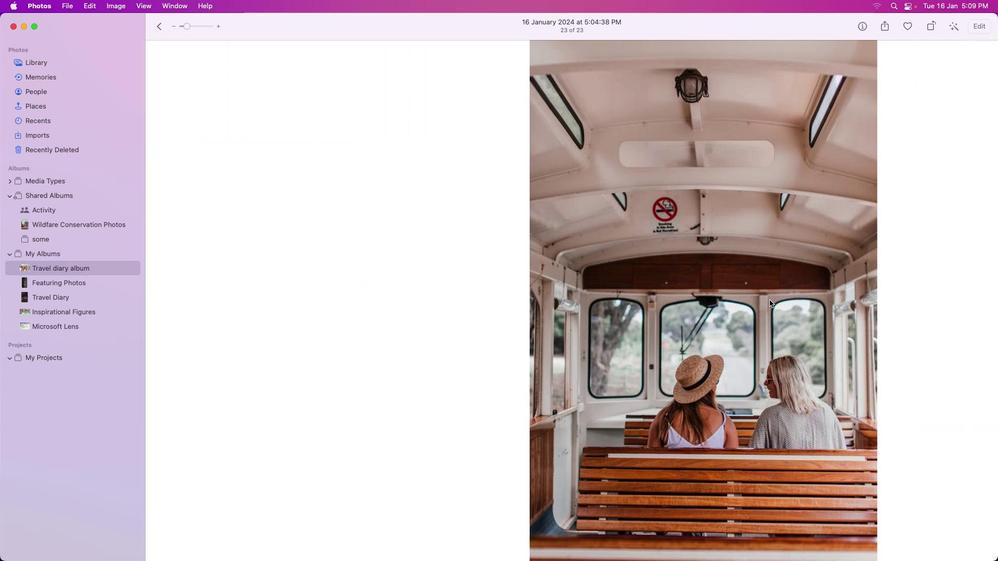 
Action: Mouse pressed left at (962, 285)
Screenshot: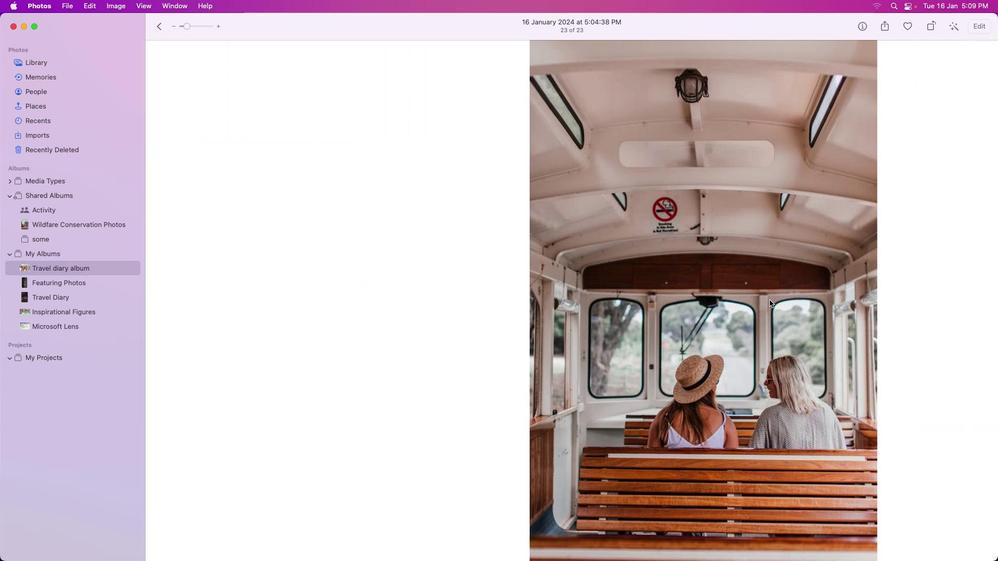 
Action: Mouse moved to (962, 286)
Screenshot: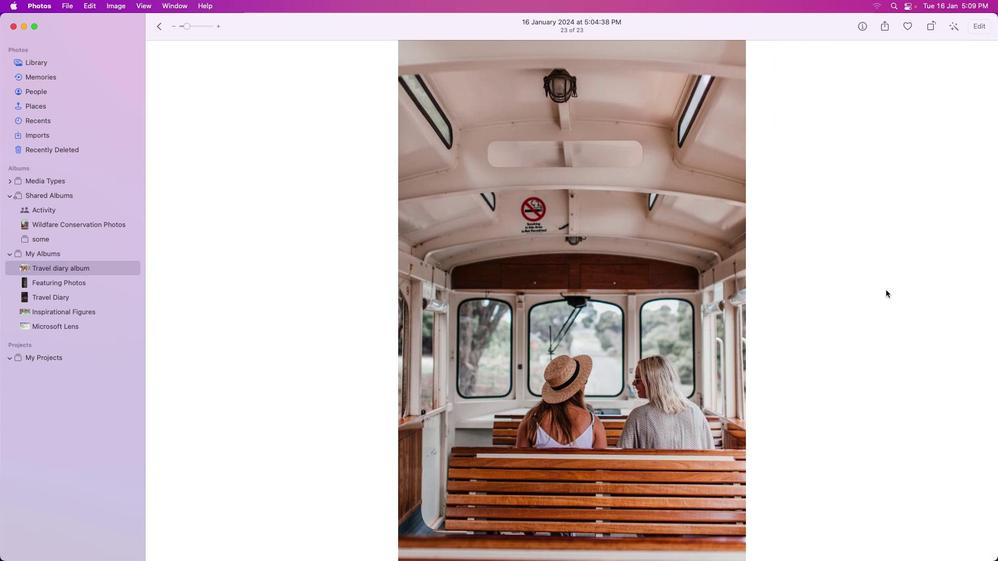 
Action: Mouse pressed left at (962, 286)
Screenshot: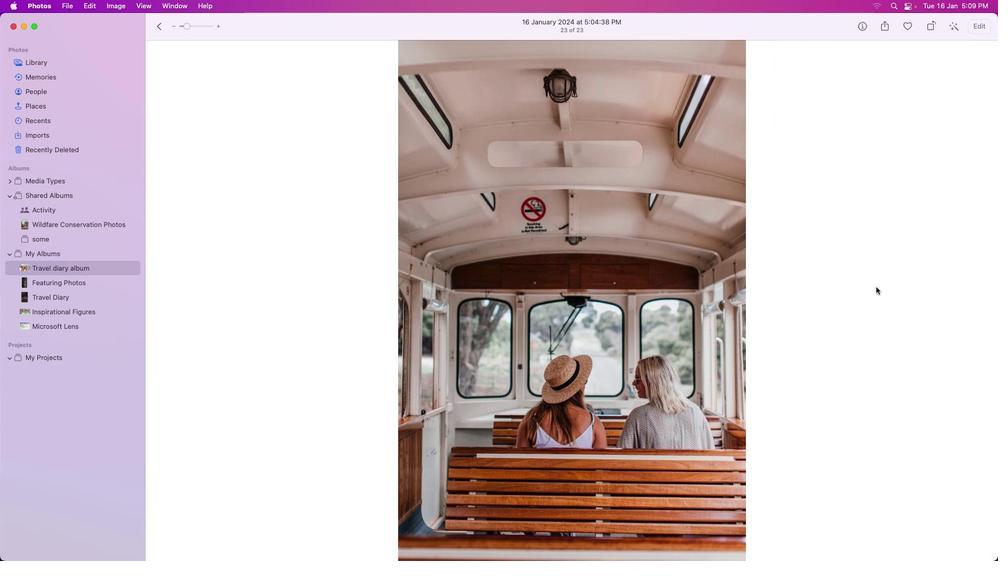 
Action: Mouse moved to (965, 274)
Screenshot: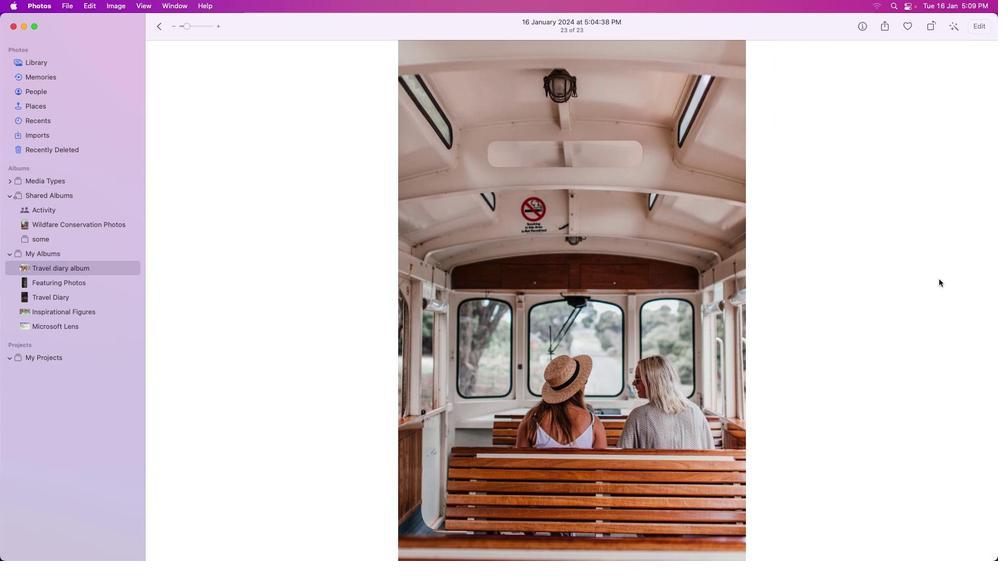 
Action: Mouse pressed left at (965, 274)
Screenshot: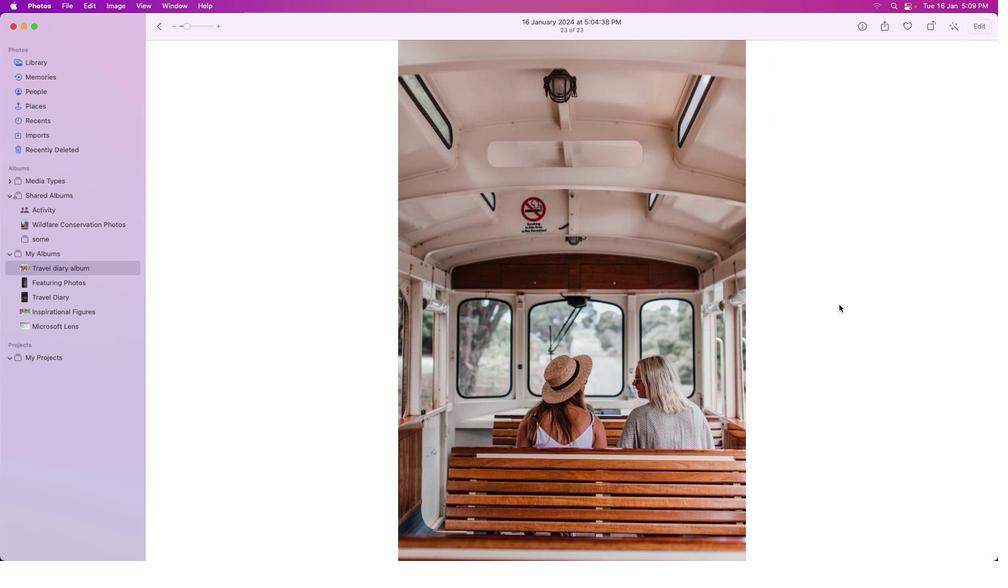 
Action: Mouse moved to (379, 207)
Screenshot: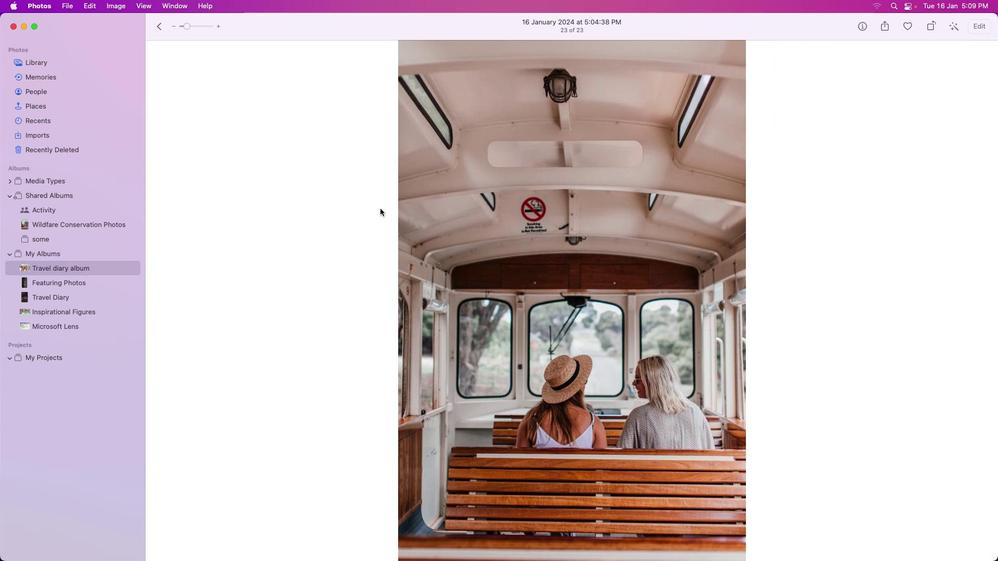 
Action: Mouse pressed left at (379, 207)
Screenshot: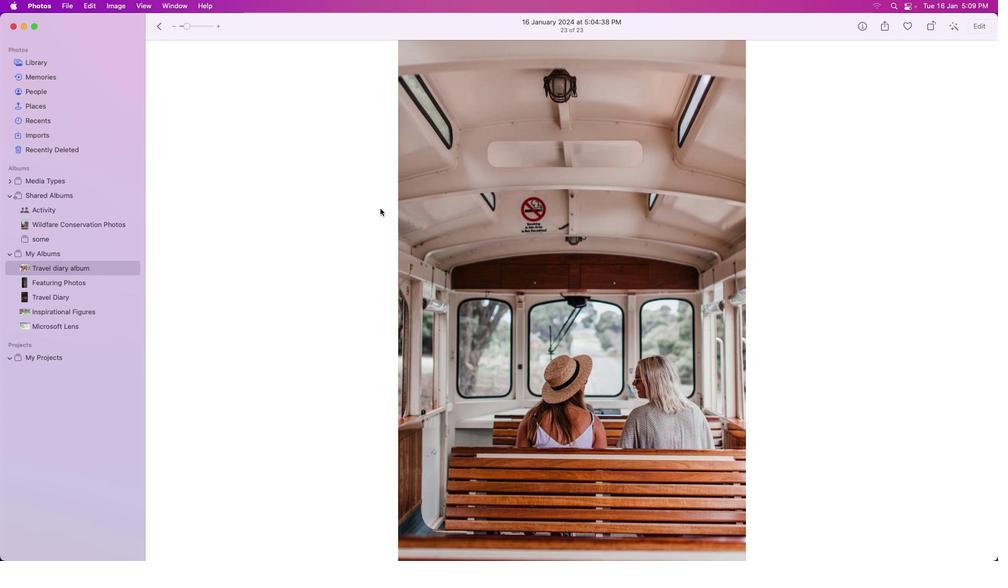 
Action: Mouse pressed left at (379, 207)
Screenshot: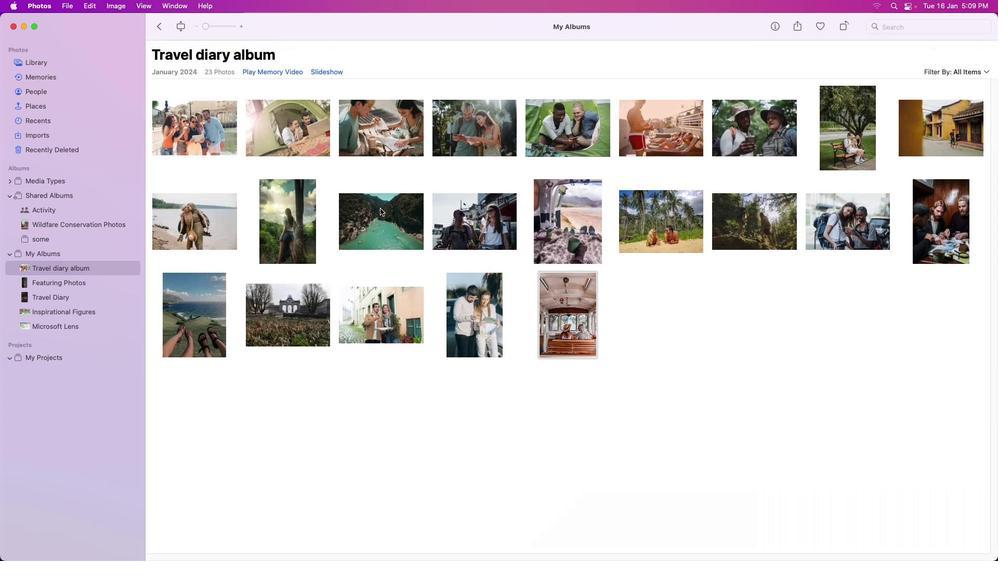 
Action: Mouse moved to (514, 285)
Screenshot: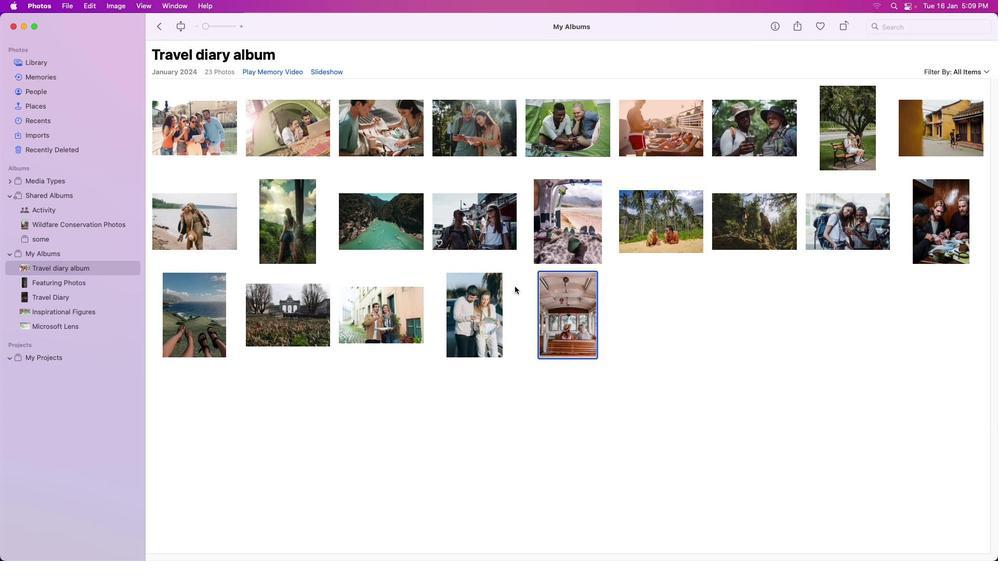 
